 Task: Create a white magazine template with green parts.
Action: Mouse moved to (385, 246)
Screenshot: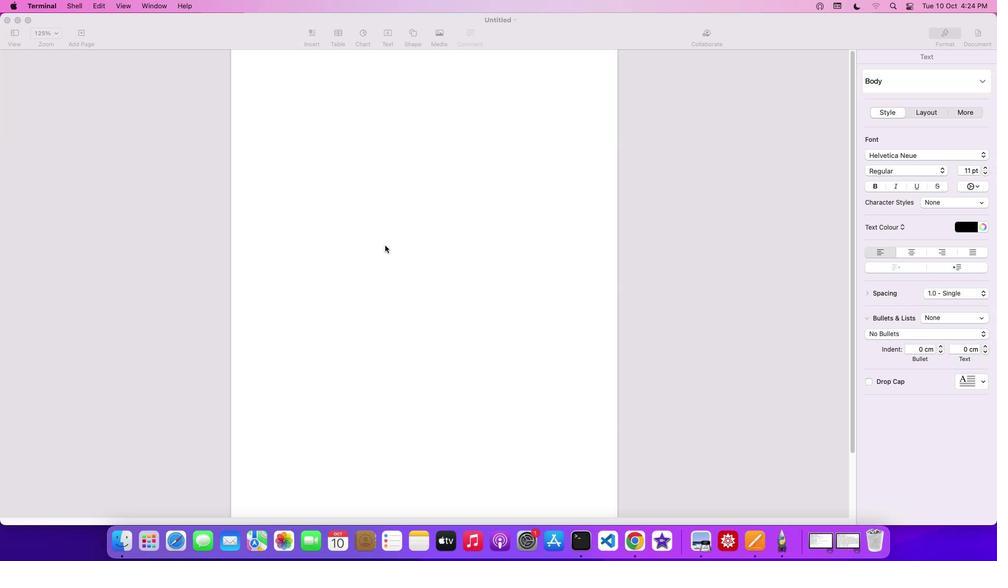 
Action: Mouse pressed left at (385, 246)
Screenshot: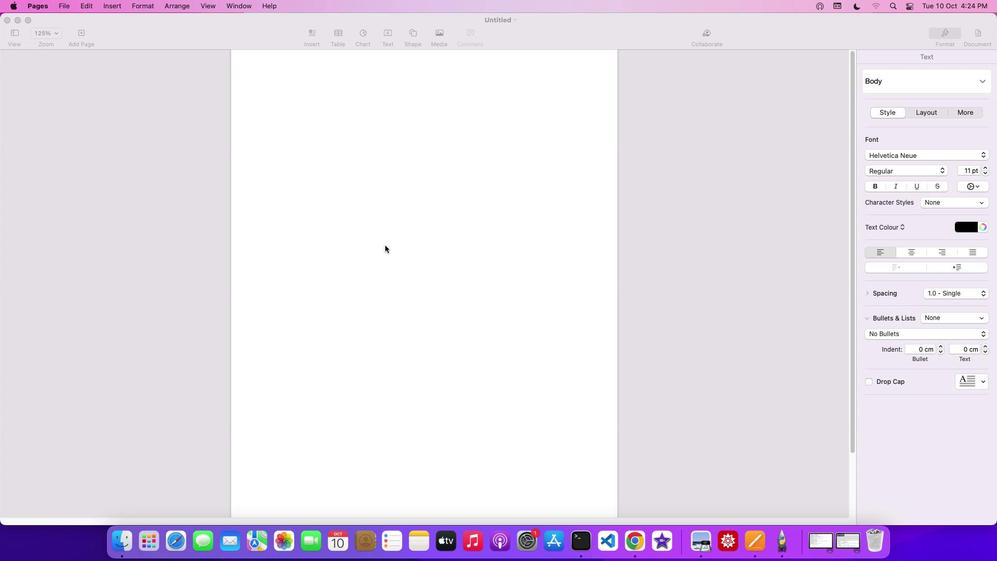 
Action: Mouse moved to (975, 32)
Screenshot: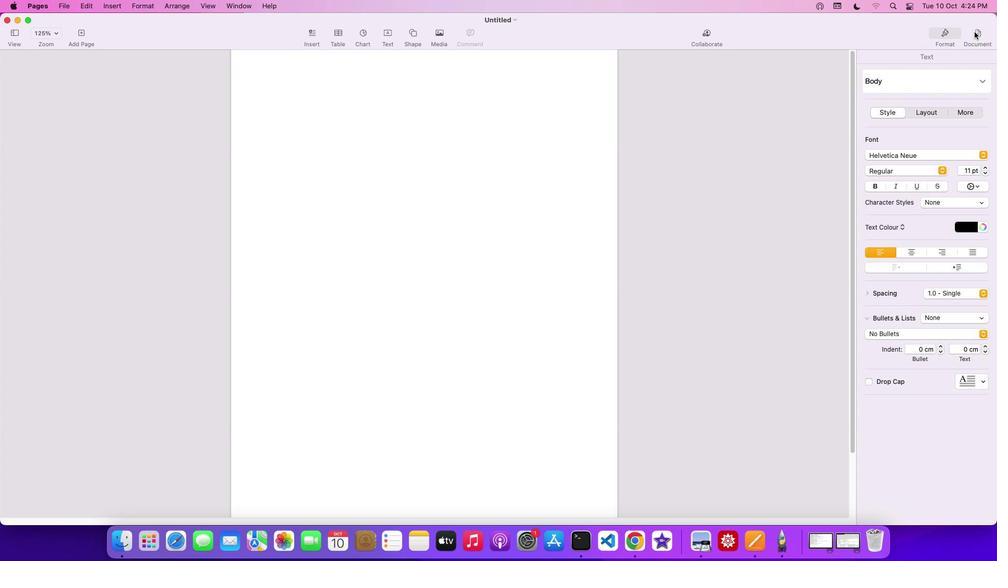 
Action: Mouse pressed left at (975, 32)
Screenshot: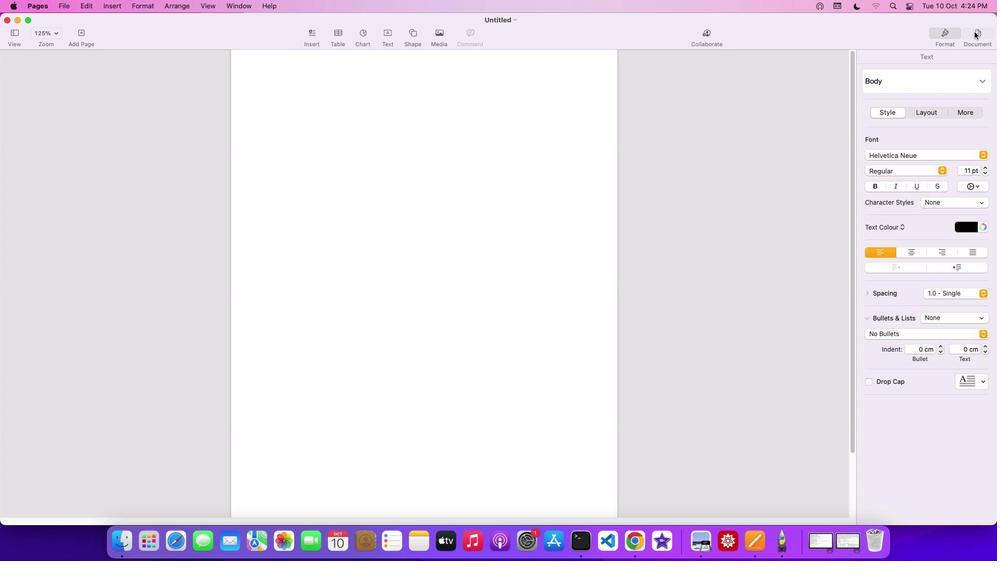 
Action: Mouse moved to (989, 103)
Screenshot: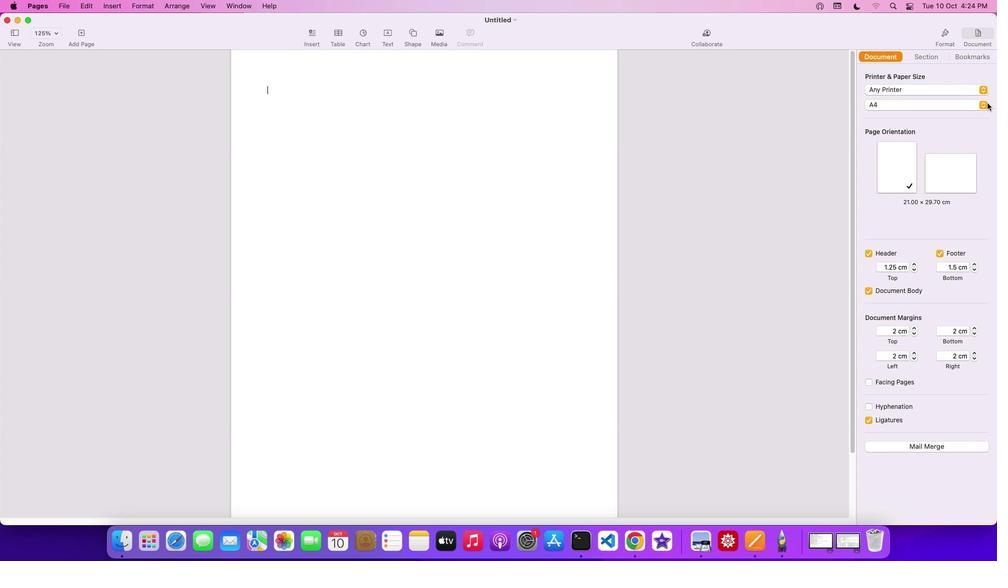 
Action: Mouse pressed left at (989, 103)
Screenshot: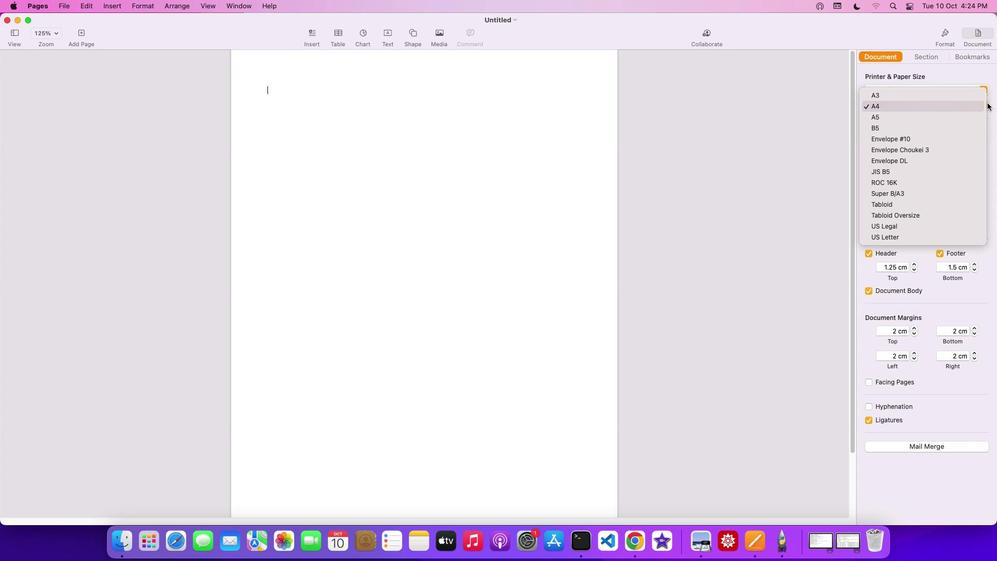 
Action: Mouse moved to (969, 95)
Screenshot: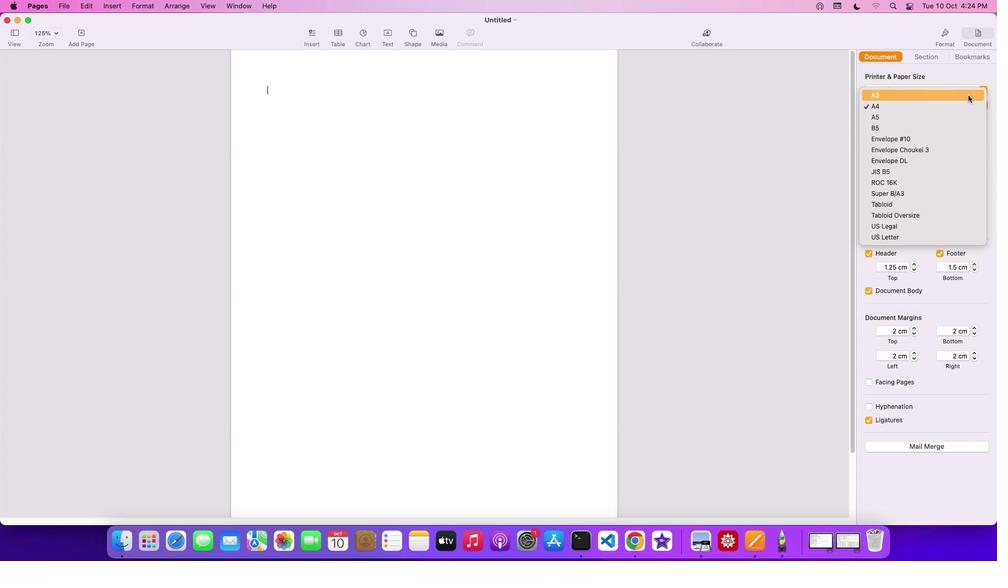 
Action: Mouse pressed left at (969, 95)
Screenshot: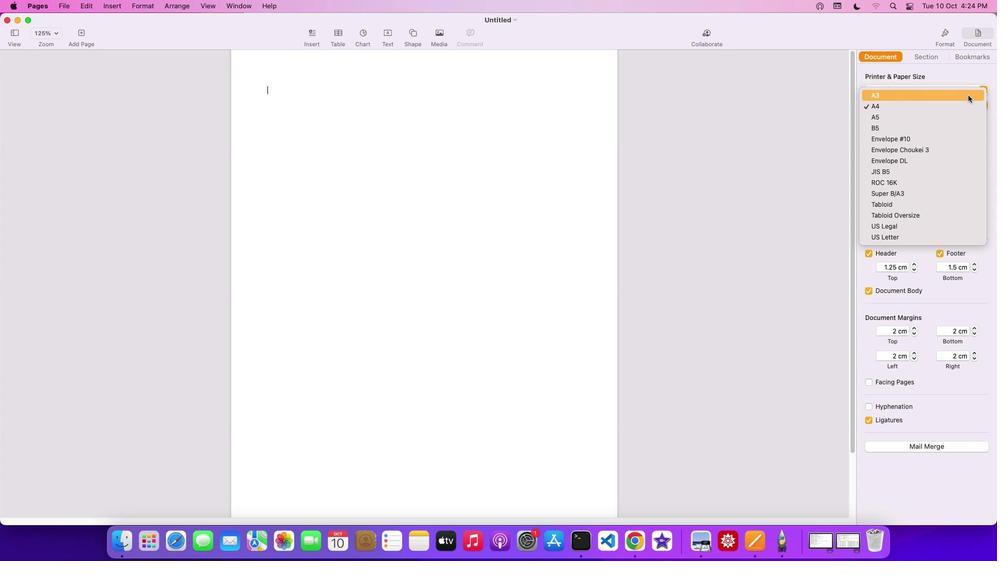 
Action: Mouse moved to (89, 34)
Screenshot: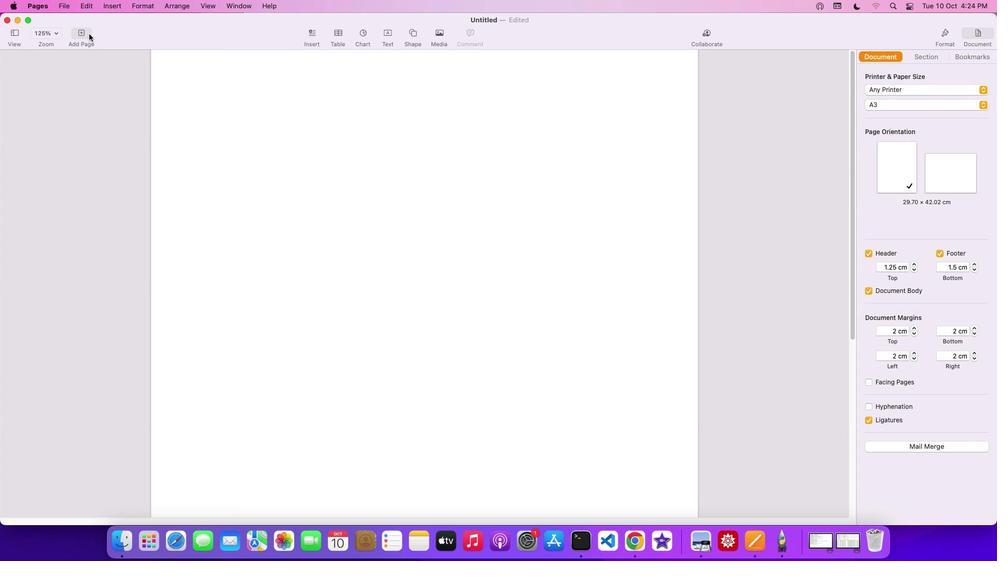 
Action: Mouse pressed left at (89, 34)
Screenshot: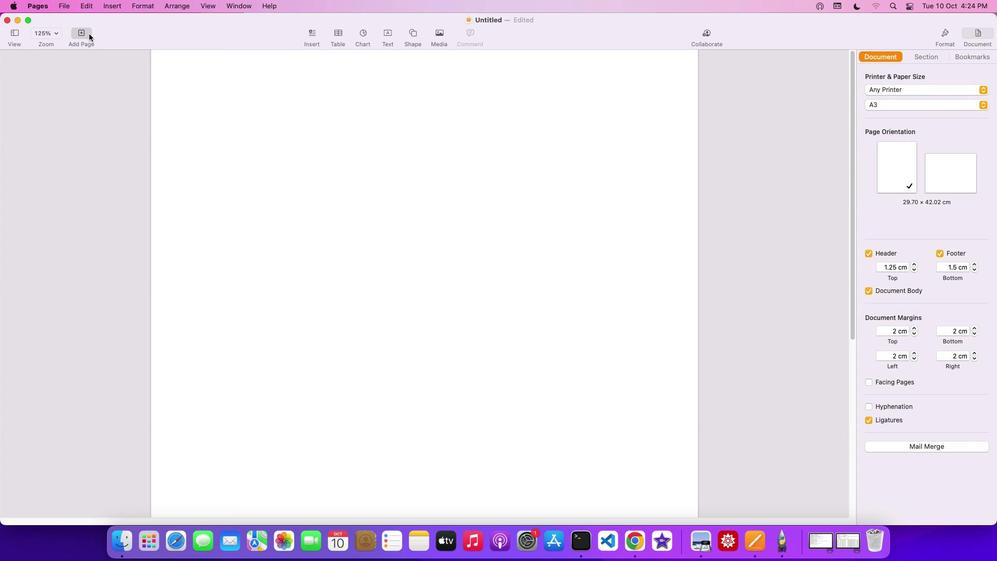 
Action: Mouse pressed left at (89, 34)
Screenshot: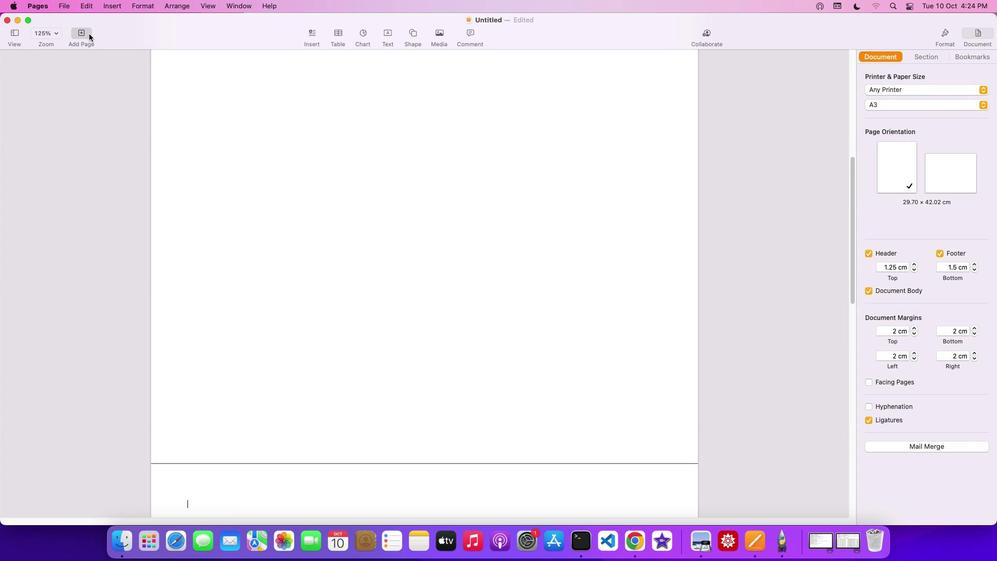 
Action: Mouse pressed left at (89, 34)
Screenshot: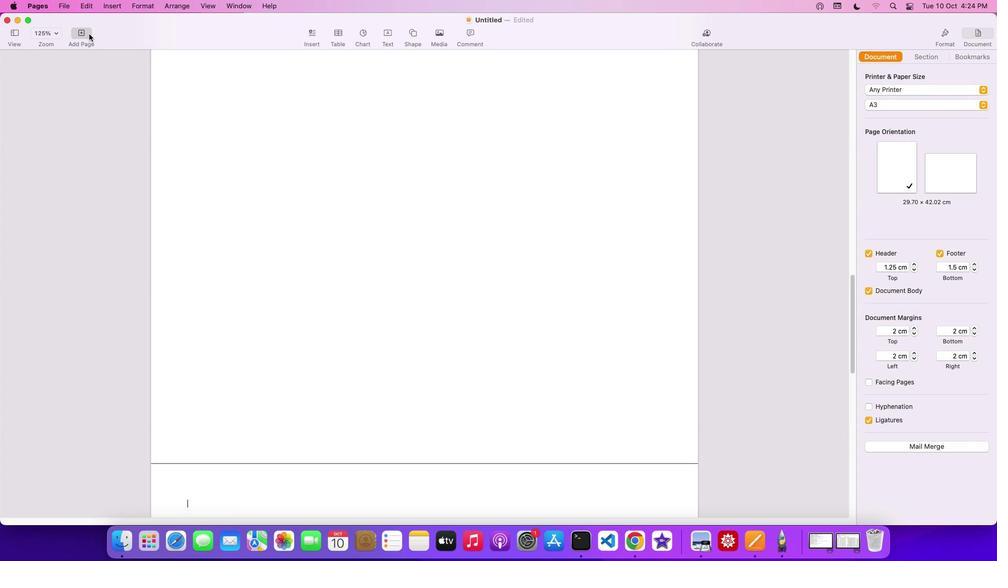 
Action: Mouse pressed left at (89, 34)
Screenshot: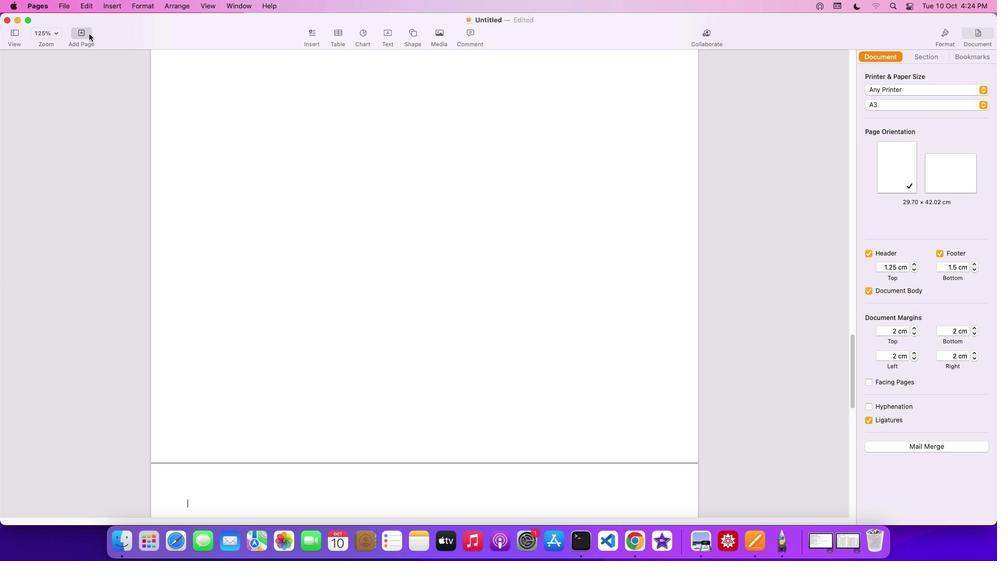 
Action: Mouse pressed left at (89, 34)
Screenshot: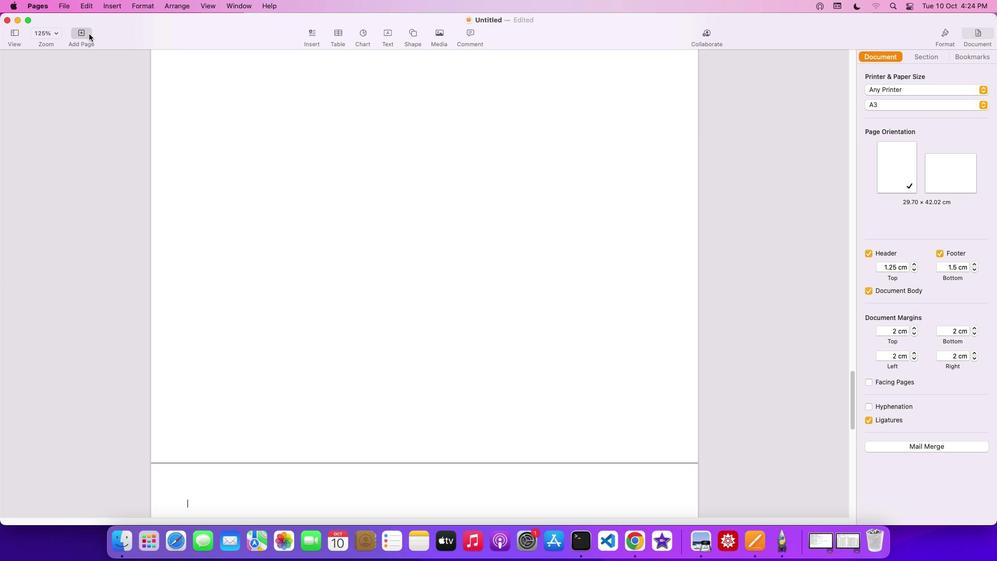 
Action: Mouse pressed left at (89, 34)
Screenshot: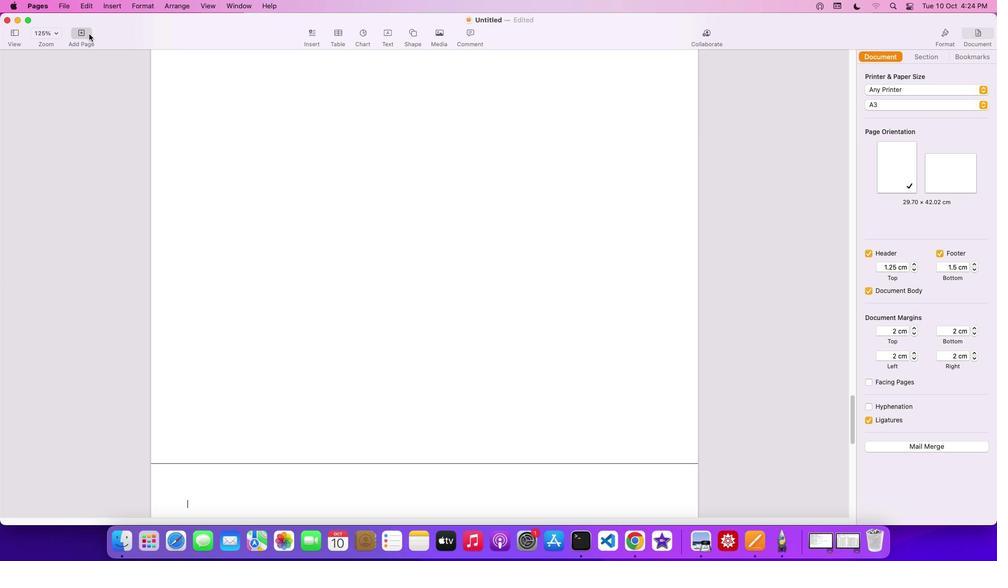 
Action: Mouse pressed left at (89, 34)
Screenshot: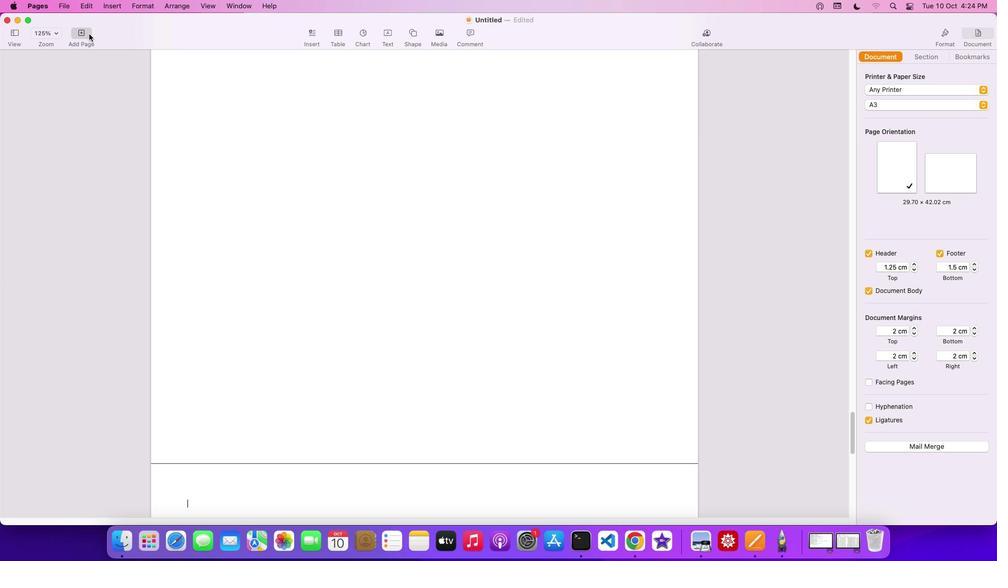 
Action: Mouse pressed left at (89, 34)
Screenshot: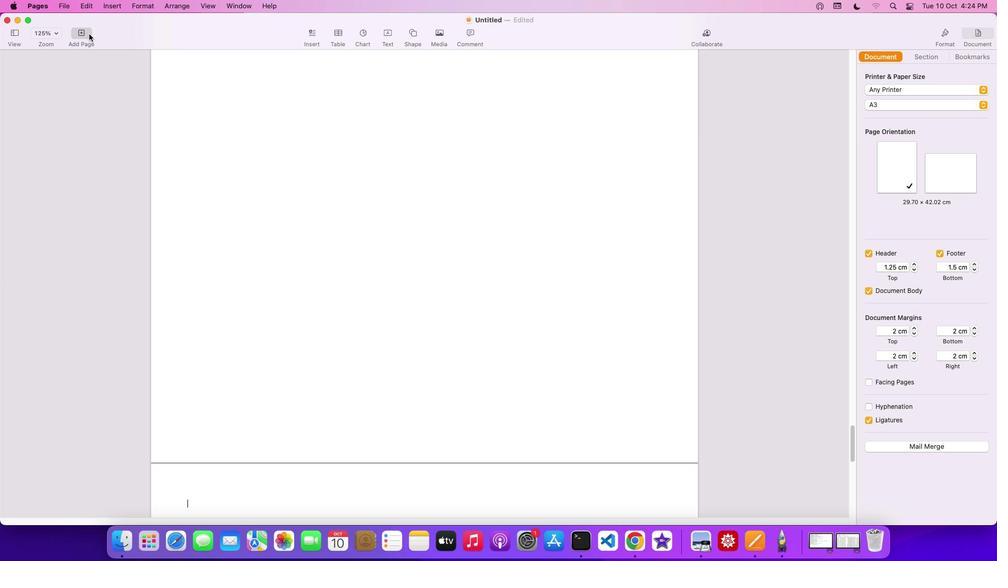 
Action: Mouse pressed left at (89, 34)
Screenshot: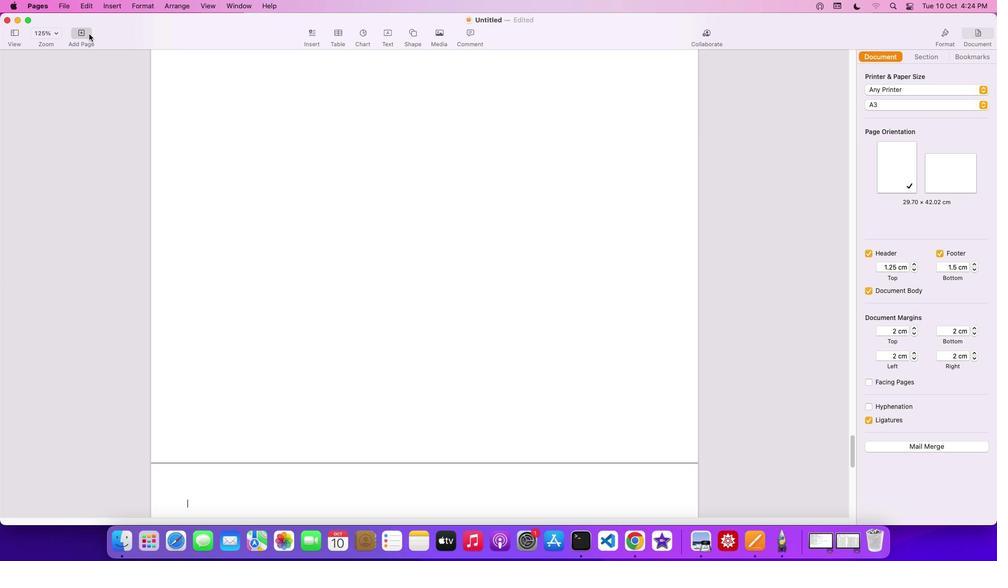 
Action: Mouse pressed left at (89, 34)
Screenshot: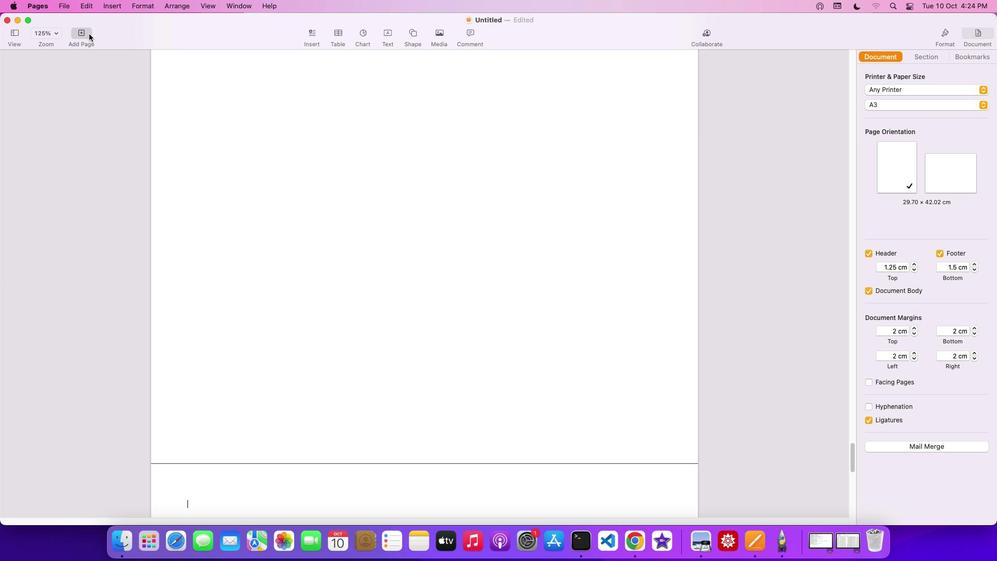 
Action: Mouse pressed left at (89, 34)
Screenshot: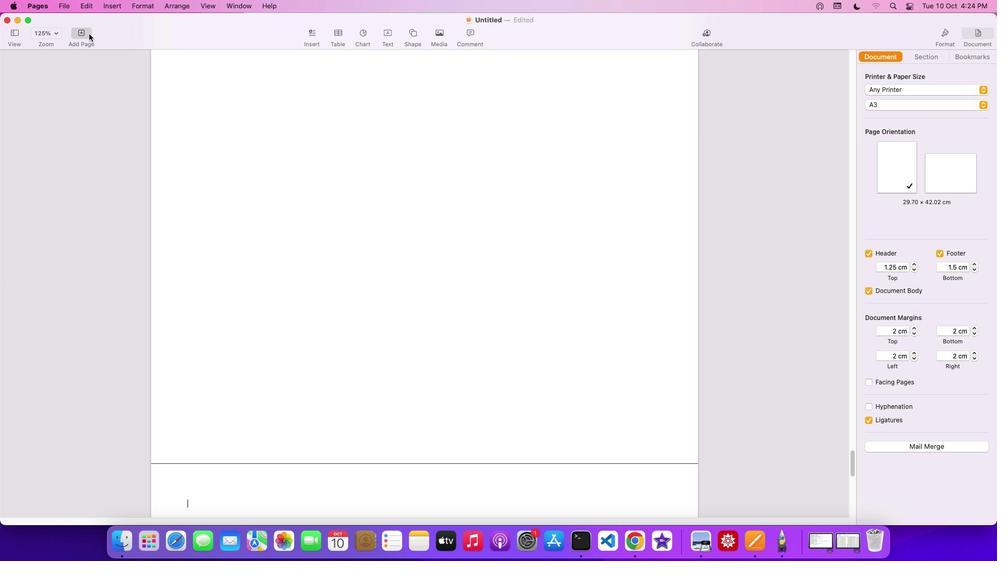 
Action: Mouse pressed left at (89, 34)
Screenshot: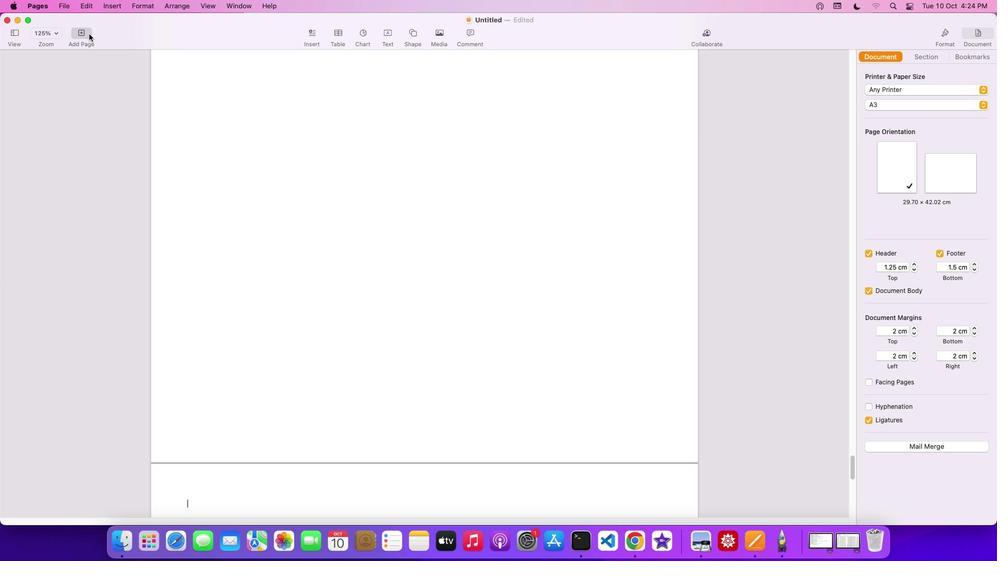 
Action: Mouse pressed left at (89, 34)
Screenshot: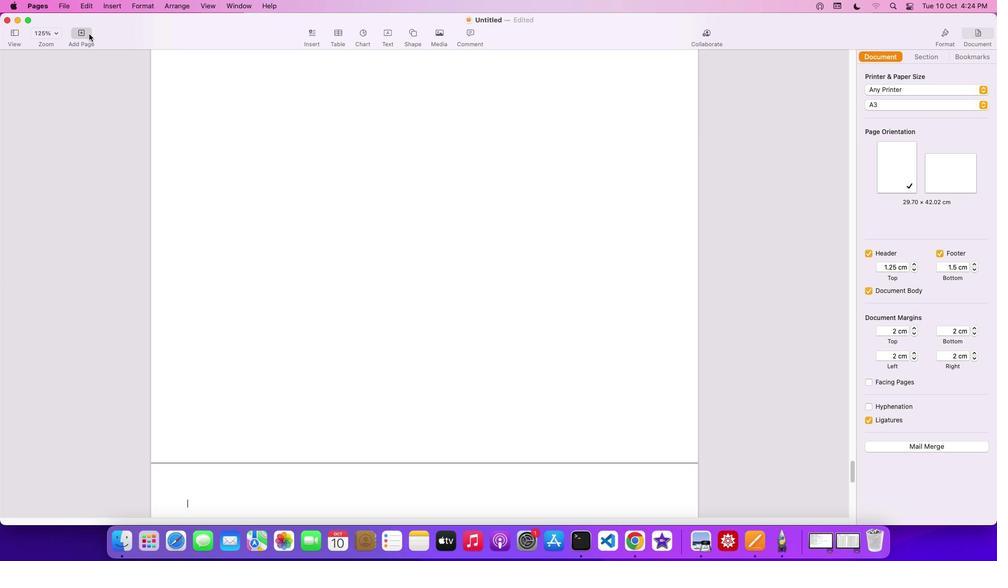 
Action: Mouse pressed left at (89, 34)
Screenshot: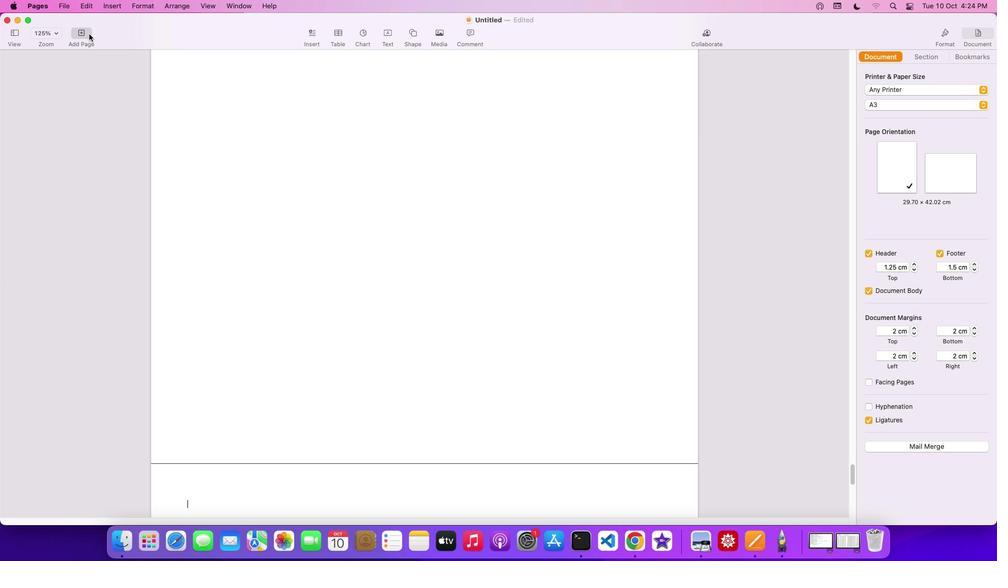 
Action: Mouse moved to (853, 477)
Screenshot: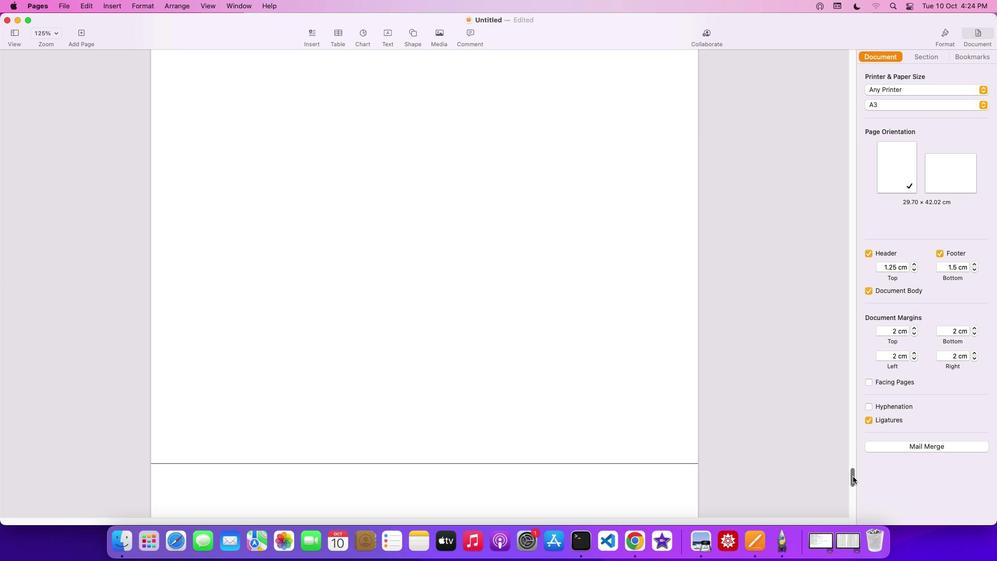 
Action: Mouse pressed left at (853, 477)
Screenshot: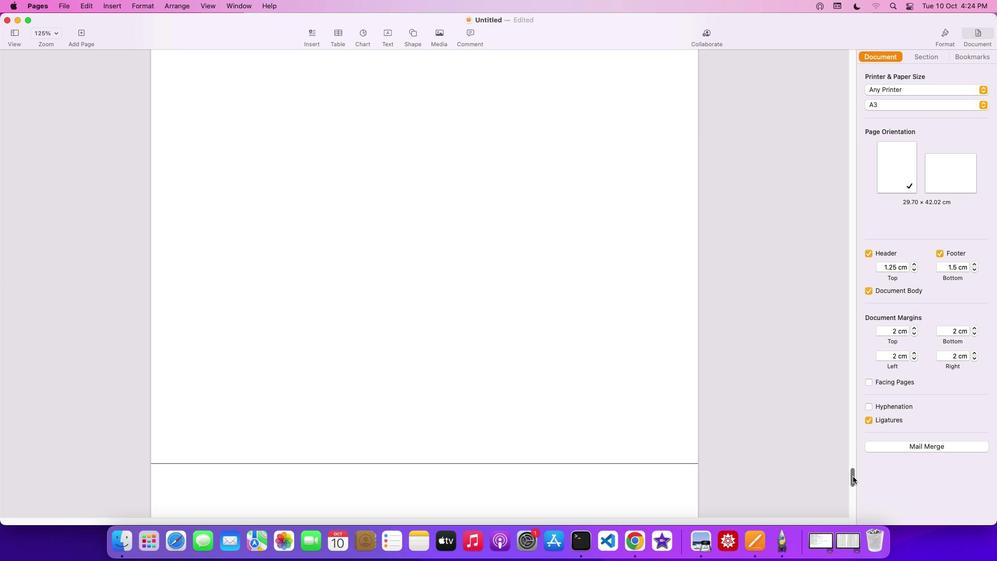 
Action: Mouse moved to (415, 179)
Screenshot: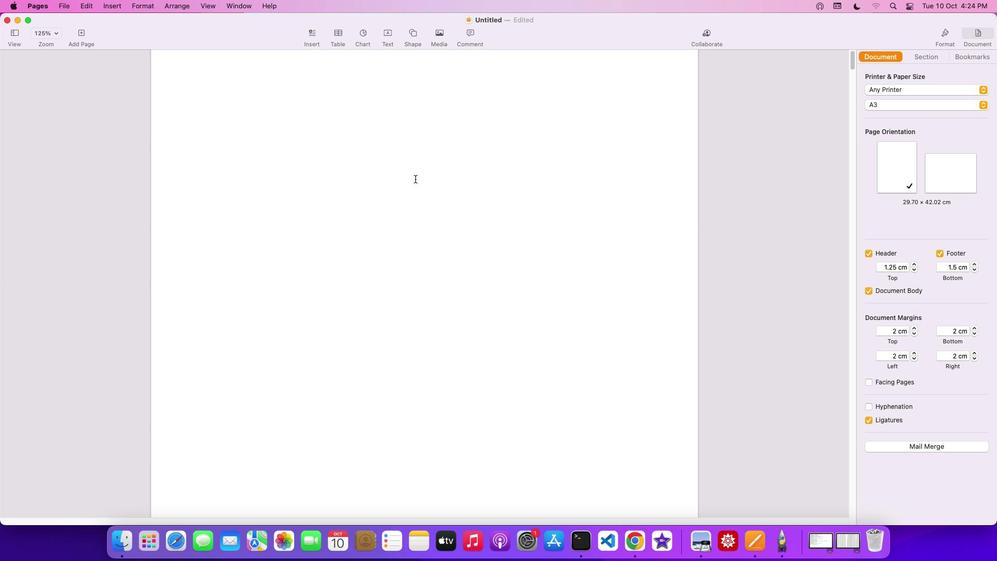 
Action: Mouse pressed left at (415, 179)
Screenshot: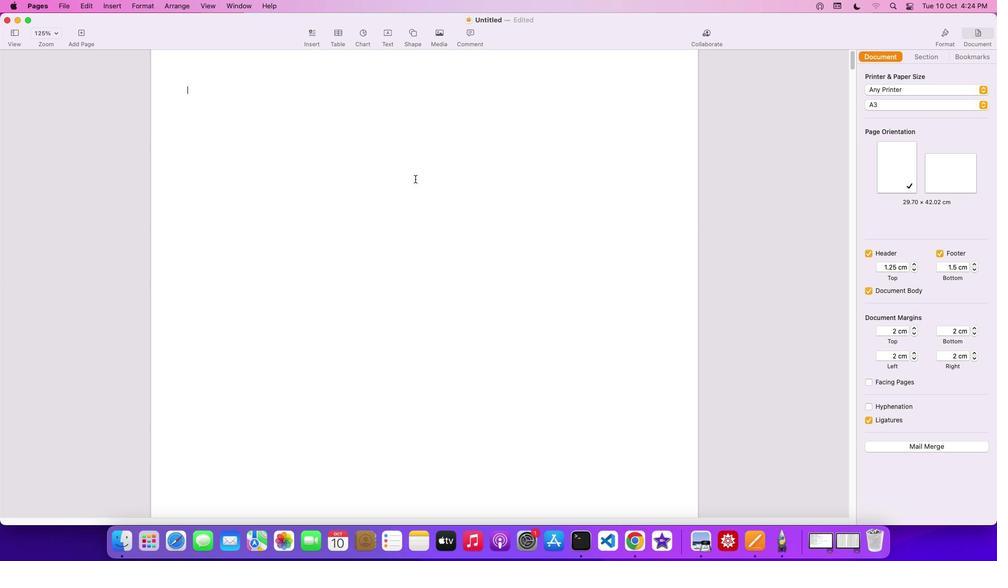 
Action: Mouse moved to (413, 34)
Screenshot: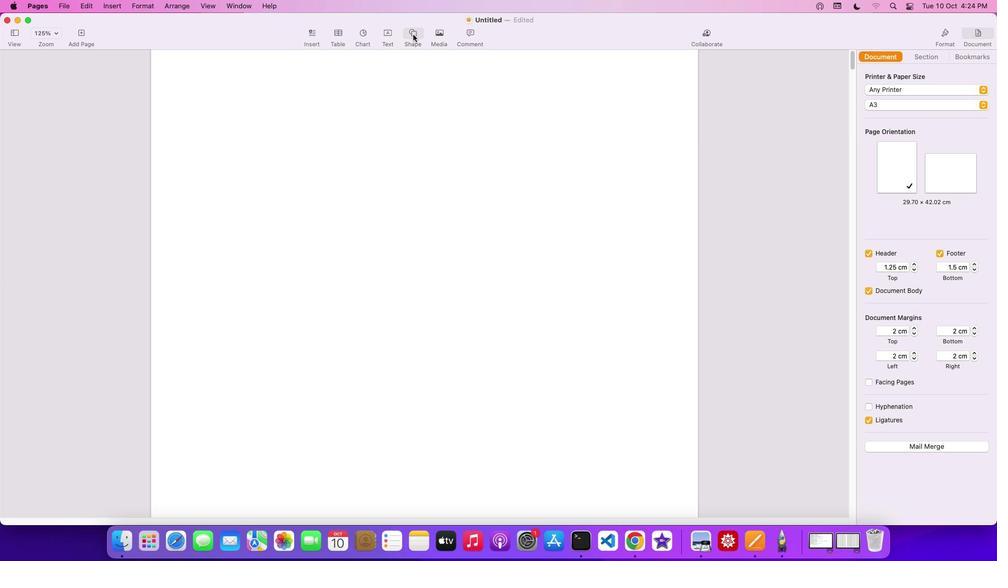 
Action: Mouse pressed left at (413, 34)
Screenshot: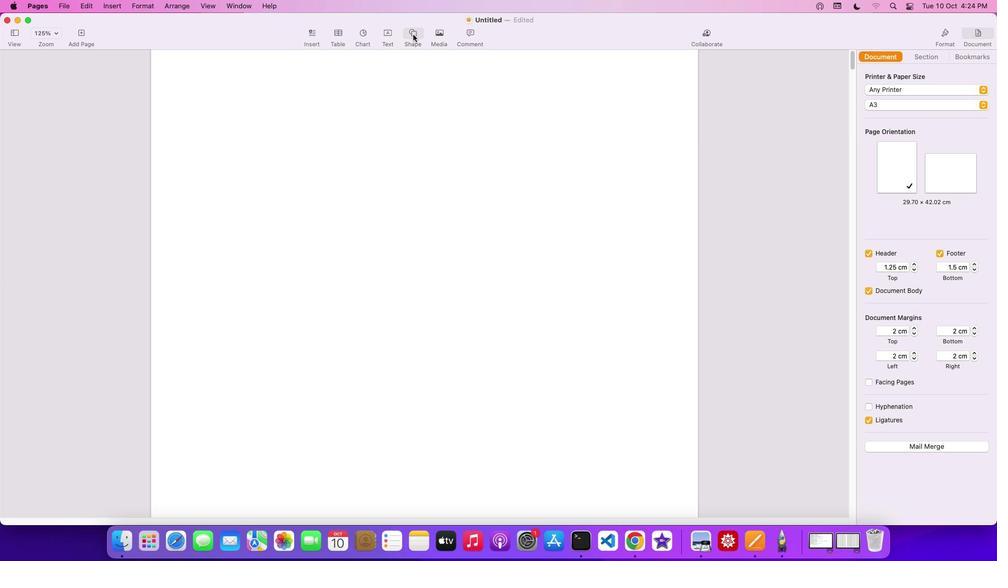 
Action: Mouse moved to (456, 116)
Screenshot: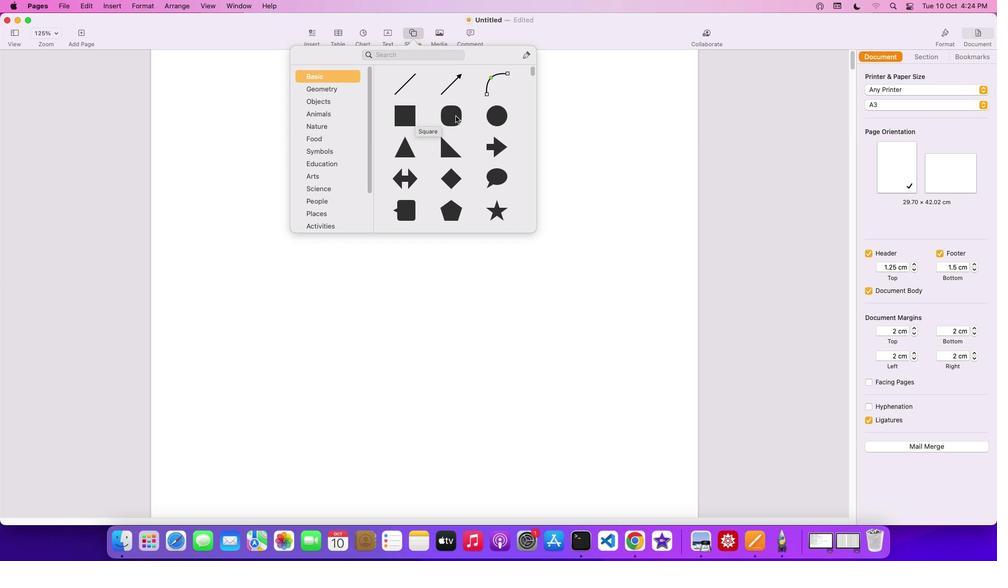 
Action: Mouse pressed left at (456, 116)
Screenshot: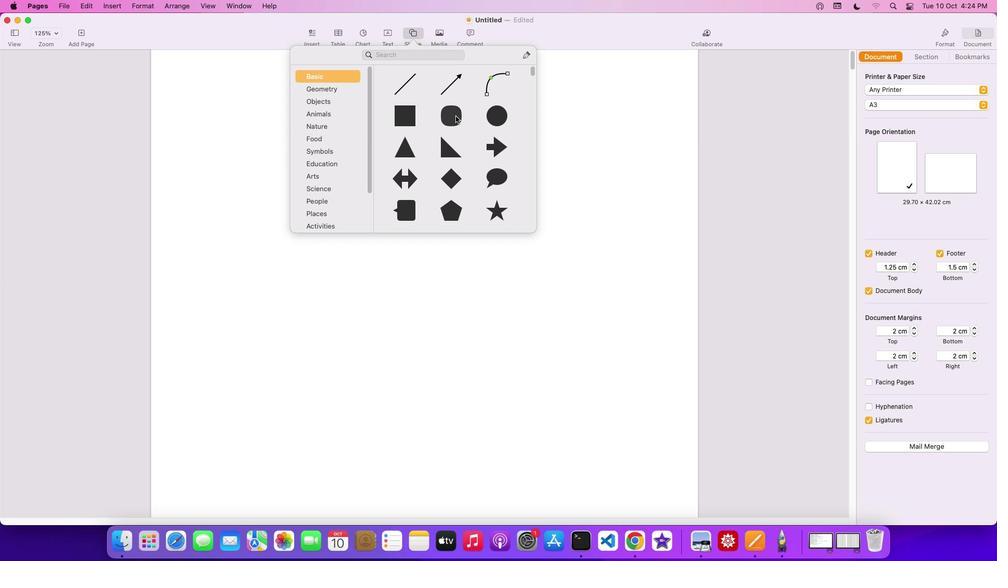 
Action: Mouse moved to (432, 113)
Screenshot: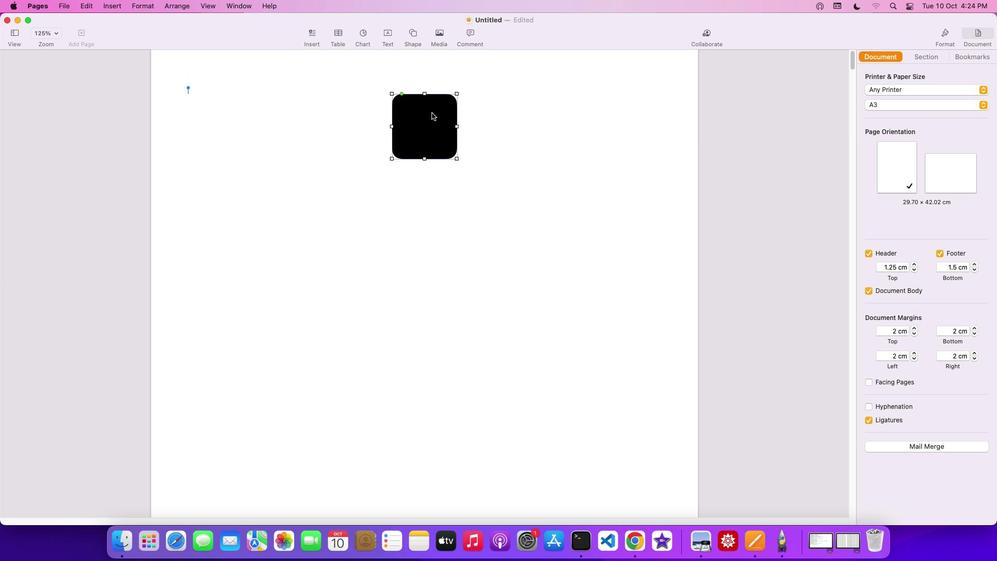 
Action: Key pressed Key.backspace
Screenshot: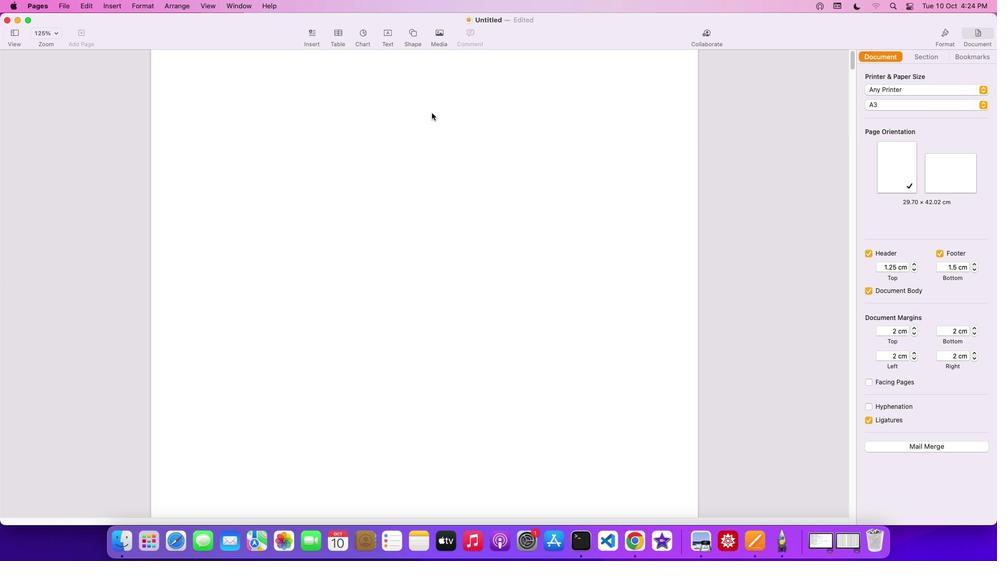 
Action: Mouse moved to (412, 32)
Screenshot: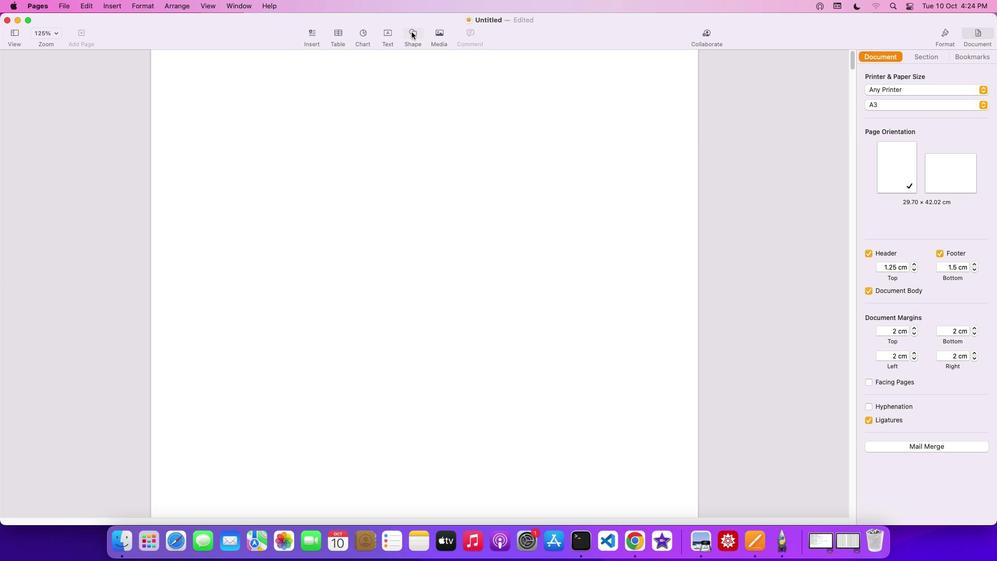 
Action: Mouse pressed left at (412, 32)
Screenshot: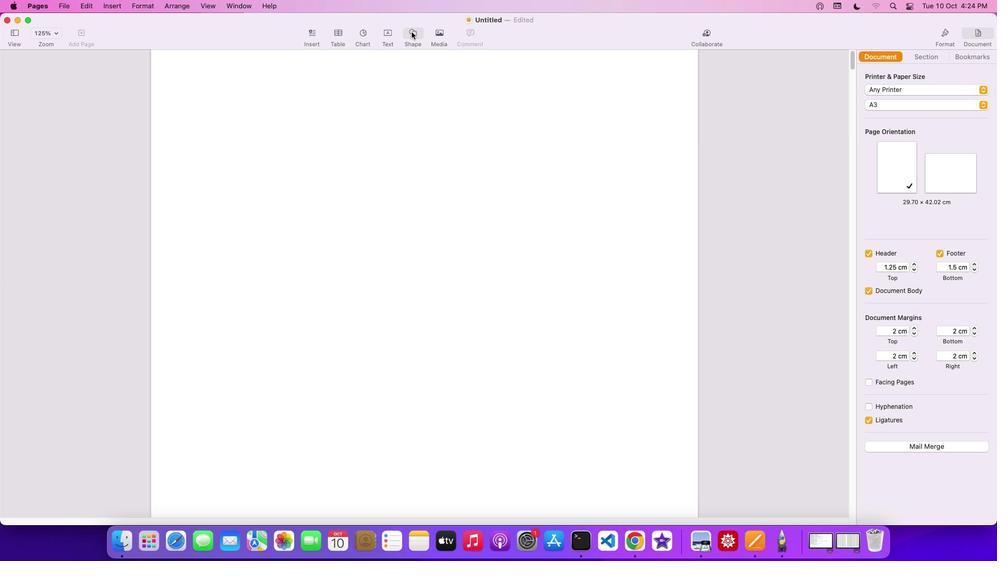 
Action: Mouse moved to (409, 121)
Screenshot: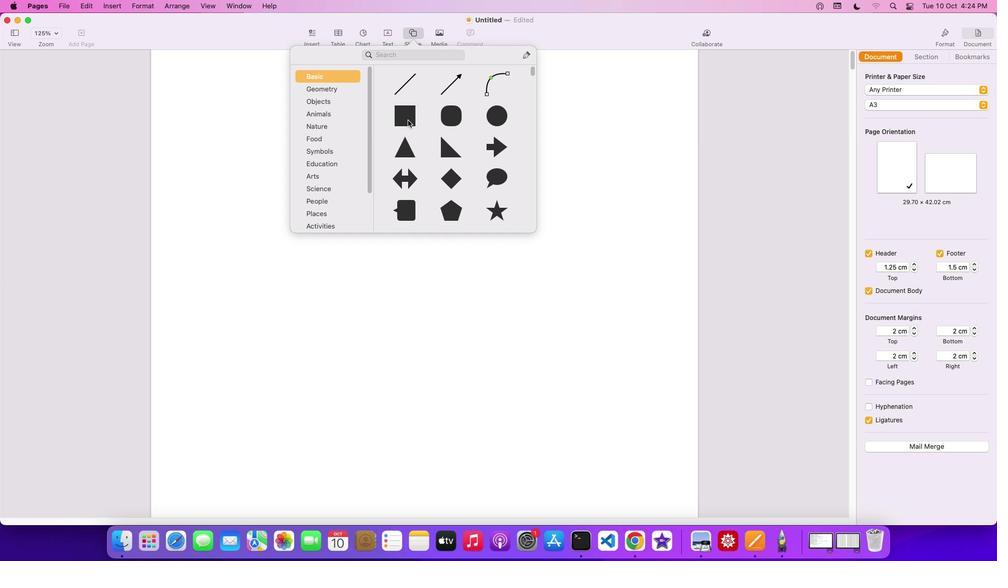 
Action: Mouse pressed left at (409, 121)
Screenshot: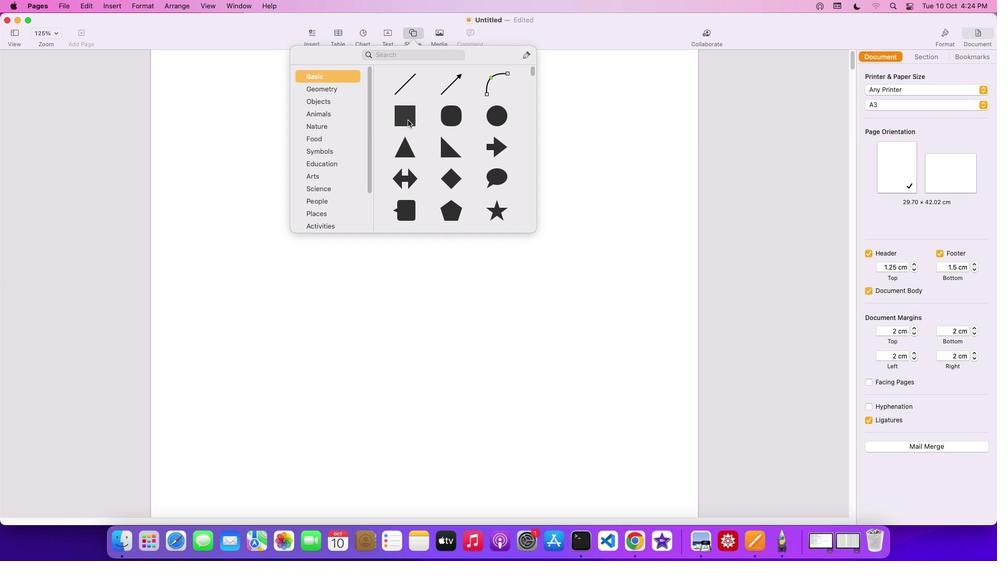 
Action: Mouse moved to (413, 290)
Screenshot: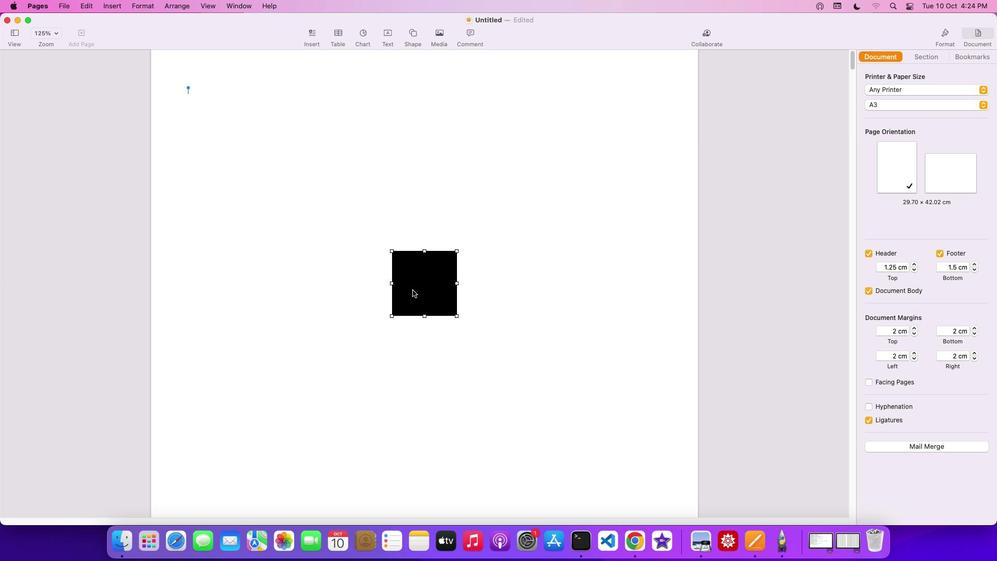 
Action: Mouse pressed left at (413, 290)
Screenshot: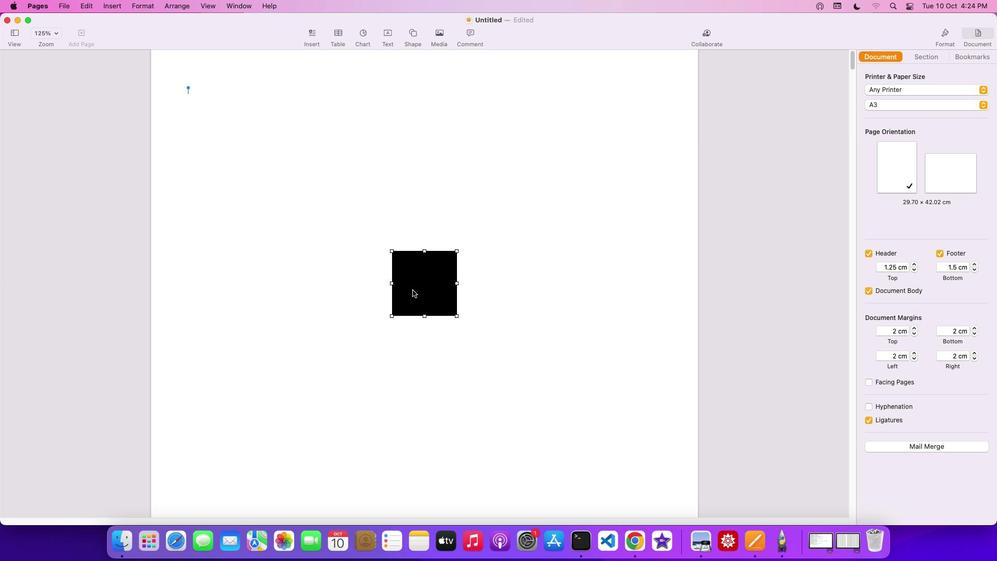 
Action: Mouse moved to (221, 123)
Screenshot: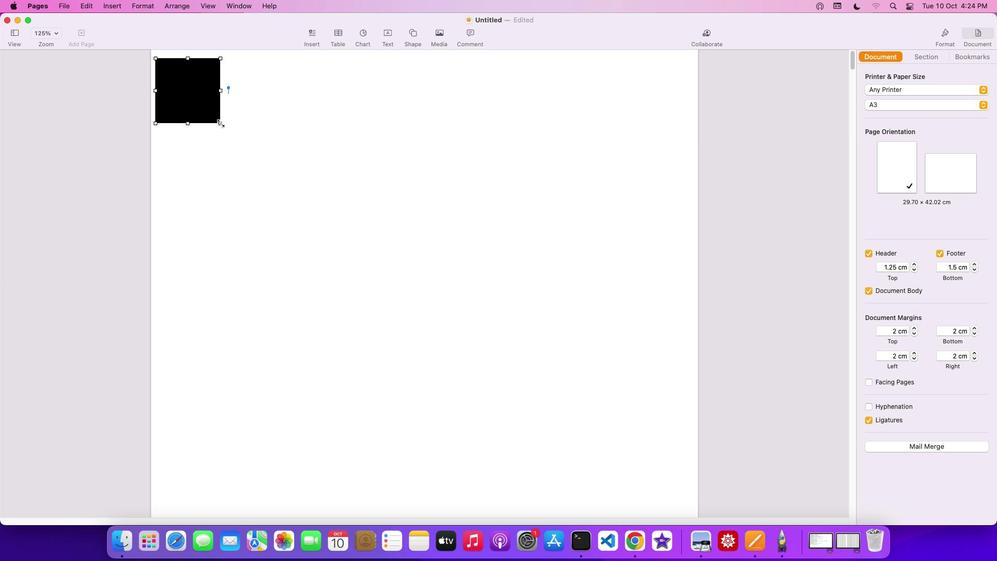 
Action: Mouse pressed left at (221, 123)
Screenshot: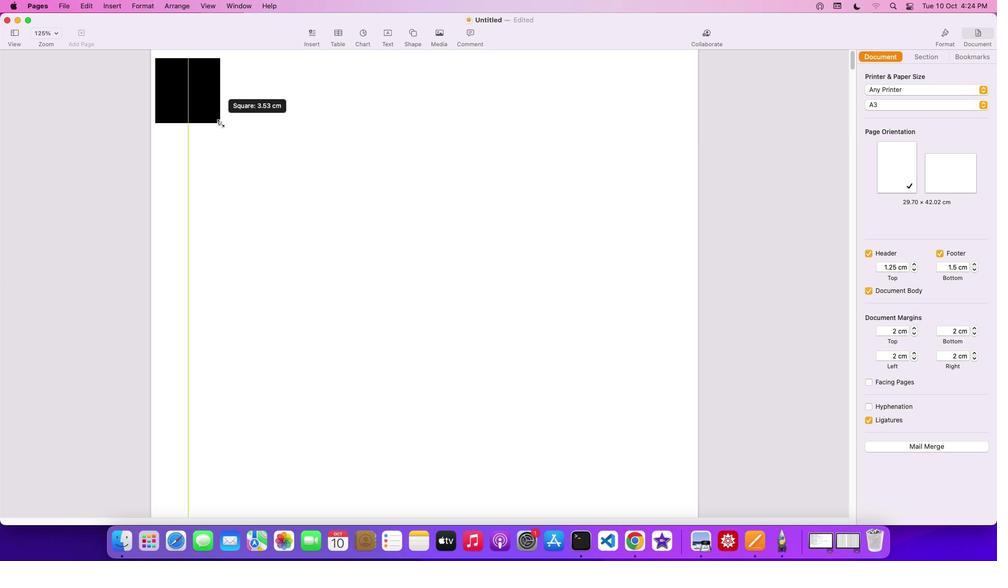 
Action: Mouse moved to (950, 33)
Screenshot: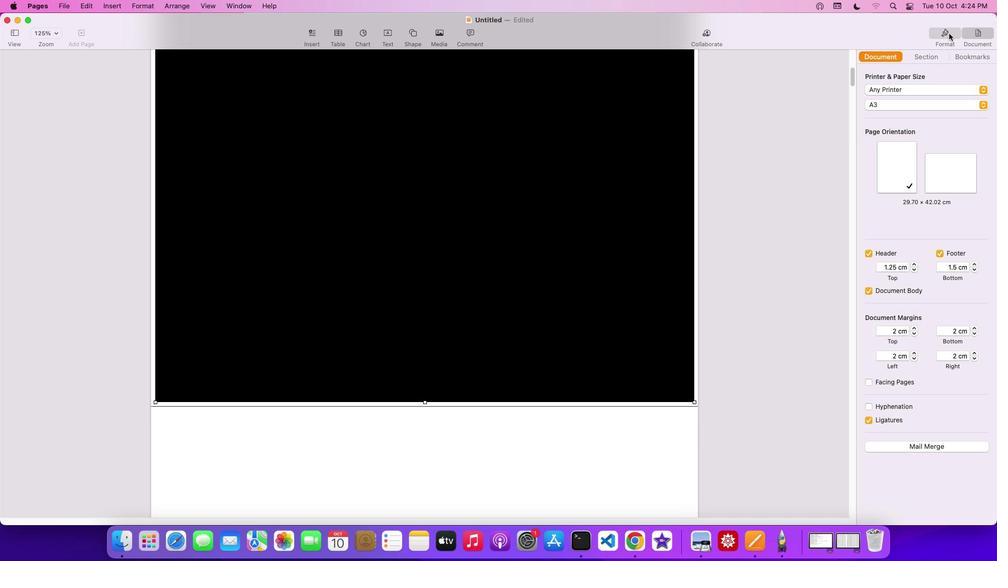 
Action: Mouse pressed left at (950, 33)
Screenshot: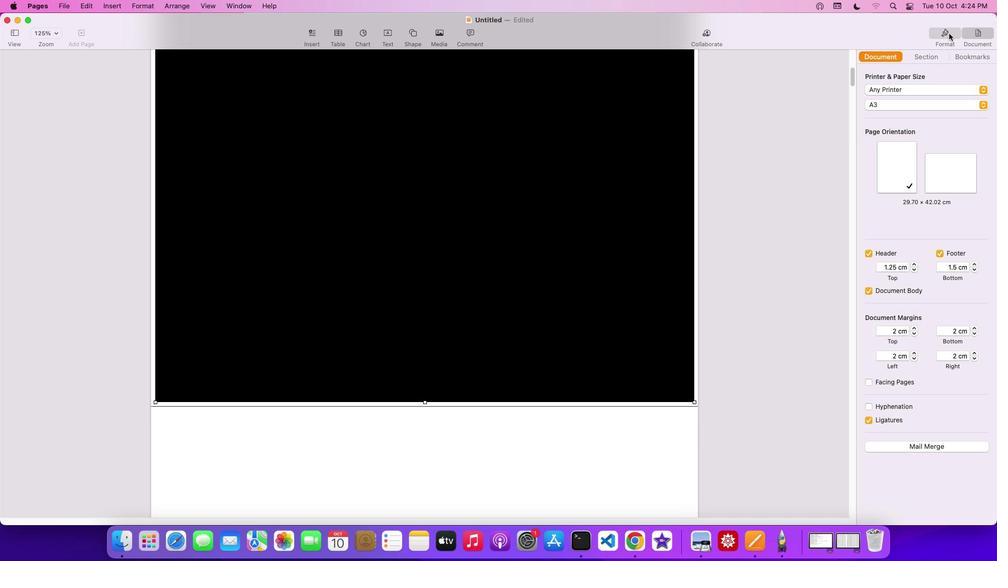 
Action: Mouse moved to (878, 202)
Screenshot: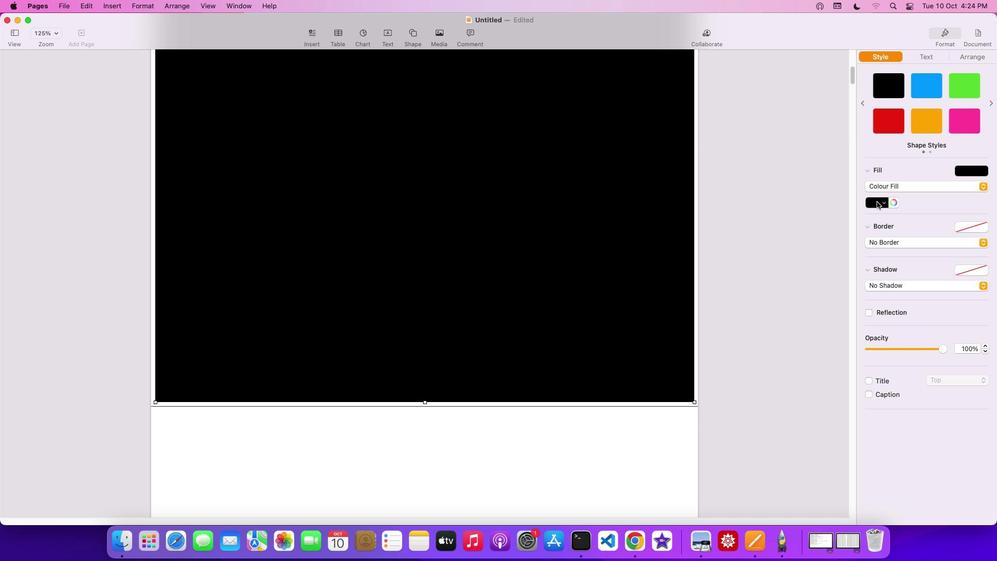 
Action: Mouse pressed left at (878, 202)
Screenshot: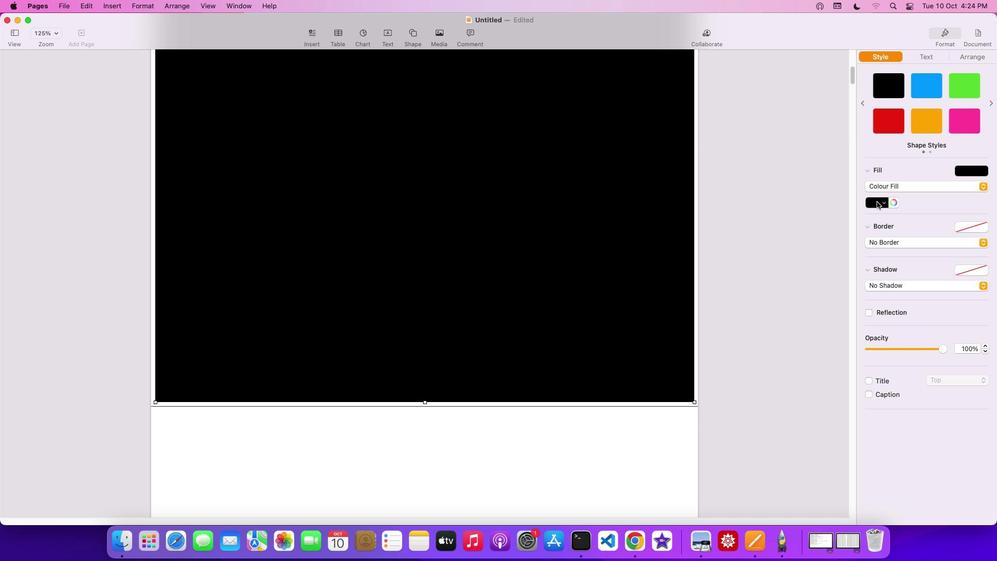 
Action: Mouse moved to (851, 269)
Screenshot: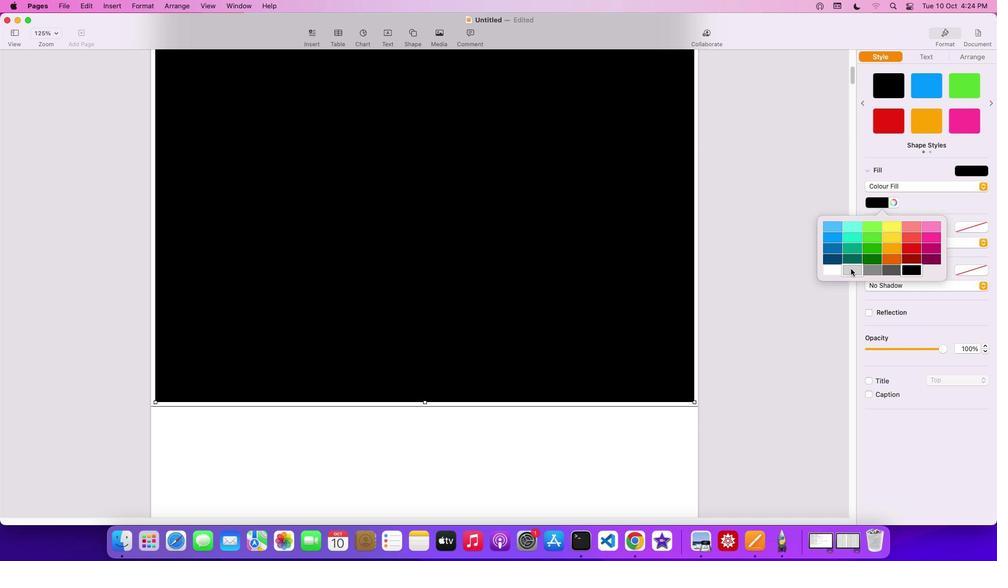 
Action: Mouse pressed left at (851, 269)
Screenshot: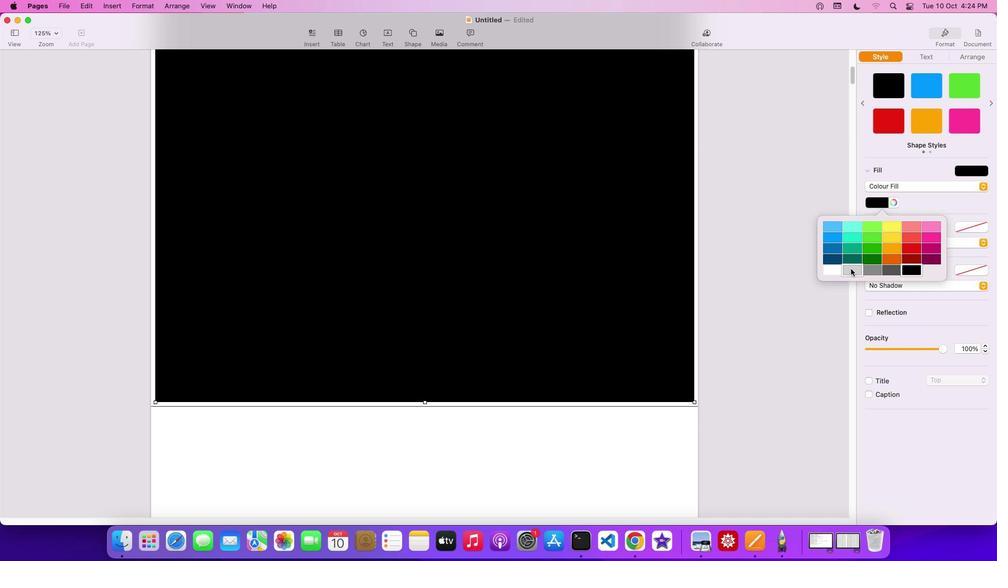 
Action: Mouse moved to (449, 147)
Screenshot: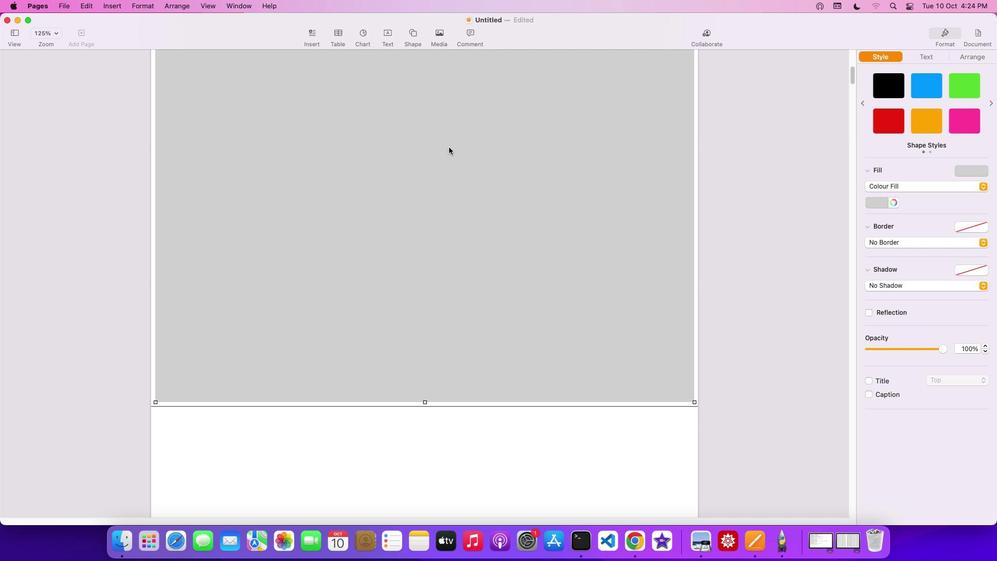 
Action: Mouse scrolled (449, 147) with delta (0, 1)
Screenshot: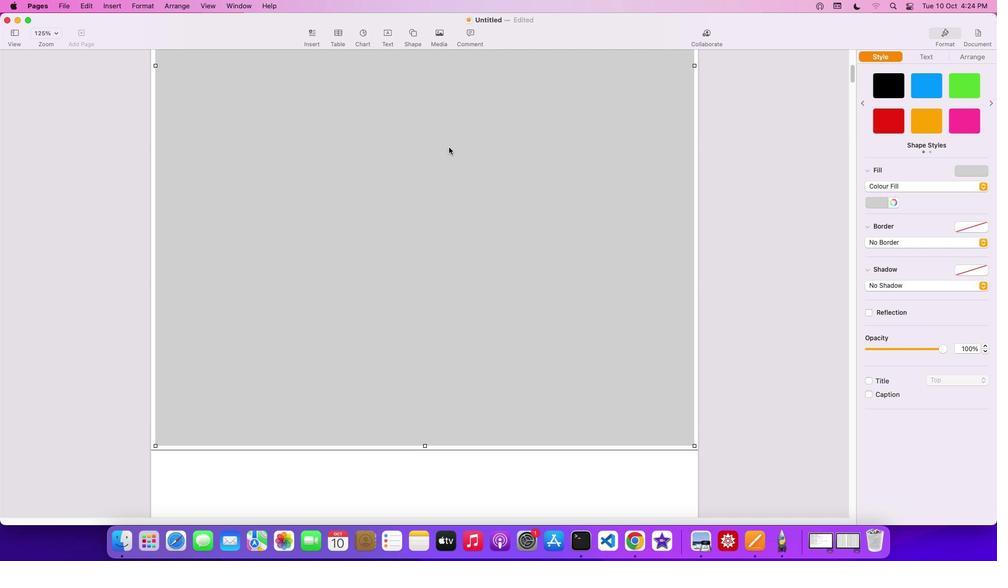 
Action: Mouse scrolled (449, 147) with delta (0, 1)
Screenshot: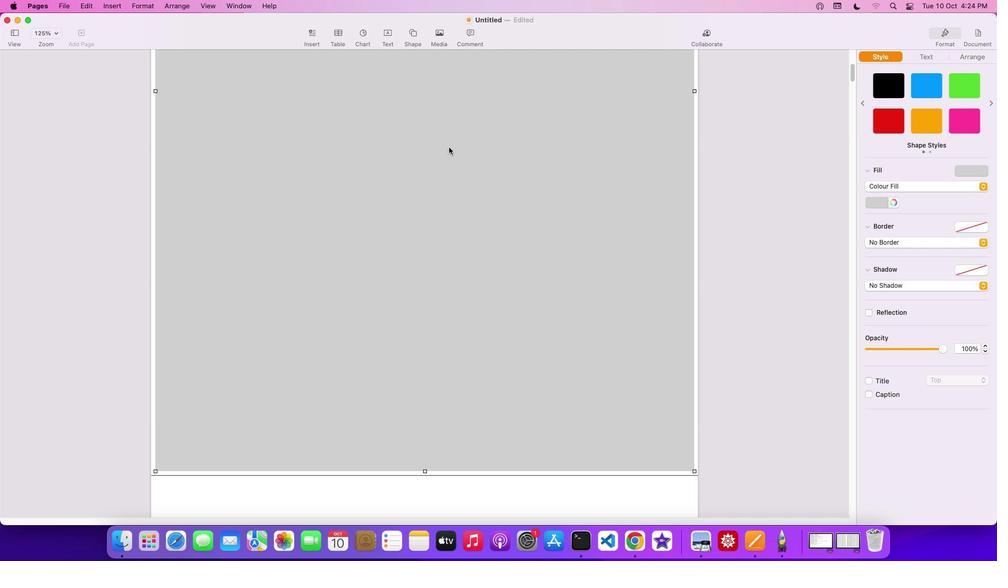 
Action: Mouse scrolled (449, 147) with delta (0, 2)
Screenshot: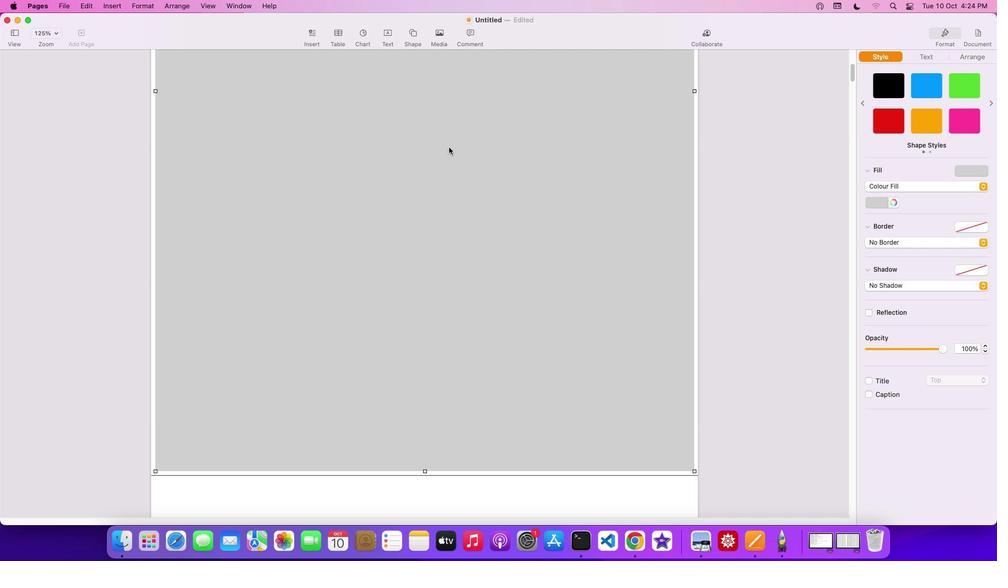 
Action: Mouse scrolled (449, 147) with delta (0, 3)
Screenshot: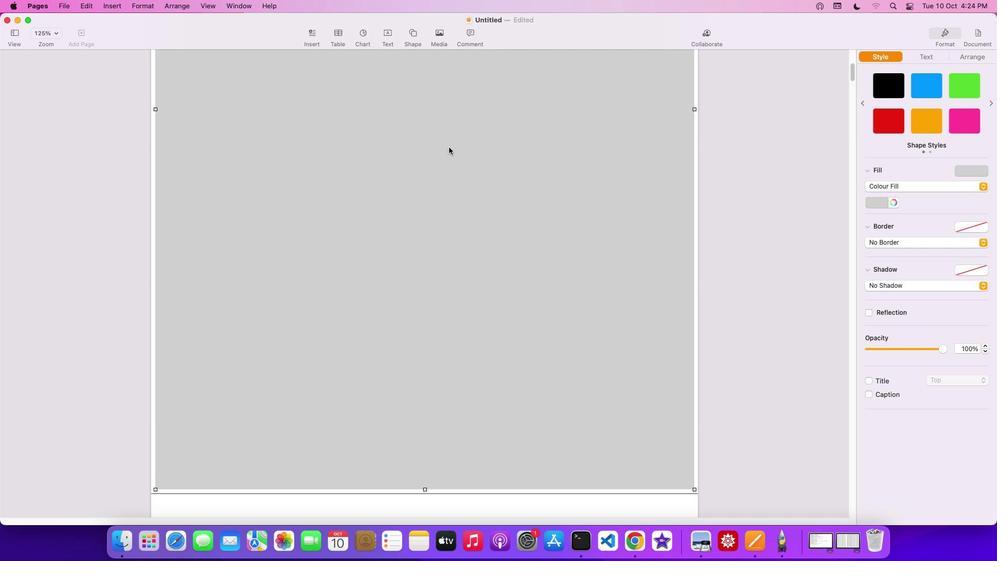 
Action: Mouse scrolled (449, 147) with delta (0, 3)
Screenshot: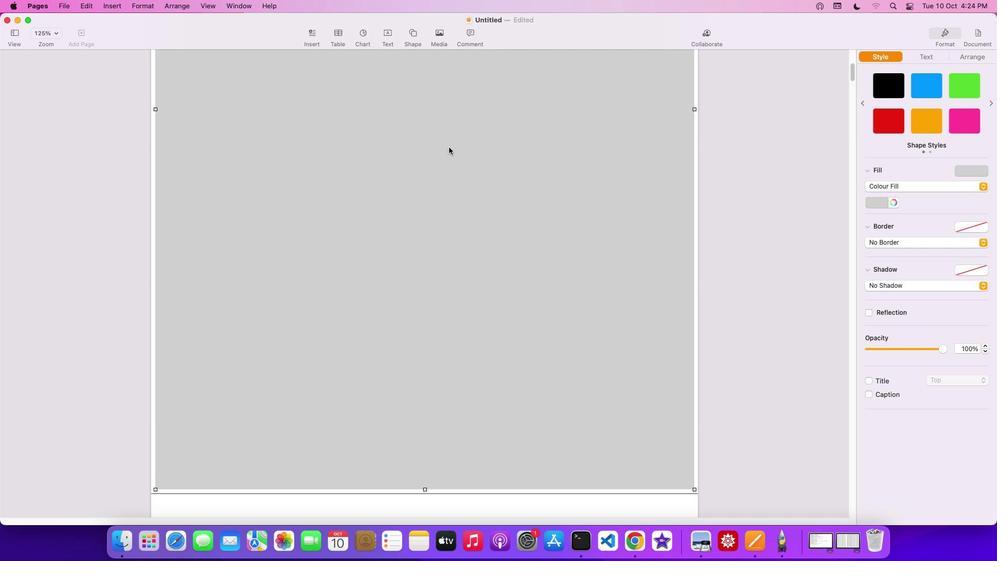 
Action: Mouse scrolled (449, 147) with delta (0, 1)
Screenshot: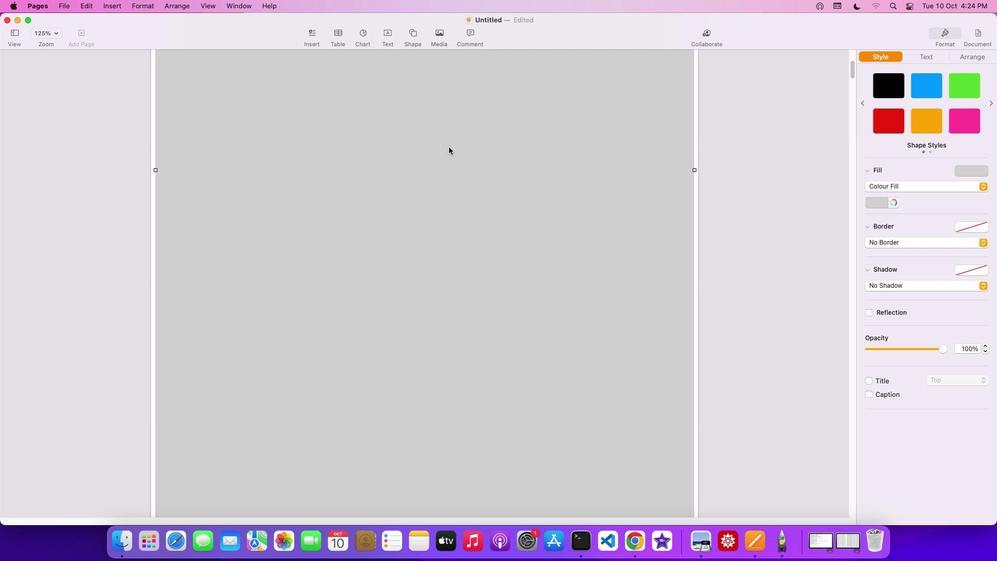 
Action: Mouse scrolled (449, 147) with delta (0, 1)
Screenshot: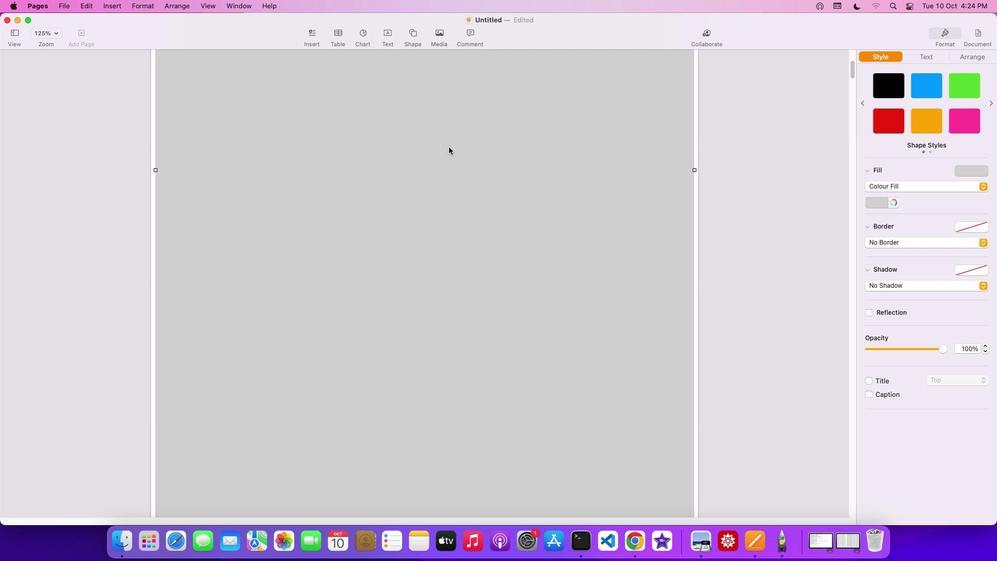 
Action: Mouse scrolled (449, 147) with delta (0, 2)
Screenshot: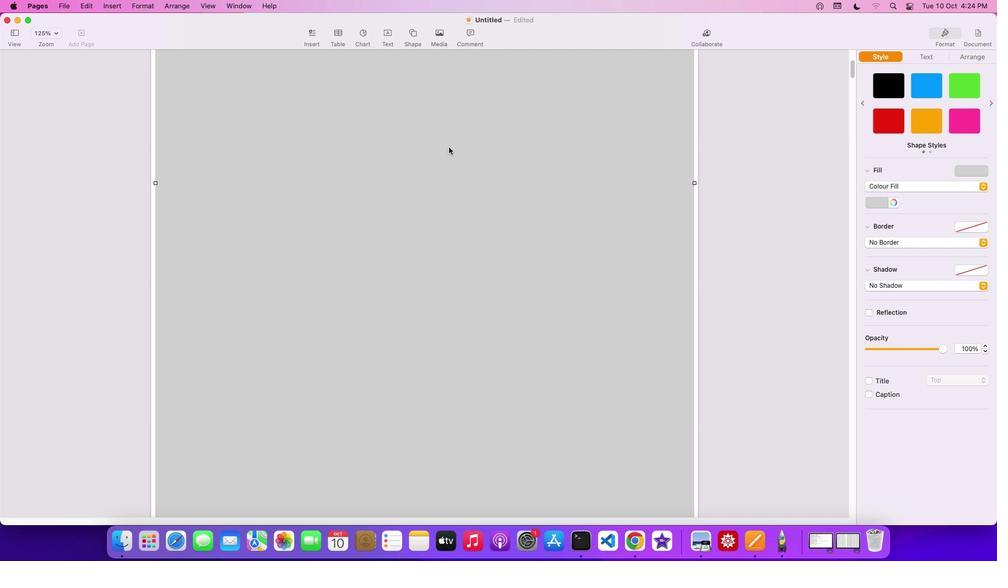 
Action: Mouse scrolled (449, 147) with delta (0, 3)
Screenshot: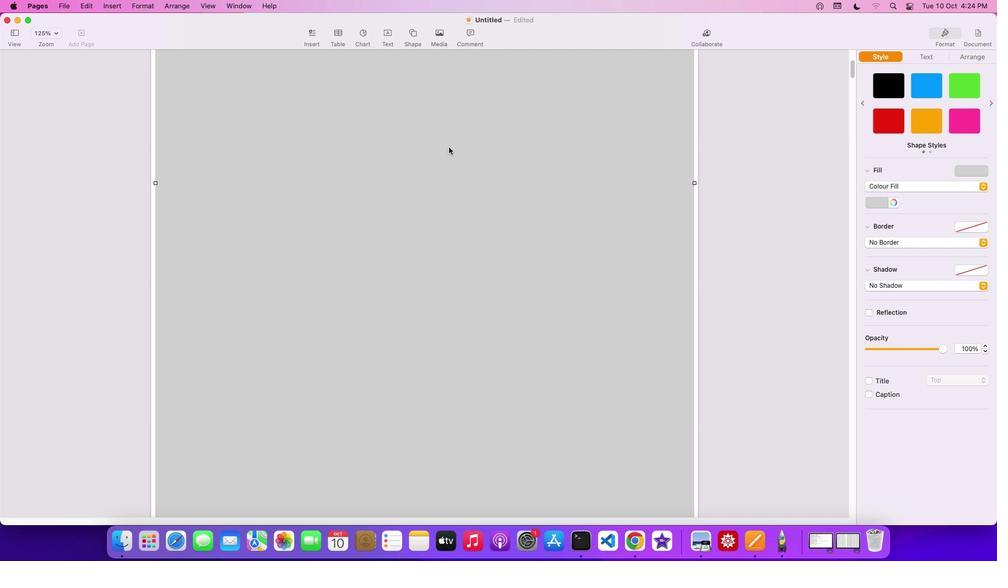
Action: Mouse scrolled (449, 147) with delta (0, 3)
Screenshot: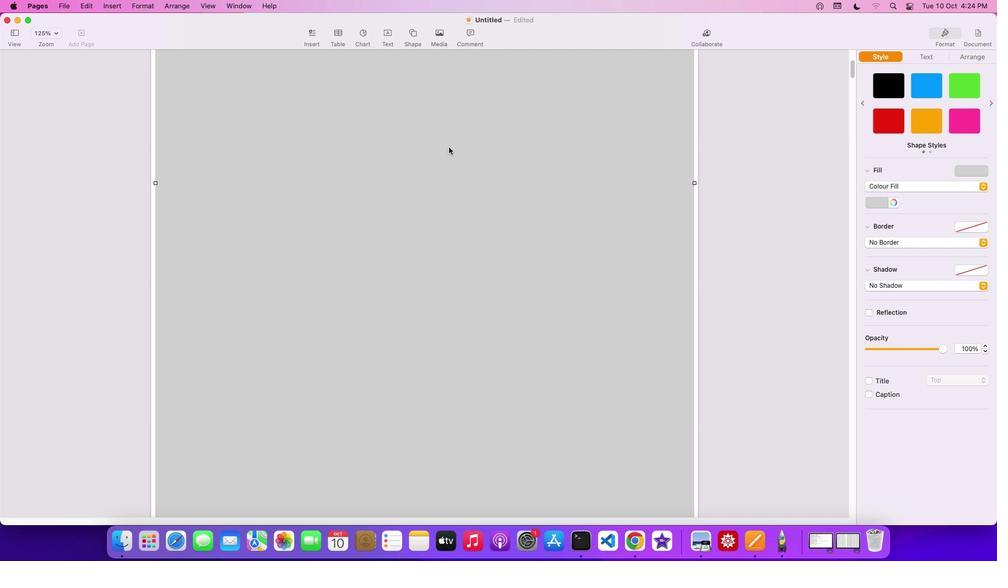 
Action: Mouse scrolled (449, 147) with delta (0, 4)
Screenshot: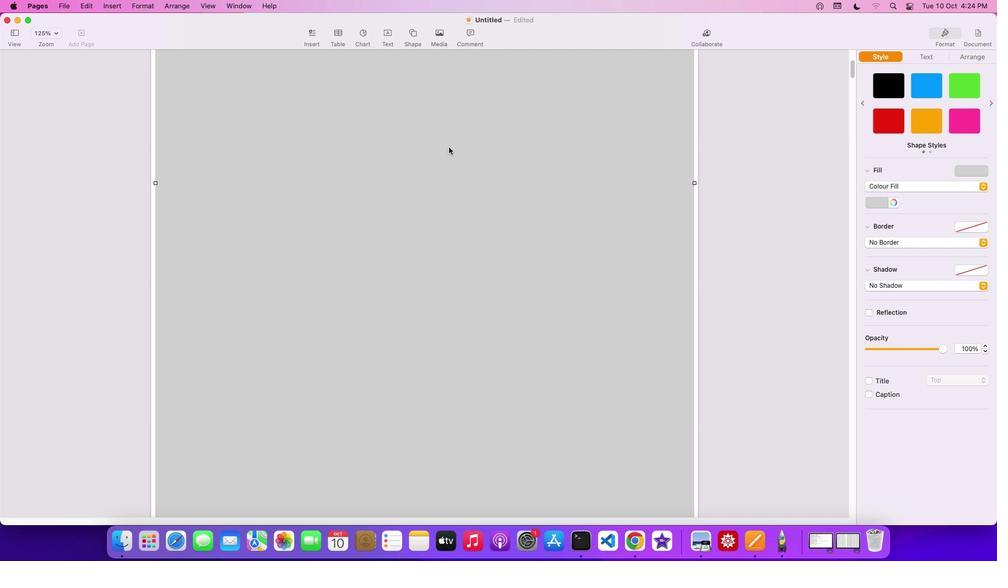 
Action: Mouse scrolled (449, 147) with delta (0, 1)
Screenshot: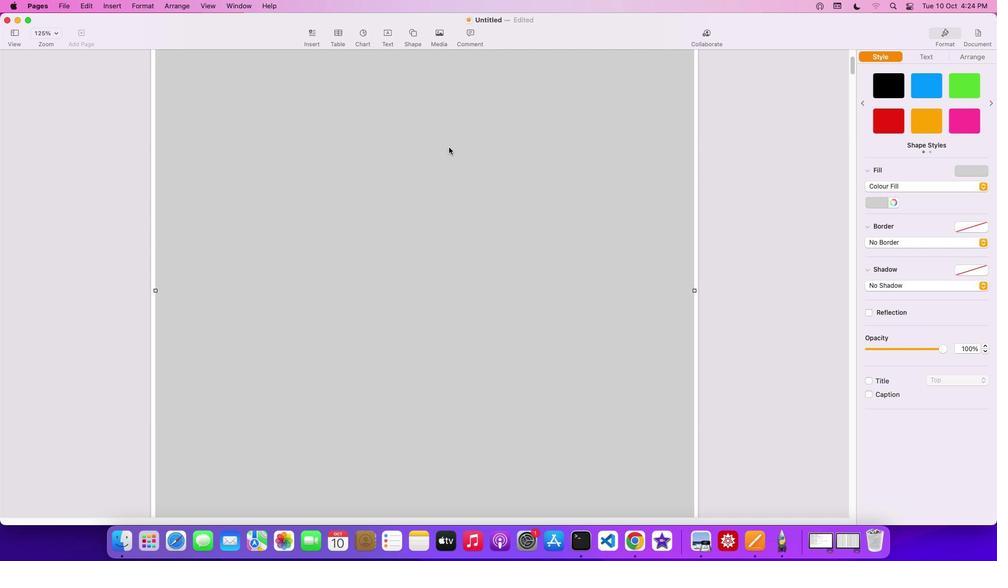 
Action: Mouse scrolled (449, 147) with delta (0, 1)
Screenshot: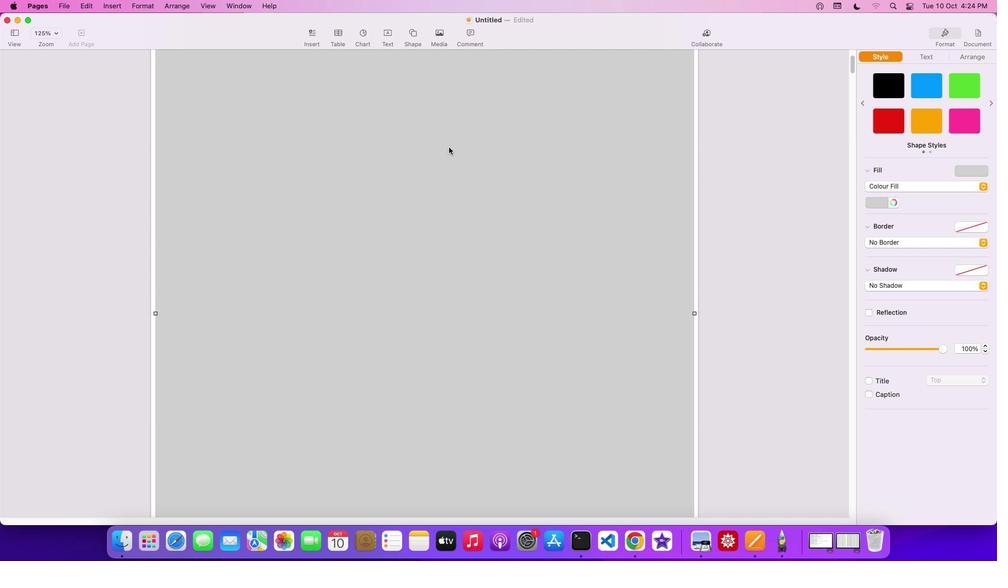 
Action: Mouse scrolled (449, 147) with delta (0, 2)
Screenshot: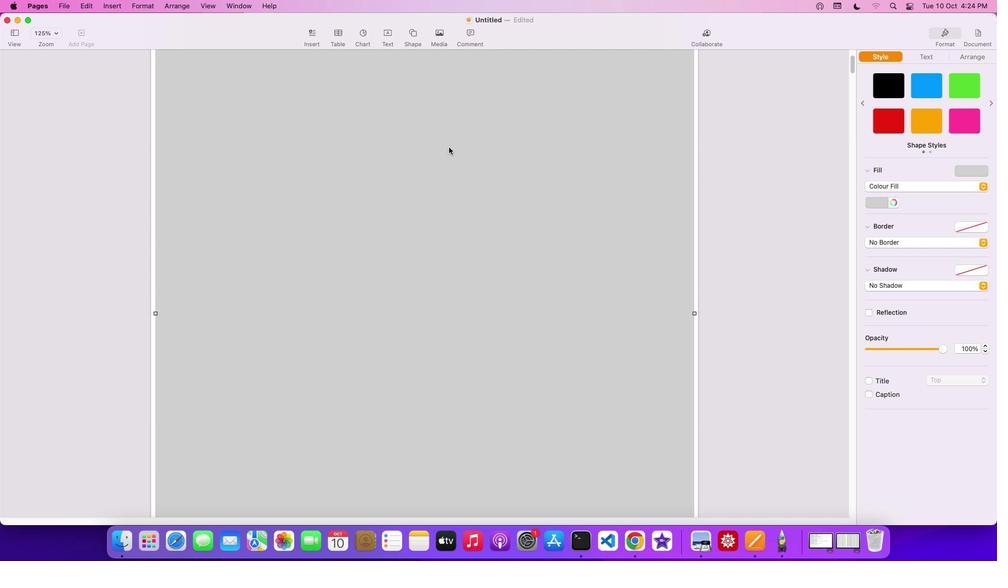
Action: Mouse scrolled (449, 147) with delta (0, 3)
Screenshot: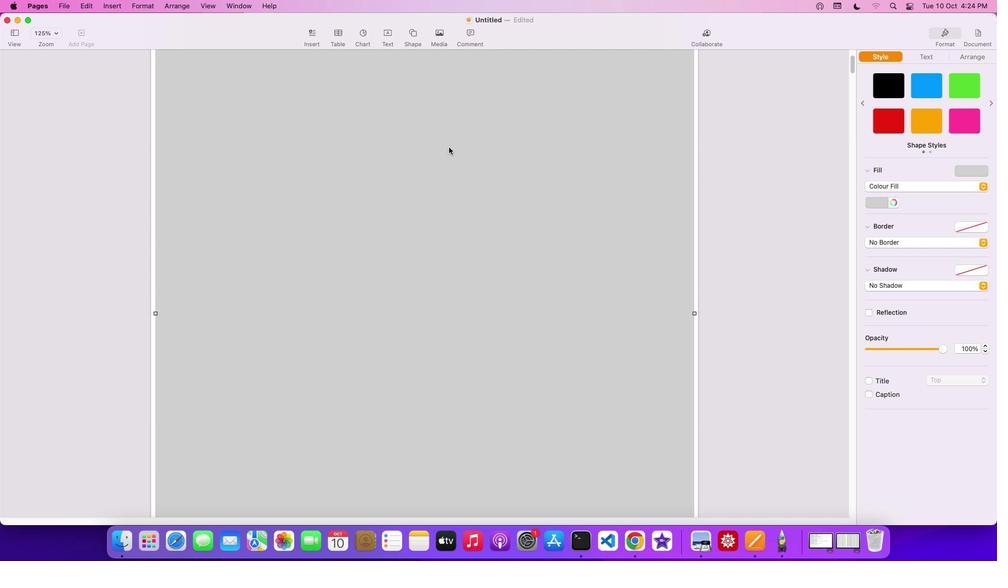 
Action: Mouse scrolled (449, 147) with delta (0, 3)
Screenshot: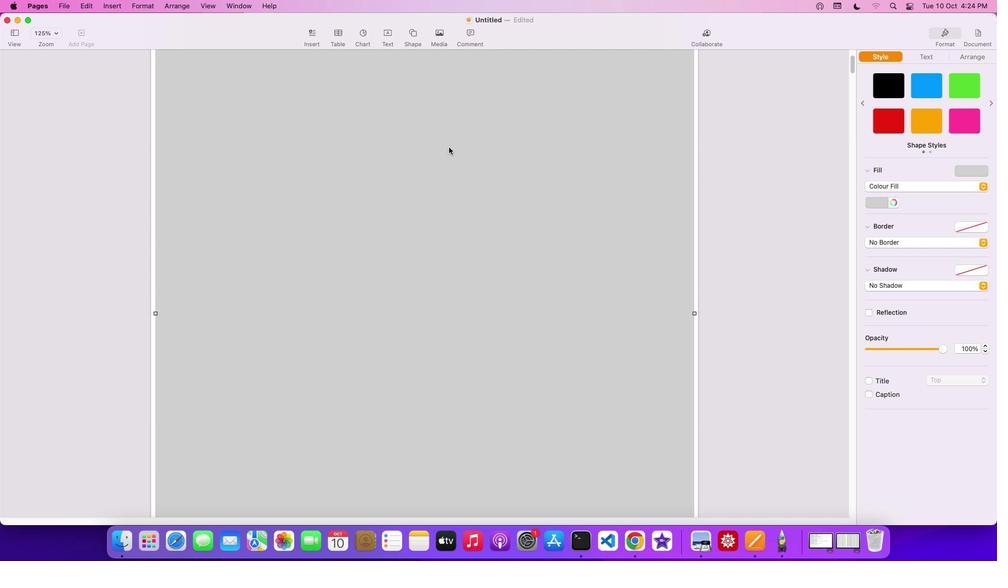 
Action: Mouse scrolled (449, 147) with delta (0, 1)
Screenshot: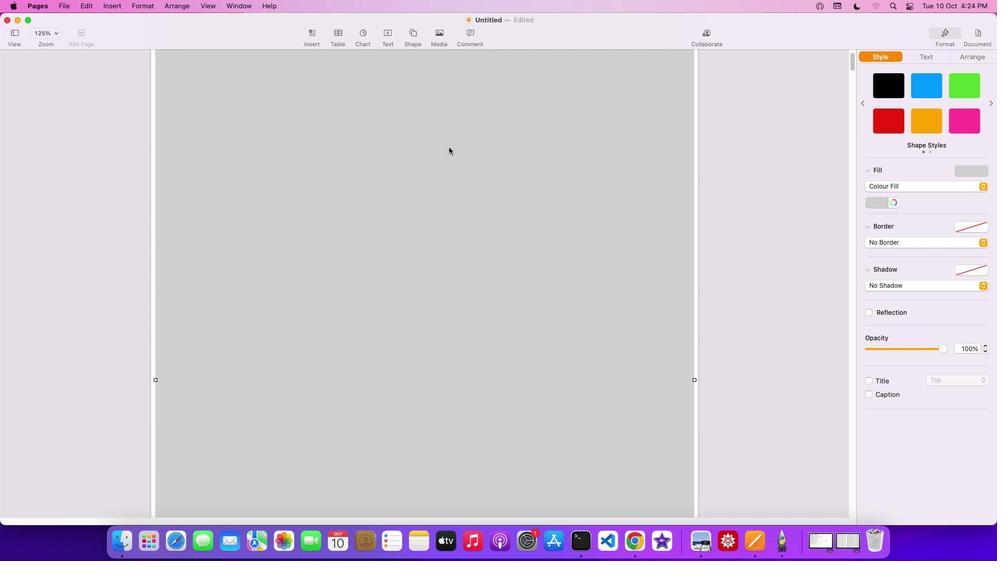 
Action: Mouse scrolled (449, 147) with delta (0, 1)
Screenshot: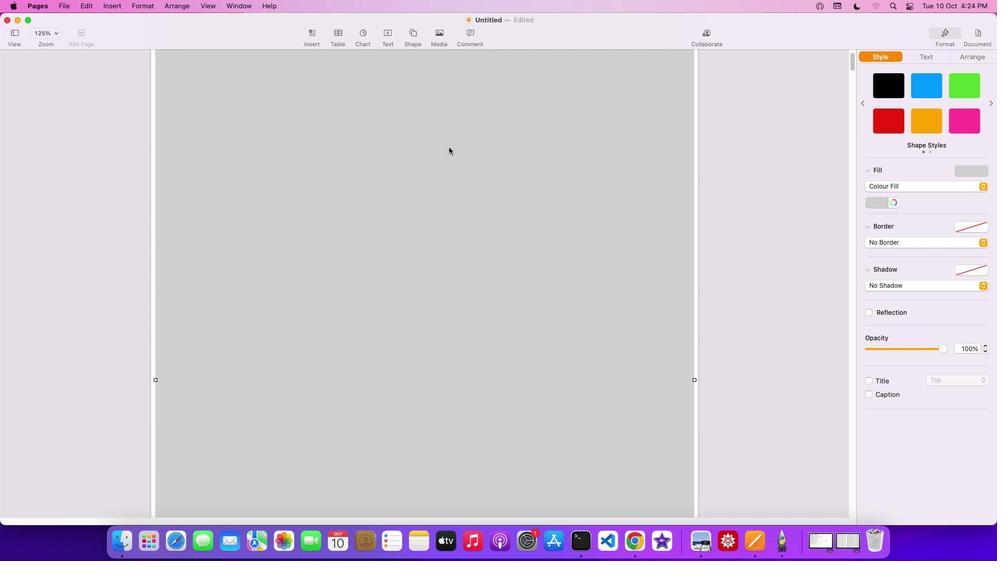 
Action: Mouse scrolled (449, 147) with delta (0, 2)
Screenshot: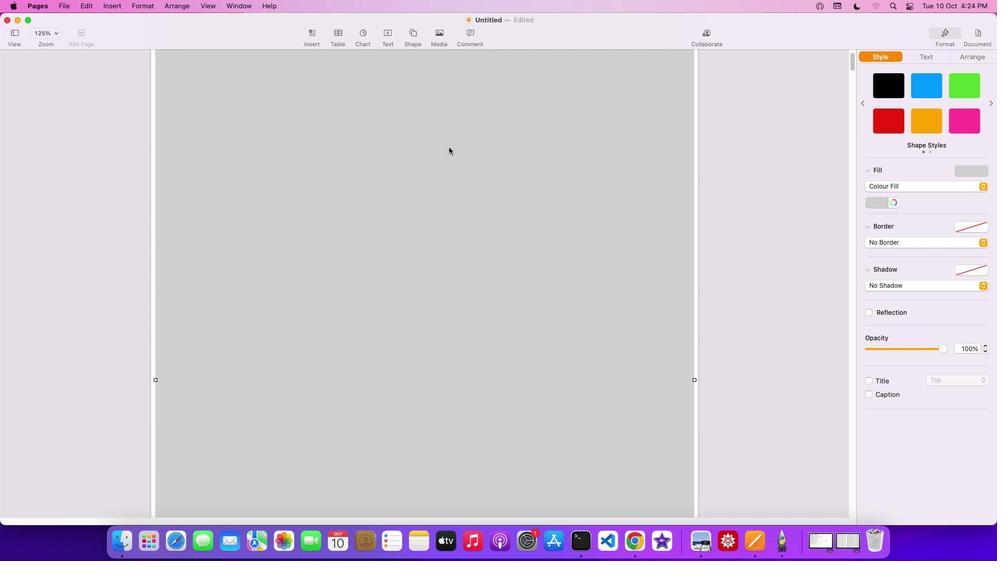 
Action: Mouse scrolled (449, 147) with delta (0, 3)
Screenshot: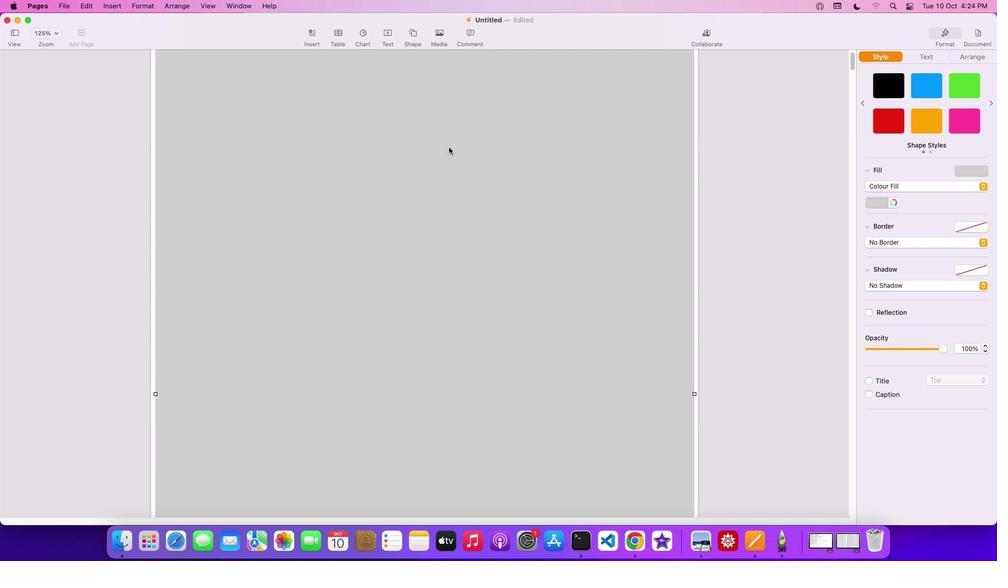 
Action: Mouse scrolled (449, 147) with delta (0, 1)
Screenshot: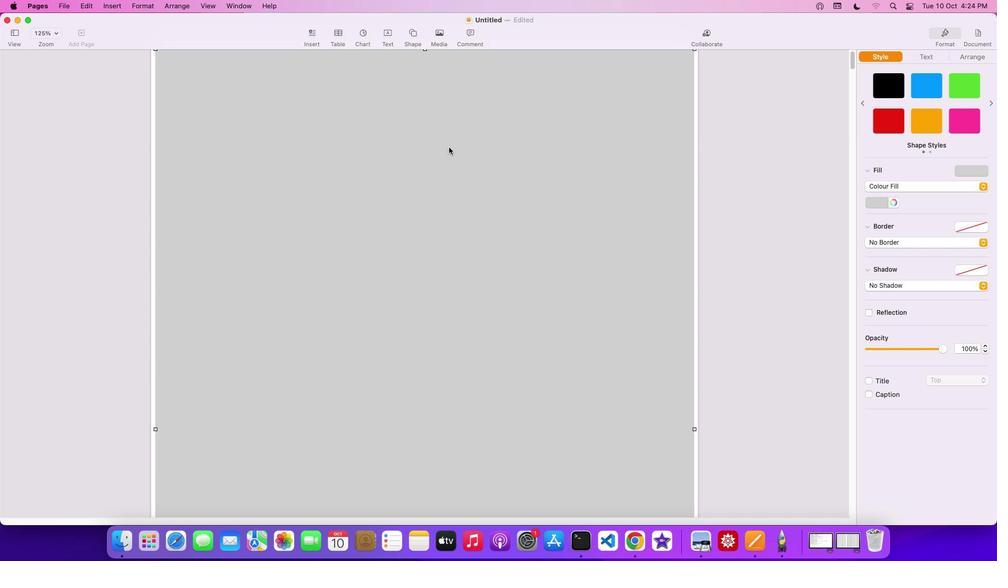 
Action: Mouse scrolled (449, 147) with delta (0, 1)
Screenshot: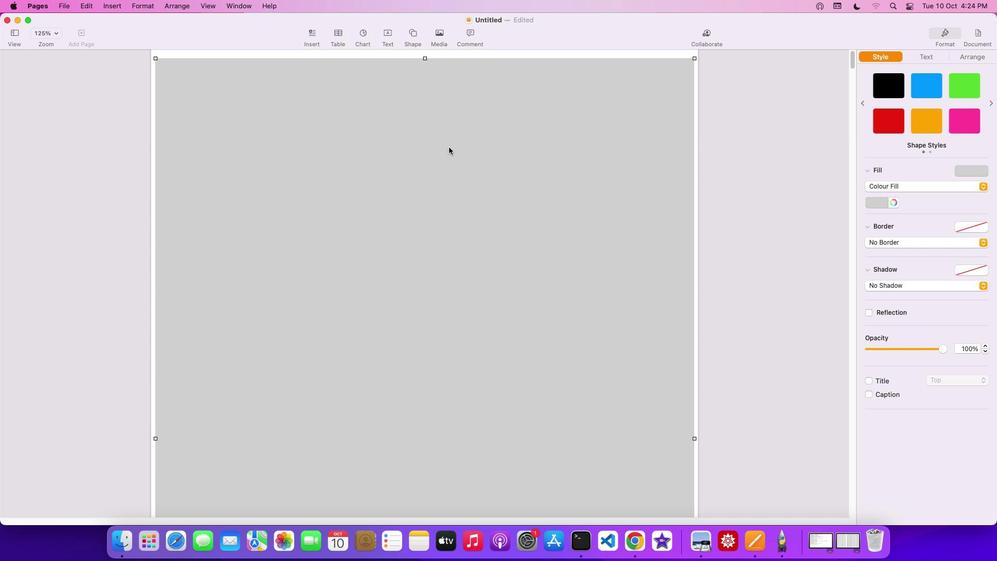 
Action: Mouse scrolled (449, 147) with delta (0, 2)
Screenshot: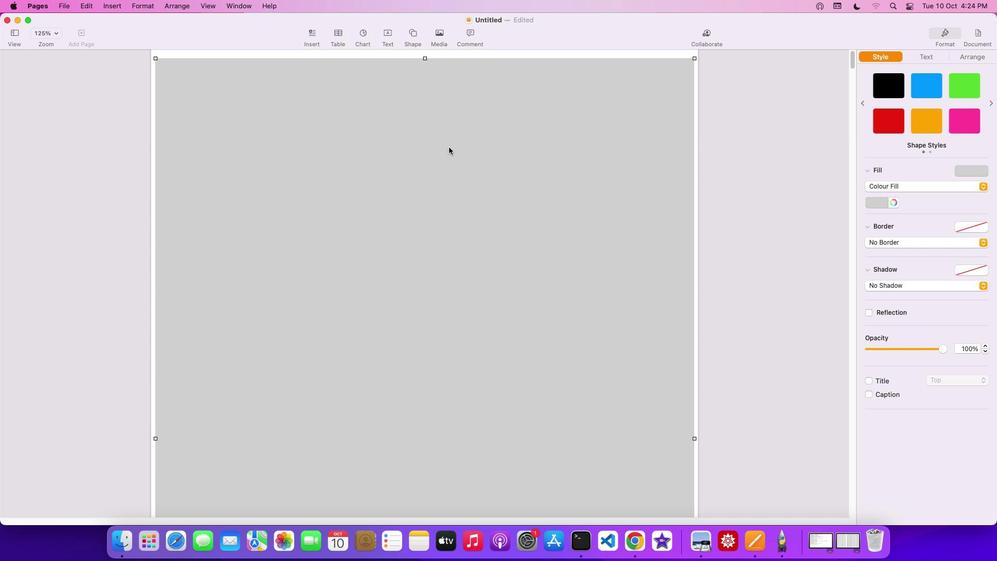 
Action: Mouse scrolled (449, 147) with delta (0, 3)
Screenshot: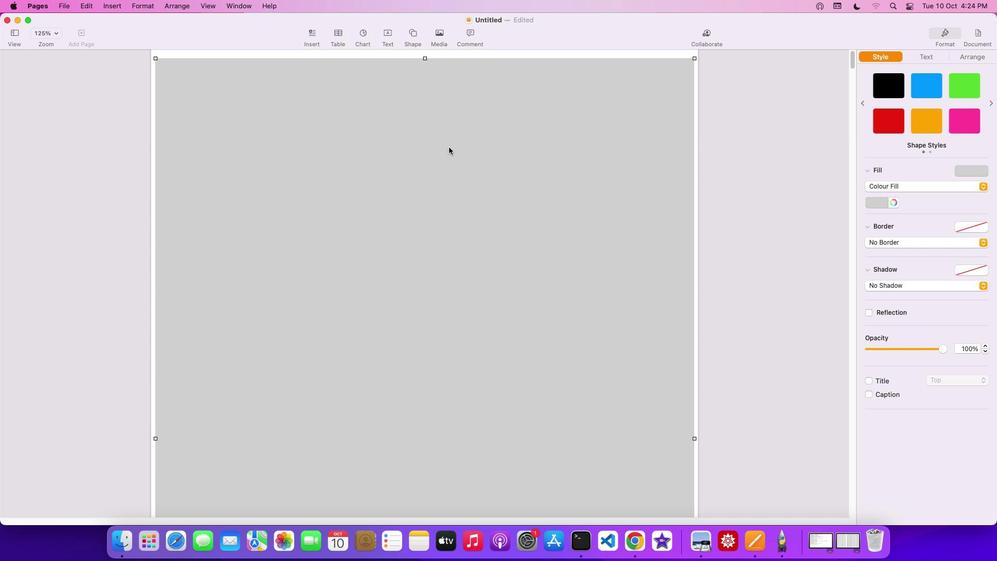 
Action: Mouse scrolled (449, 147) with delta (0, 3)
Screenshot: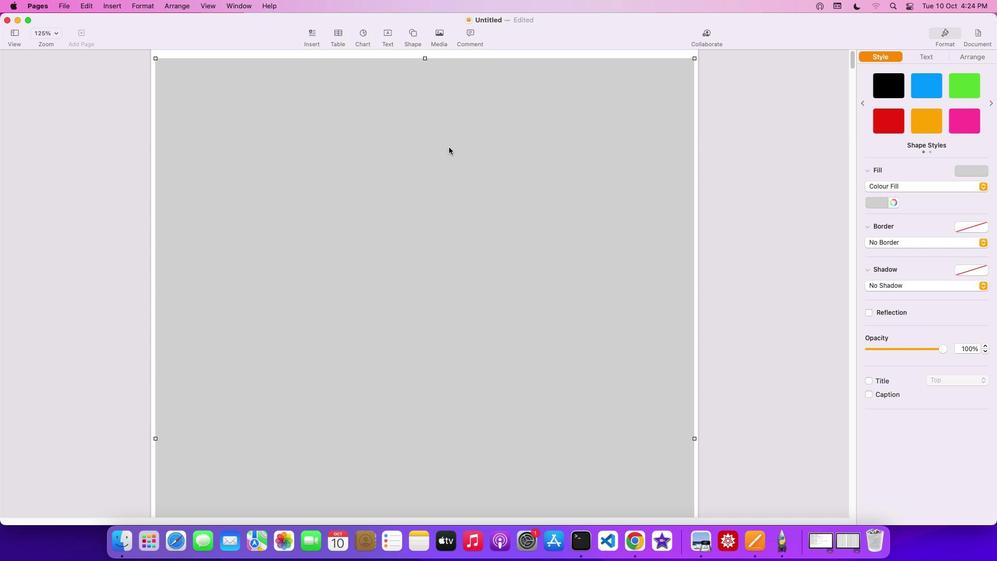
Action: Mouse scrolled (449, 147) with delta (0, 0)
Screenshot: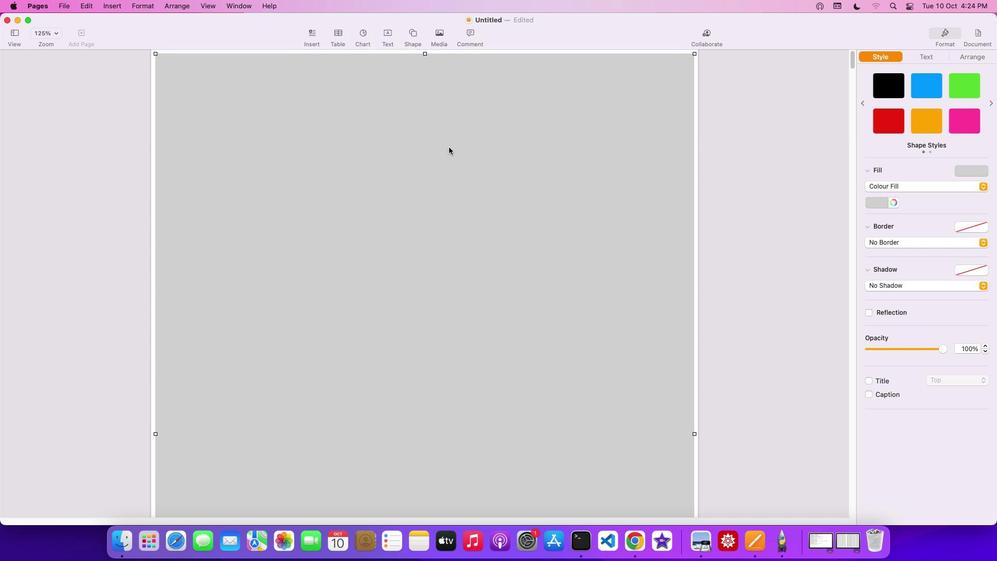 
Action: Mouse scrolled (449, 147) with delta (0, 1)
Screenshot: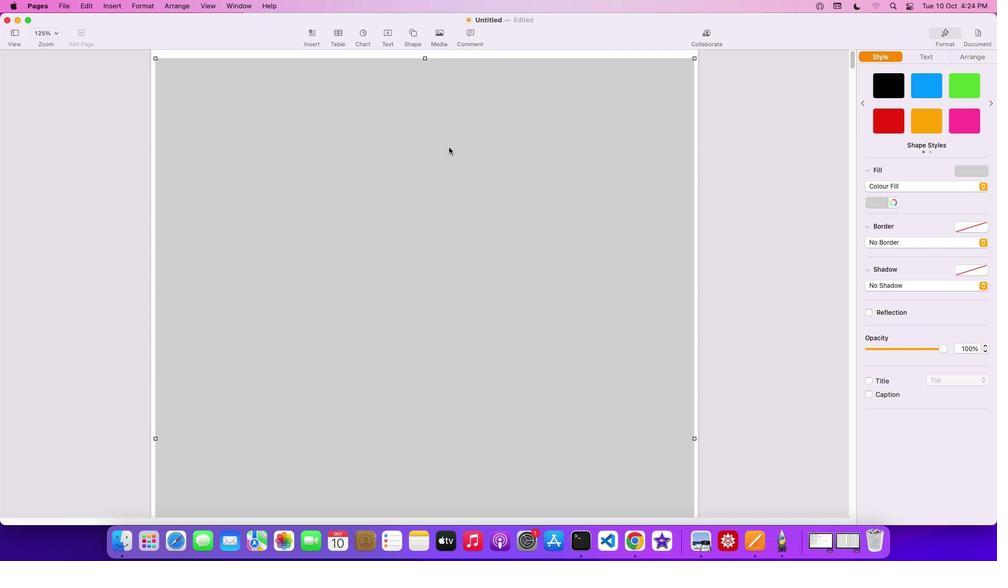
Action: Mouse scrolled (449, 147) with delta (0, 1)
Screenshot: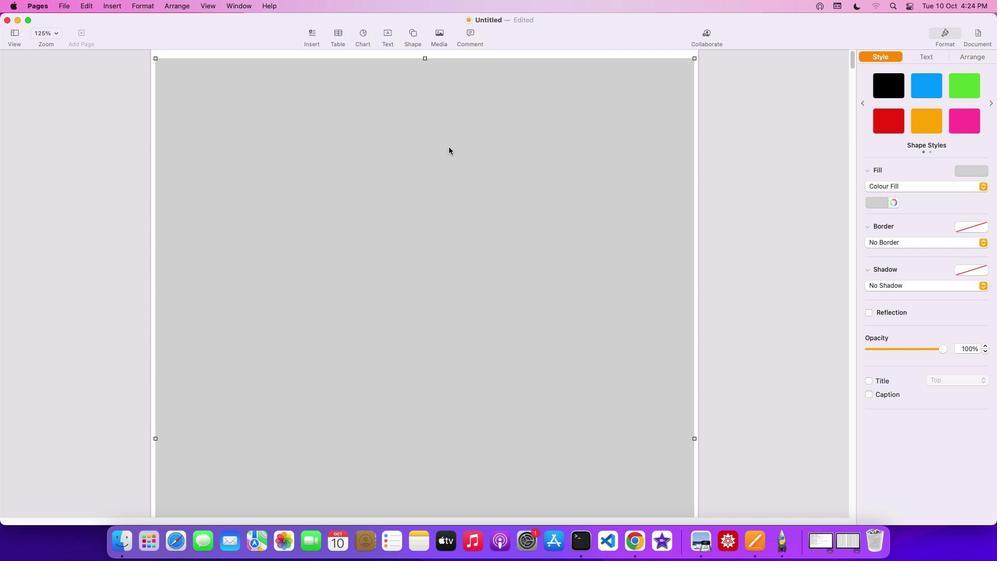 
Action: Mouse moved to (413, 38)
Screenshot: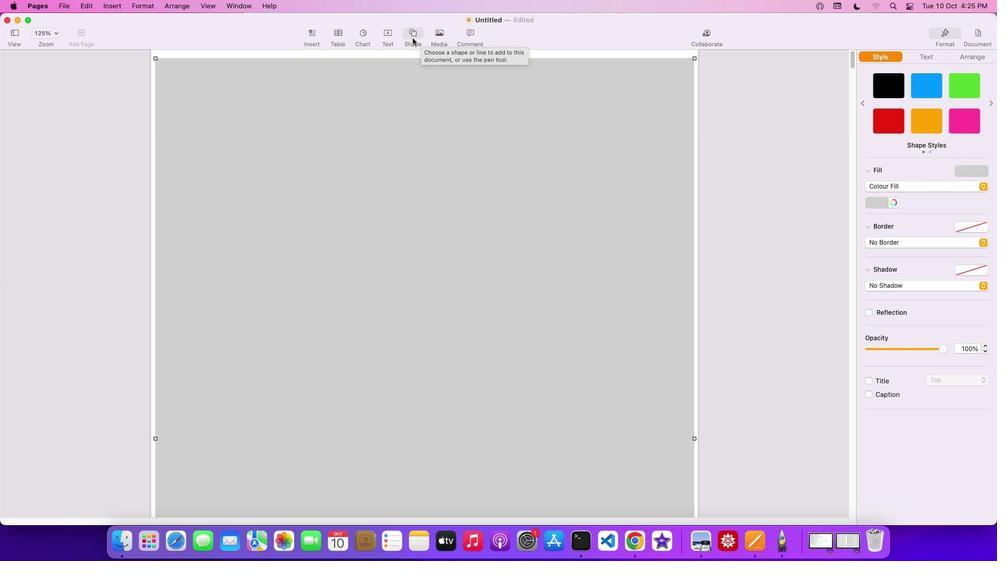 
Action: Mouse pressed left at (413, 38)
Screenshot: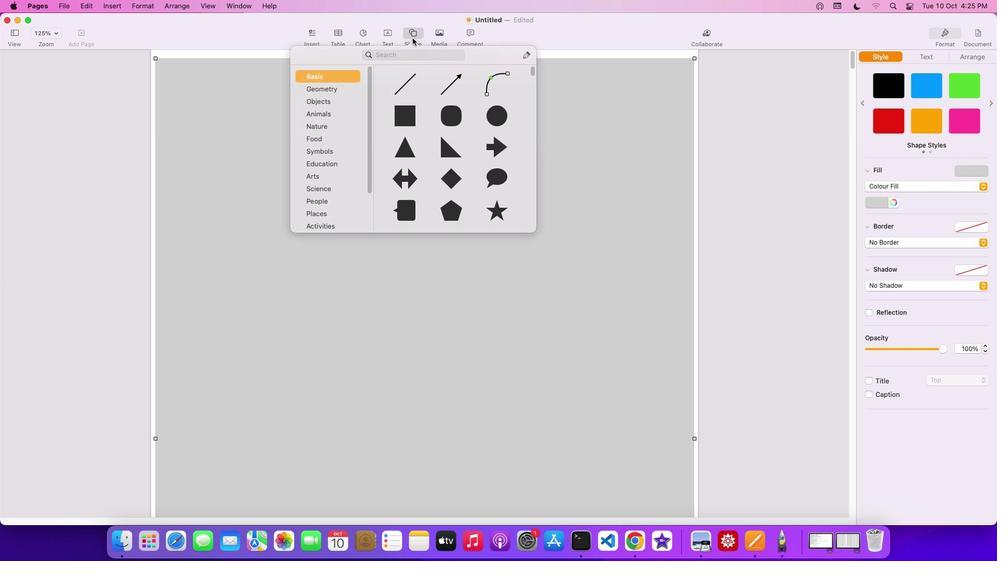 
Action: Mouse moved to (449, 118)
Screenshot: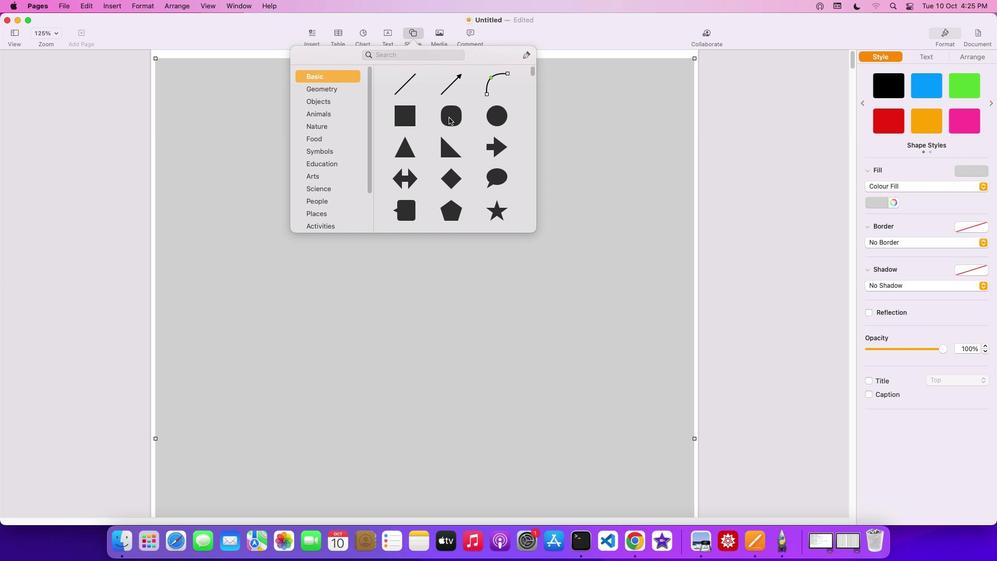 
Action: Mouse pressed left at (449, 118)
Screenshot: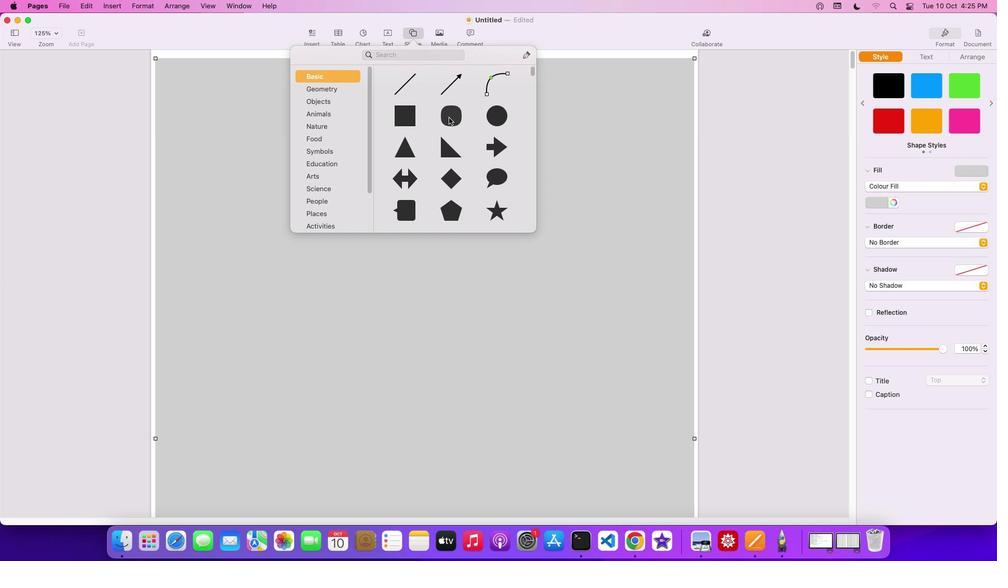 
Action: Mouse moved to (458, 251)
Screenshot: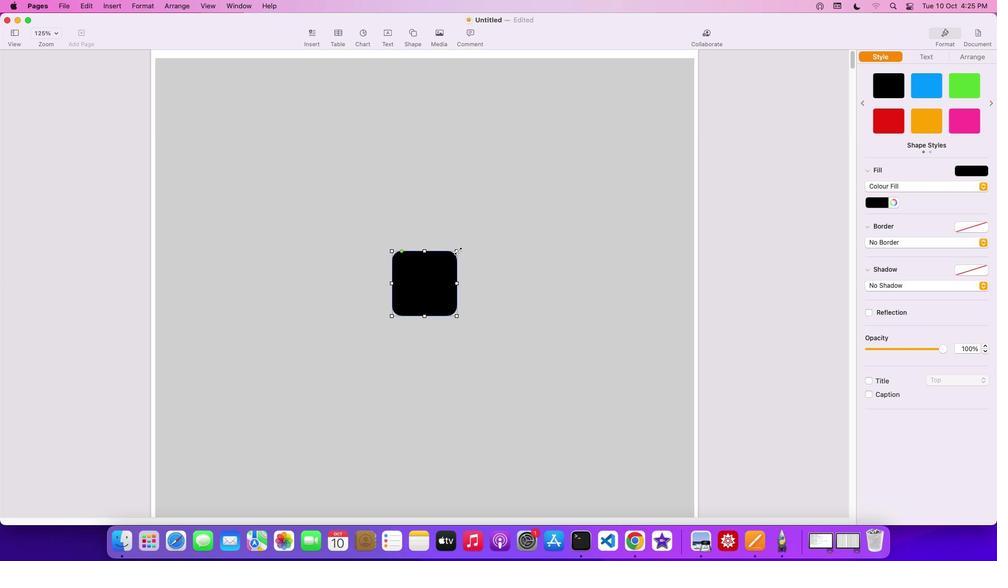 
Action: Mouse pressed left at (458, 251)
Screenshot: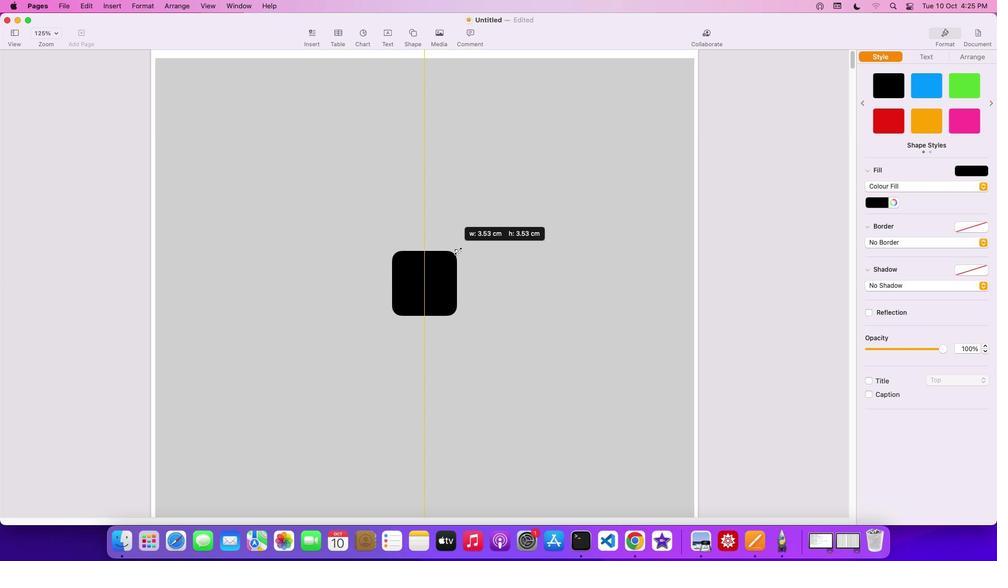 
Action: Mouse moved to (621, 252)
Screenshot: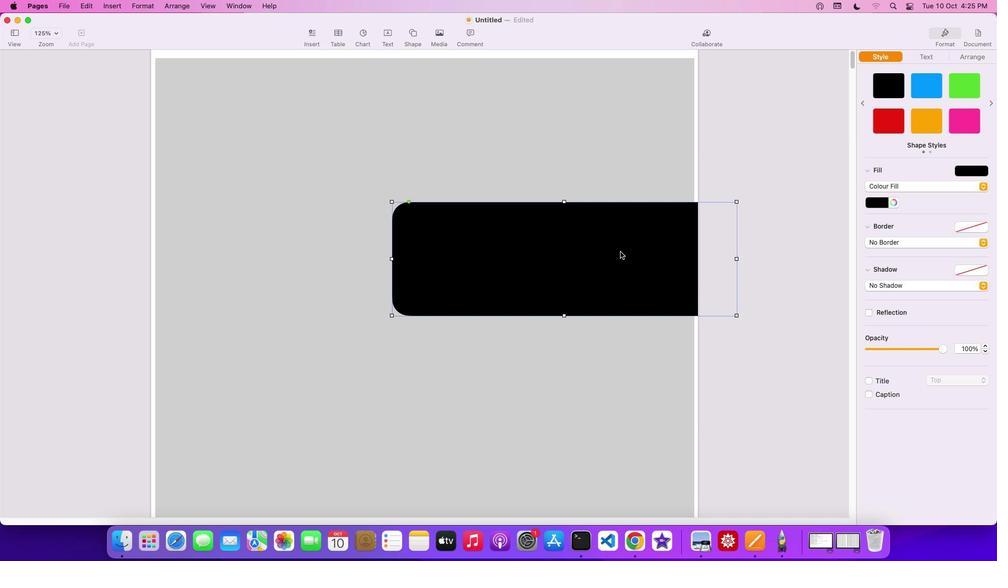 
Action: Mouse pressed left at (621, 252)
Screenshot: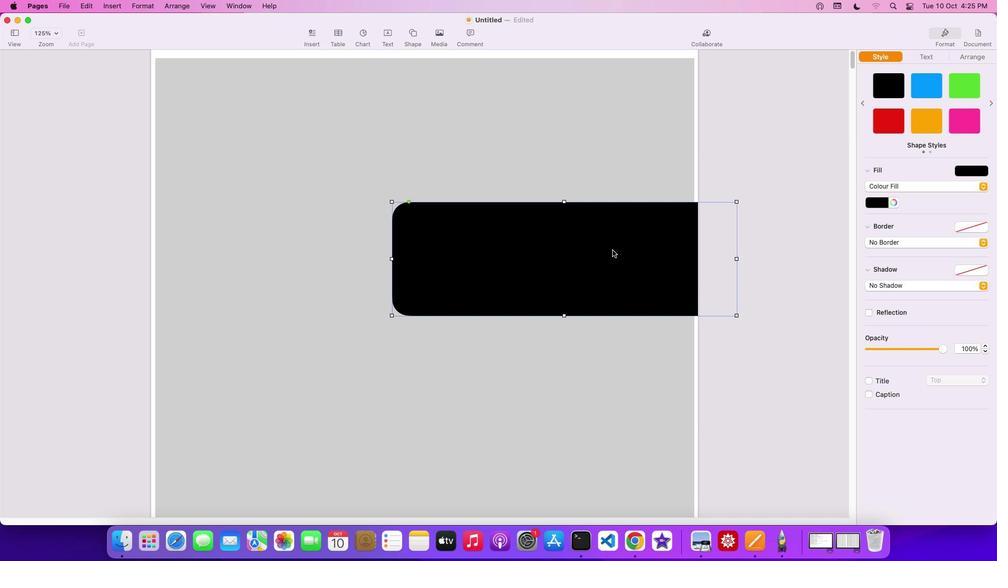 
Action: Mouse moved to (240, 217)
Screenshot: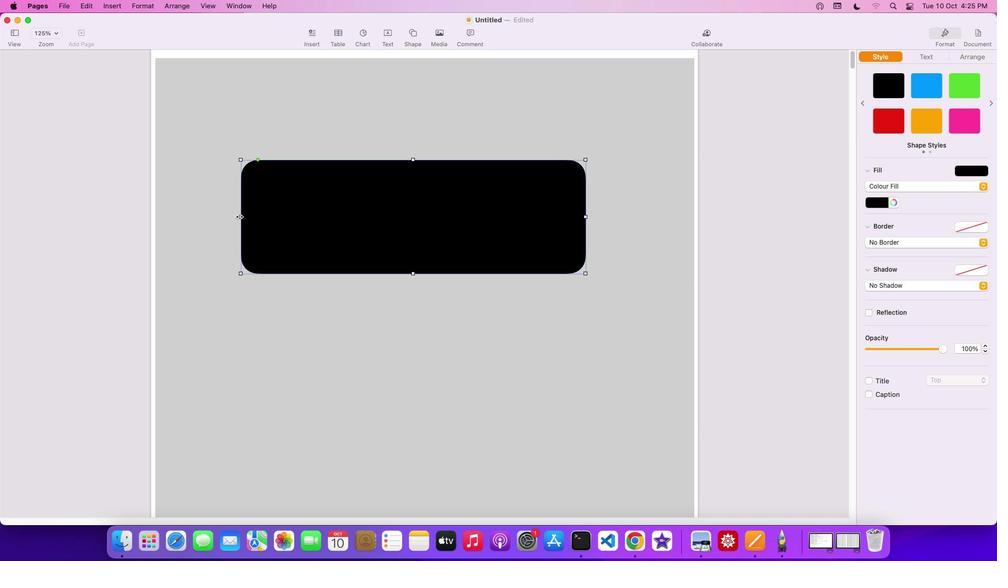 
Action: Mouse pressed left at (240, 217)
Screenshot: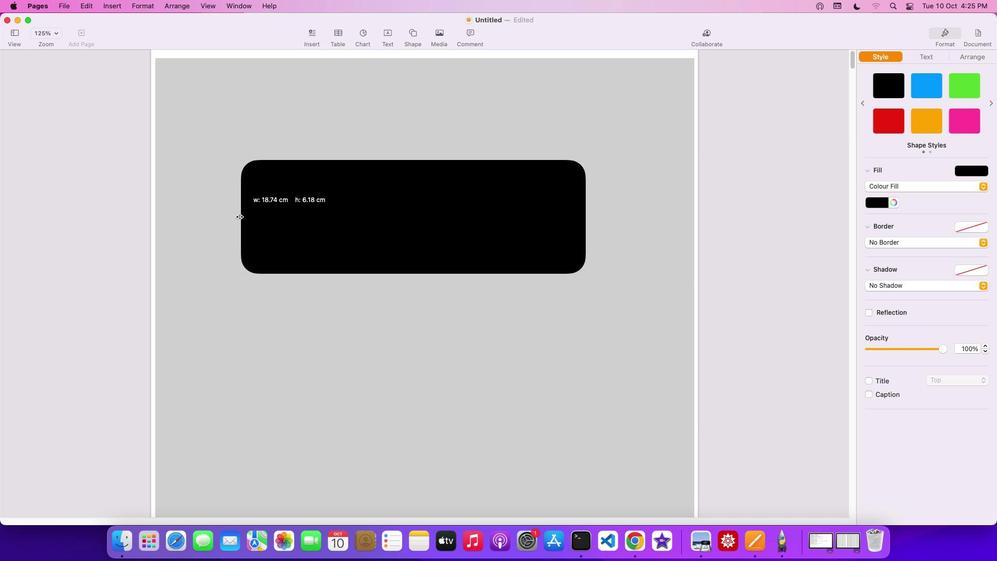 
Action: Mouse moved to (527, 238)
Screenshot: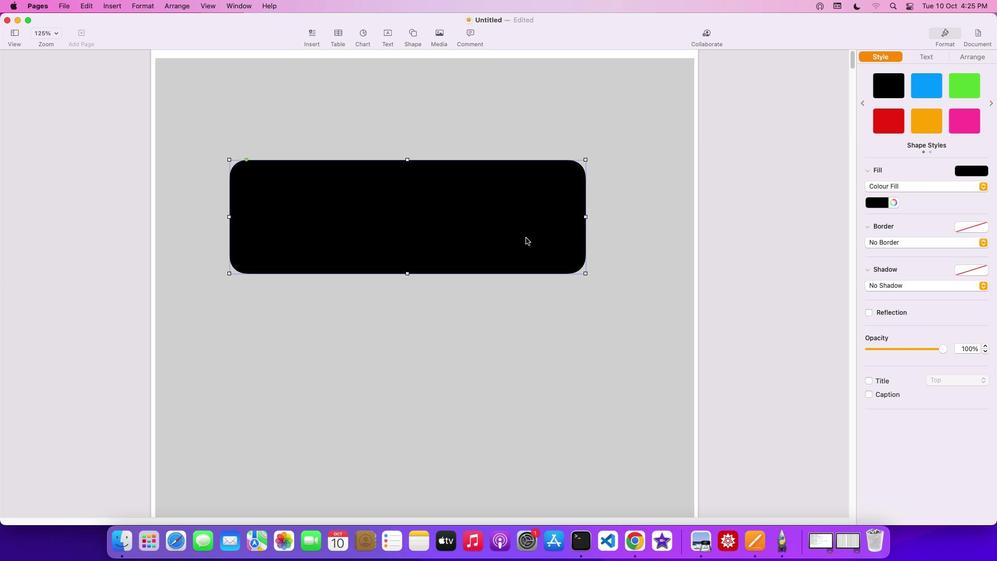 
Action: Mouse pressed left at (527, 238)
Screenshot: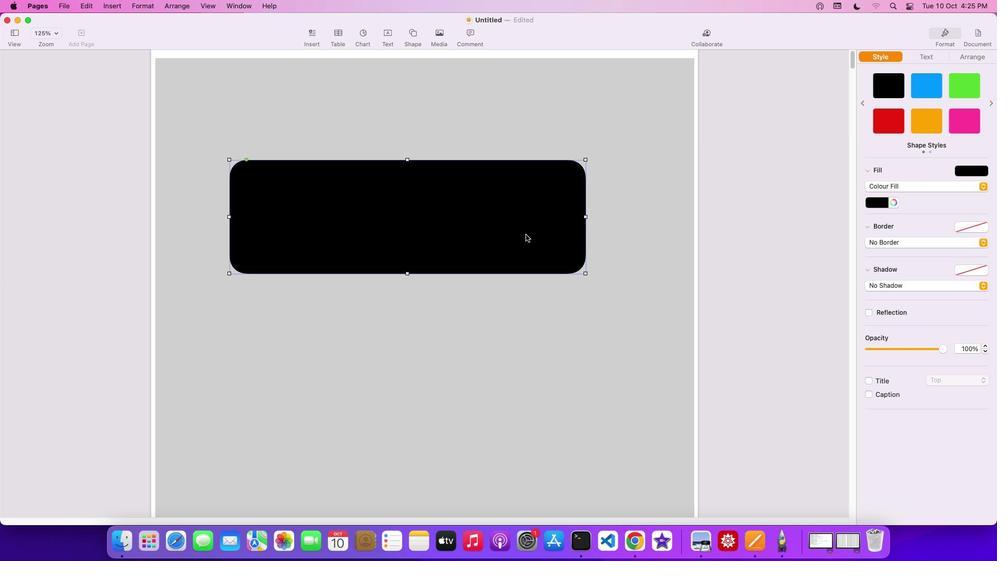 
Action: Mouse moved to (583, 207)
Screenshot: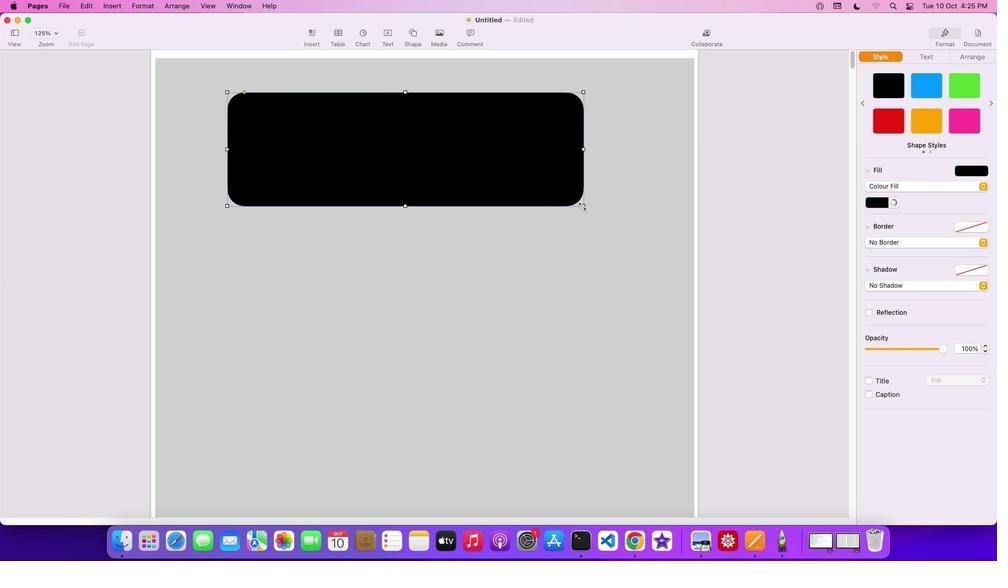 
Action: Mouse pressed left at (583, 207)
Screenshot: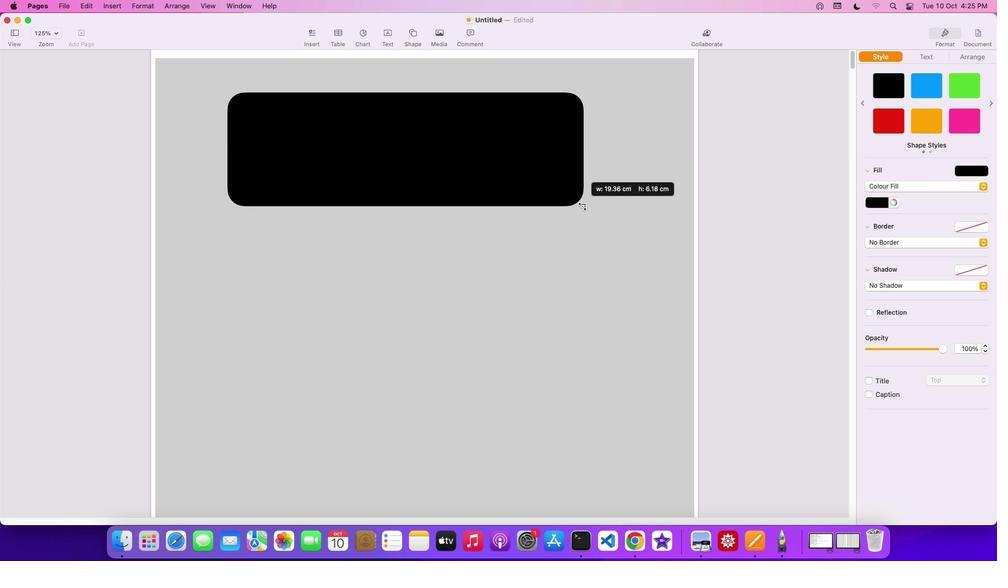 
Action: Mouse moved to (612, 309)
Screenshot: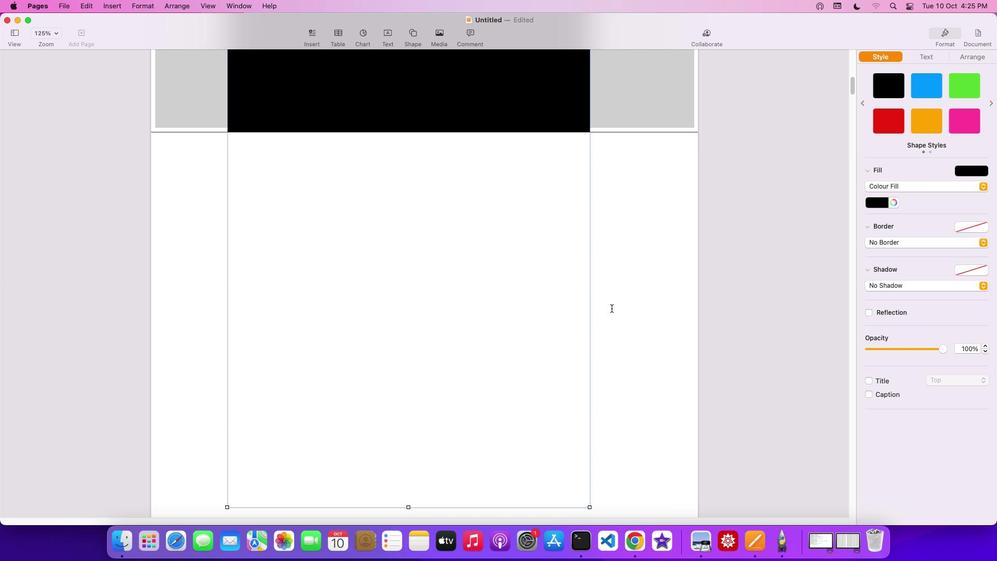 
Action: Mouse scrolled (612, 309) with delta (0, 0)
Screenshot: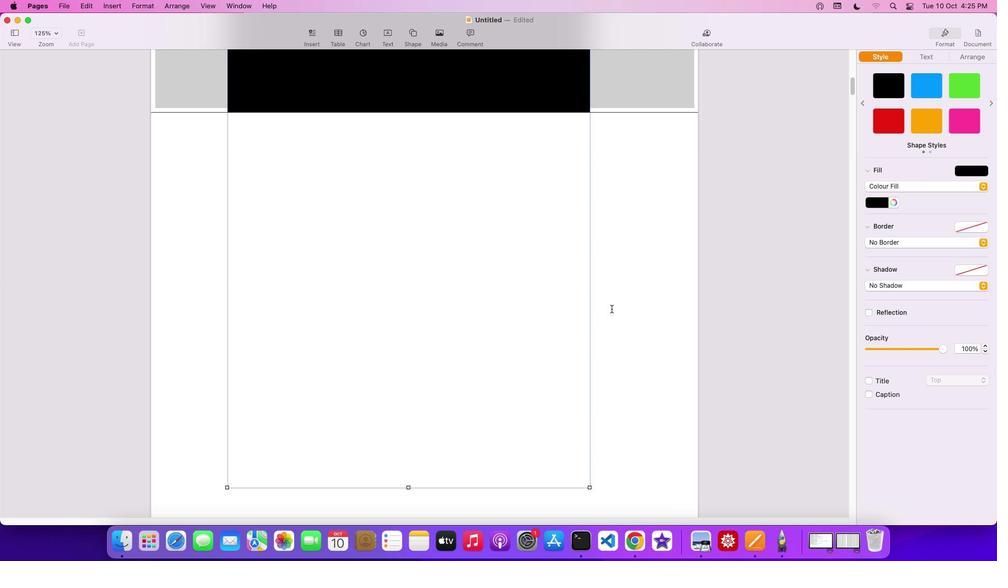 
Action: Mouse scrolled (612, 309) with delta (0, 0)
Screenshot: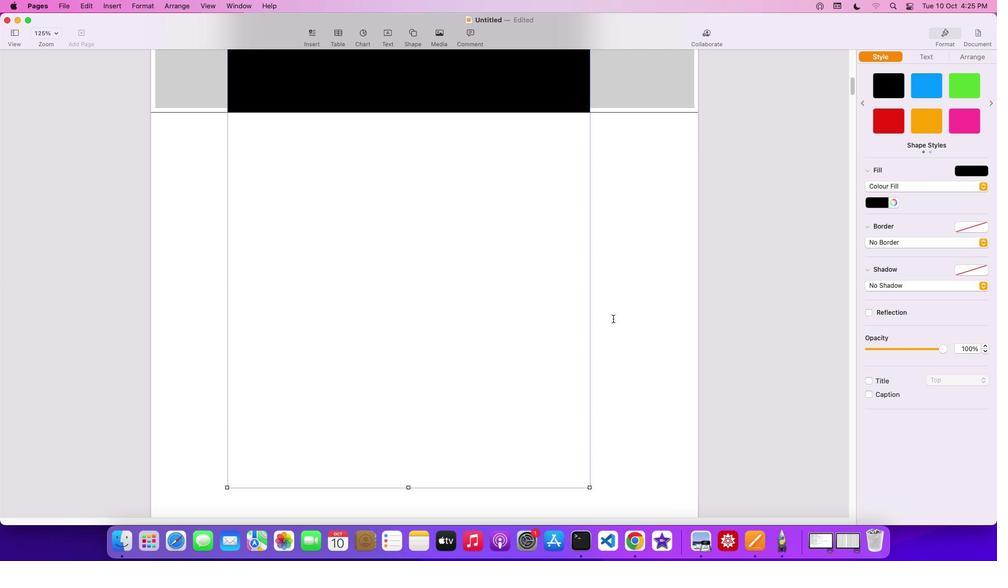
Action: Mouse scrolled (612, 309) with delta (0, 0)
Screenshot: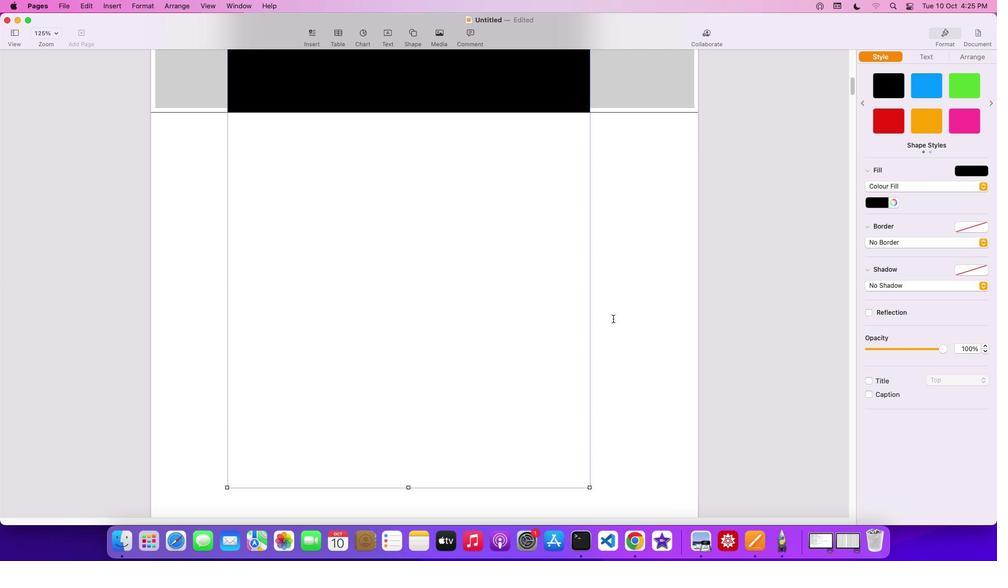 
Action: Mouse moved to (590, 487)
Screenshot: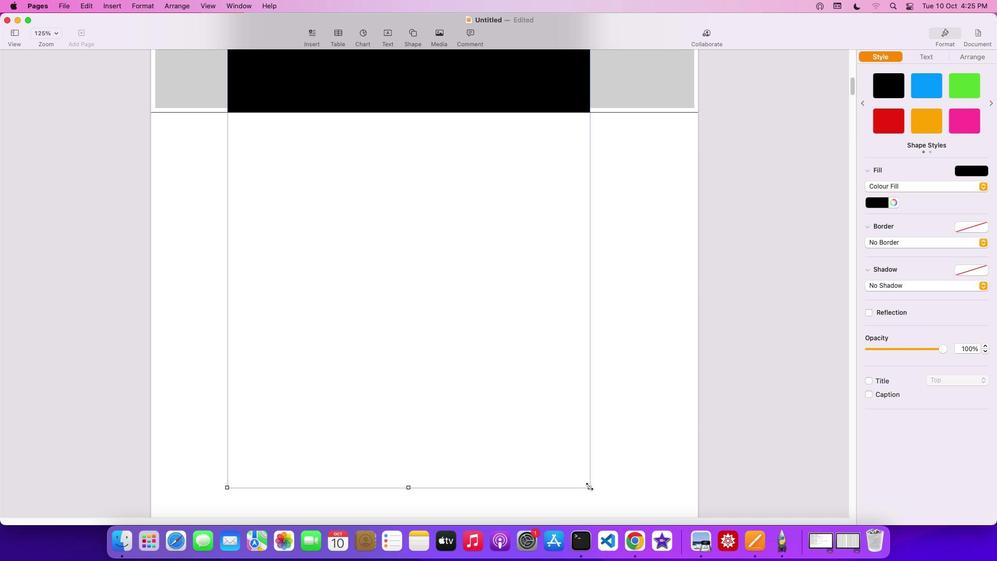 
Action: Mouse pressed left at (590, 487)
Screenshot: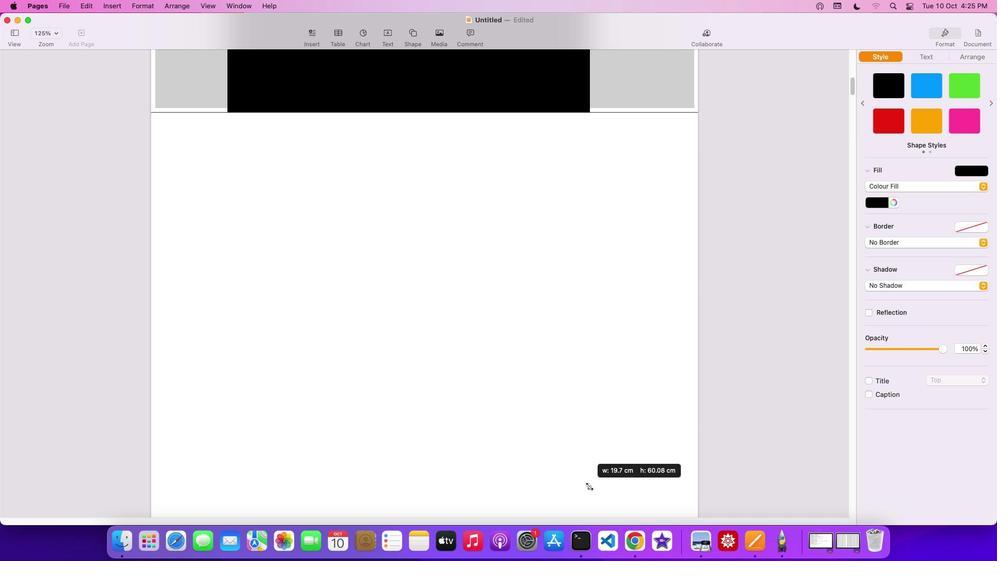 
Action: Mouse moved to (658, 108)
Screenshot: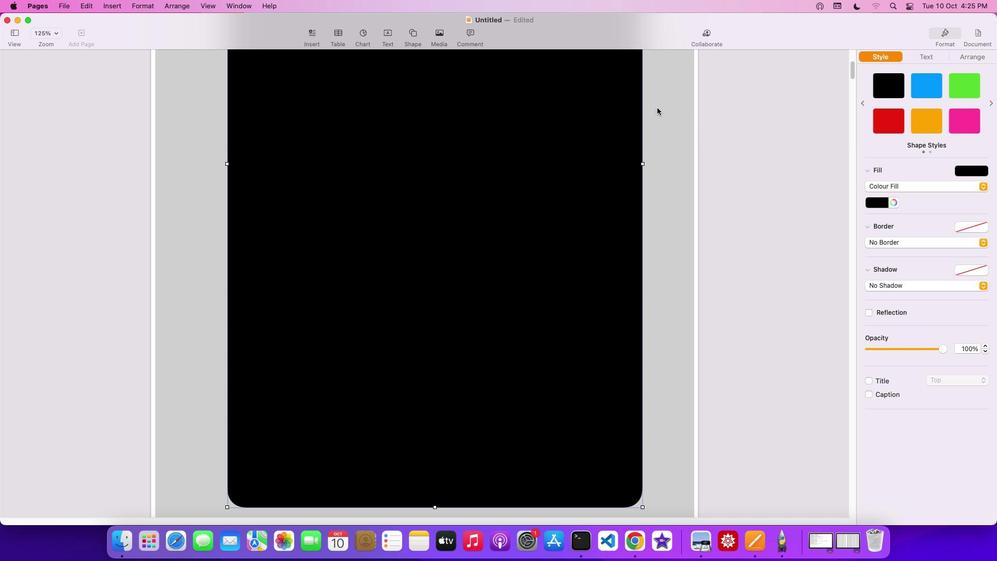 
Action: Mouse scrolled (658, 108) with delta (0, 1)
Screenshot: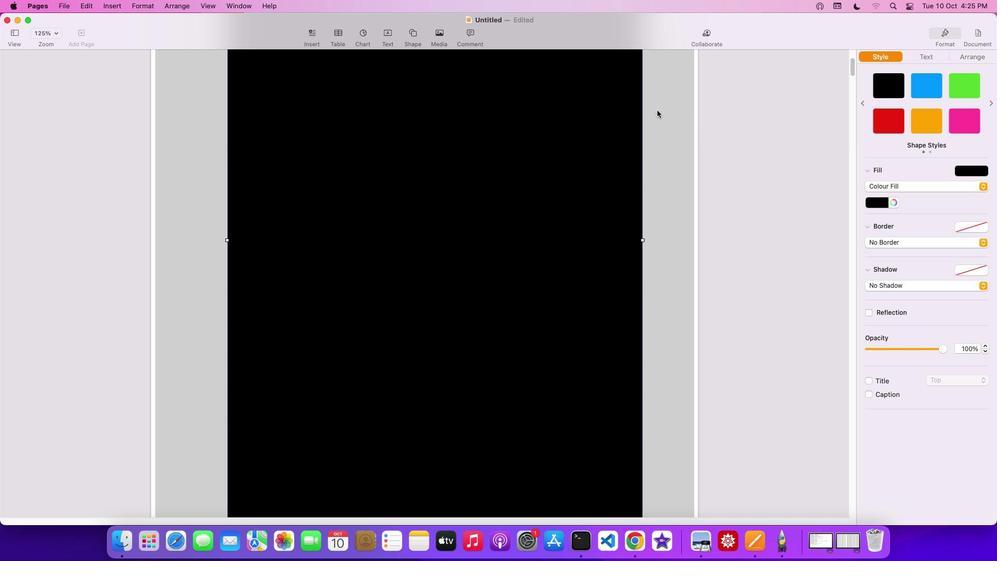 
Action: Mouse scrolled (658, 108) with delta (0, 1)
Screenshot: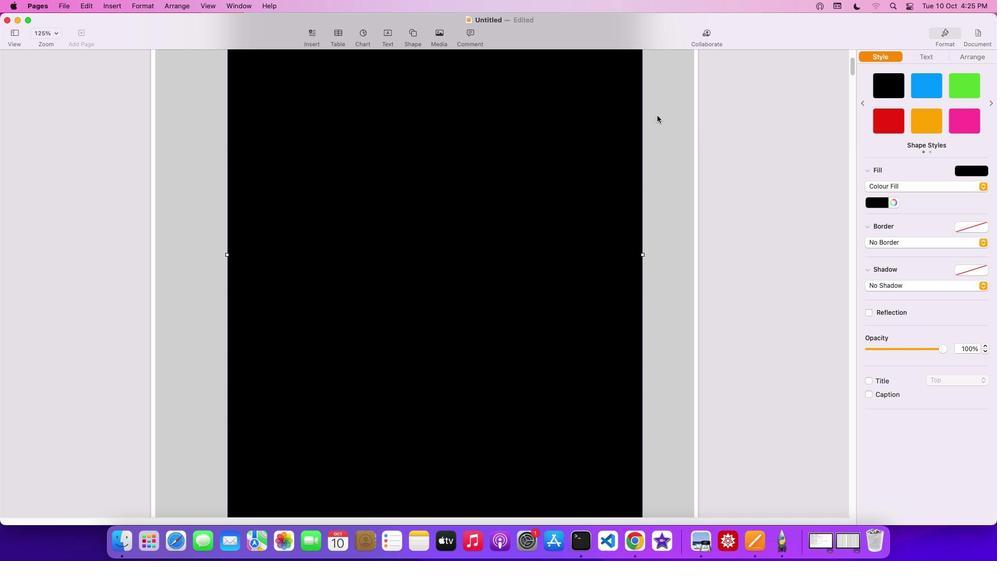 
Action: Mouse scrolled (658, 108) with delta (0, 2)
Screenshot: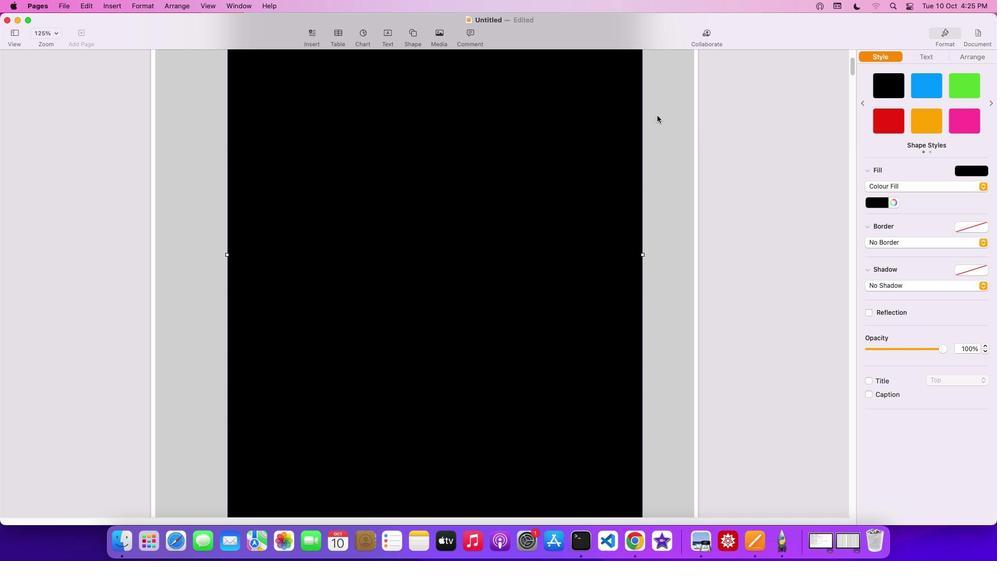 
Action: Mouse scrolled (658, 108) with delta (0, 3)
Screenshot: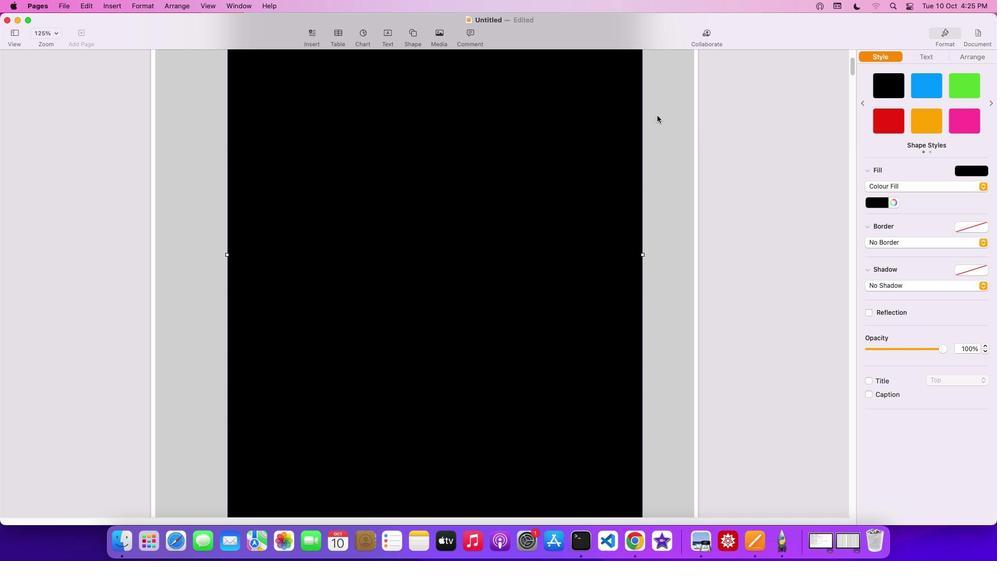 
Action: Mouse moved to (658, 109)
Screenshot: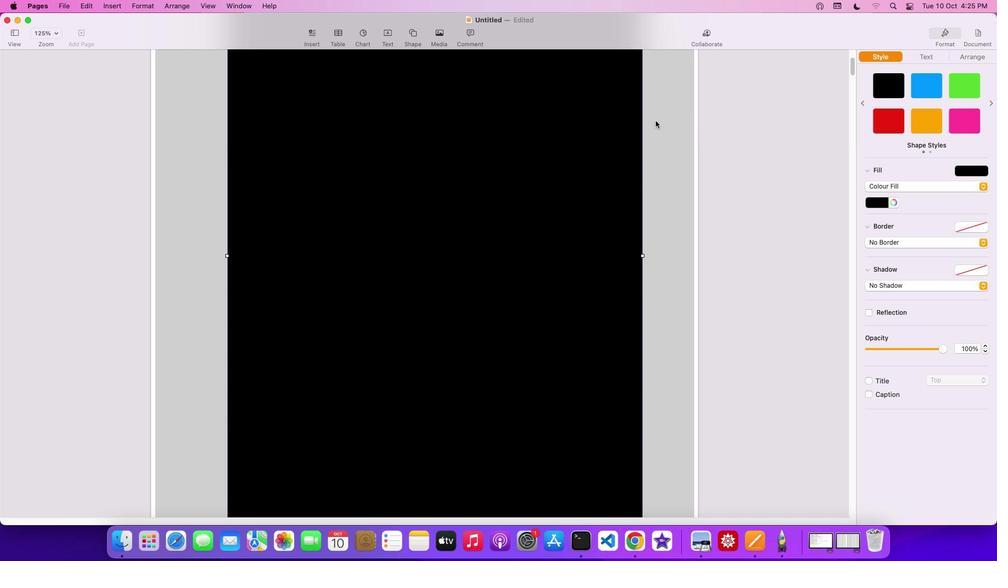 
Action: Mouse scrolled (658, 109) with delta (0, 3)
Screenshot: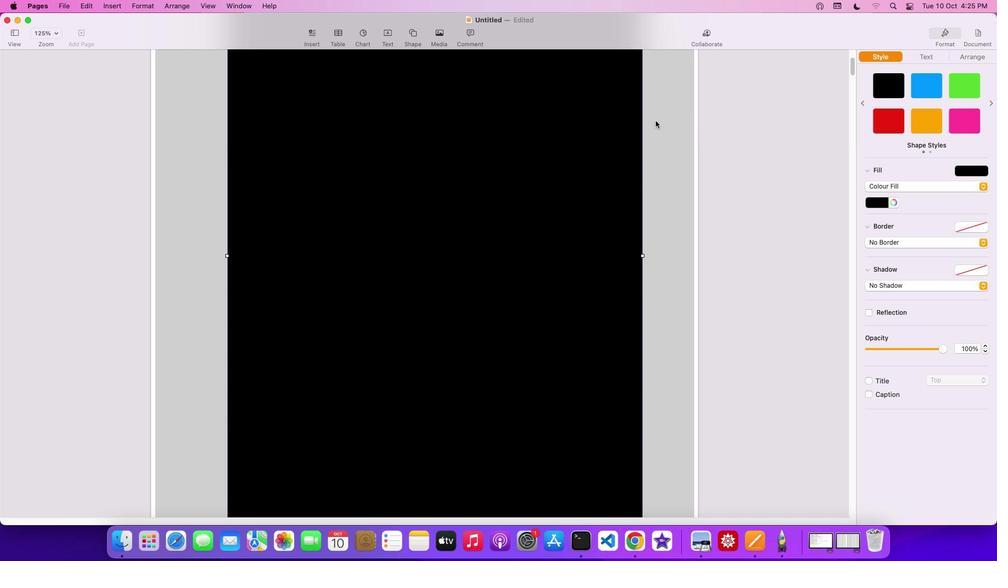 
Action: Mouse moved to (656, 123)
Screenshot: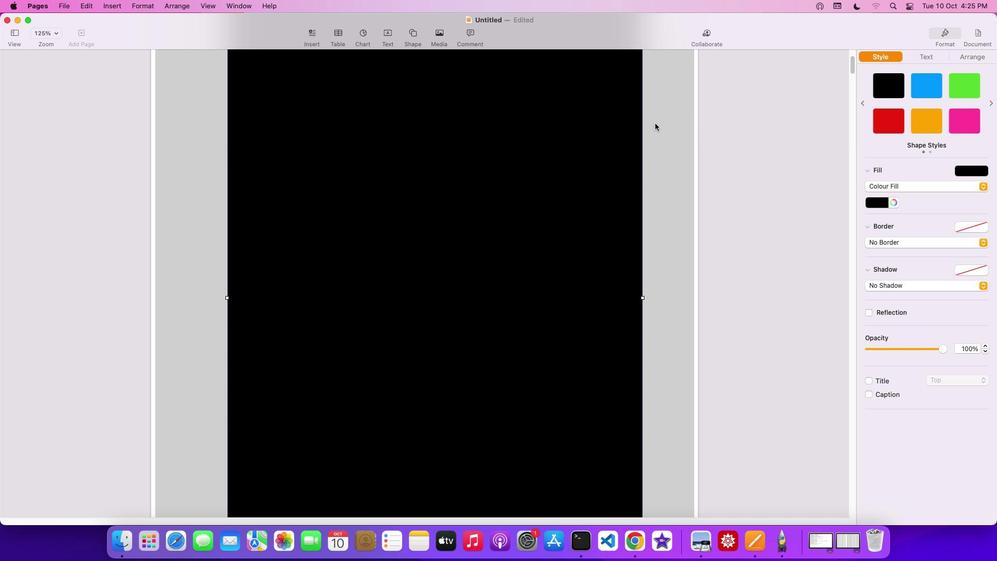 
Action: Mouse scrolled (656, 123) with delta (0, 1)
Screenshot: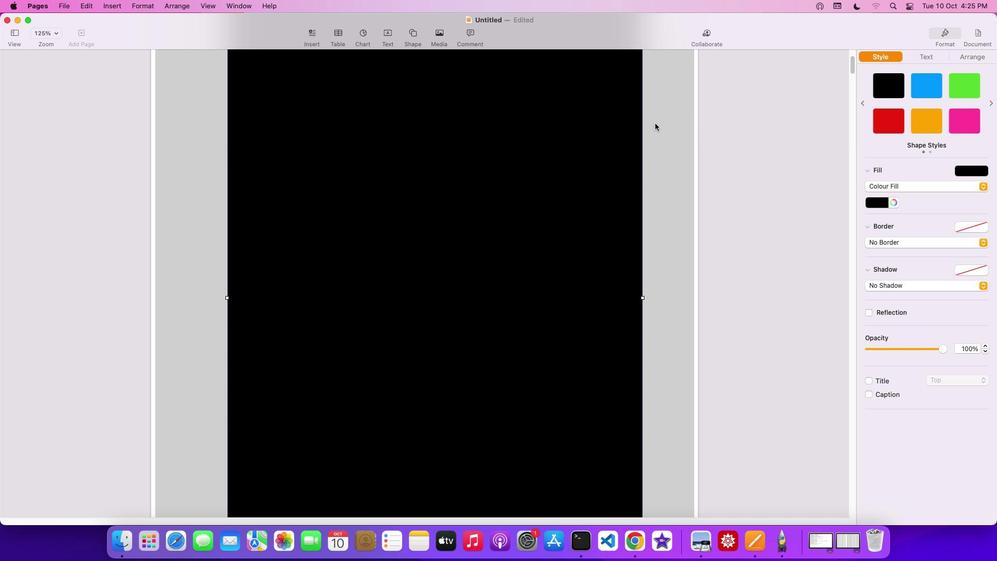 
Action: Mouse moved to (656, 123)
Screenshot: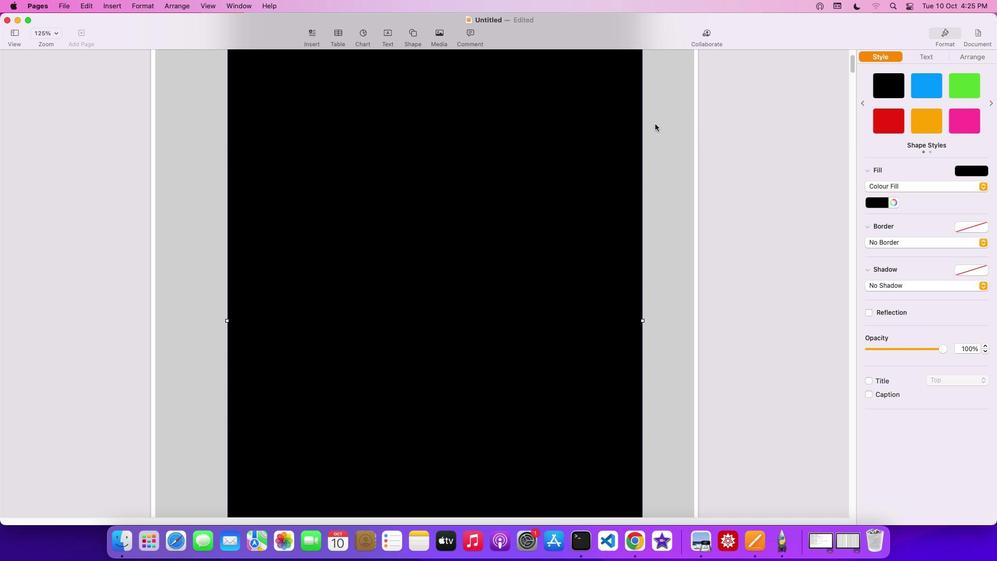 
Action: Mouse scrolled (656, 123) with delta (0, 1)
Screenshot: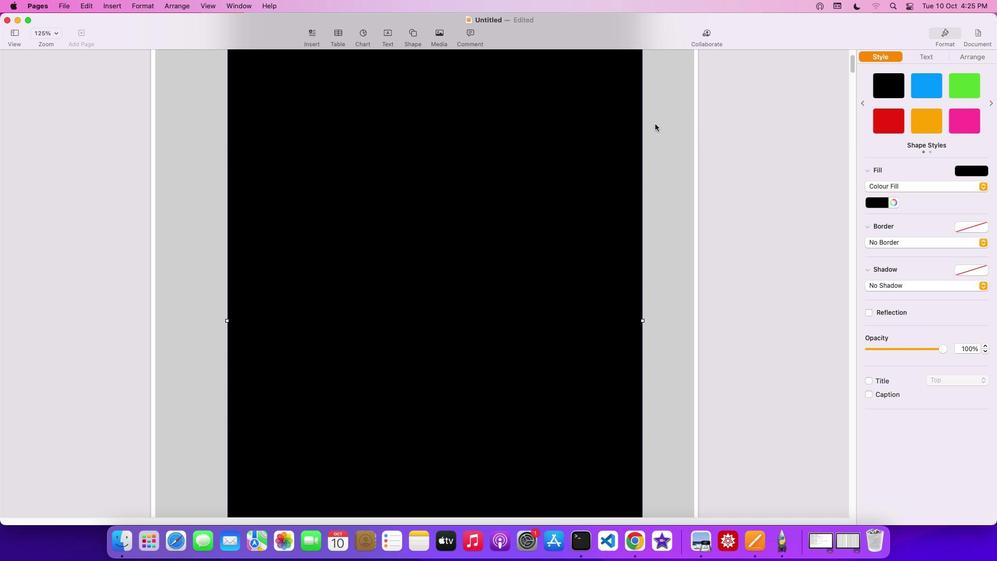 
Action: Mouse moved to (656, 123)
Screenshot: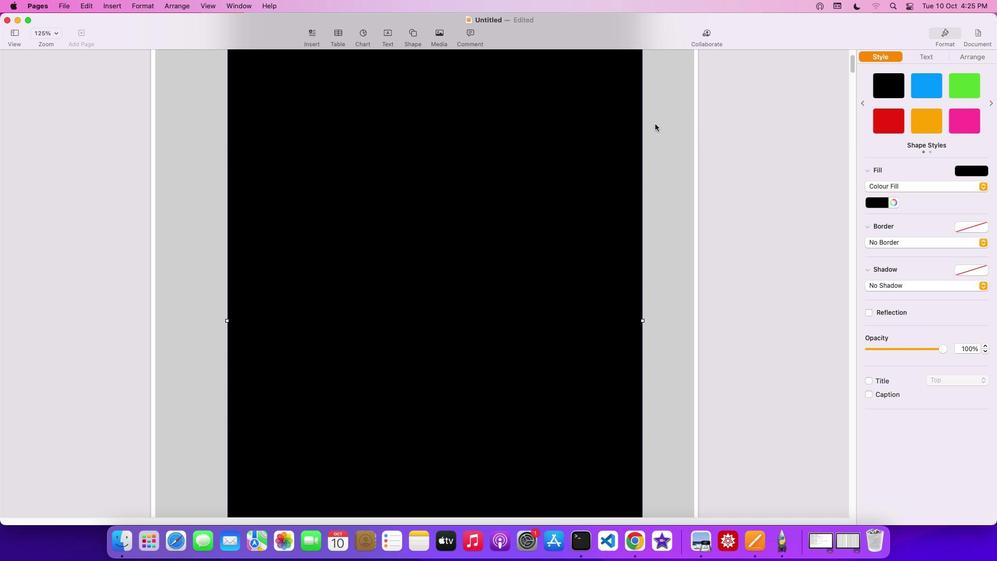 
Action: Mouse scrolled (656, 123) with delta (0, 2)
Screenshot: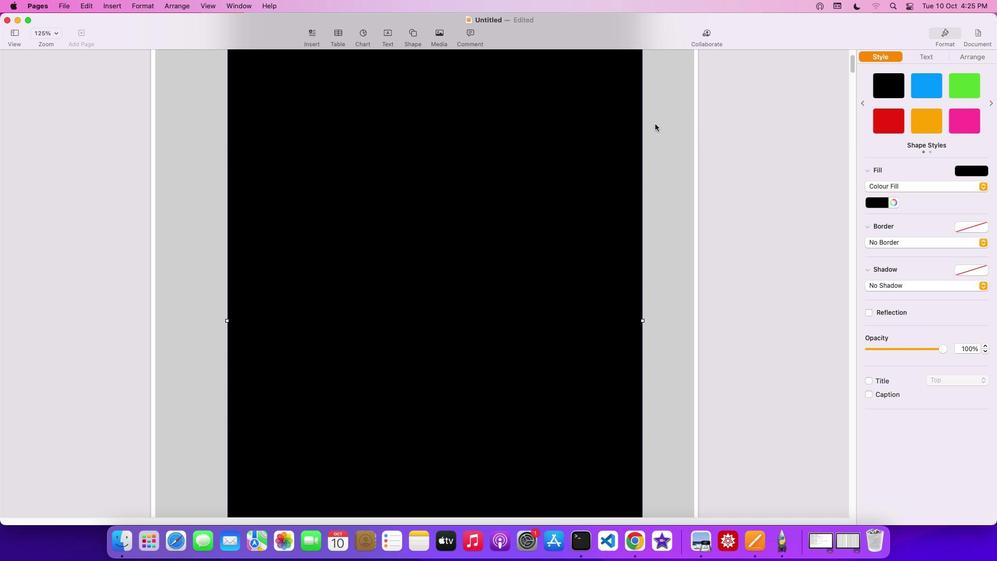 
Action: Mouse scrolled (656, 123) with delta (0, 3)
Screenshot: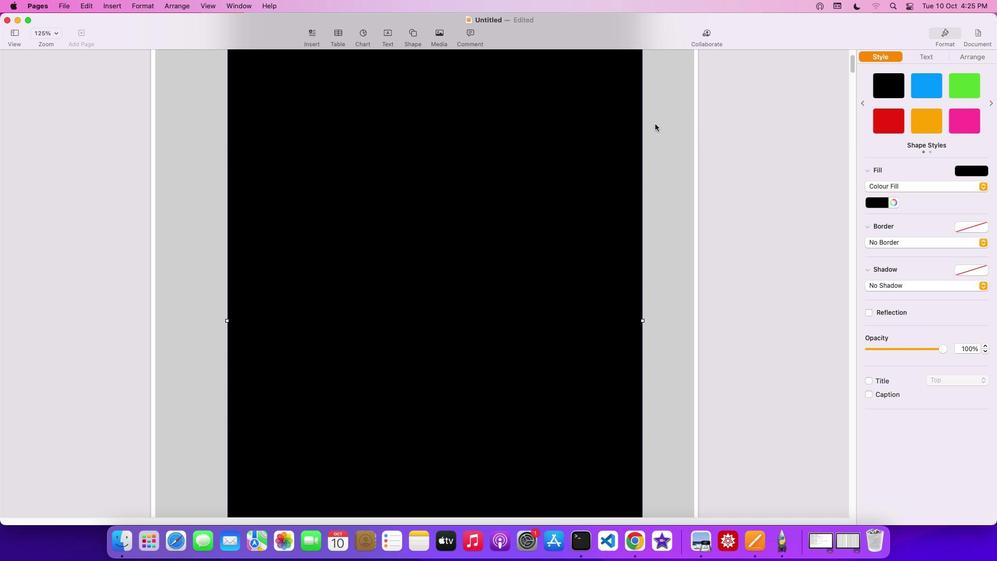 
Action: Mouse moved to (655, 124)
Screenshot: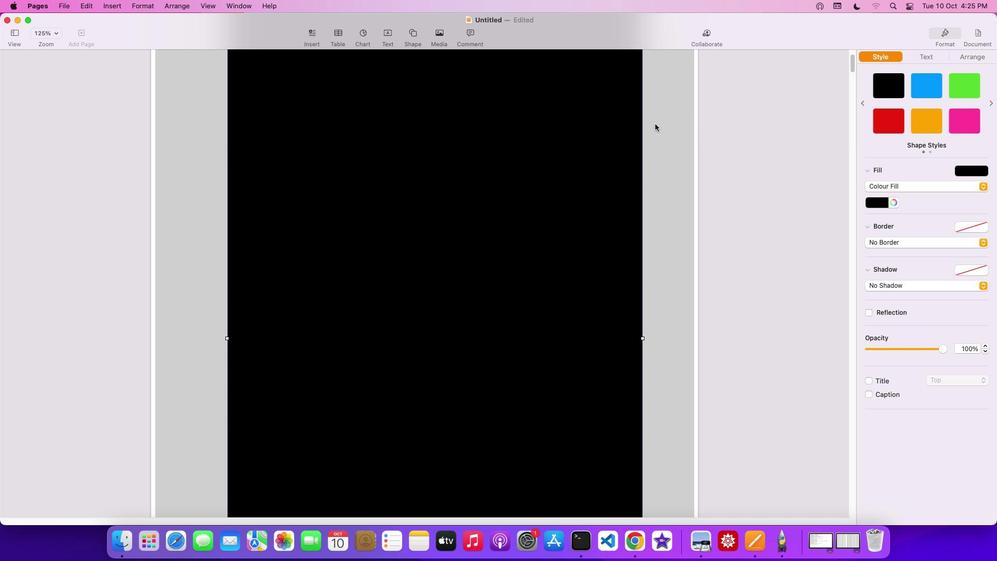 
Action: Mouse scrolled (655, 124) with delta (0, 3)
Screenshot: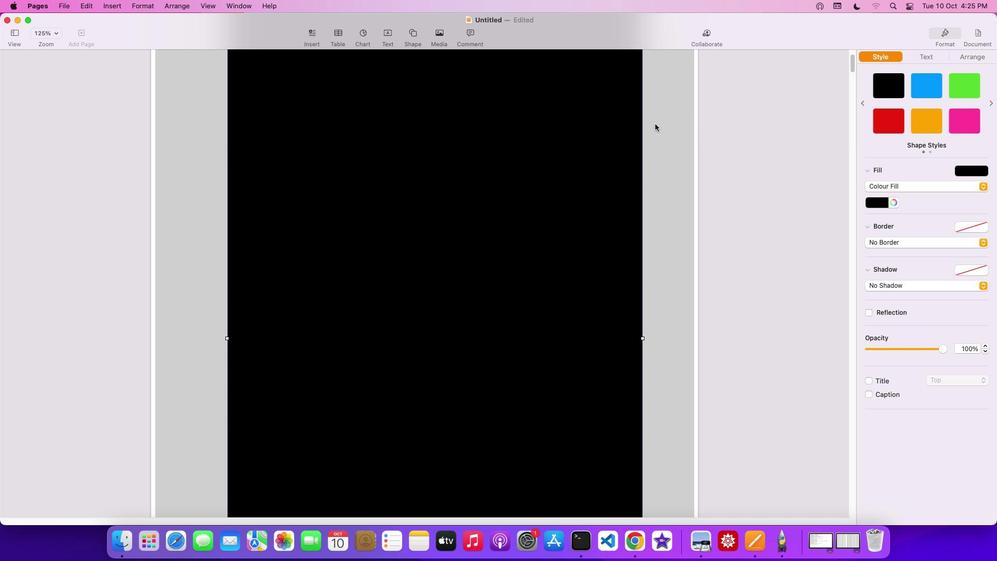 
Action: Mouse moved to (655, 124)
Screenshot: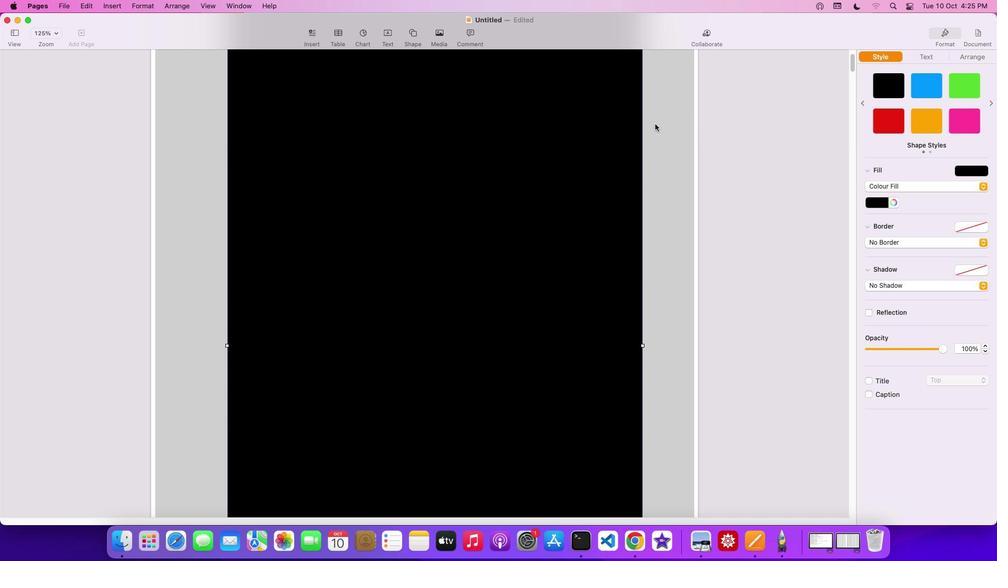 
Action: Mouse scrolled (655, 124) with delta (0, 1)
Screenshot: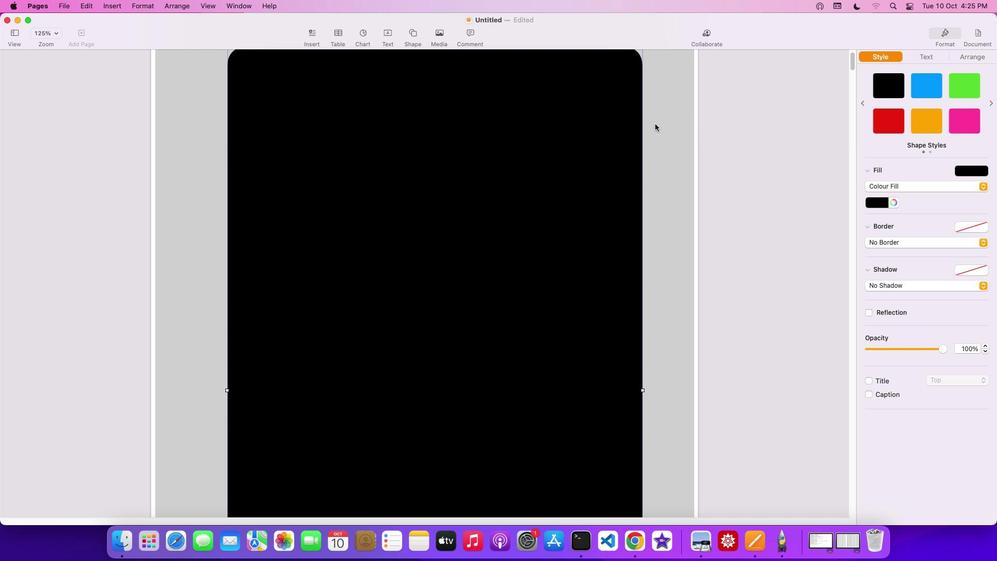 
Action: Mouse scrolled (655, 124) with delta (0, 1)
Screenshot: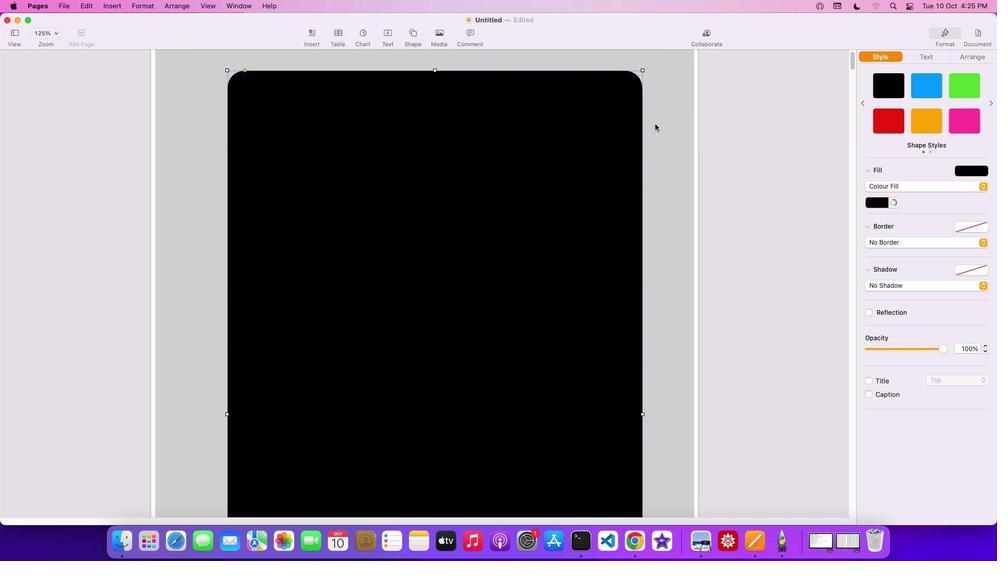 
Action: Mouse scrolled (655, 124) with delta (0, 2)
Screenshot: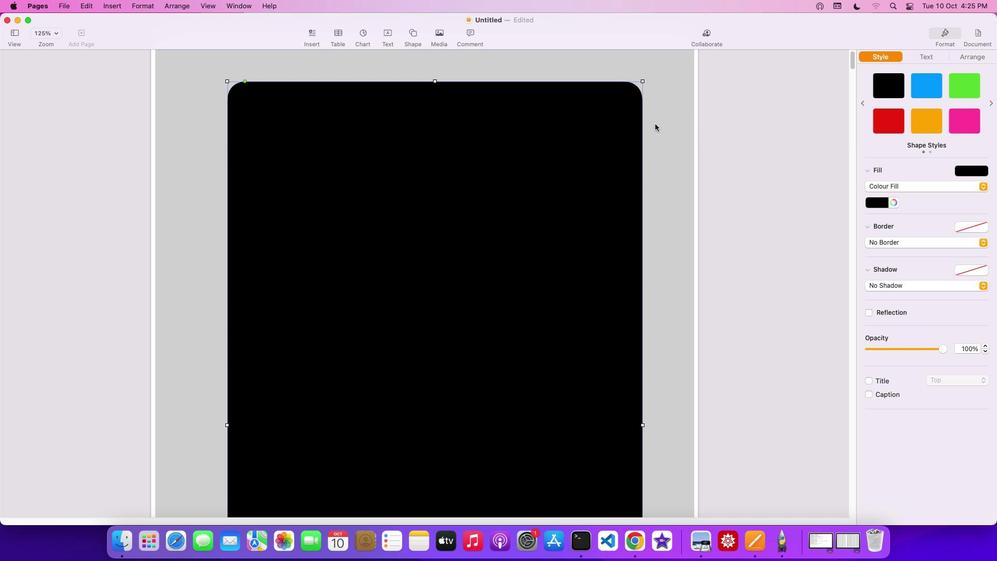 
Action: Mouse scrolled (655, 124) with delta (0, 3)
Screenshot: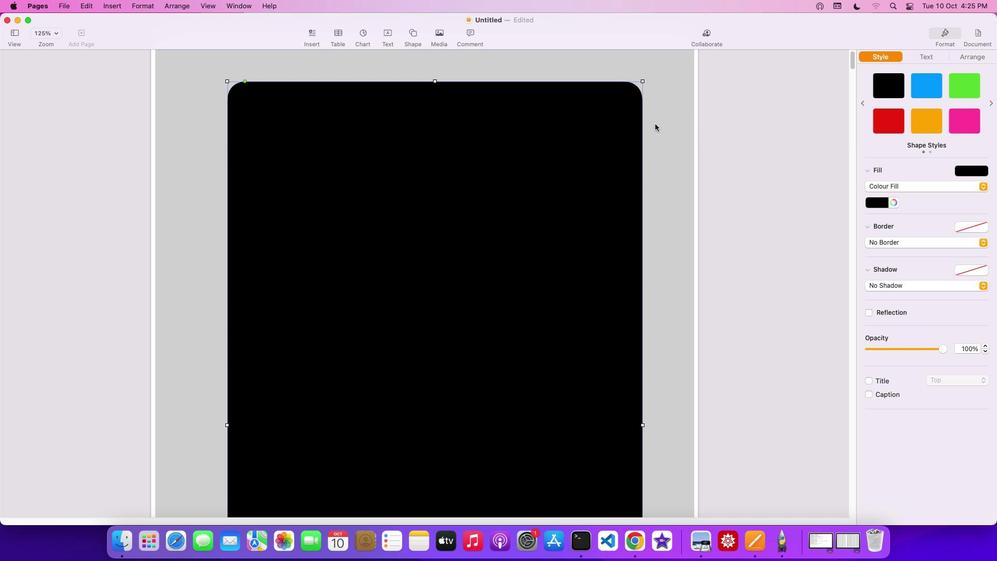
Action: Mouse scrolled (655, 124) with delta (0, 3)
Screenshot: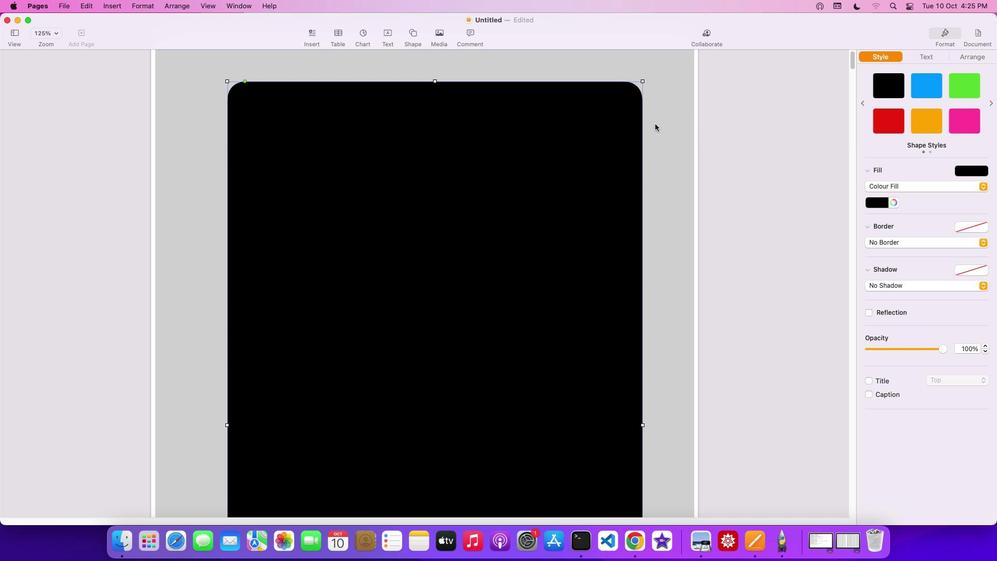 
Action: Mouse scrolled (655, 124) with delta (0, 4)
Screenshot: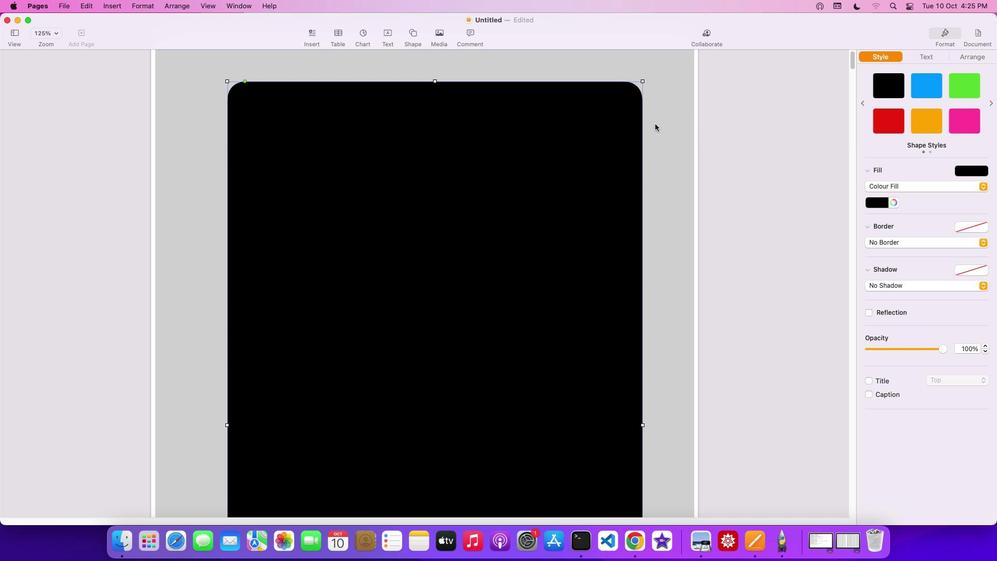 
Action: Mouse scrolled (655, 124) with delta (0, 1)
Screenshot: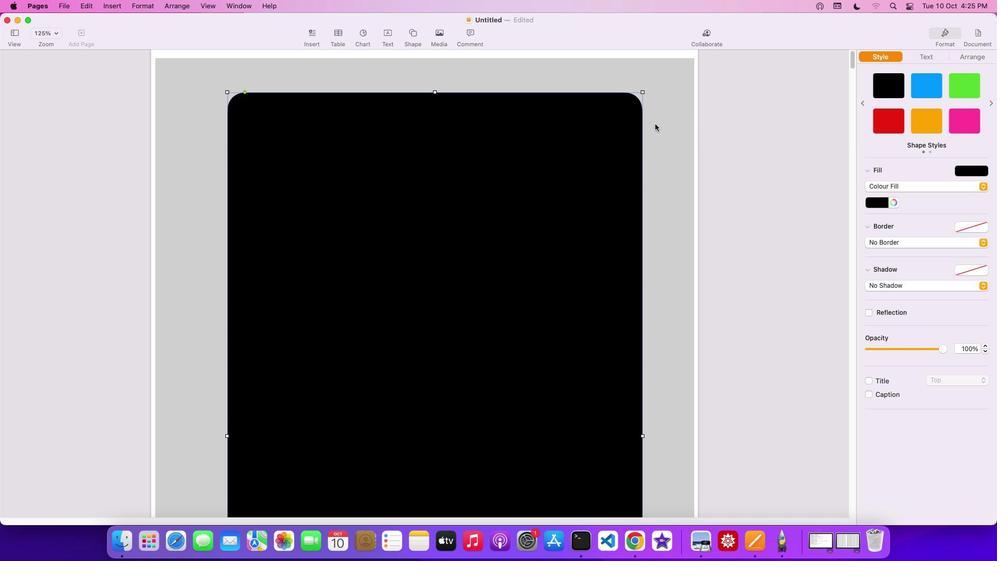 
Action: Mouse scrolled (655, 124) with delta (0, 1)
Screenshot: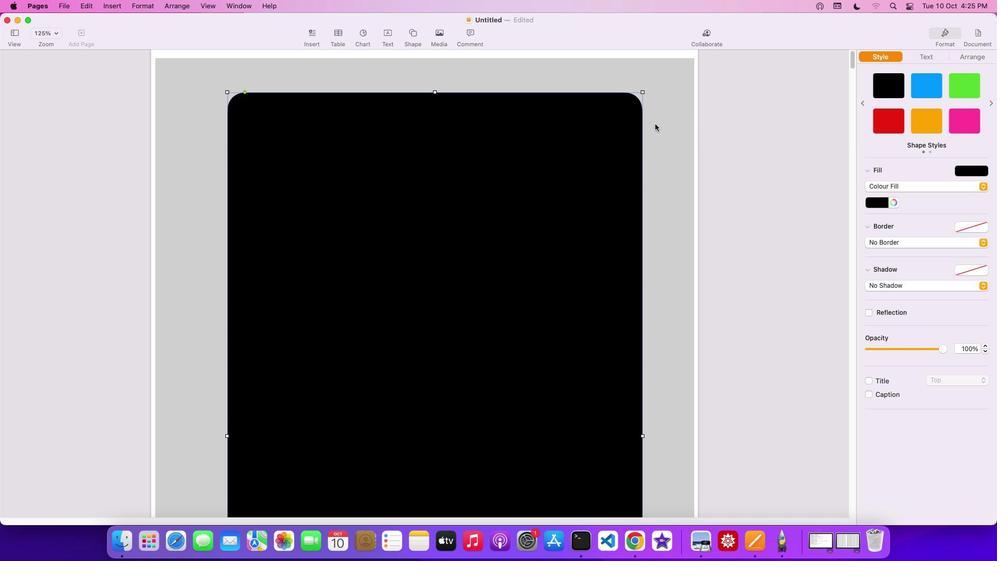 
Action: Mouse scrolled (655, 124) with delta (0, 2)
Screenshot: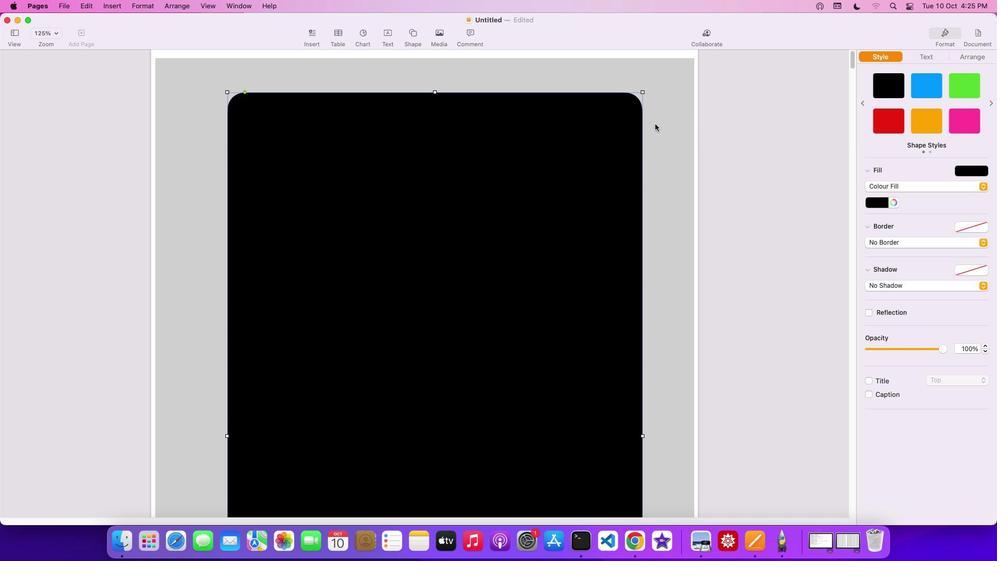 
Action: Mouse scrolled (655, 124) with delta (0, 3)
Screenshot: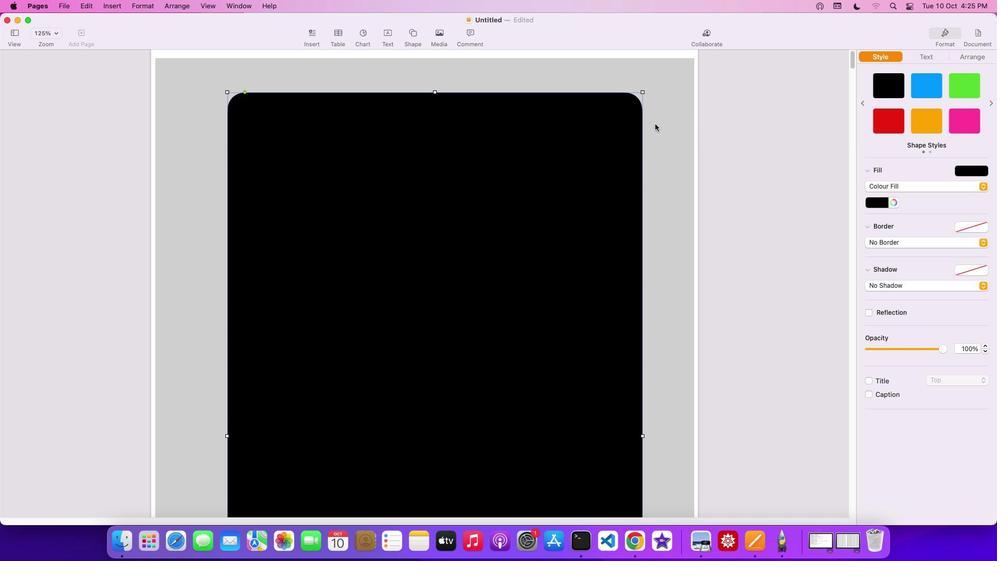 
Action: Mouse moved to (479, 220)
Screenshot: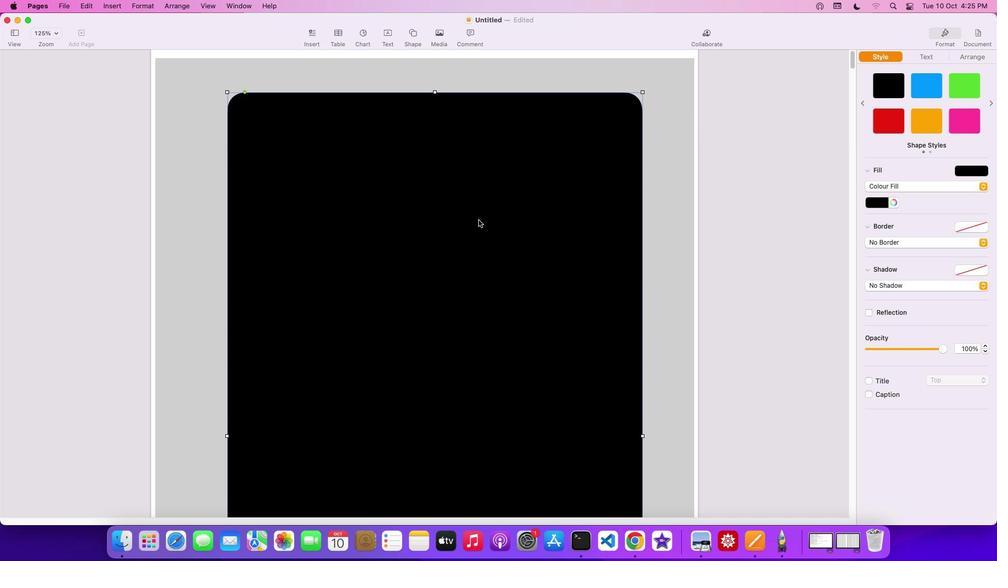 
Action: Mouse pressed left at (479, 220)
Screenshot: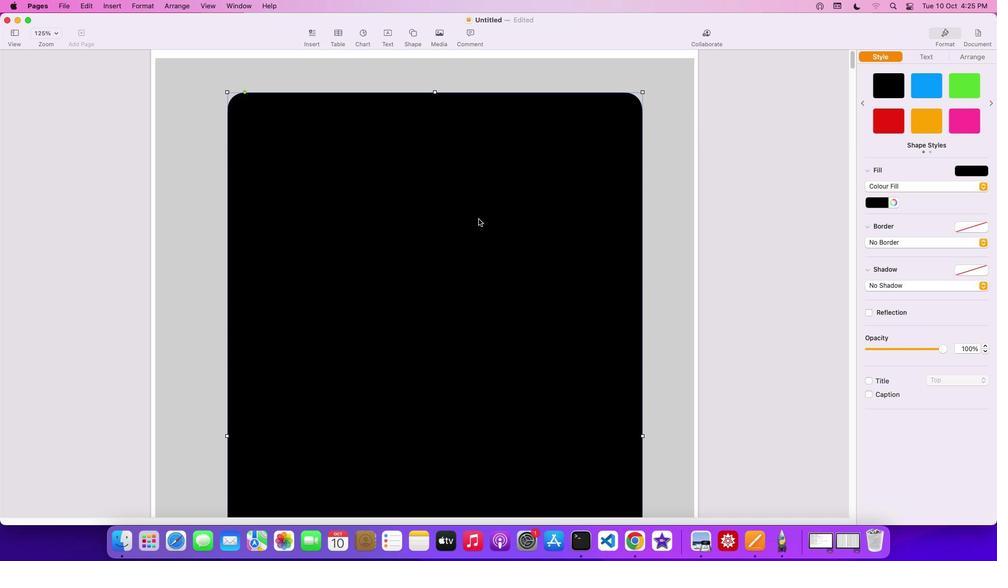 
Action: Mouse moved to (519, 272)
Screenshot: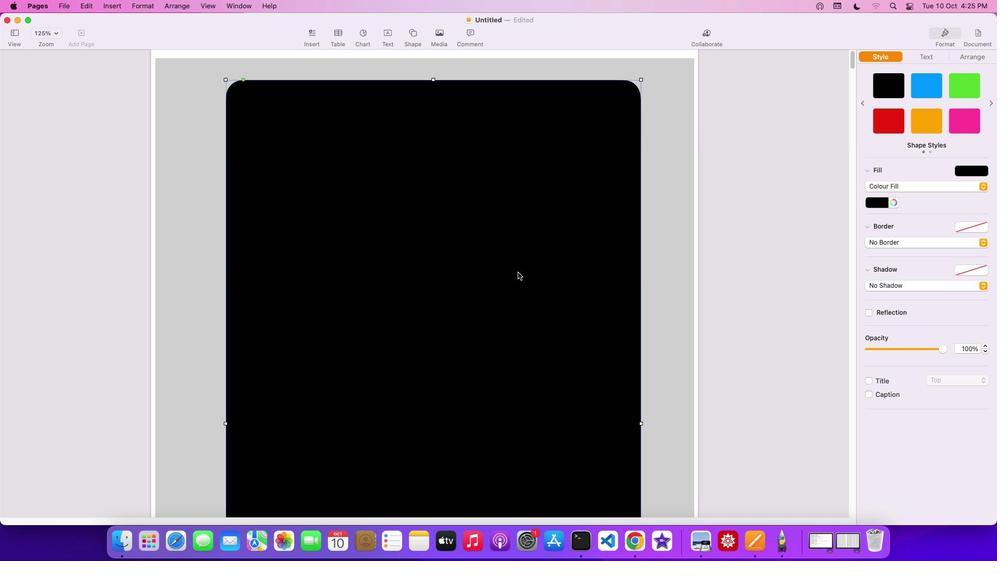 
Action: Mouse scrolled (519, 272) with delta (0, 0)
Screenshot: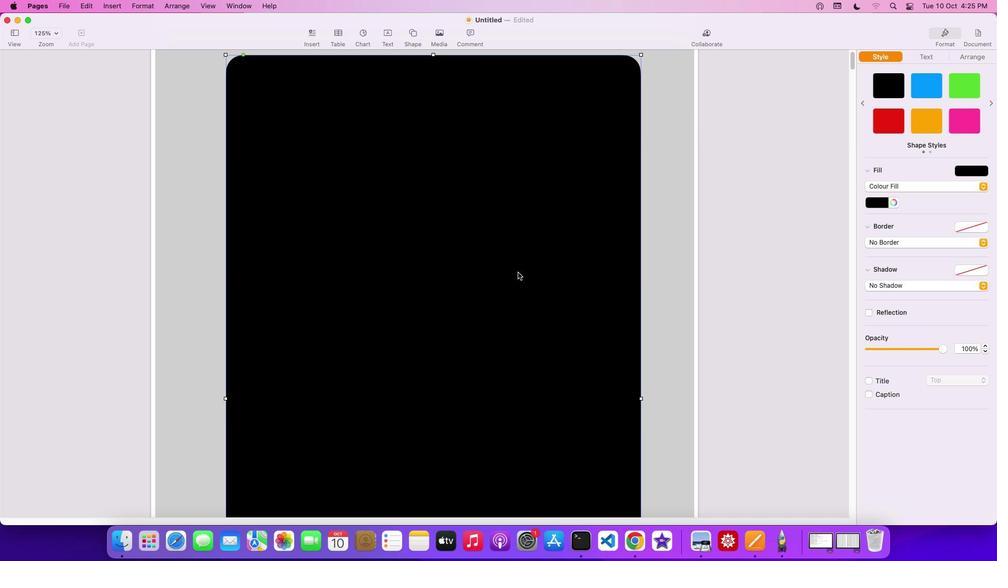 
Action: Mouse scrolled (519, 272) with delta (0, 0)
Screenshot: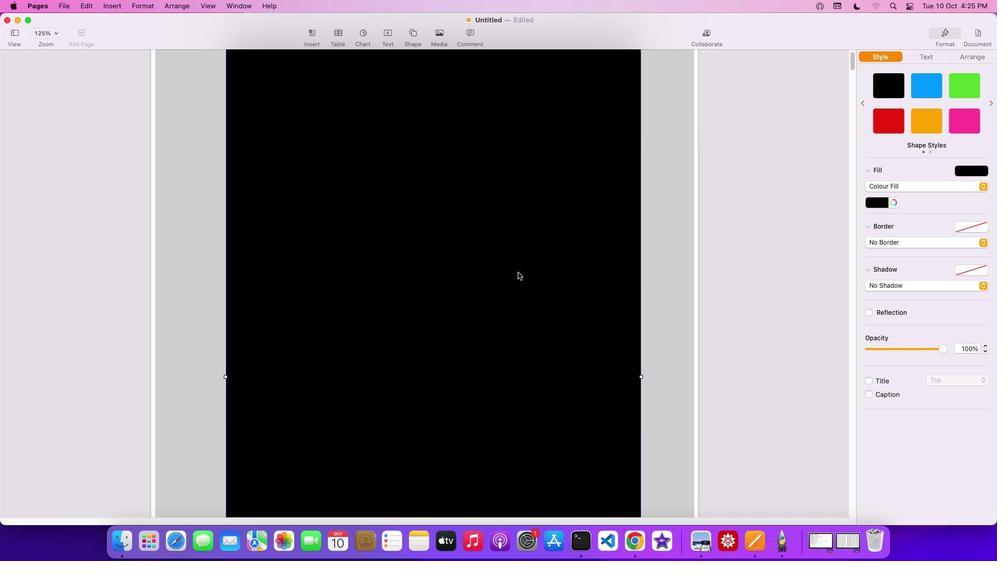 
Action: Mouse scrolled (519, 272) with delta (0, 0)
Screenshot: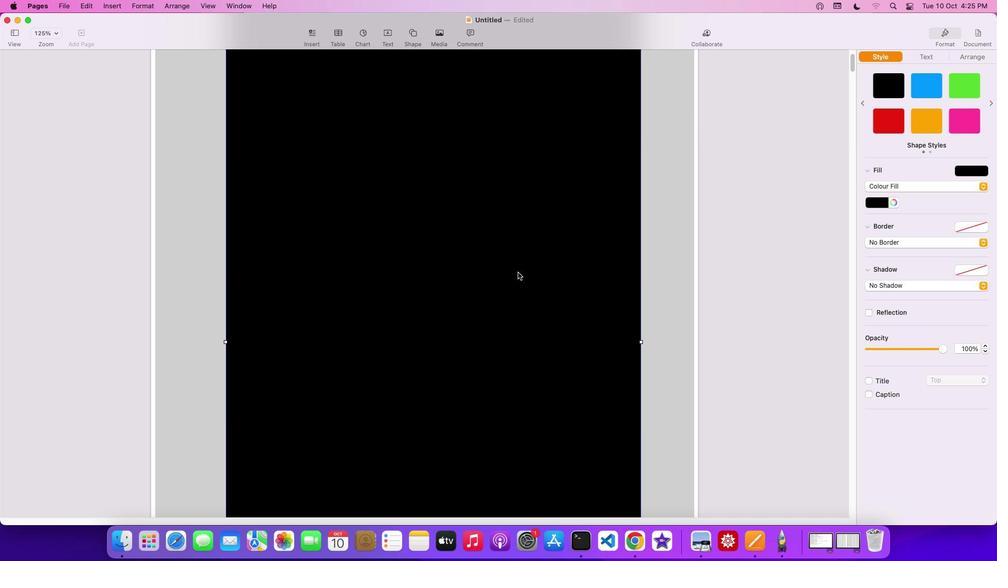 
Action: Mouse scrolled (519, 272) with delta (0, -1)
Screenshot: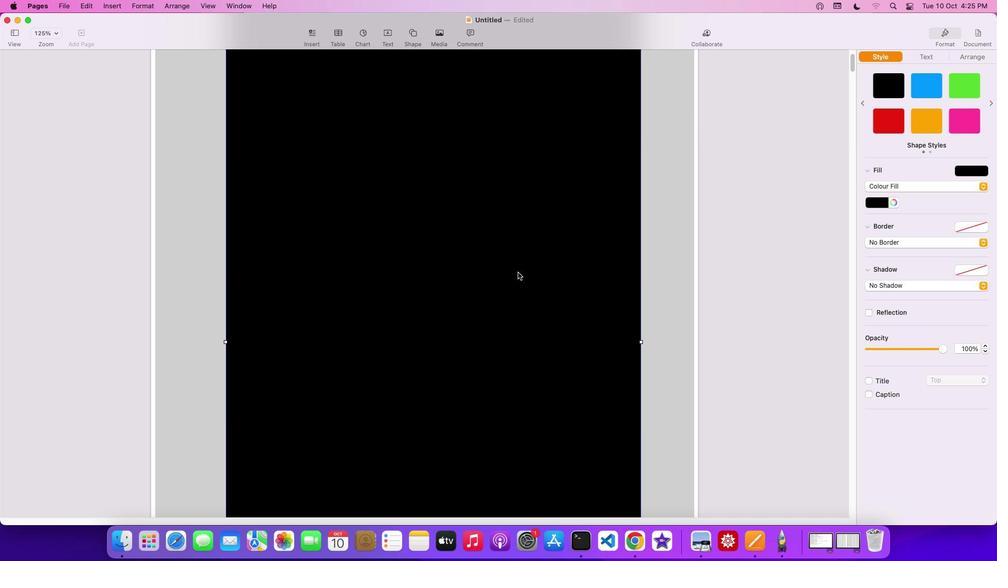 
Action: Mouse scrolled (519, 272) with delta (0, -1)
Screenshot: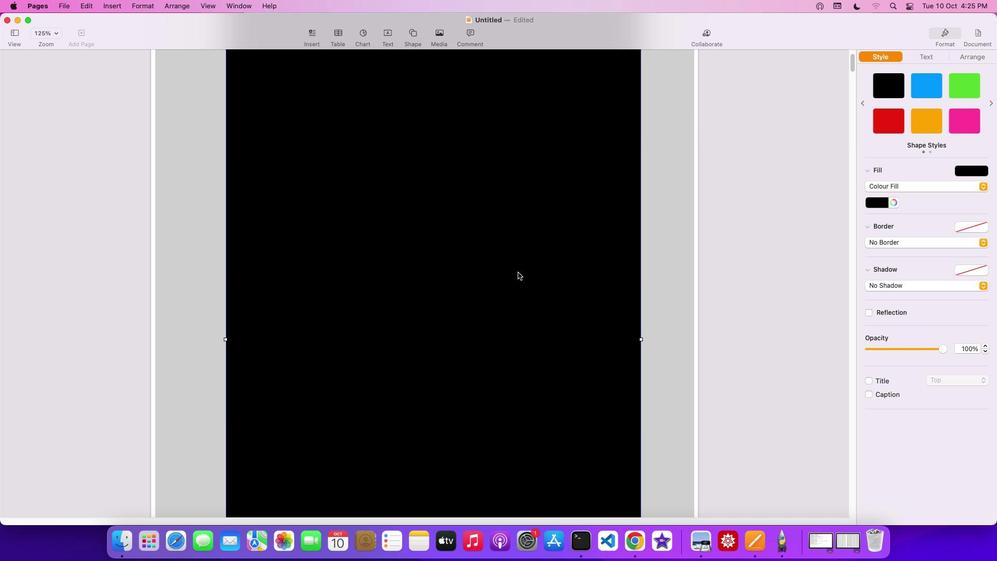 
Action: Mouse scrolled (519, 272) with delta (0, 0)
Screenshot: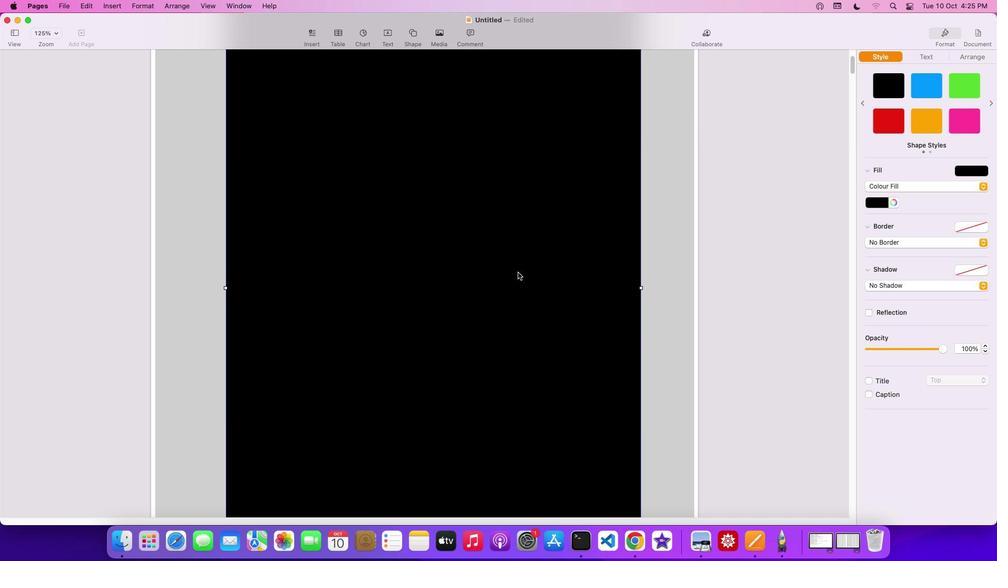 
Action: Mouse scrolled (519, 272) with delta (0, 0)
Screenshot: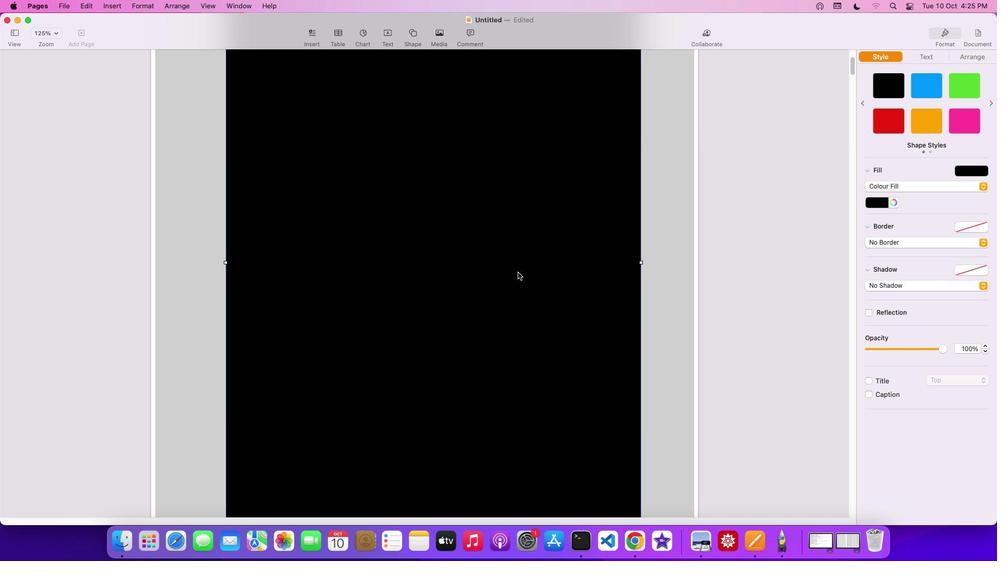 
Action: Mouse scrolled (519, 272) with delta (0, 0)
Screenshot: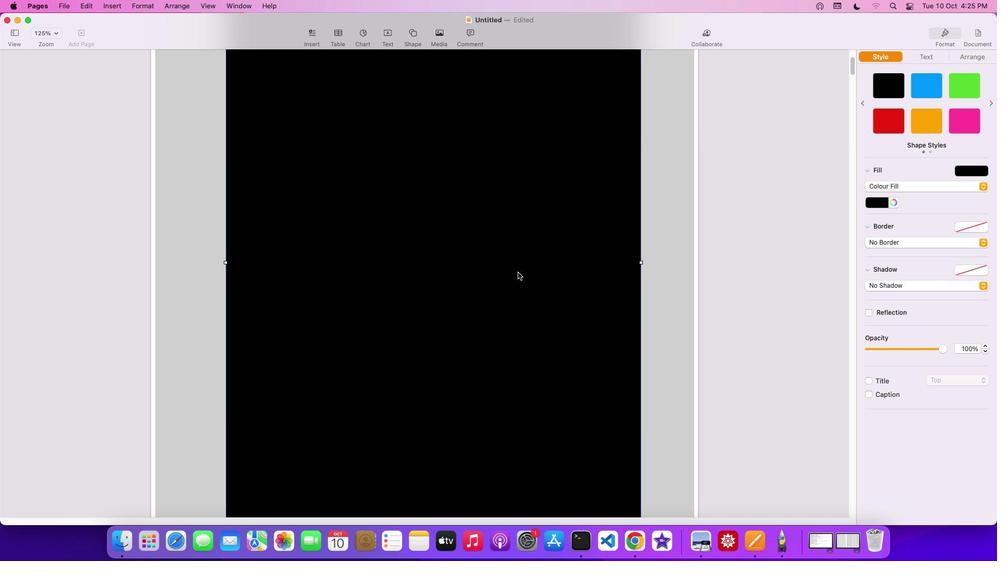 
Action: Mouse scrolled (519, 272) with delta (0, -1)
Screenshot: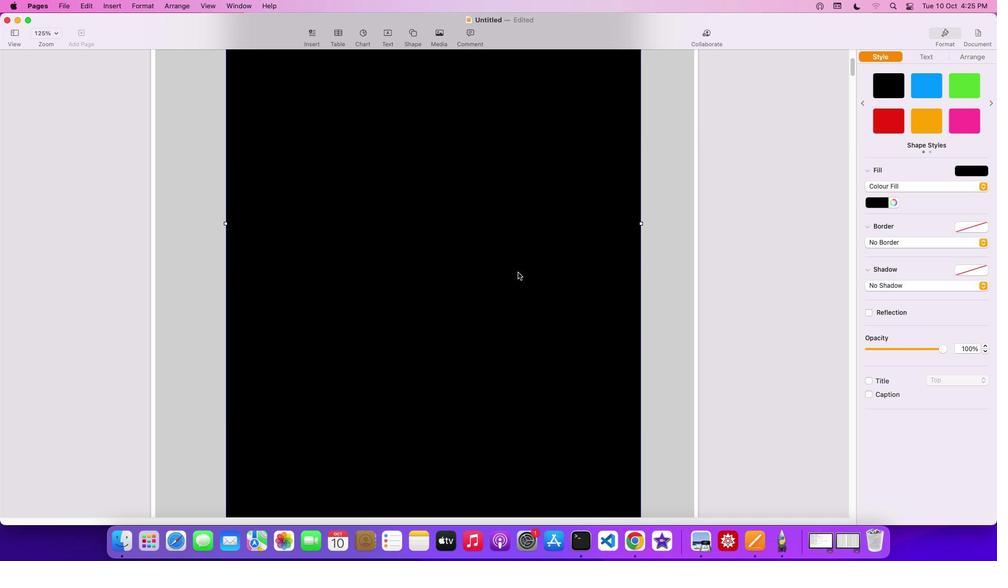 
Action: Mouse scrolled (519, 272) with delta (0, -2)
Screenshot: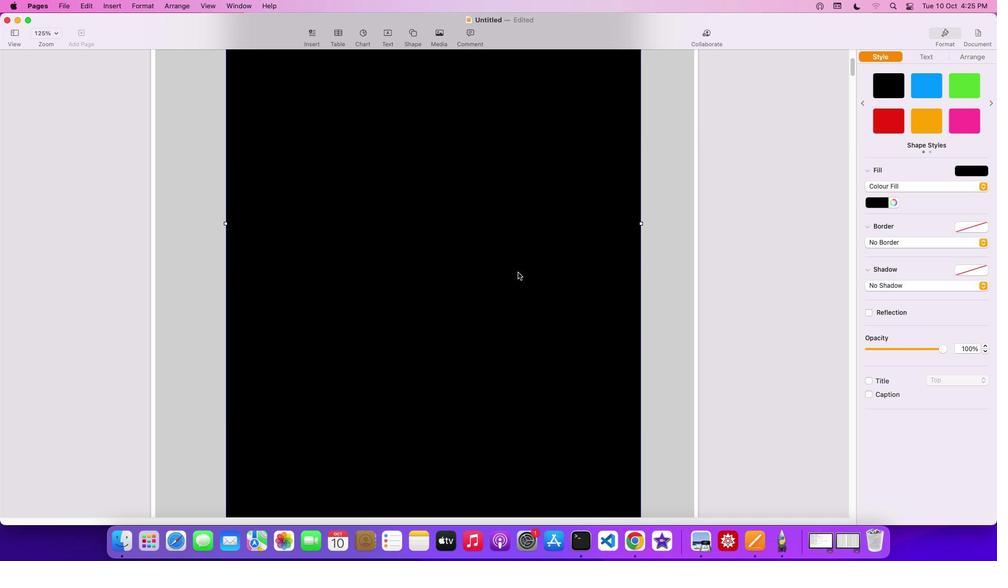 
Action: Mouse scrolled (519, 272) with delta (0, -2)
Screenshot: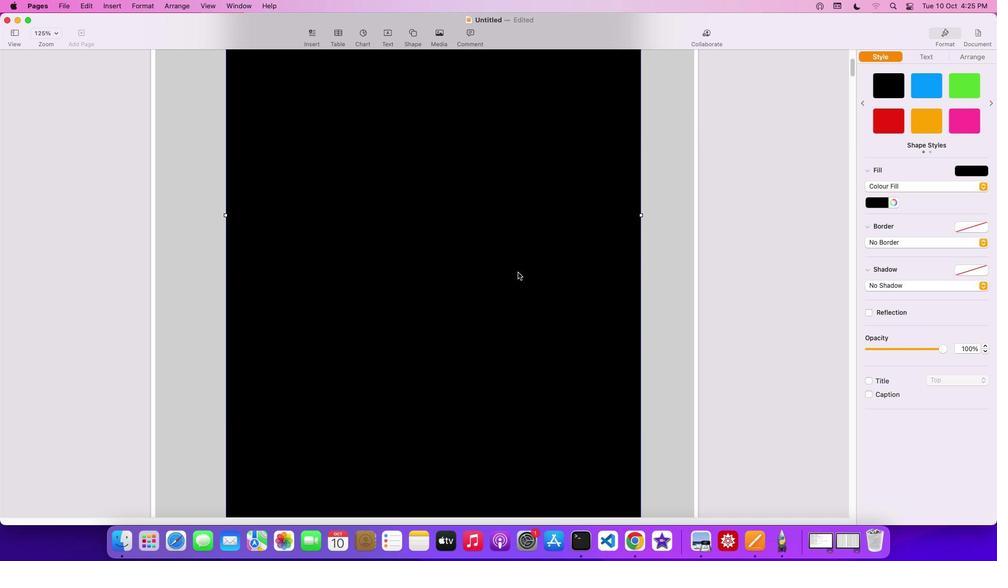 
Action: Mouse scrolled (519, 272) with delta (0, 0)
Screenshot: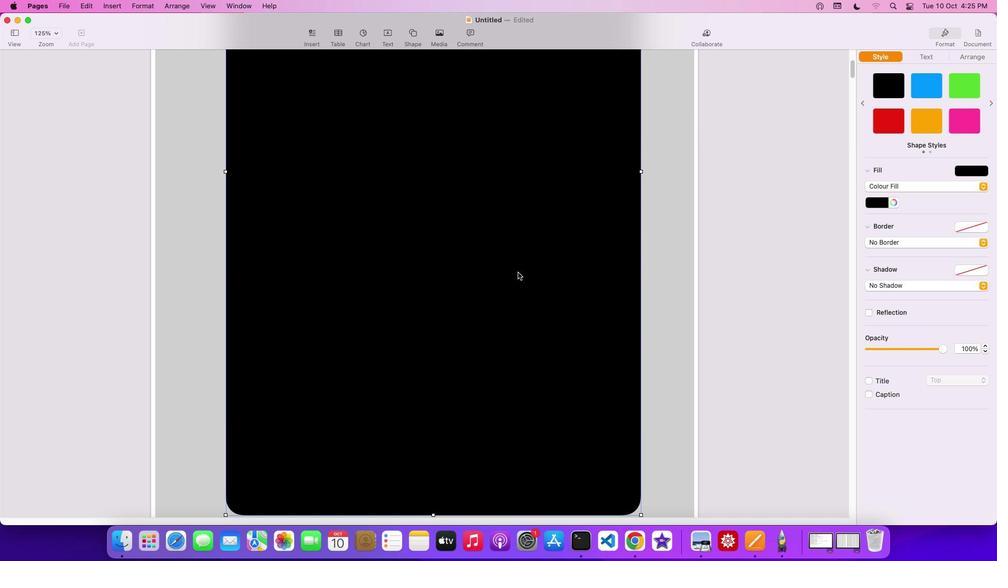 
Action: Mouse scrolled (519, 272) with delta (0, 0)
Screenshot: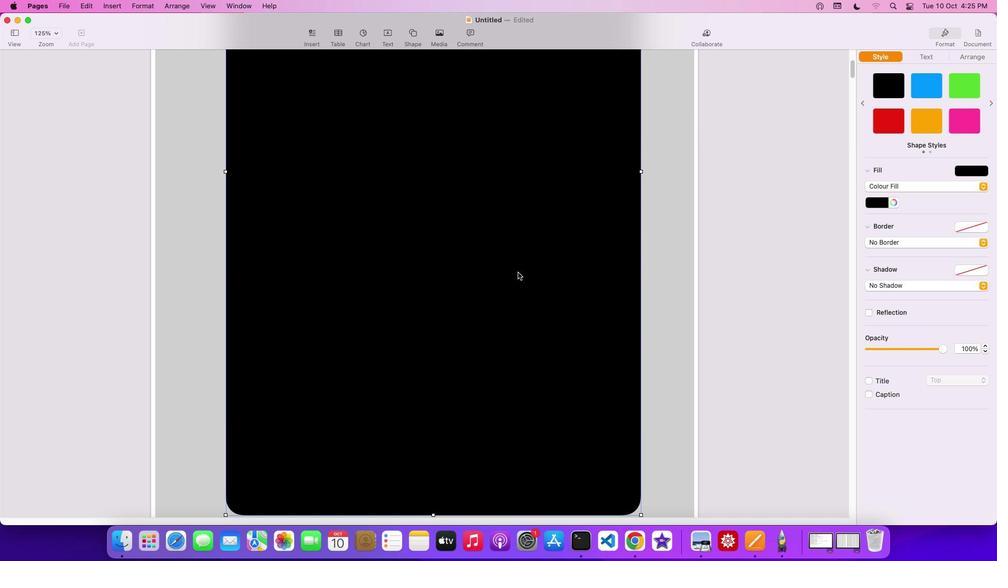 
Action: Mouse scrolled (519, 272) with delta (0, 0)
Screenshot: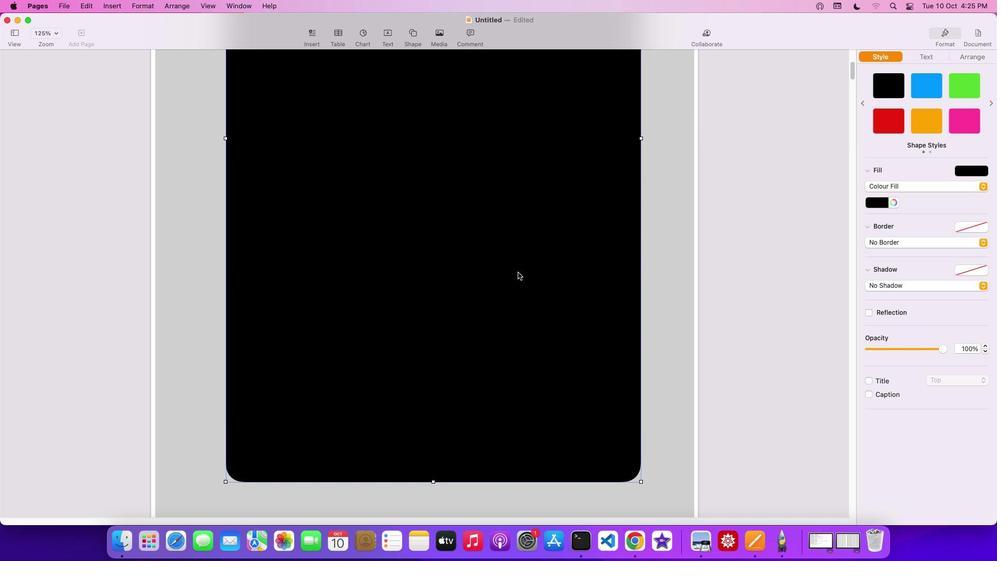 
Action: Mouse scrolled (519, 272) with delta (0, -1)
Screenshot: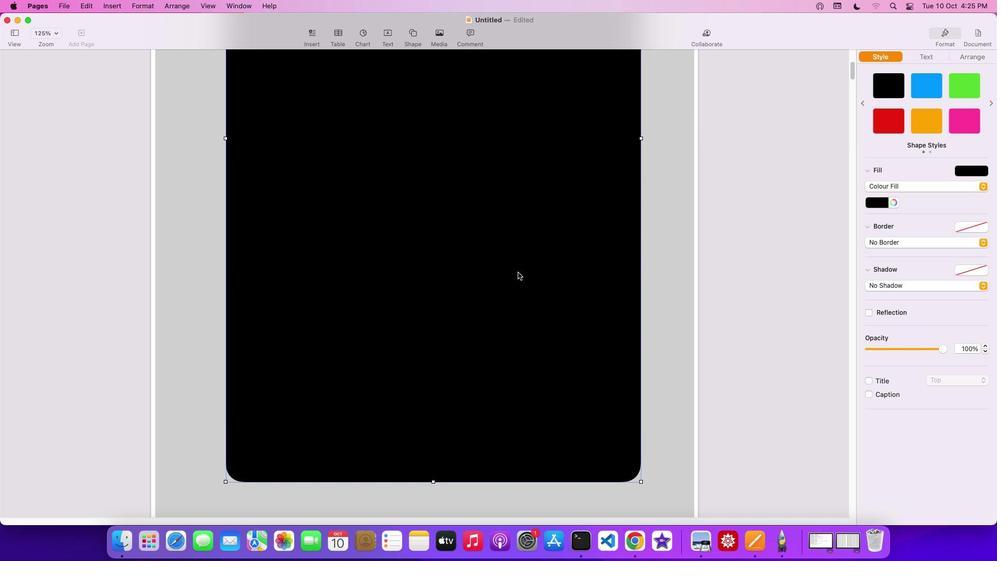 
Action: Mouse scrolled (519, 272) with delta (0, -1)
Screenshot: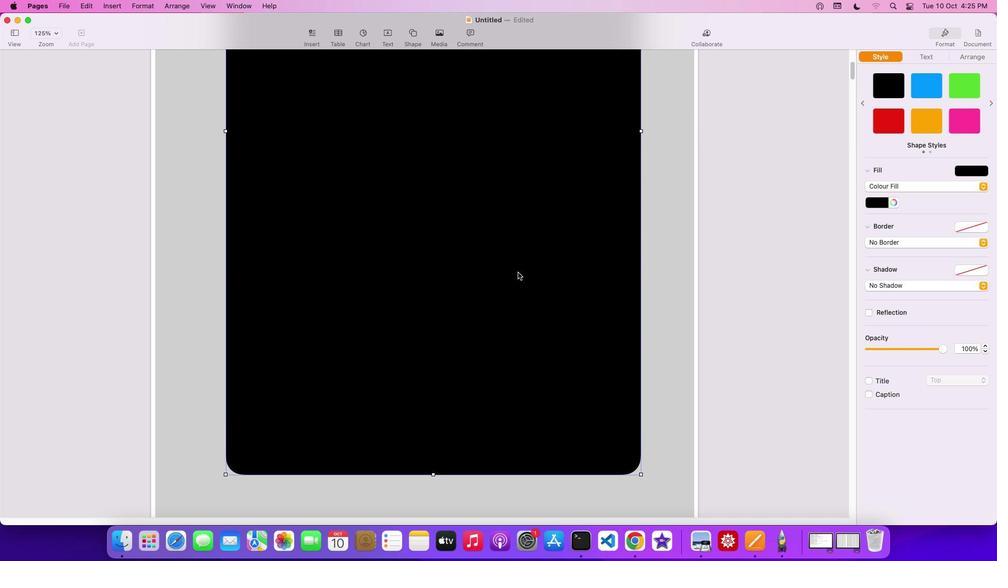
Action: Mouse moved to (640, 474)
Screenshot: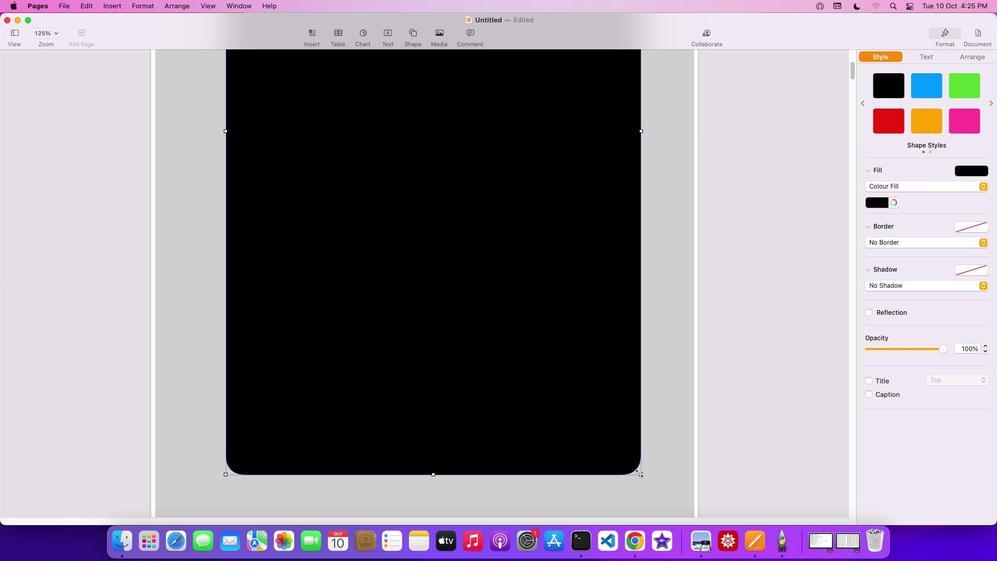 
Action: Mouse pressed left at (640, 474)
Screenshot: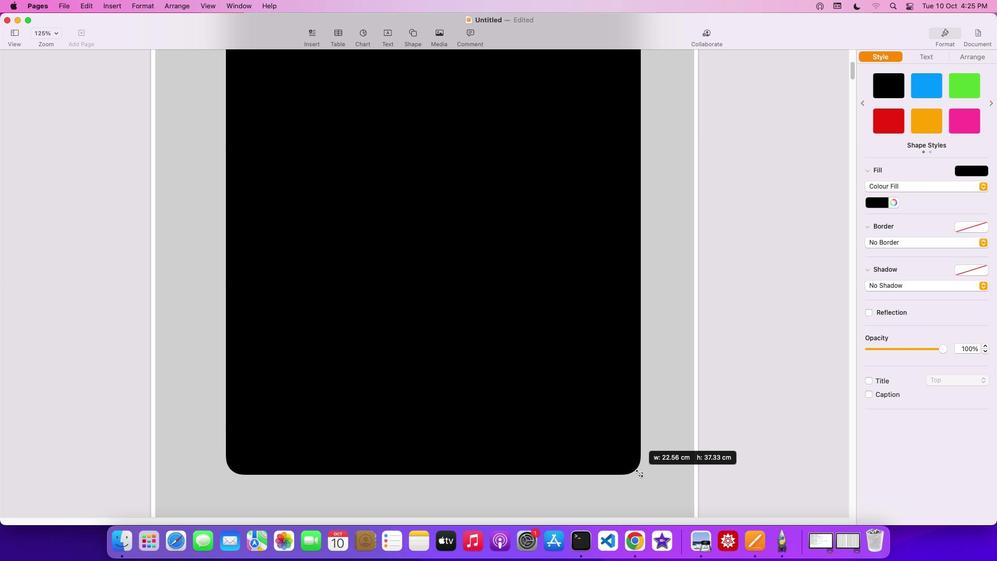 
Action: Mouse moved to (642, 390)
Screenshot: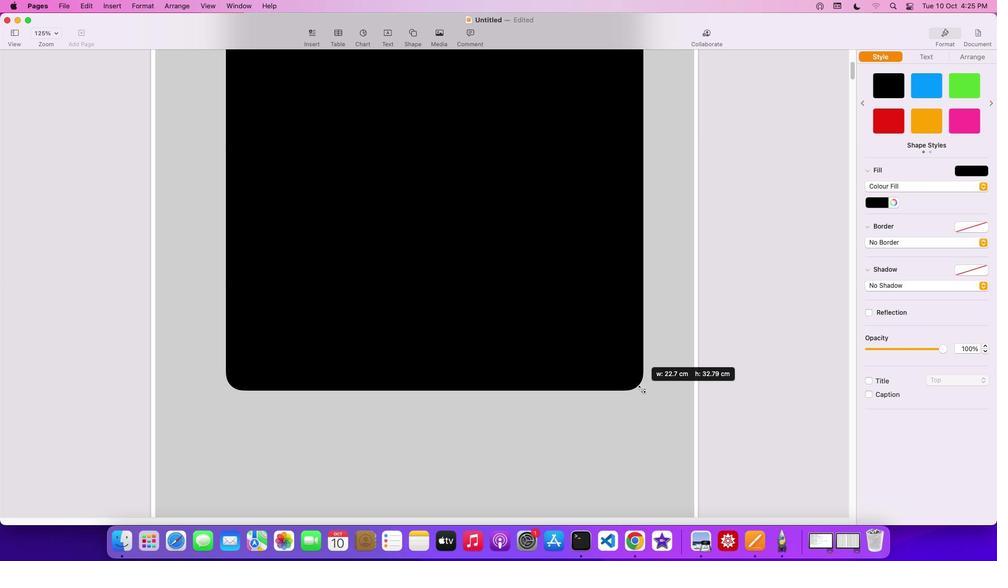
Action: Mouse scrolled (642, 390) with delta (0, 1)
Screenshot: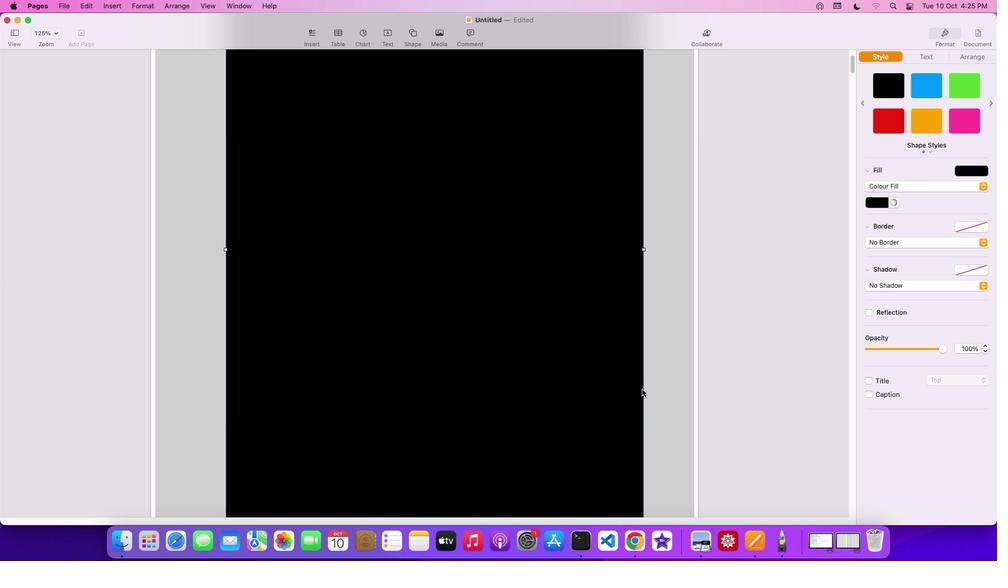 
Action: Mouse scrolled (642, 390) with delta (0, 1)
Screenshot: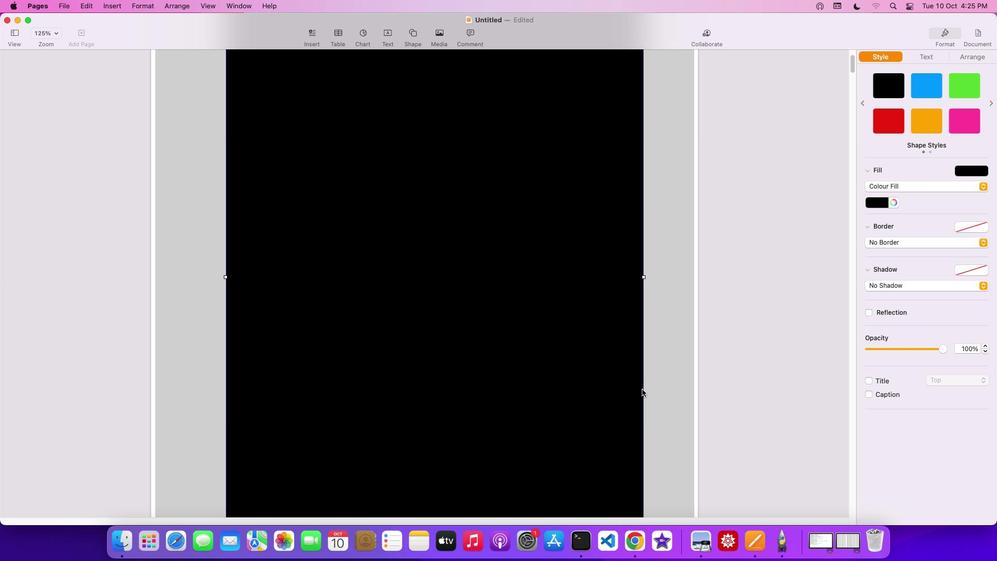 
Action: Mouse scrolled (642, 390) with delta (0, 2)
Screenshot: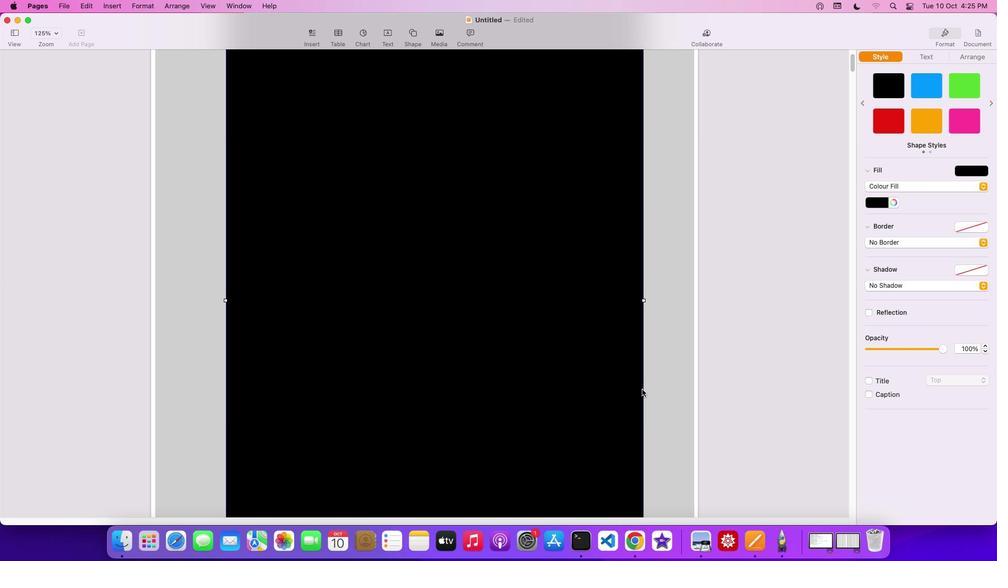 
Action: Mouse scrolled (642, 390) with delta (0, 3)
Screenshot: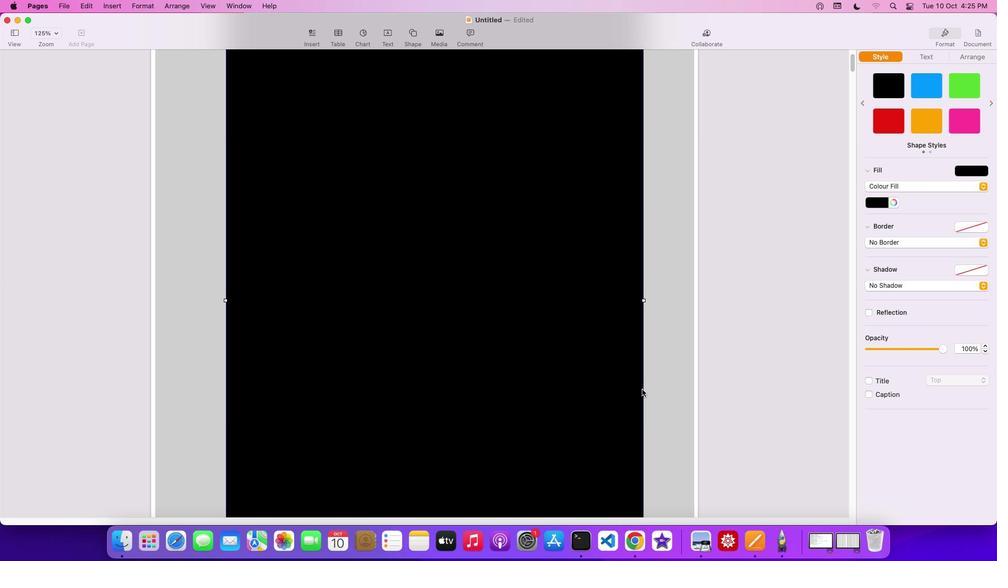 
Action: Mouse scrolled (642, 390) with delta (0, 3)
Screenshot: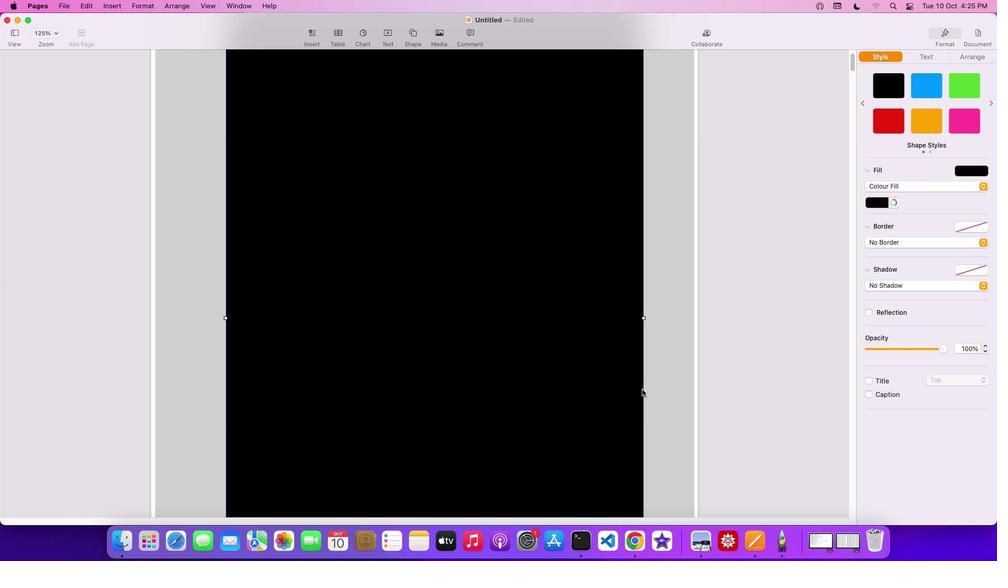 
Action: Mouse scrolled (642, 390) with delta (0, 4)
Screenshot: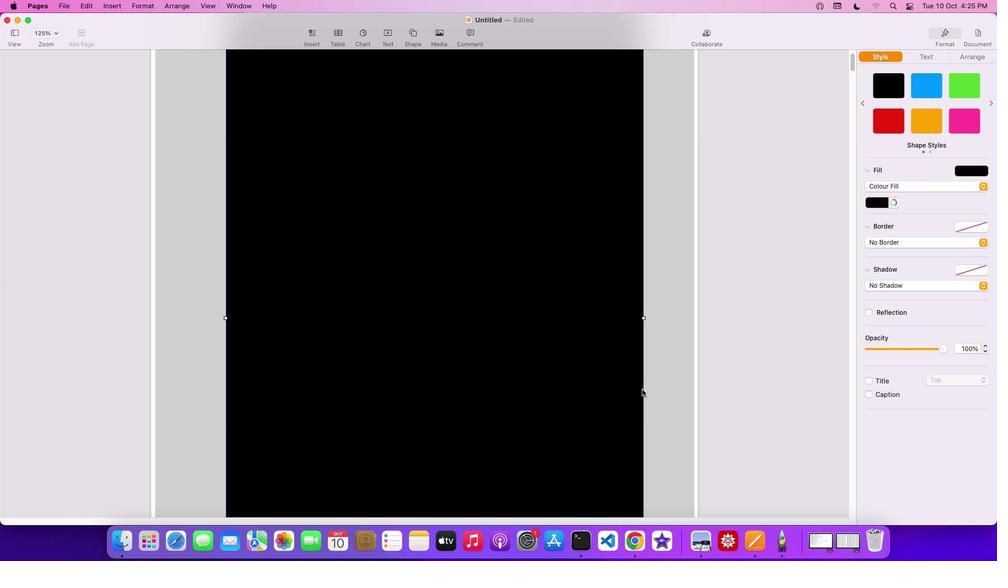
Action: Mouse scrolled (642, 390) with delta (0, 1)
Screenshot: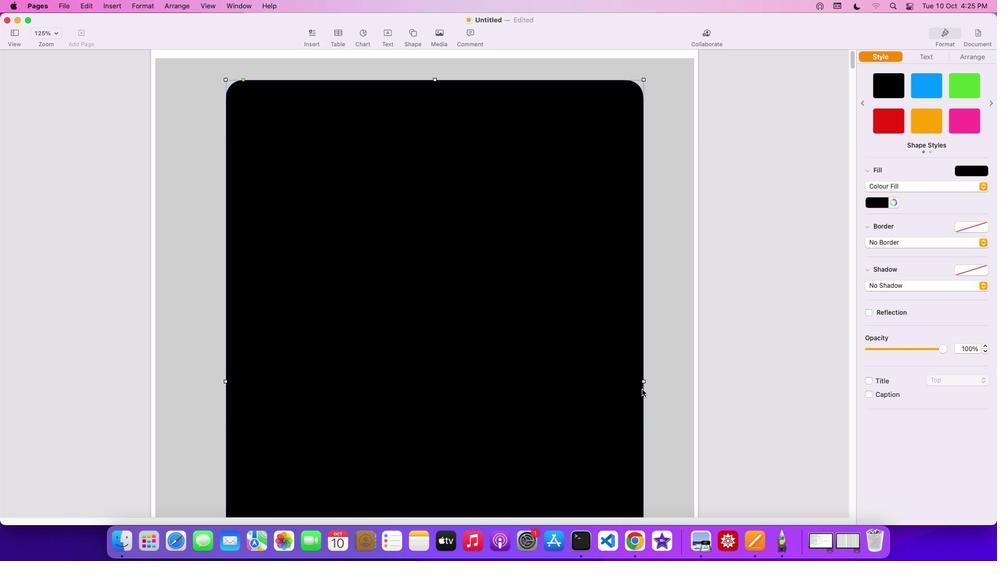 
Action: Mouse scrolled (642, 390) with delta (0, 1)
Screenshot: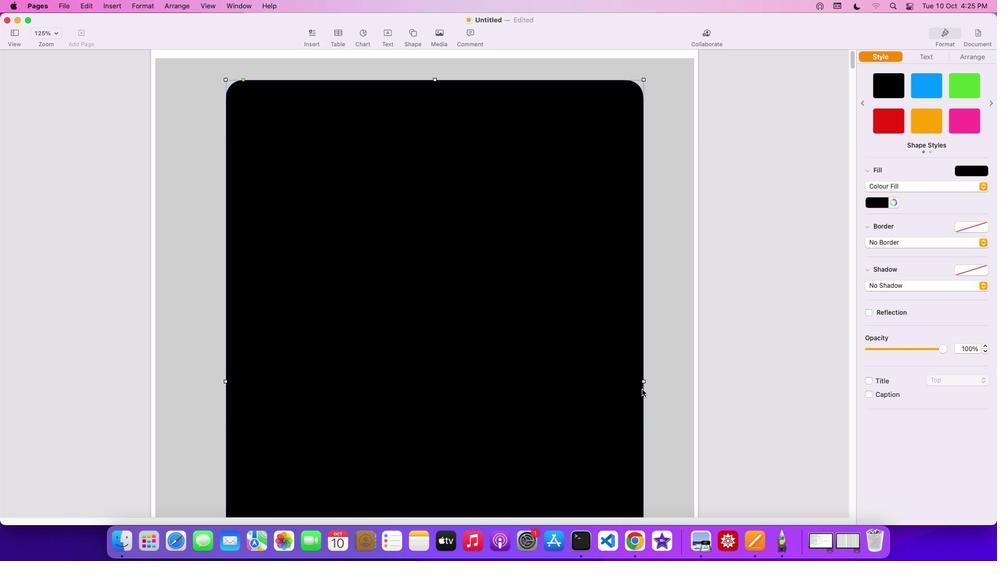 
Action: Mouse scrolled (642, 390) with delta (0, 2)
Screenshot: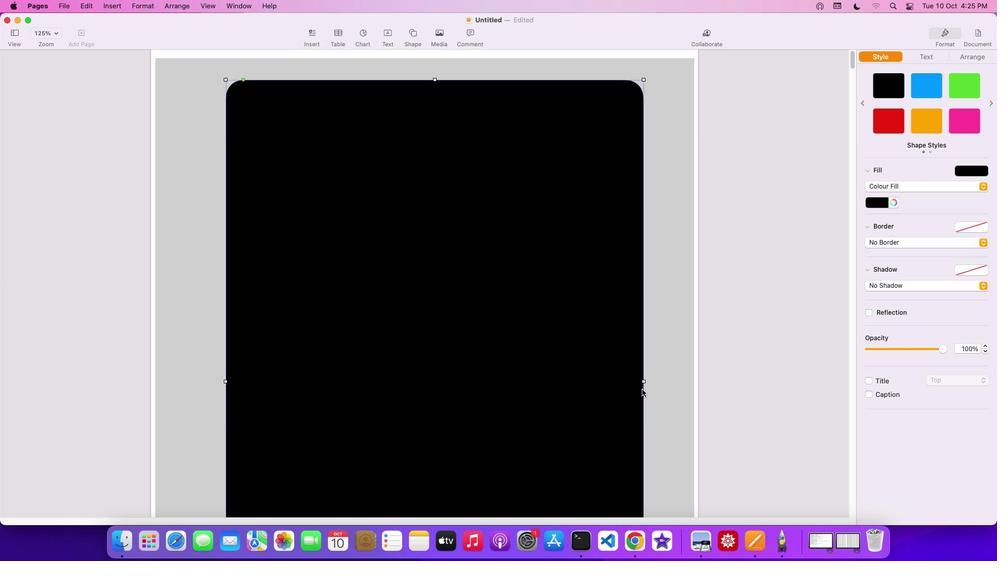 
Action: Mouse scrolled (642, 390) with delta (0, 3)
Screenshot: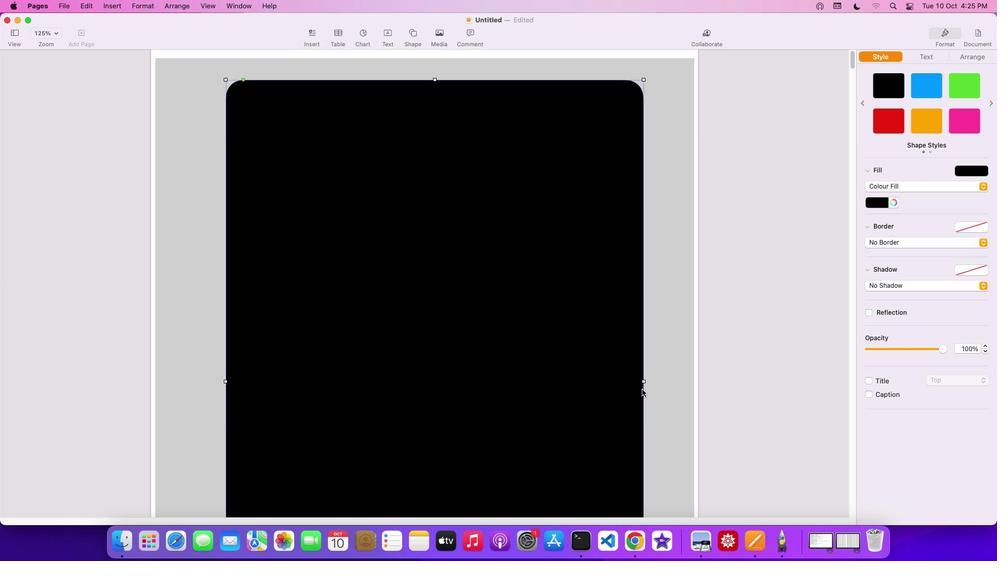 
Action: Mouse scrolled (642, 390) with delta (0, 1)
Screenshot: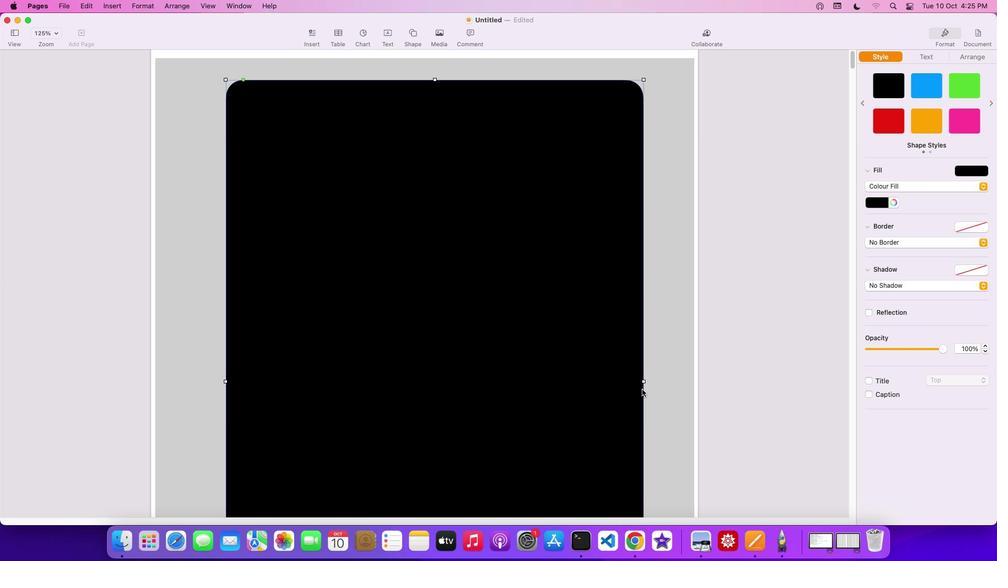 
Action: Mouse moved to (456, 434)
Screenshot: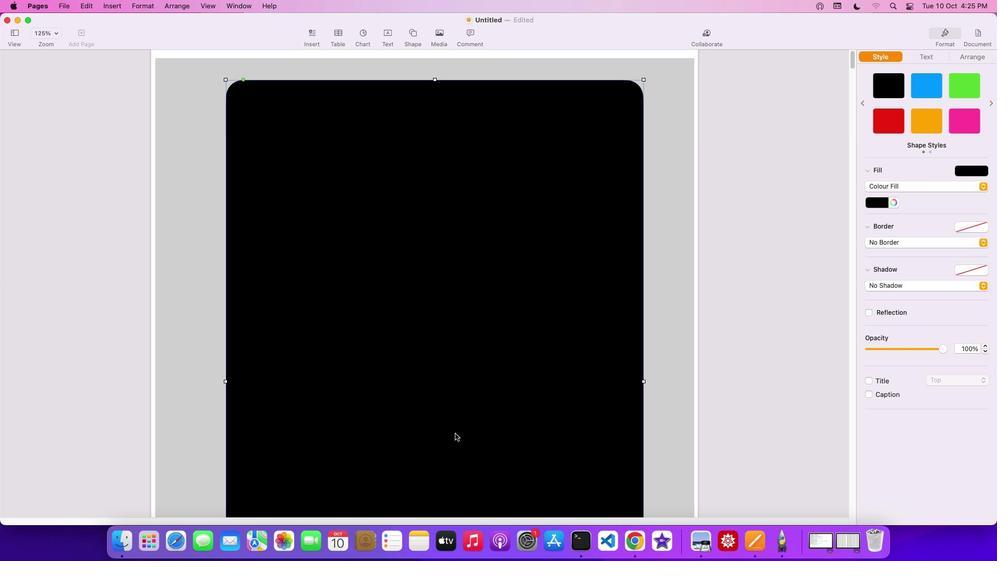 
Action: Mouse pressed left at (456, 434)
Screenshot: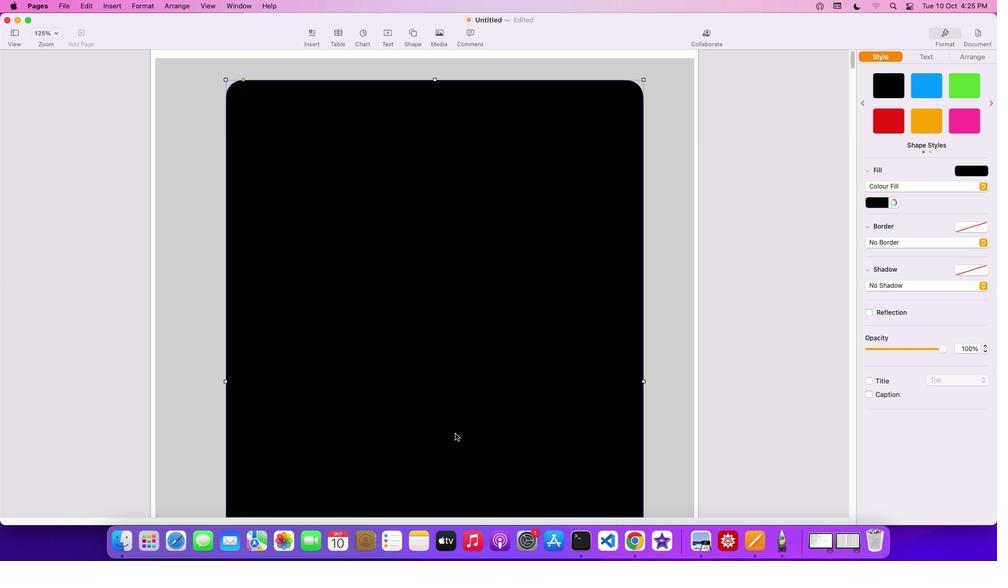 
Action: Mouse moved to (571, 470)
Screenshot: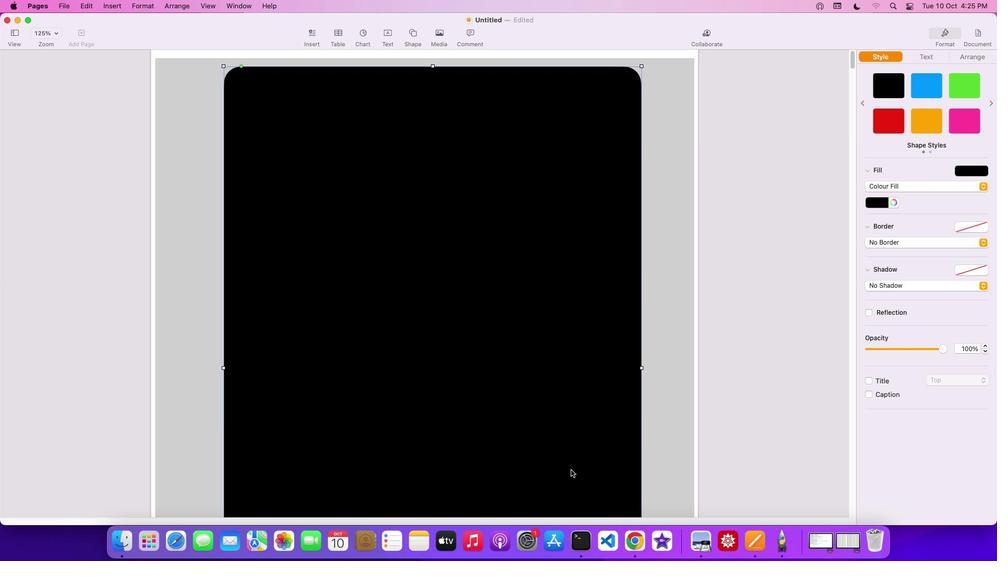 
Action: Mouse scrolled (571, 470) with delta (0, 0)
Screenshot: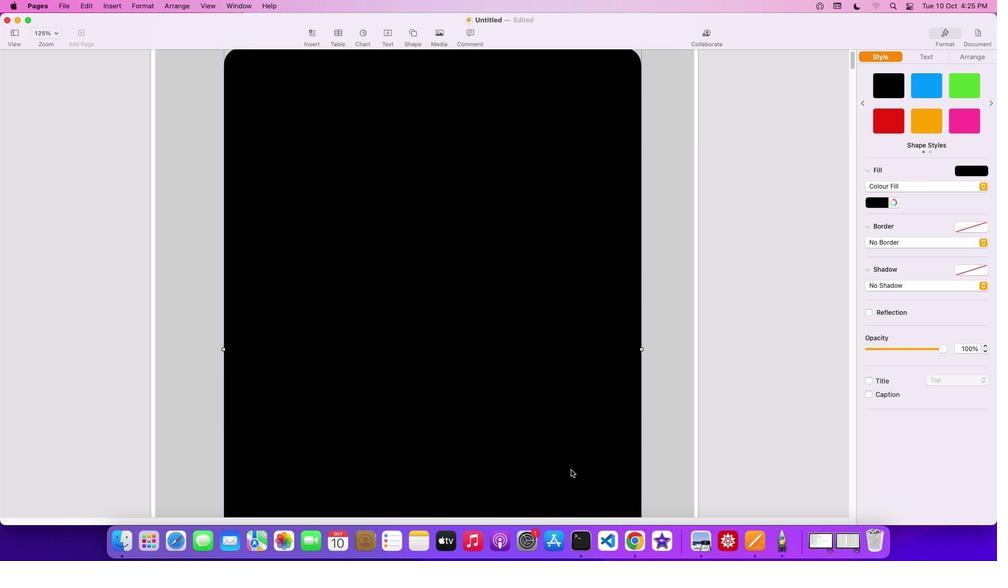 
Action: Mouse scrolled (571, 470) with delta (0, 0)
Screenshot: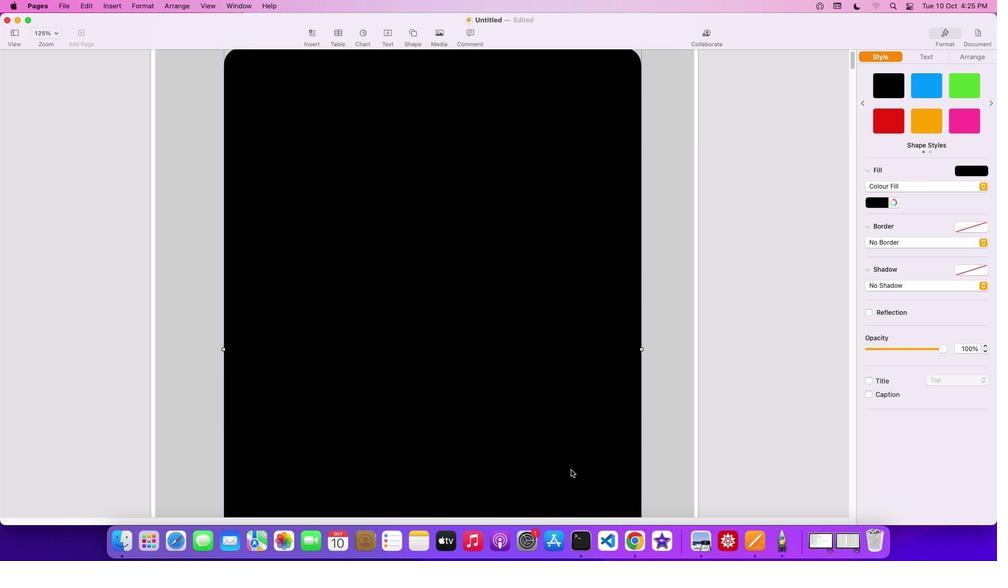 
Action: Mouse scrolled (571, 470) with delta (0, 0)
Screenshot: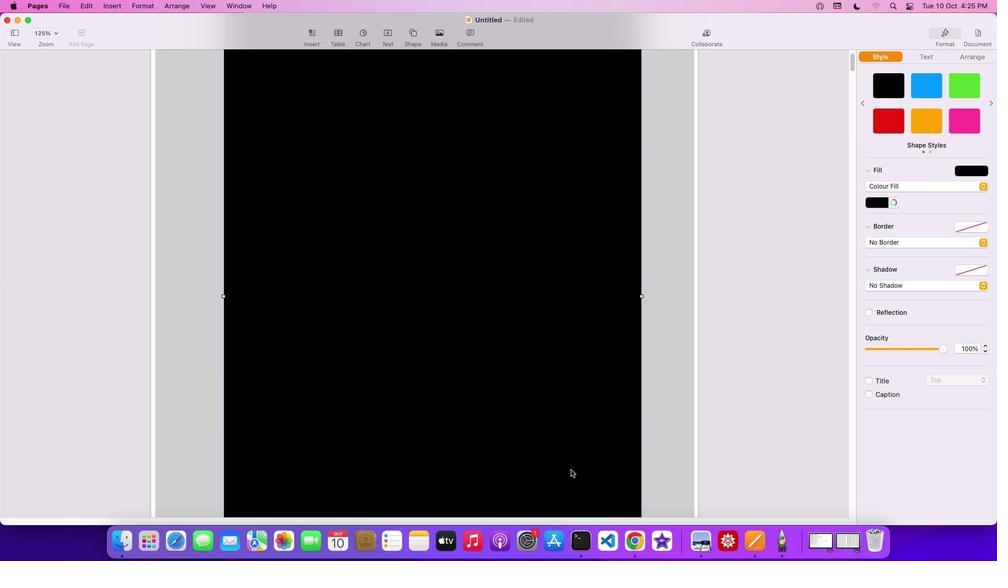 
Action: Mouse scrolled (571, 470) with delta (0, -1)
Screenshot: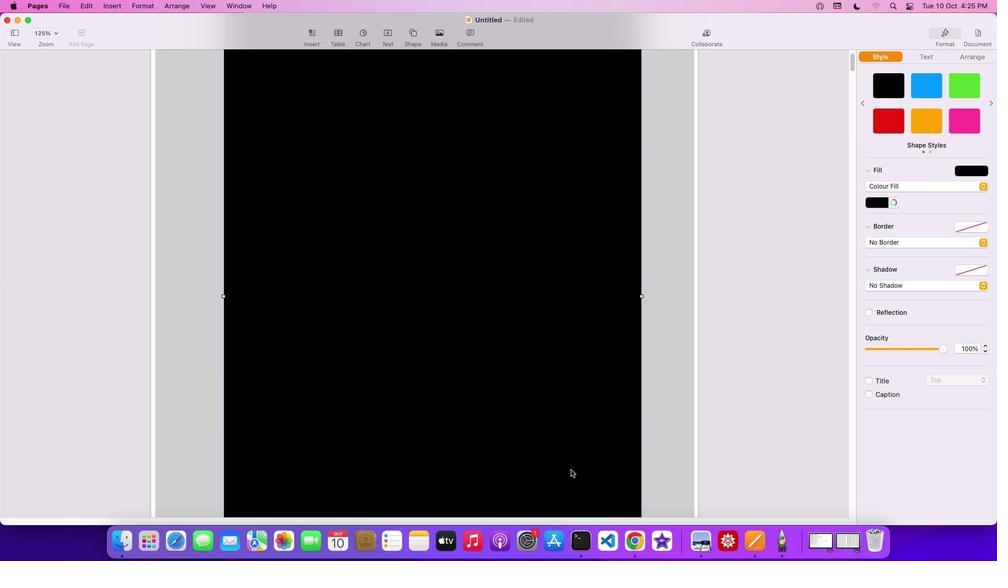 
Action: Mouse scrolled (571, 470) with delta (0, -2)
Screenshot: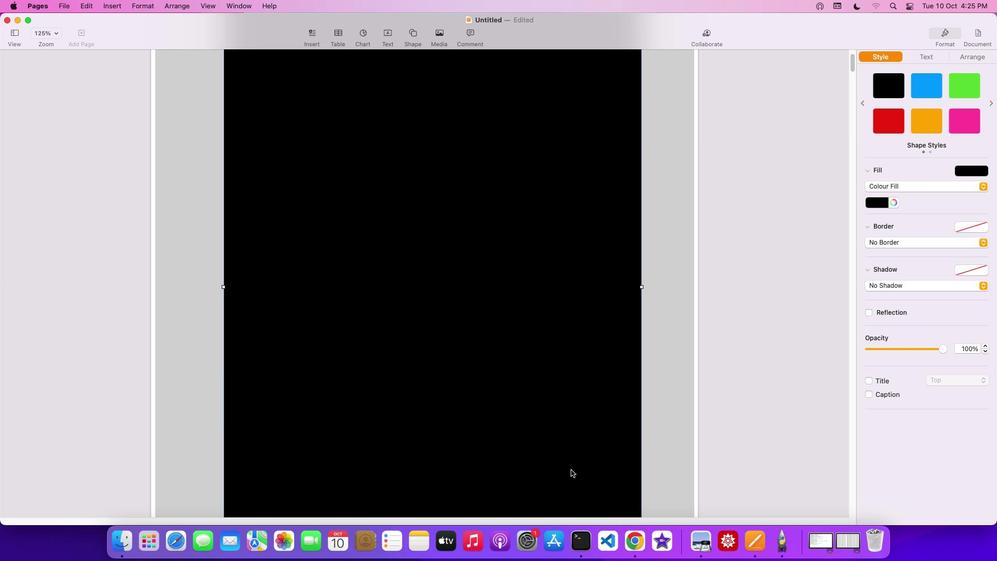 
Action: Mouse scrolled (571, 470) with delta (0, 0)
Screenshot: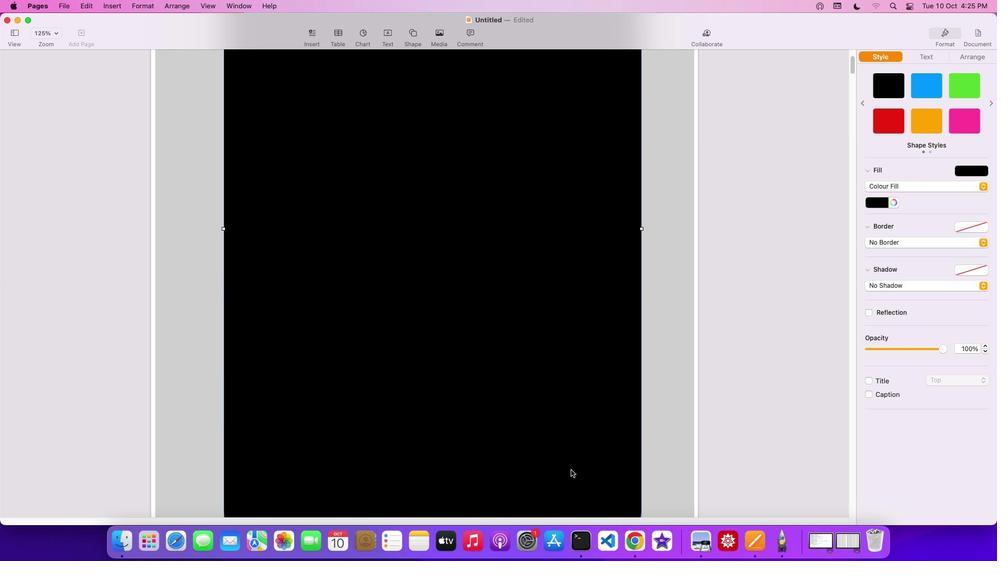 
Action: Mouse scrolled (571, 470) with delta (0, 0)
Screenshot: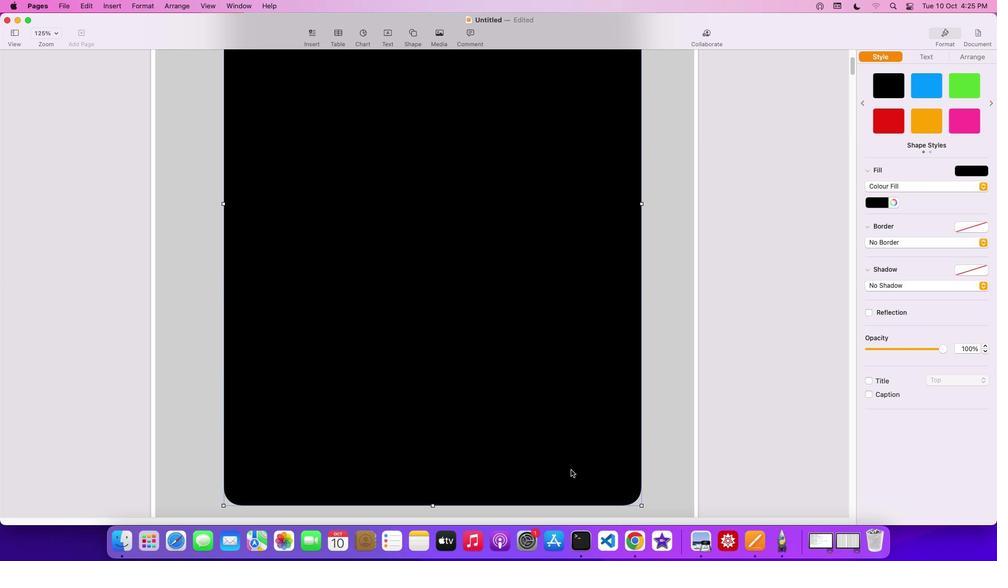 
Action: Mouse scrolled (571, 470) with delta (0, 0)
Screenshot: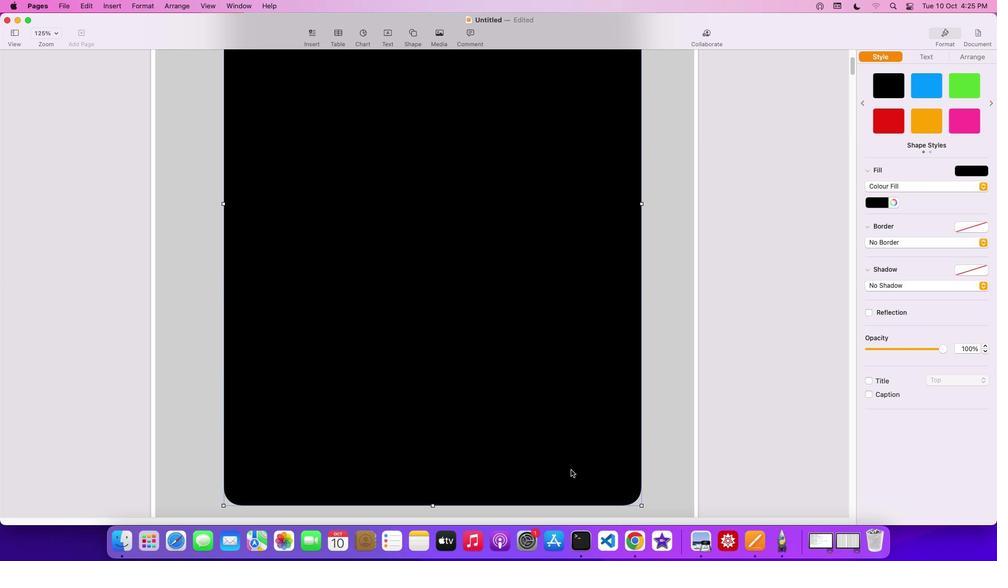 
Action: Mouse scrolled (571, 470) with delta (0, -1)
Screenshot: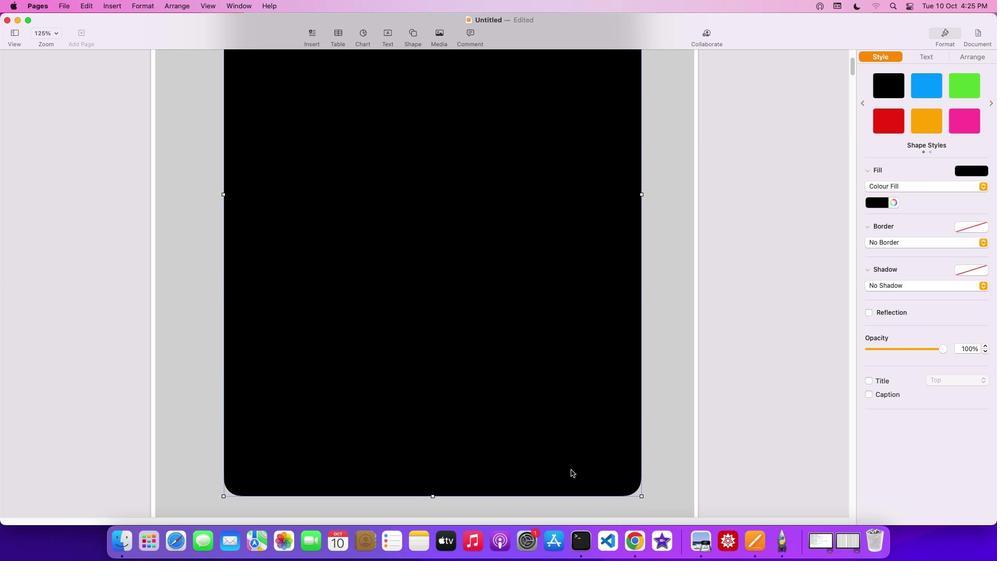 
Action: Mouse scrolled (571, 470) with delta (0, -2)
Screenshot: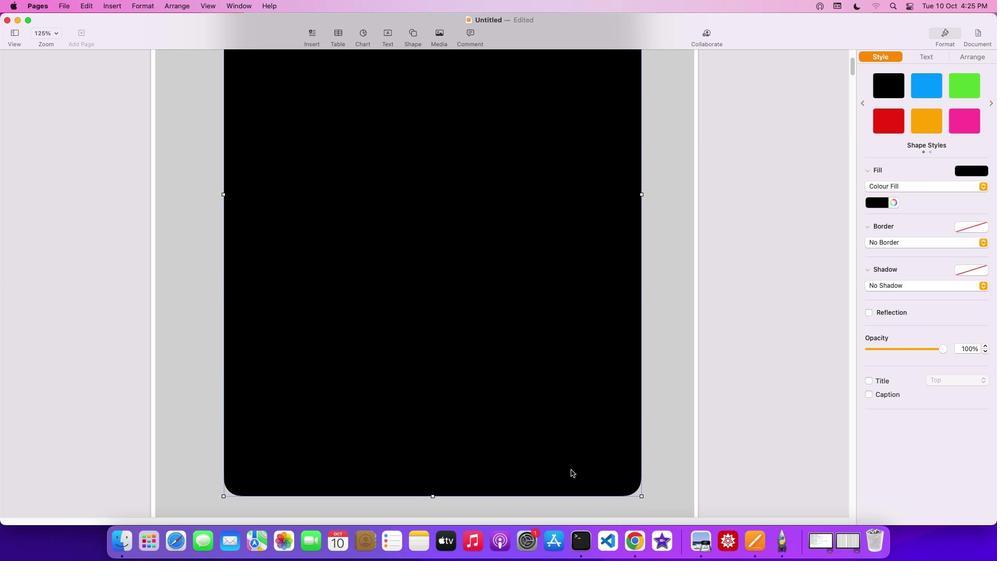 
Action: Mouse scrolled (571, 470) with delta (0, 0)
Screenshot: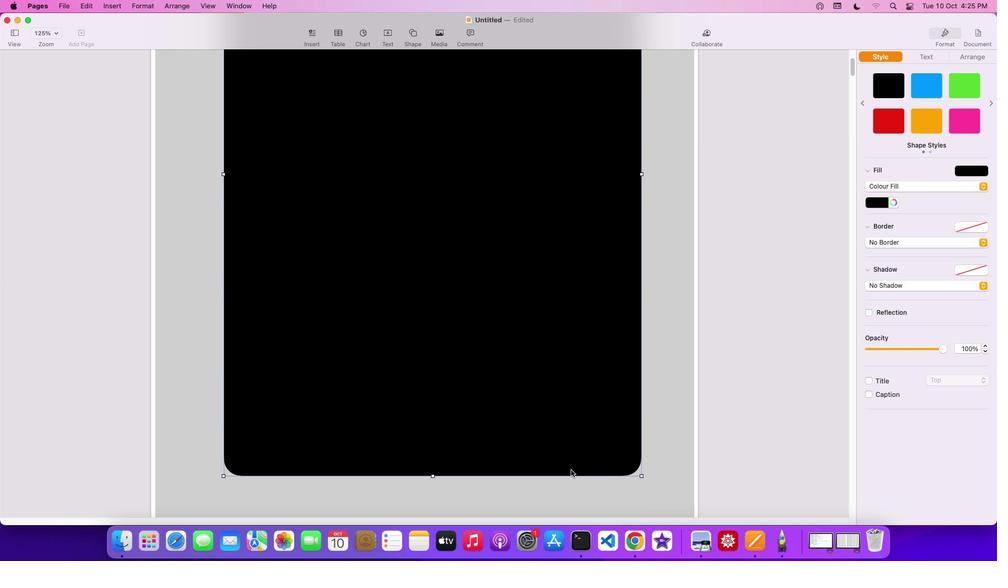 
Action: Mouse scrolled (571, 470) with delta (0, 0)
Screenshot: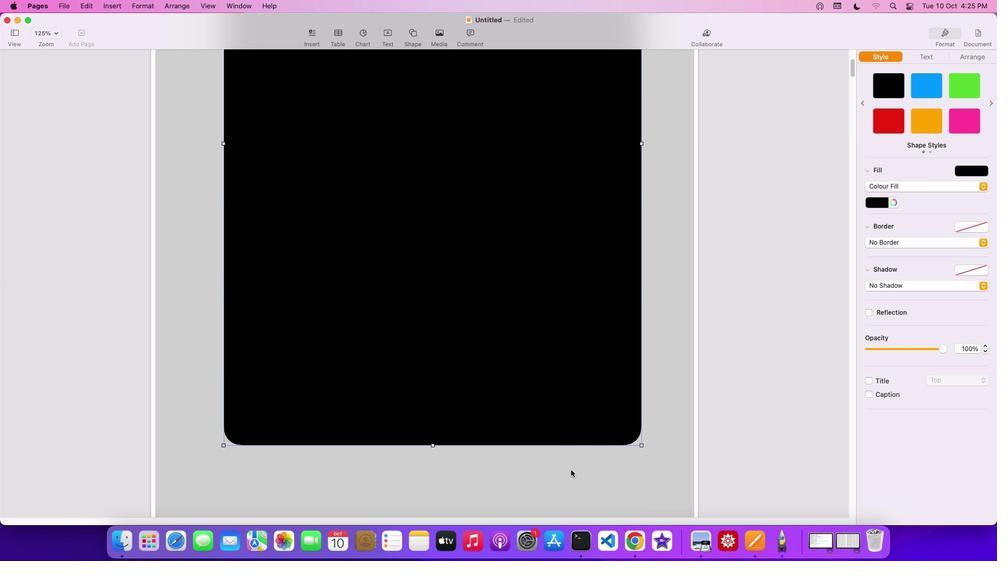 
Action: Mouse scrolled (571, 470) with delta (0, 0)
Screenshot: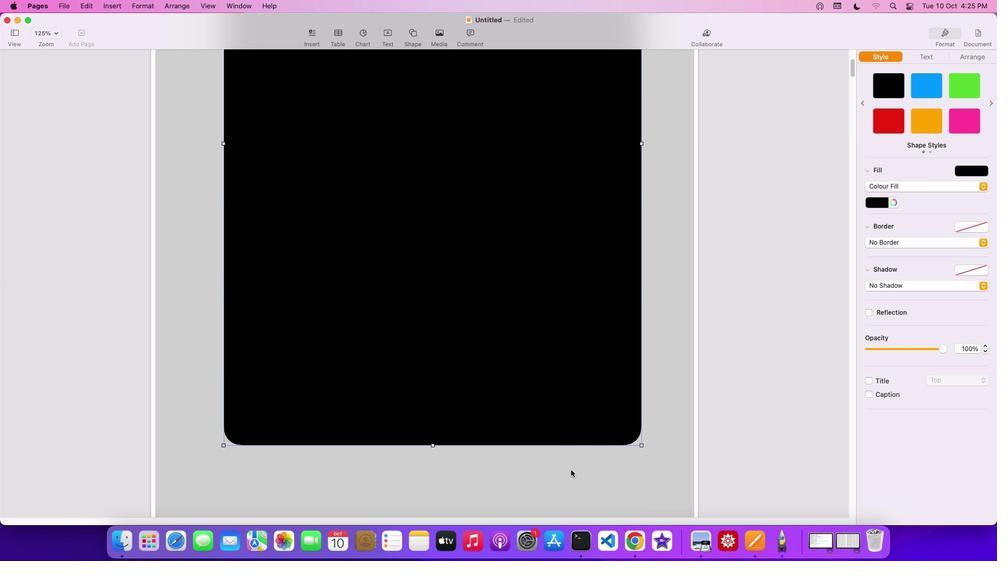 
Action: Mouse scrolled (571, 470) with delta (0, -1)
Screenshot: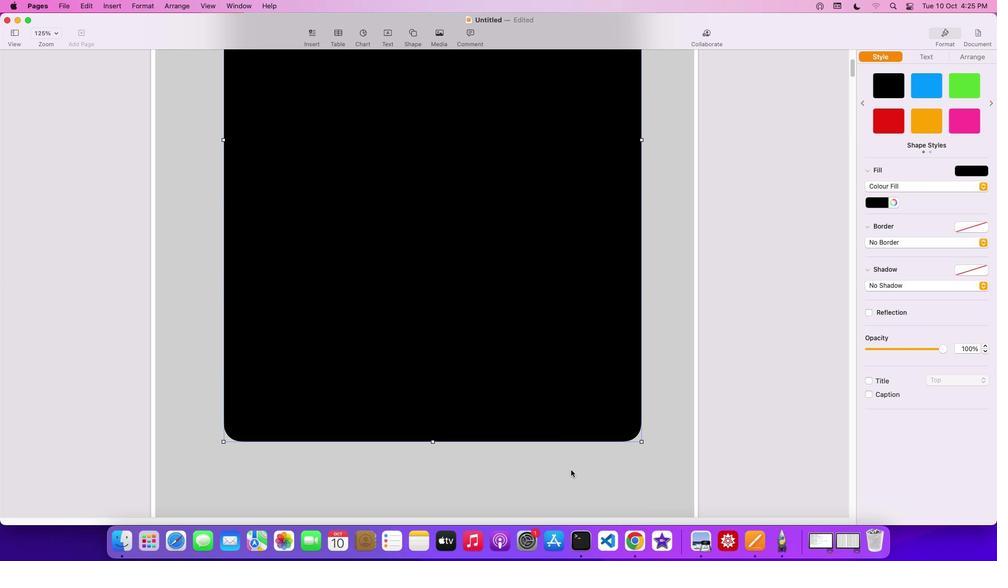 
Action: Mouse scrolled (571, 470) with delta (0, 1)
Screenshot: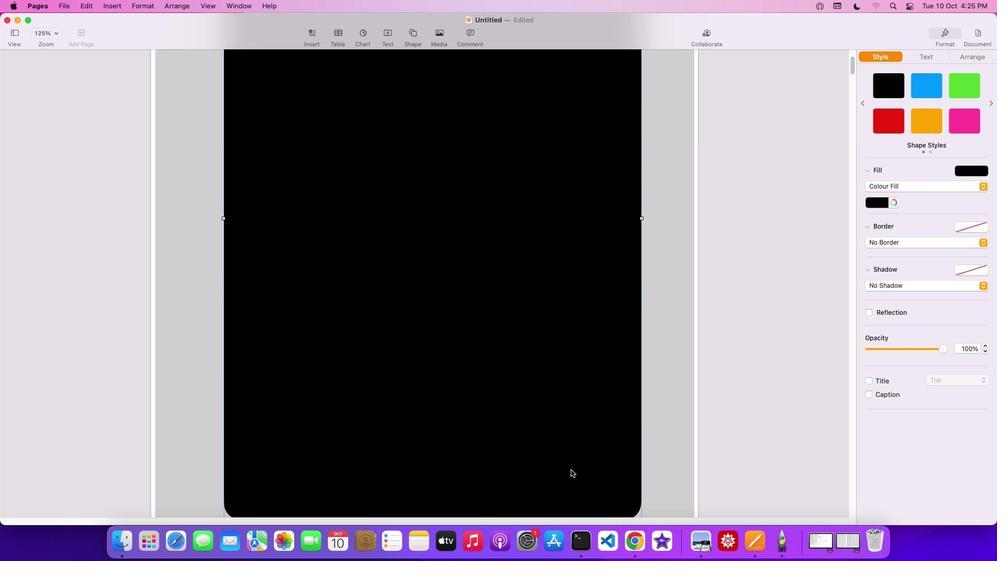 
Action: Mouse scrolled (571, 470) with delta (0, 1)
Screenshot: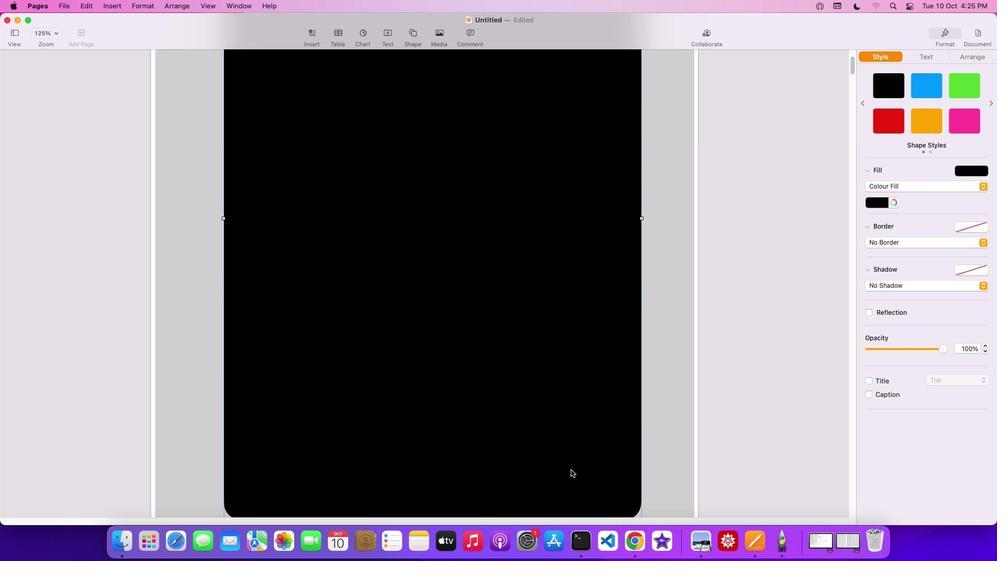 
Action: Mouse scrolled (571, 470) with delta (0, 2)
Screenshot: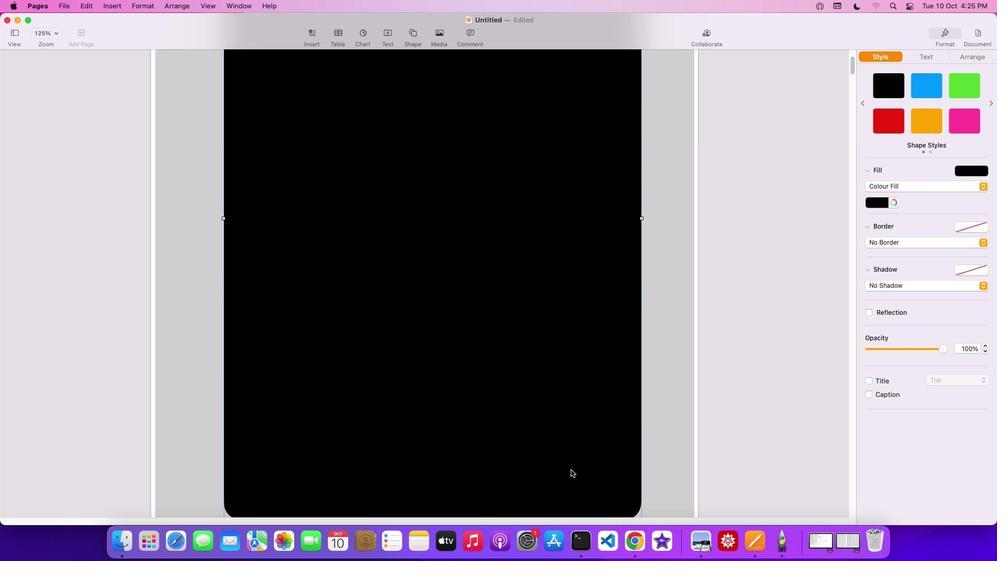 
Action: Mouse scrolled (571, 470) with delta (0, 3)
Screenshot: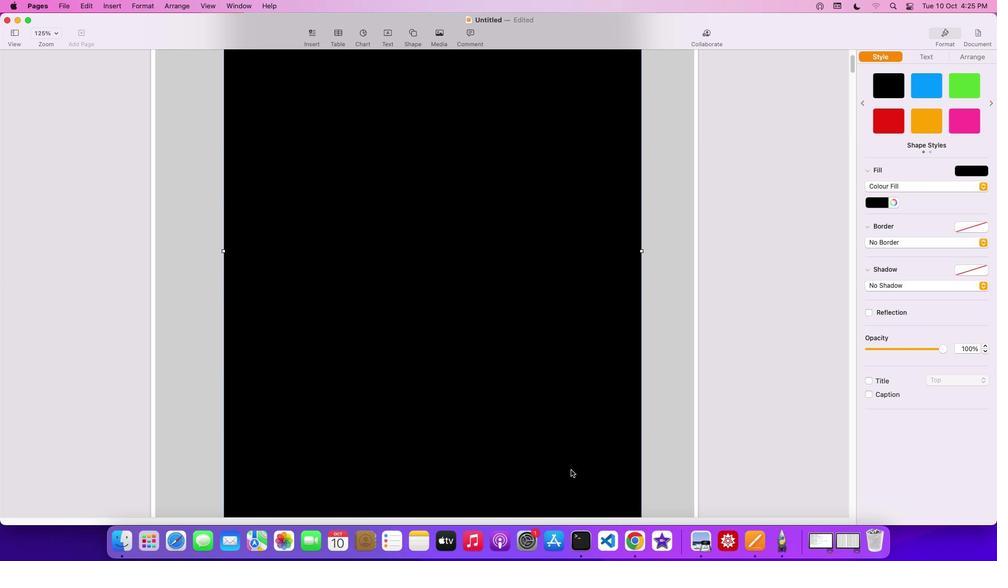 
Action: Mouse scrolled (571, 470) with delta (0, 3)
Screenshot: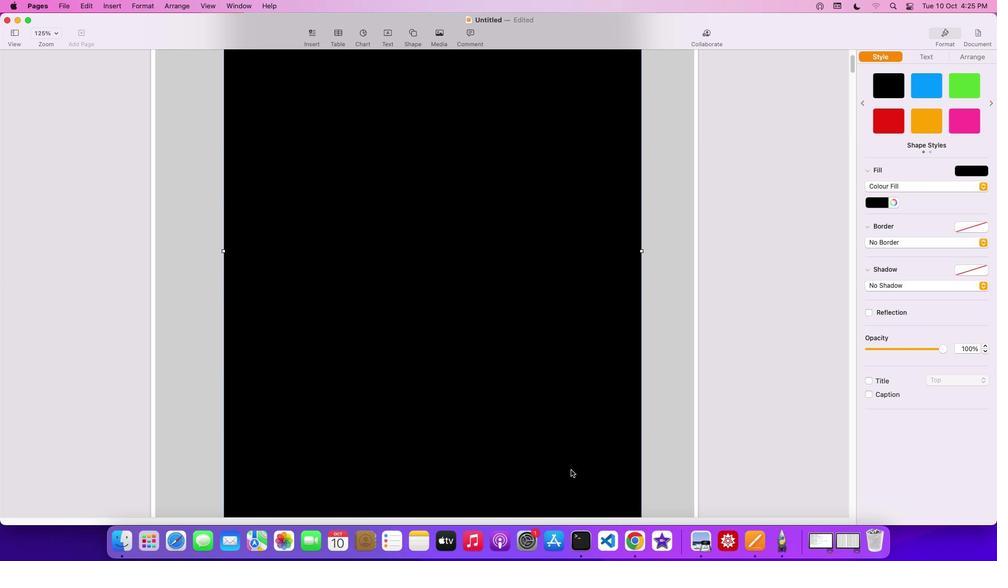 
Action: Mouse scrolled (571, 470) with delta (0, 4)
Screenshot: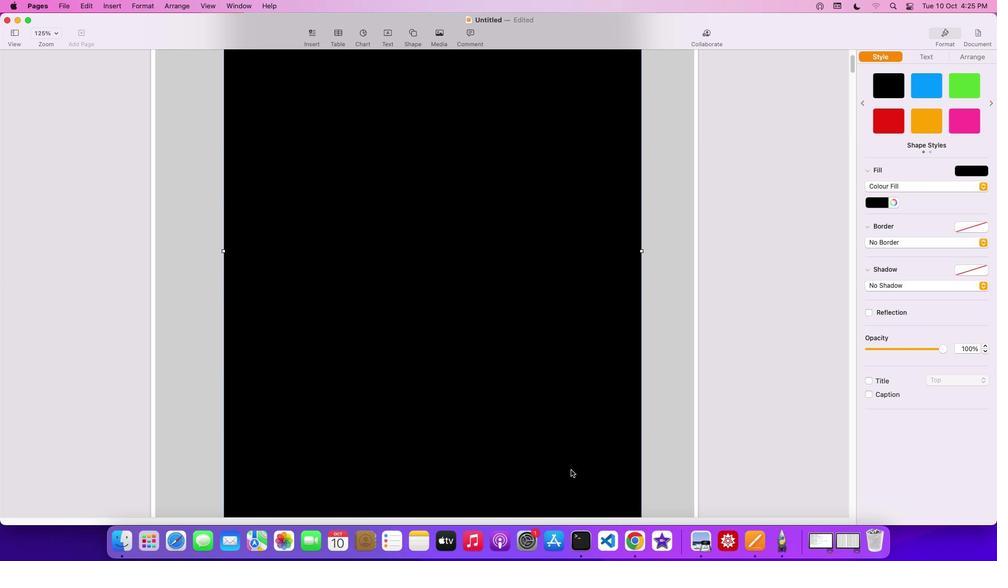 
Action: Mouse scrolled (571, 470) with delta (0, 1)
Screenshot: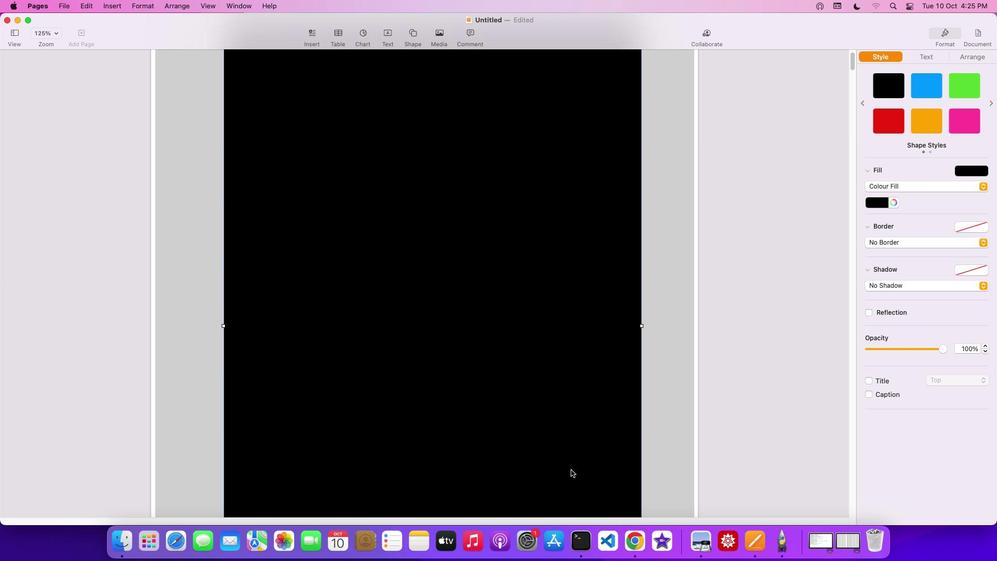 
Action: Mouse scrolled (571, 470) with delta (0, 1)
Screenshot: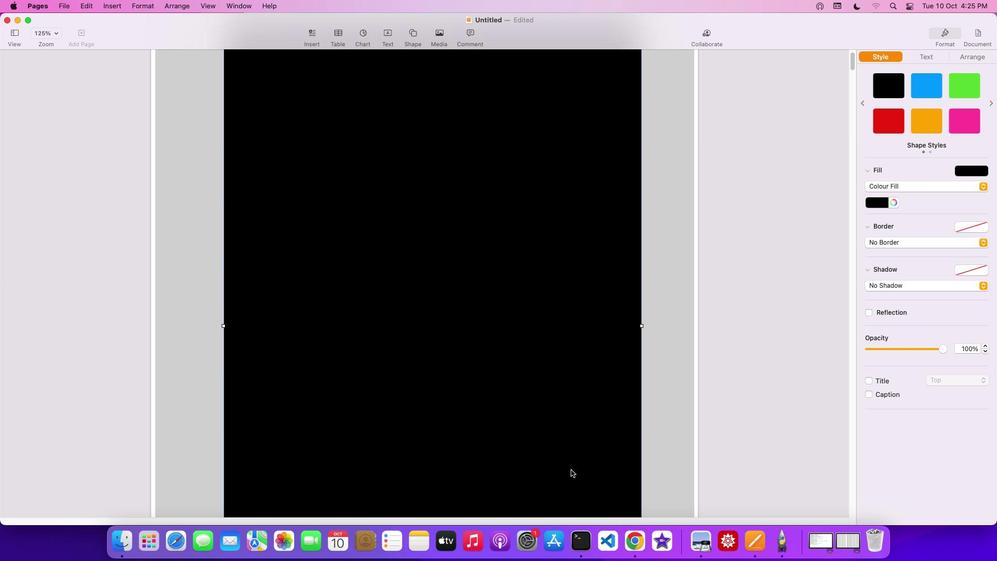 
Action: Mouse scrolled (571, 470) with delta (0, 2)
Screenshot: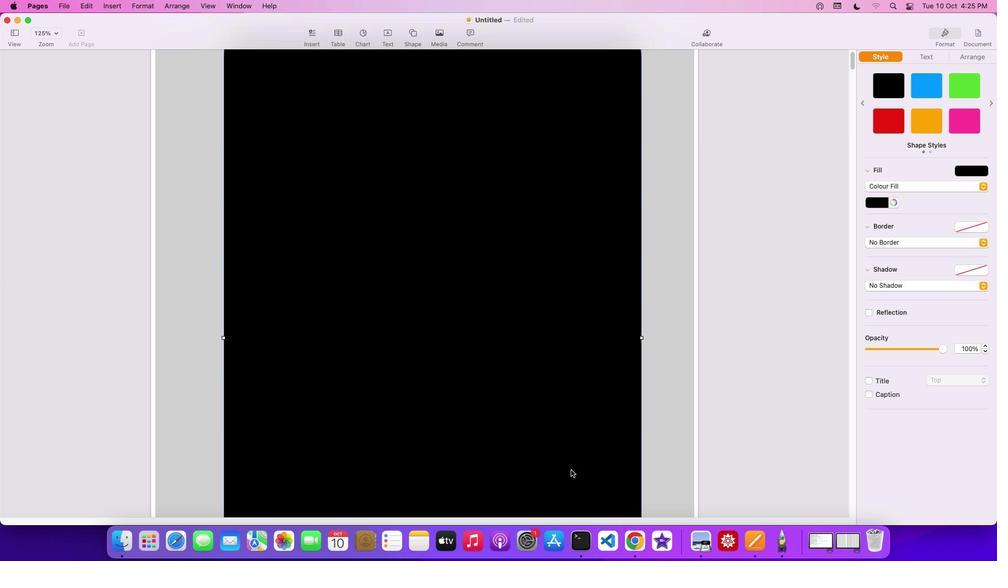 
Action: Mouse scrolled (571, 470) with delta (0, 3)
Screenshot: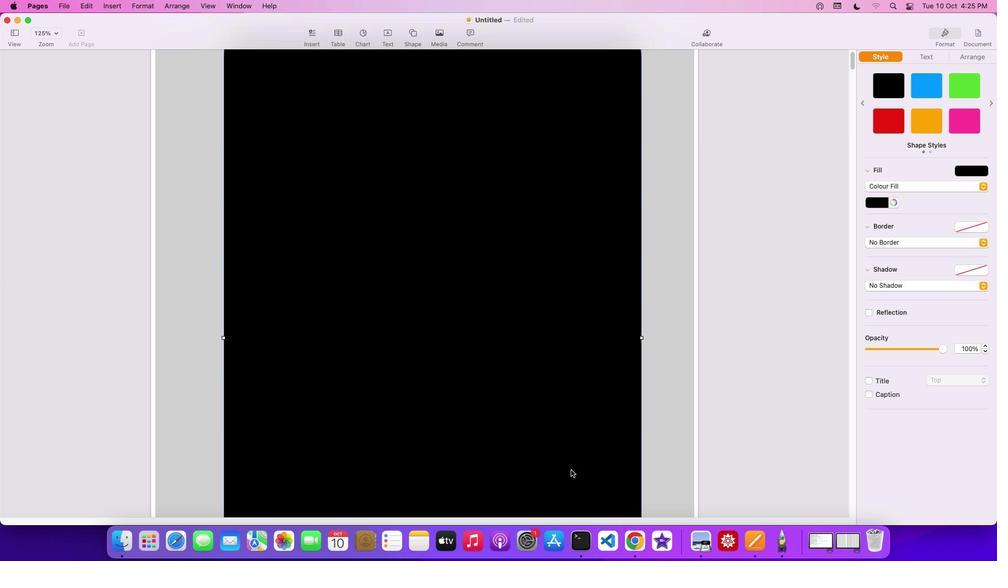 
Action: Mouse scrolled (571, 470) with delta (0, 3)
Screenshot: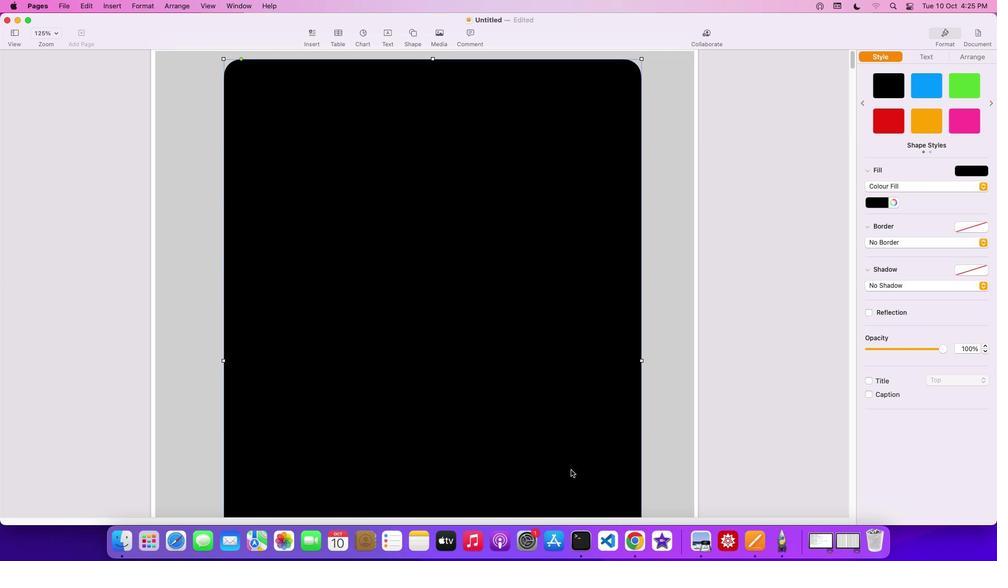 
Action: Mouse scrolled (571, 470) with delta (0, 1)
Screenshot: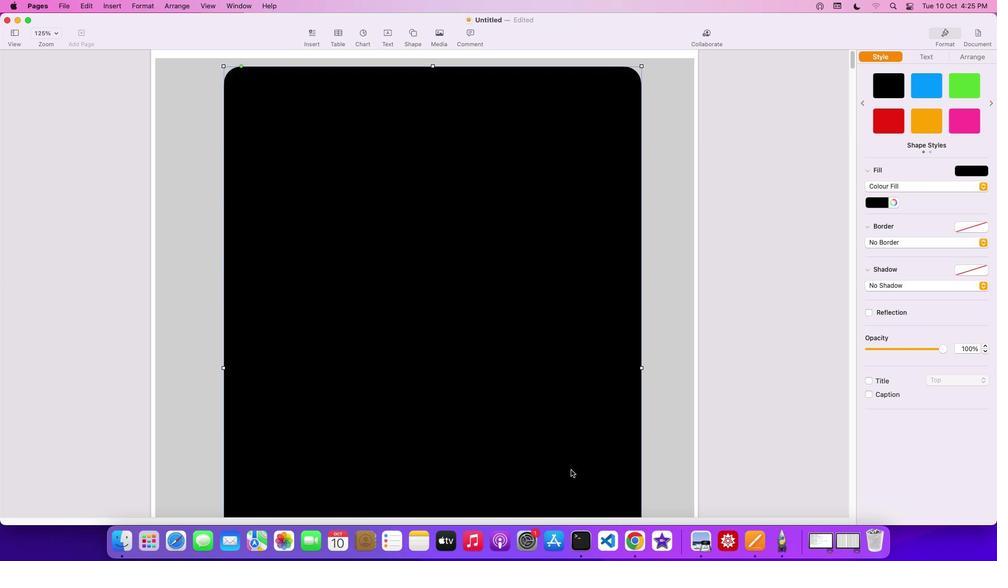 
Action: Mouse scrolled (571, 470) with delta (0, 1)
Screenshot: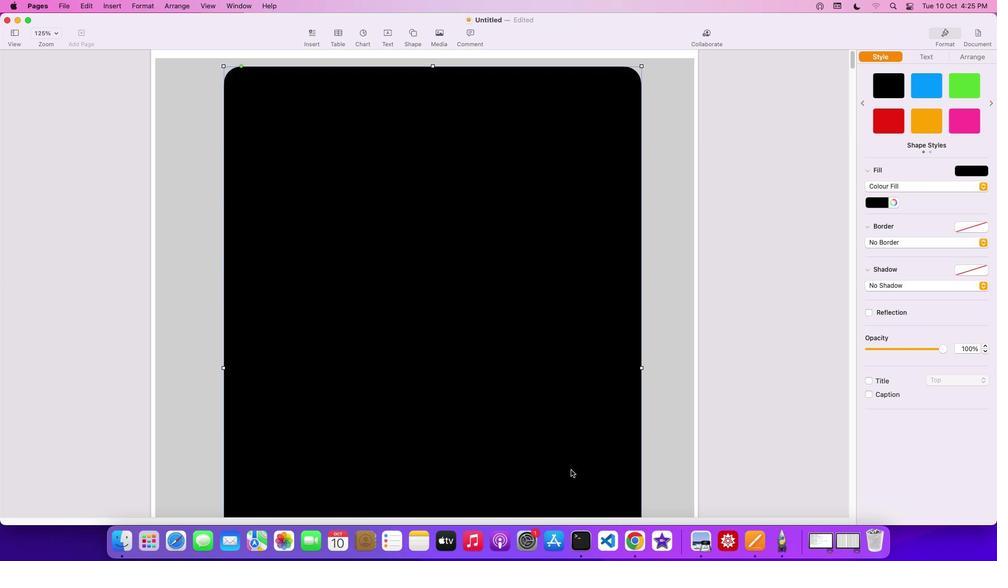 
Action: Mouse scrolled (571, 470) with delta (0, 2)
Screenshot: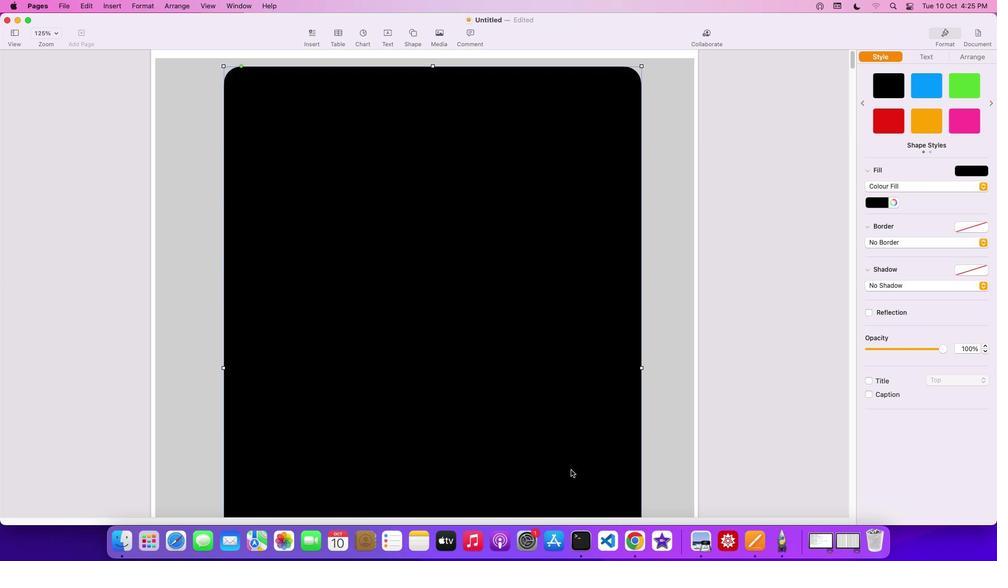 
Action: Mouse scrolled (571, 470) with delta (0, 3)
Screenshot: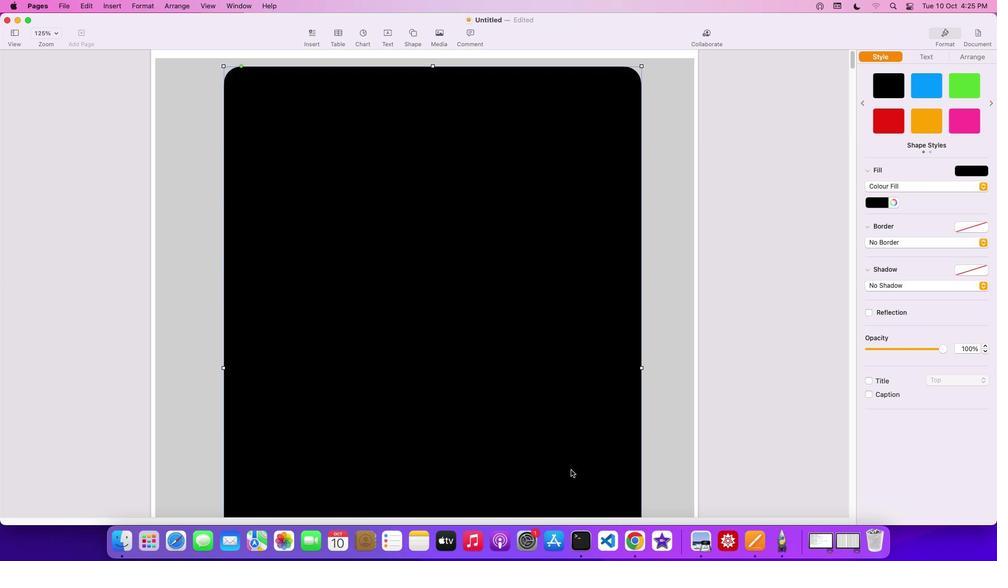 
Action: Mouse scrolled (571, 470) with delta (0, 3)
Screenshot: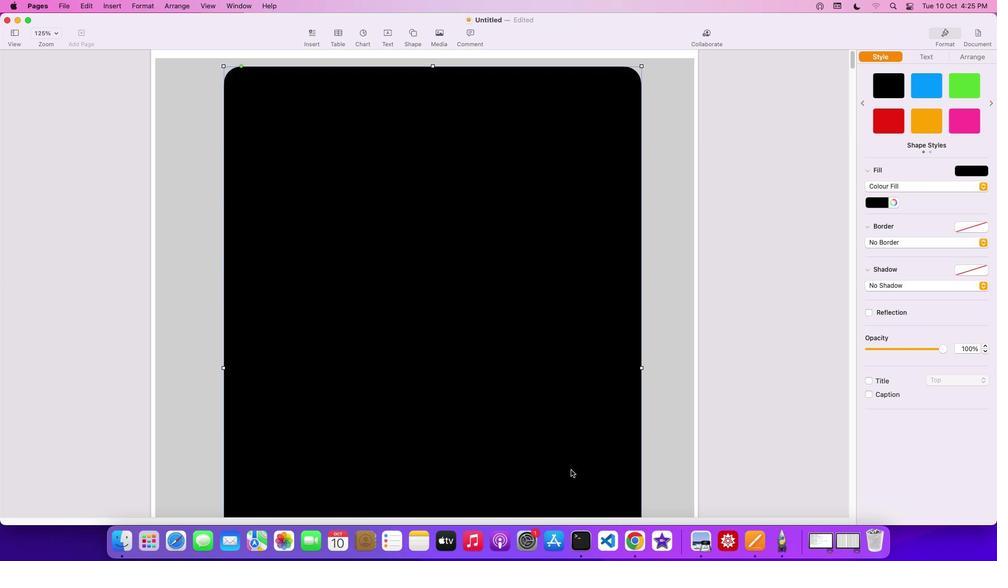
Action: Mouse moved to (888, 203)
Screenshot: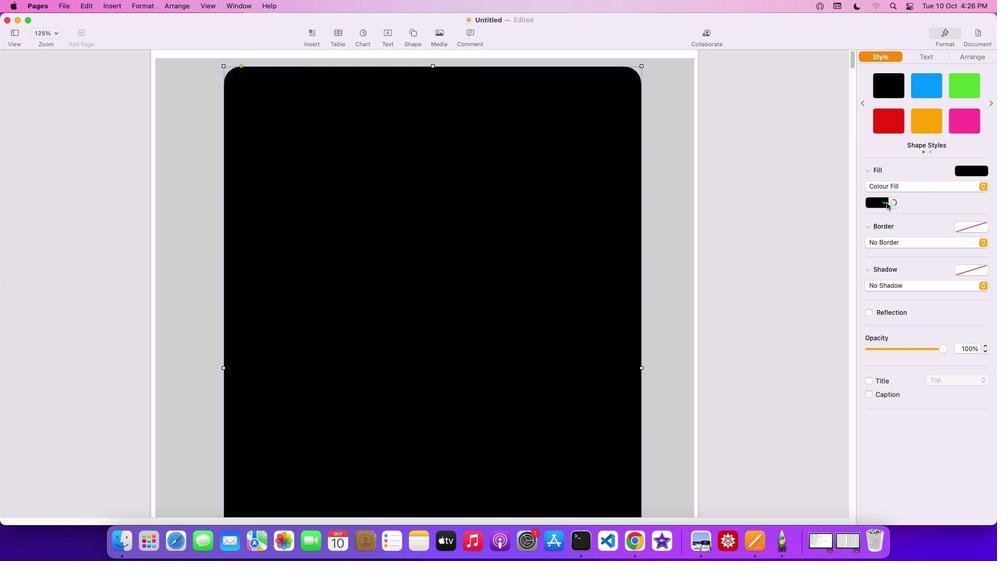 
Action: Mouse pressed left at (888, 203)
Screenshot: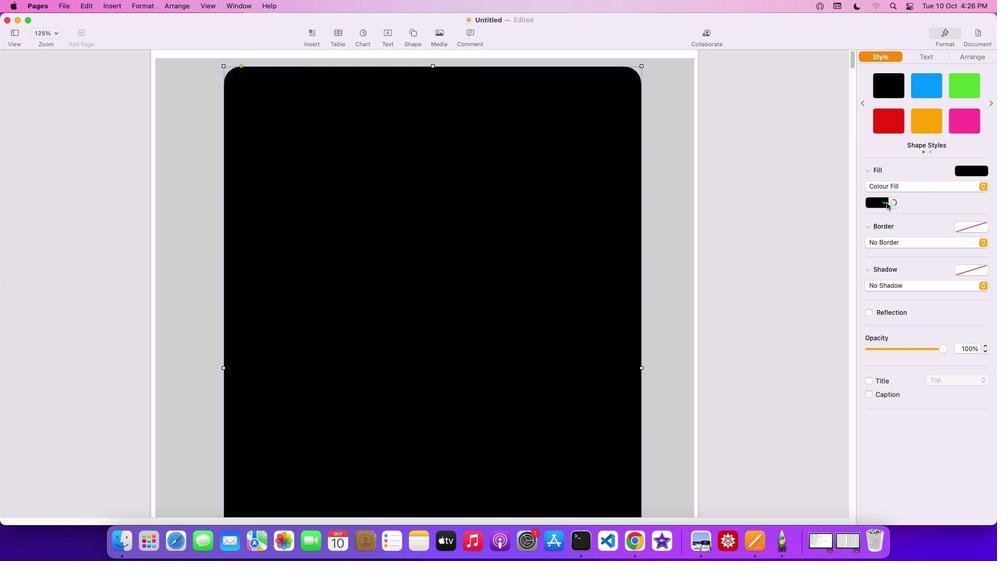 
Action: Mouse moved to (822, 269)
Screenshot: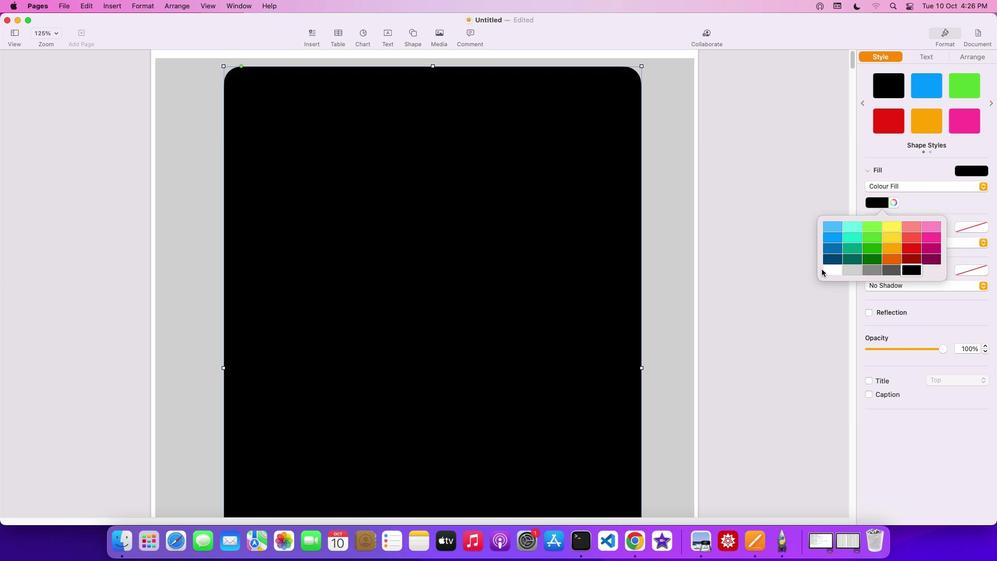 
Action: Mouse pressed left at (822, 269)
Screenshot: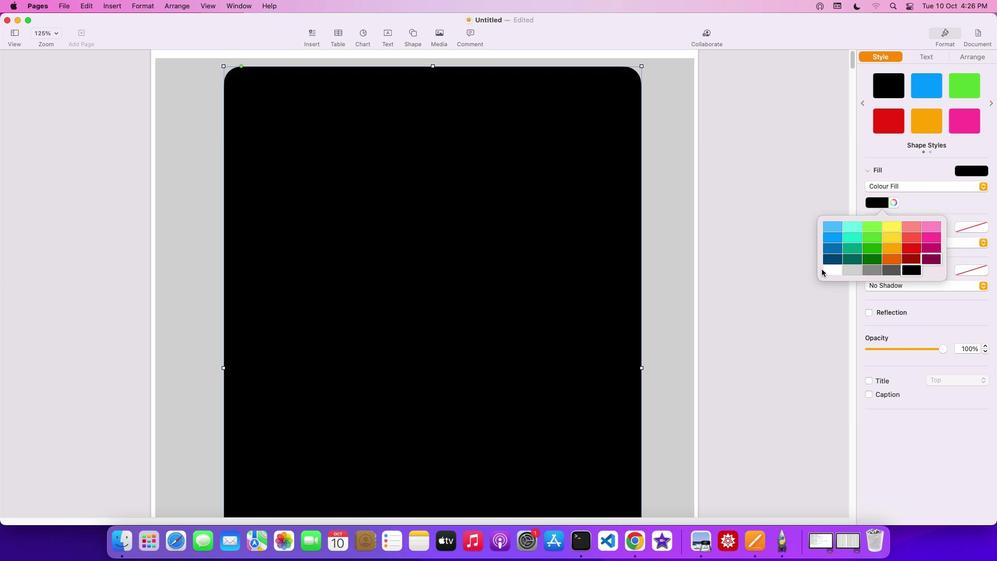 
Action: Mouse moved to (881, 206)
Screenshot: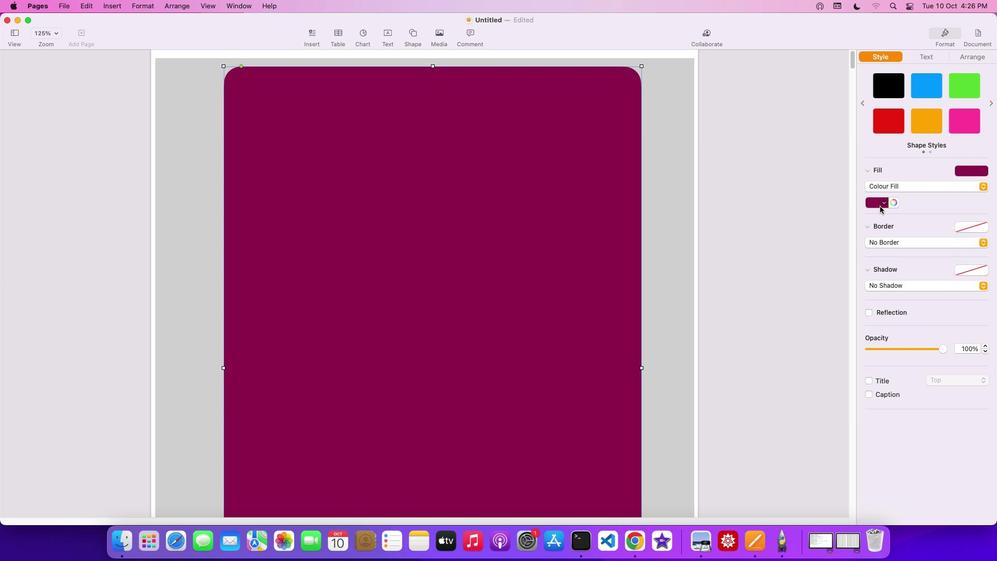 
Action: Mouse pressed left at (881, 206)
Screenshot: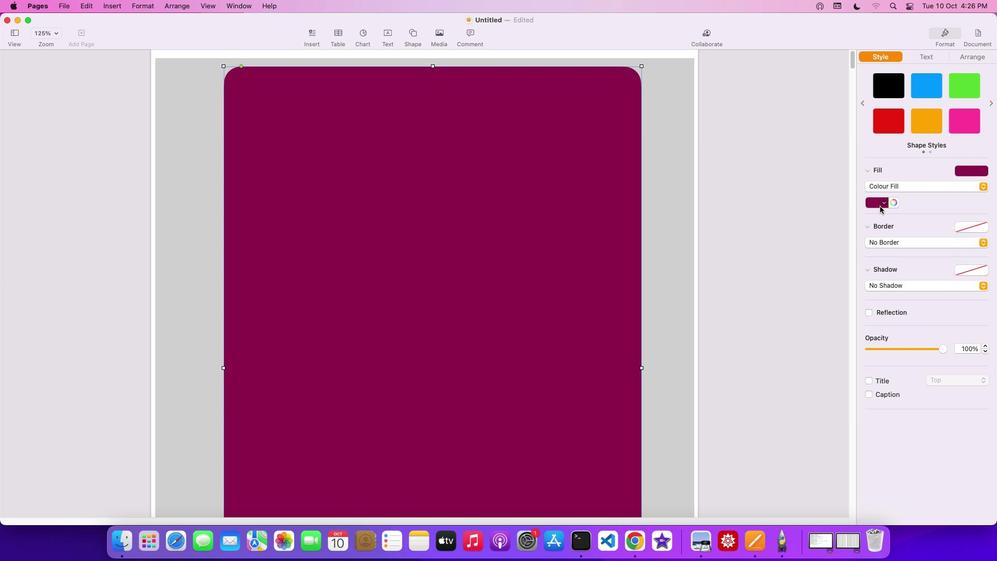 
Action: Mouse moved to (838, 265)
Screenshot: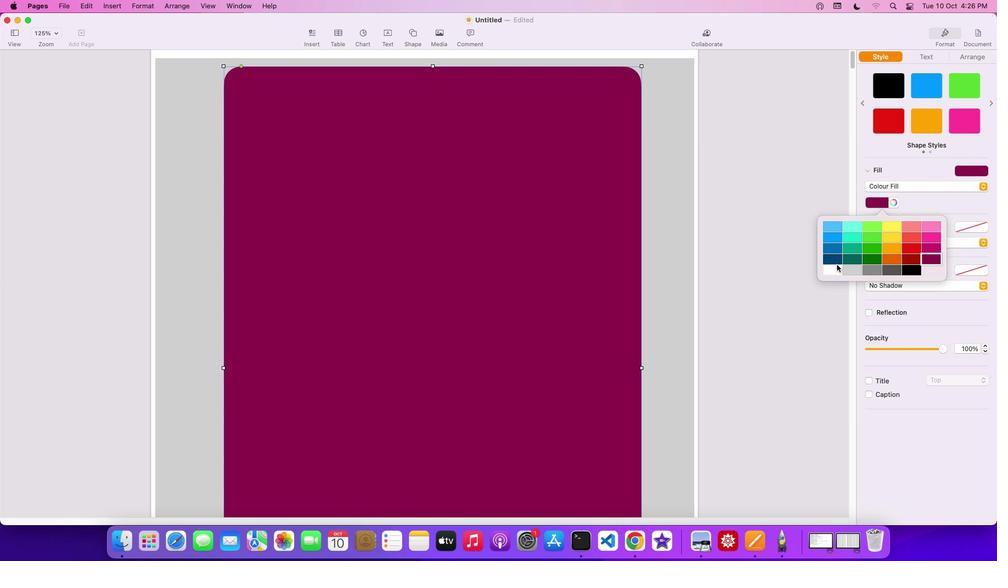
Action: Mouse pressed left at (838, 265)
Screenshot: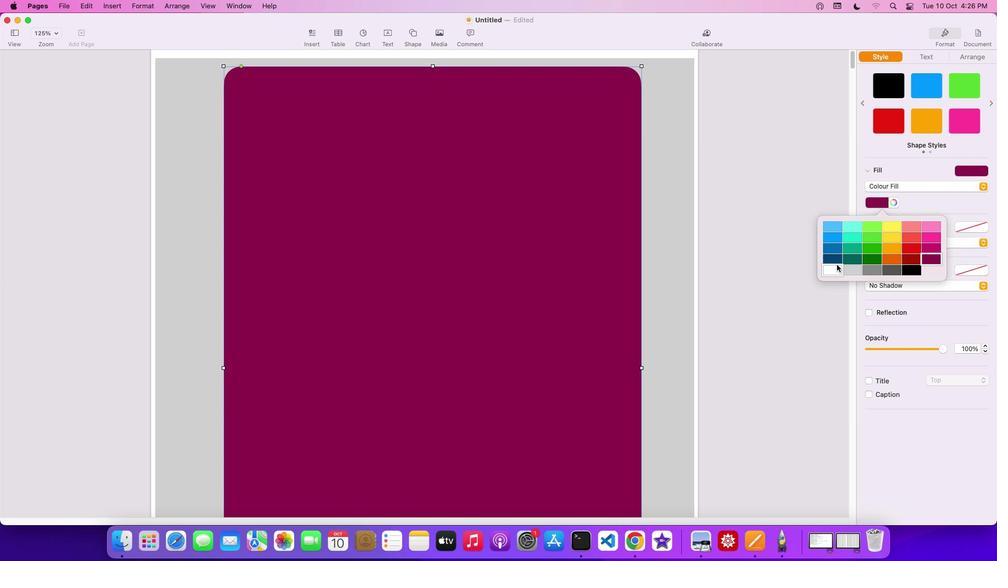
Action: Mouse moved to (417, 33)
Screenshot: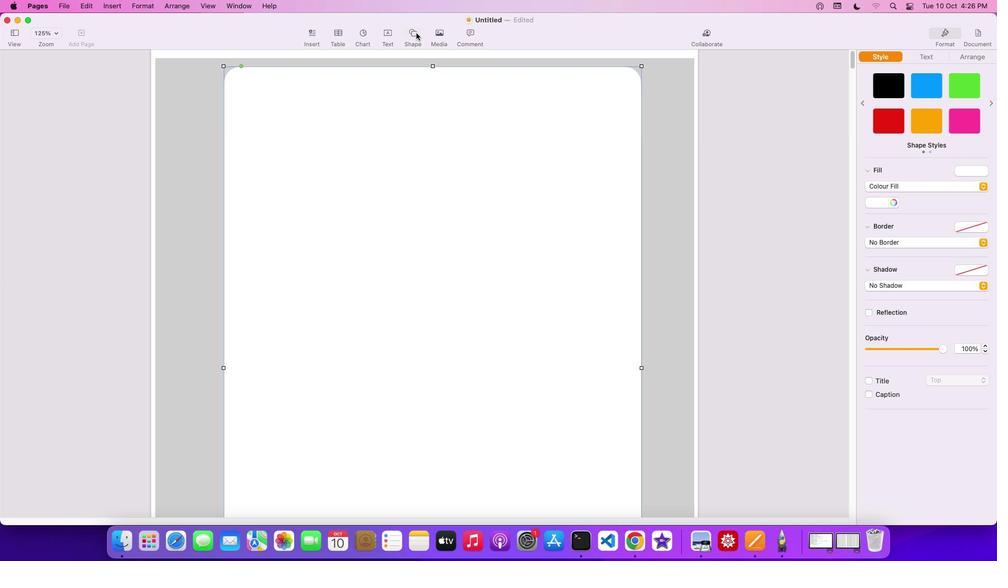 
Action: Mouse pressed left at (417, 33)
Screenshot: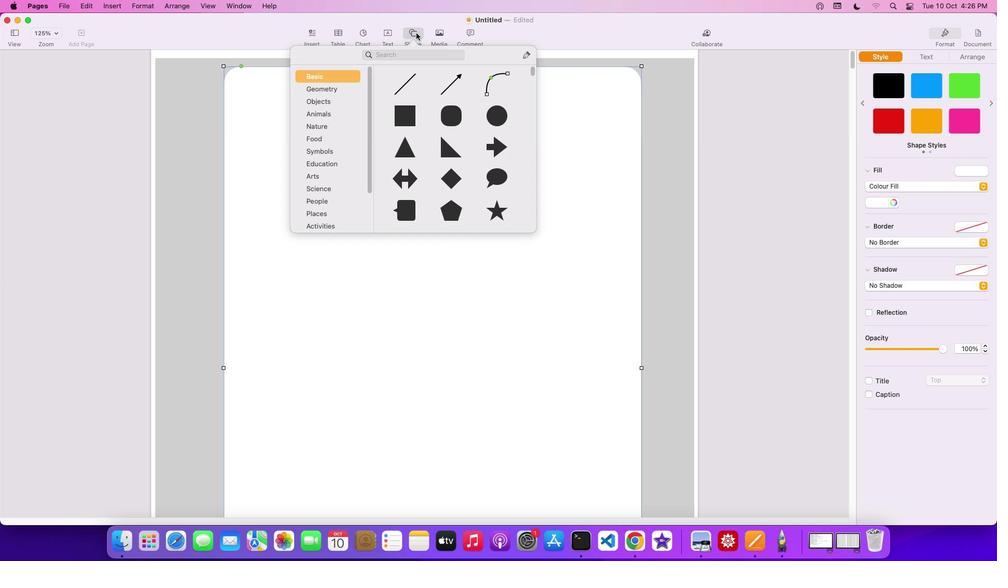 
Action: Mouse moved to (411, 119)
Screenshot: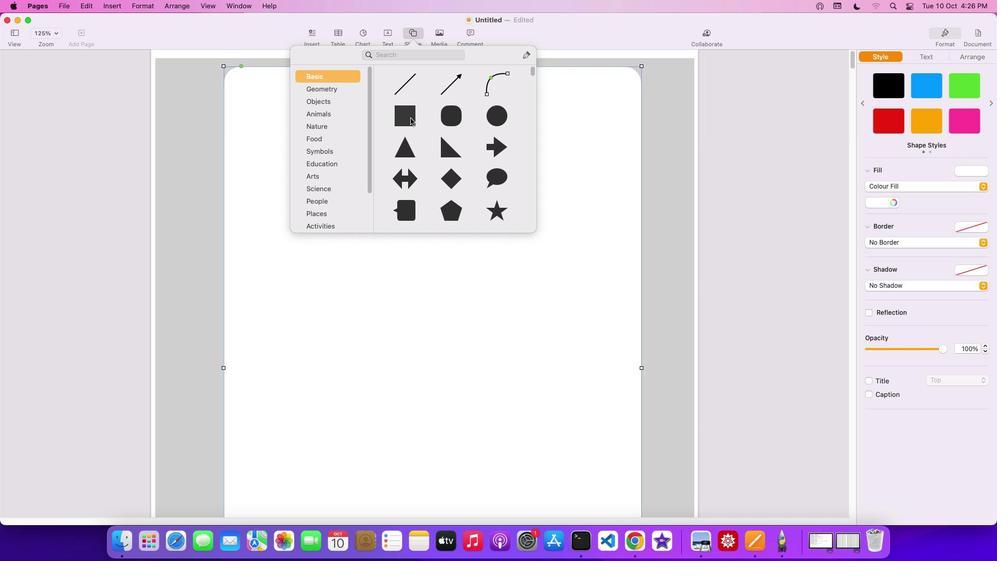 
Action: Mouse pressed left at (411, 119)
Screenshot: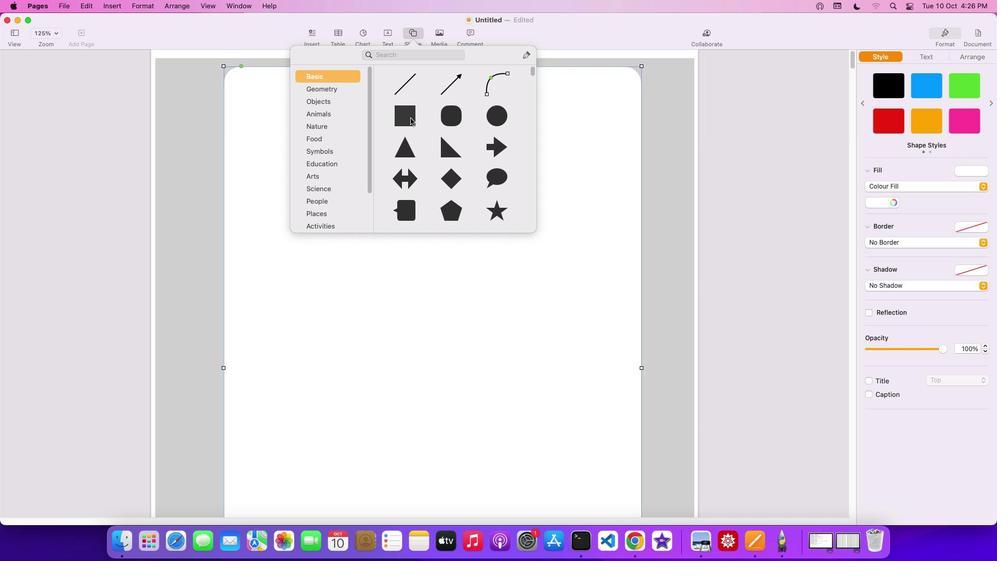 
Action: Mouse moved to (427, 291)
Screenshot: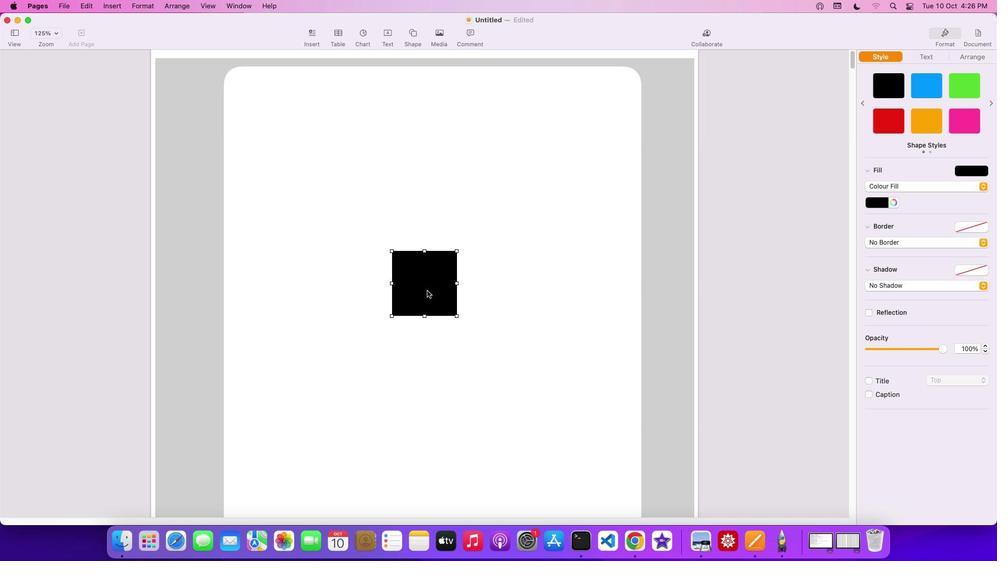 
Action: Mouse pressed left at (427, 291)
Screenshot: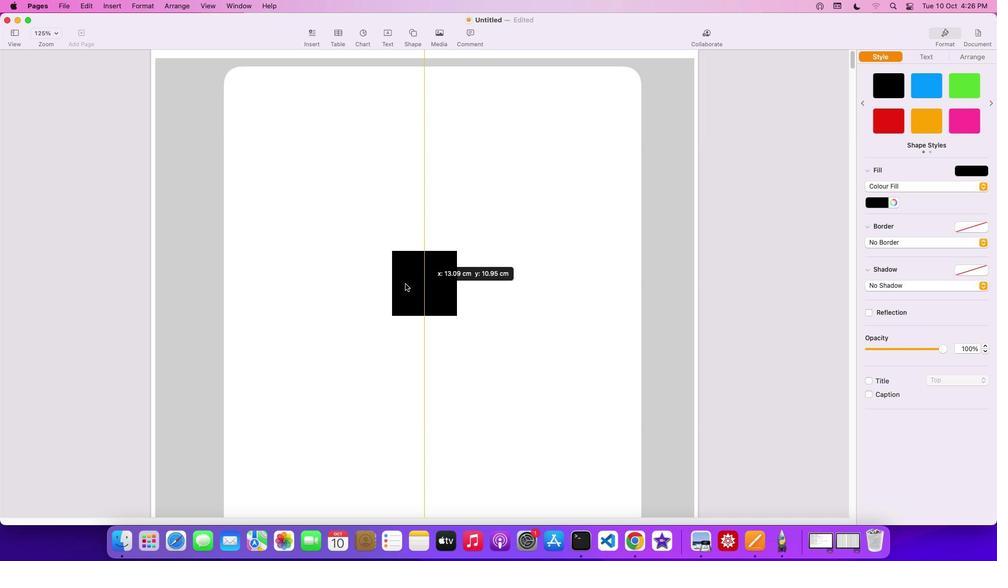 
Action: Mouse moved to (289, 111)
Screenshot: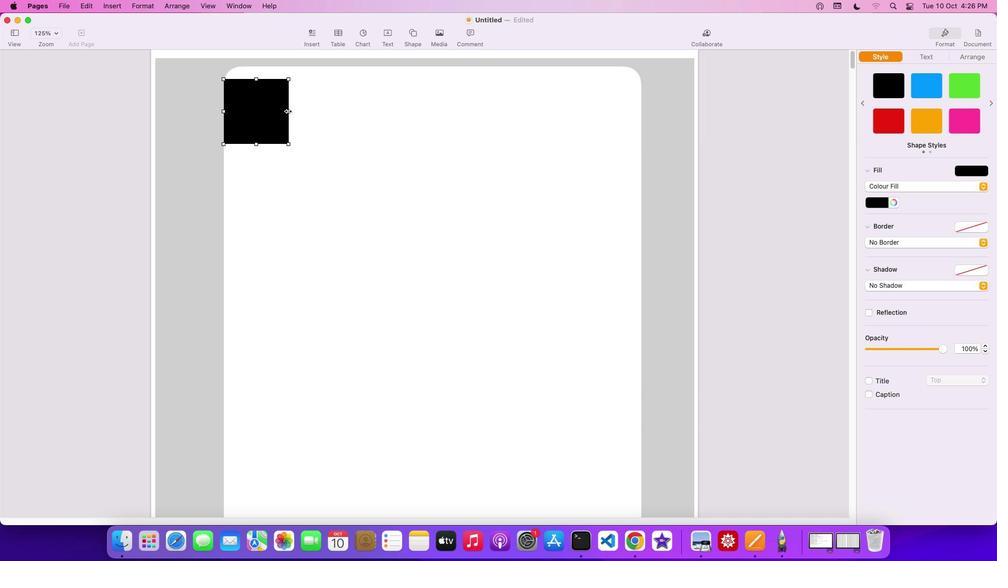 
Action: Mouse pressed left at (289, 111)
Screenshot: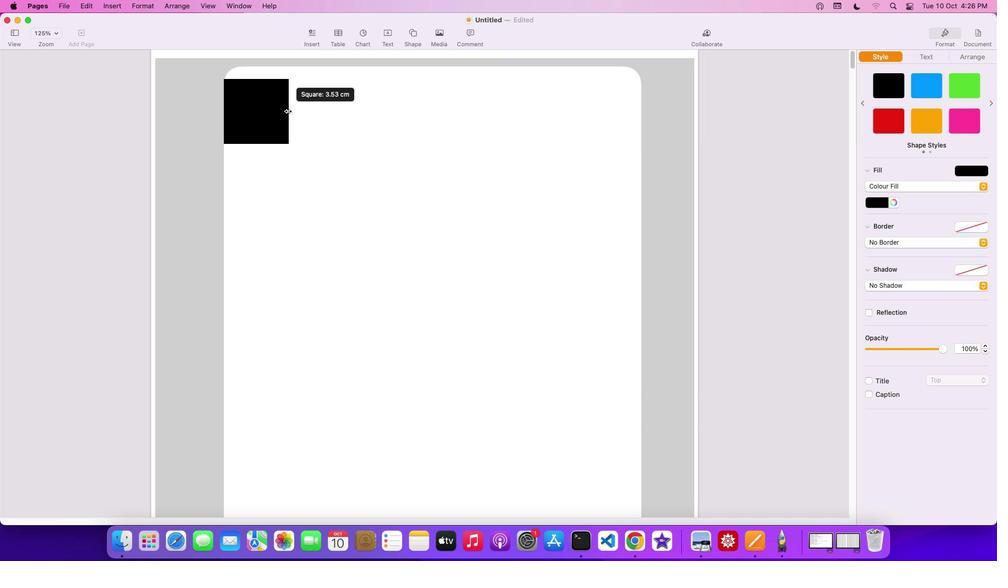 
Action: Mouse moved to (229, 144)
Screenshot: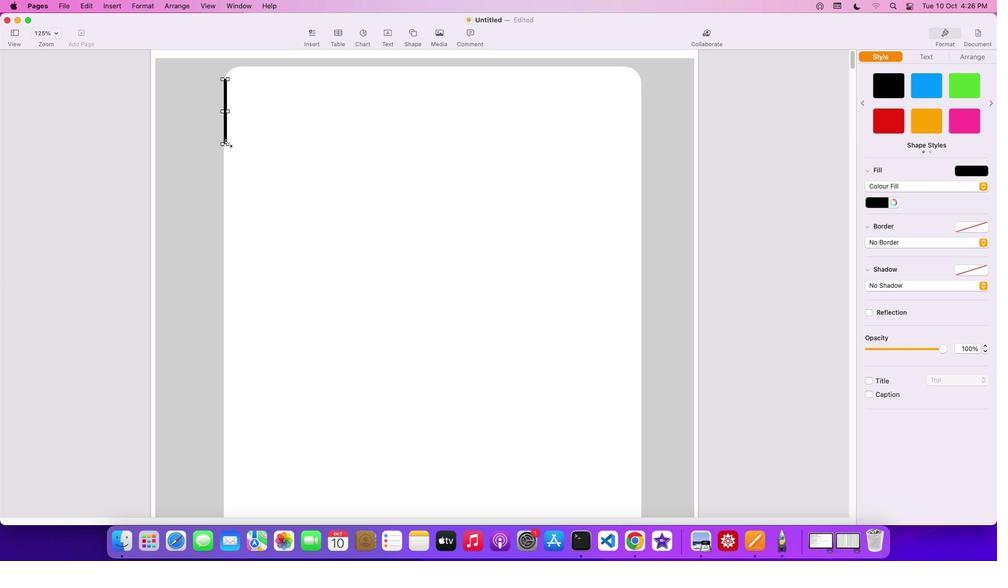 
Action: Mouse pressed left at (229, 144)
Screenshot: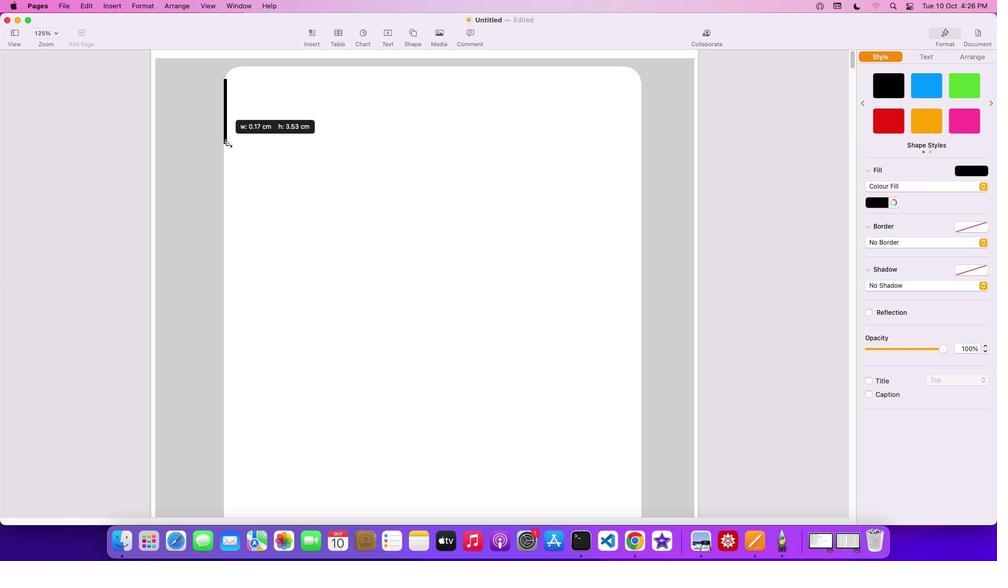 
Action: Mouse moved to (423, 155)
Screenshot: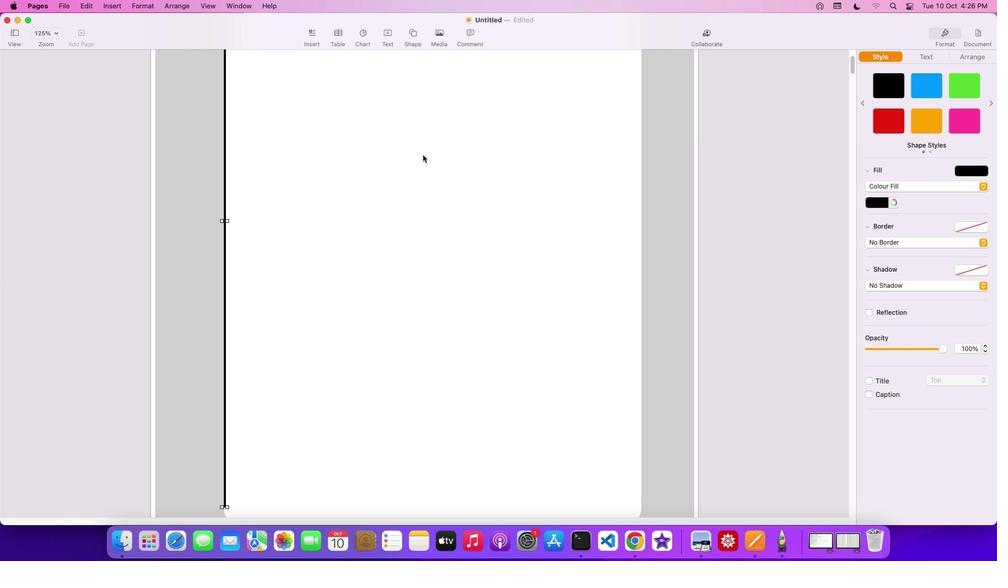 
Action: Mouse scrolled (423, 155) with delta (0, 1)
Screenshot: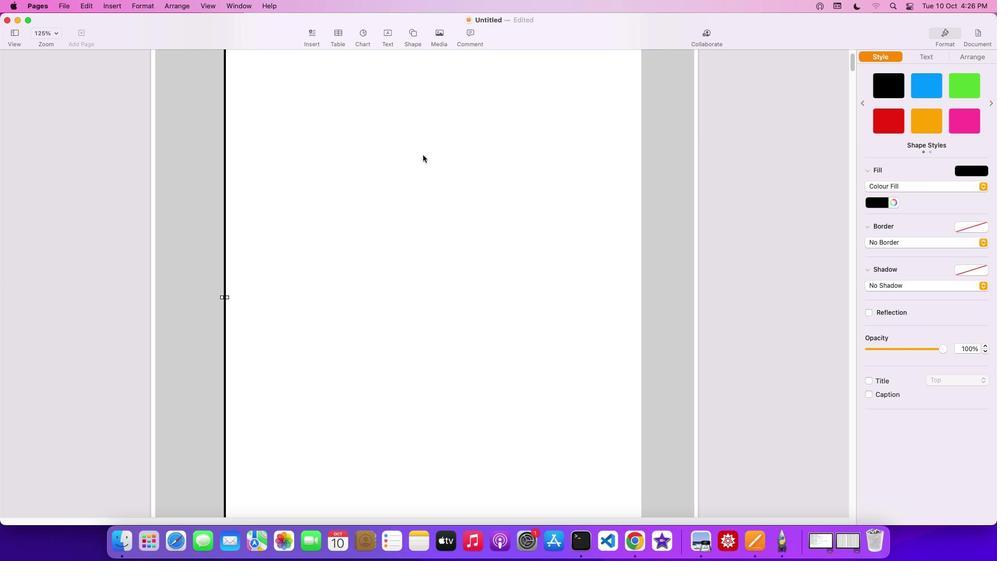 
Action: Mouse scrolled (423, 155) with delta (0, 1)
Screenshot: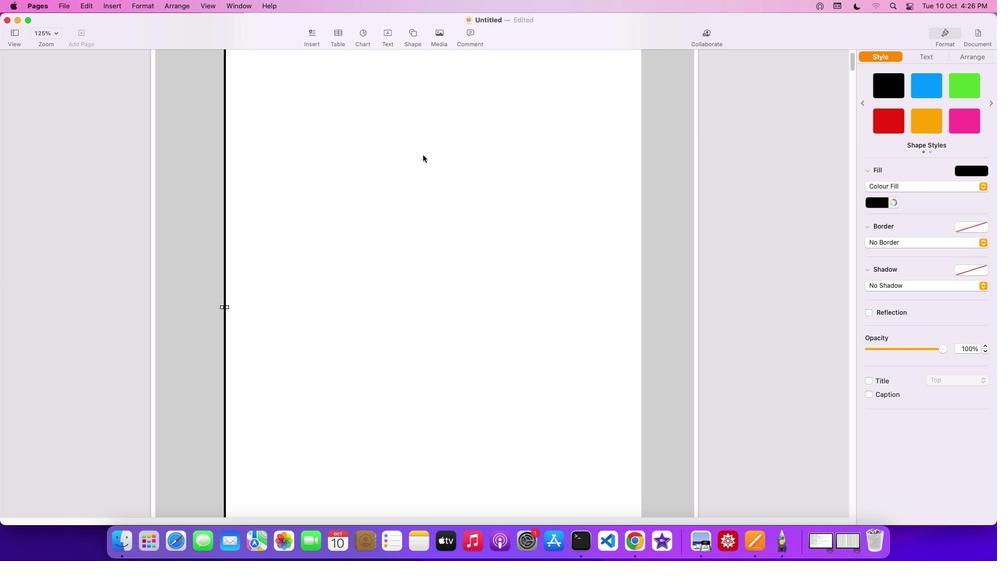 
Action: Mouse scrolled (423, 155) with delta (0, 2)
Screenshot: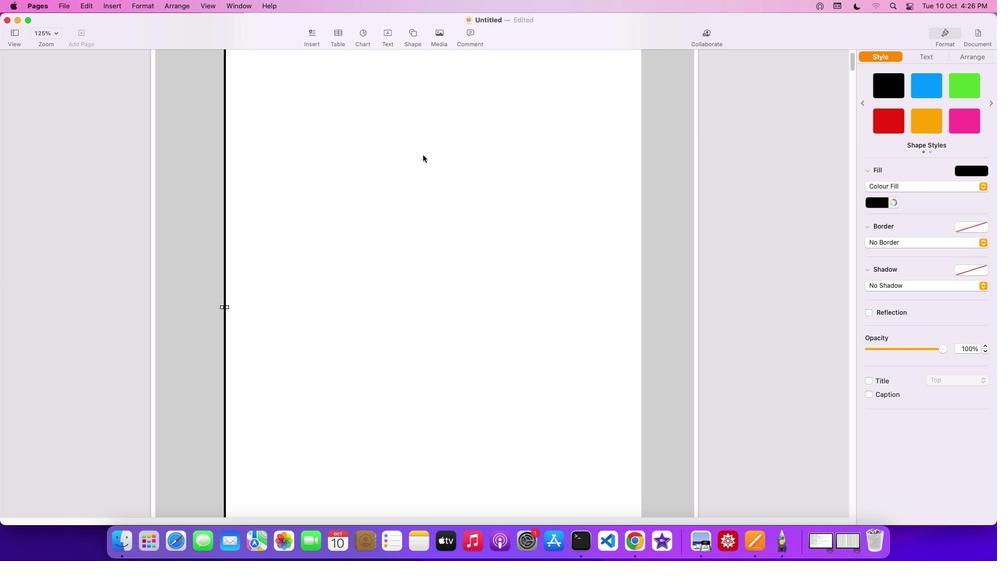 
Action: Mouse scrolled (423, 155) with delta (0, 3)
Screenshot: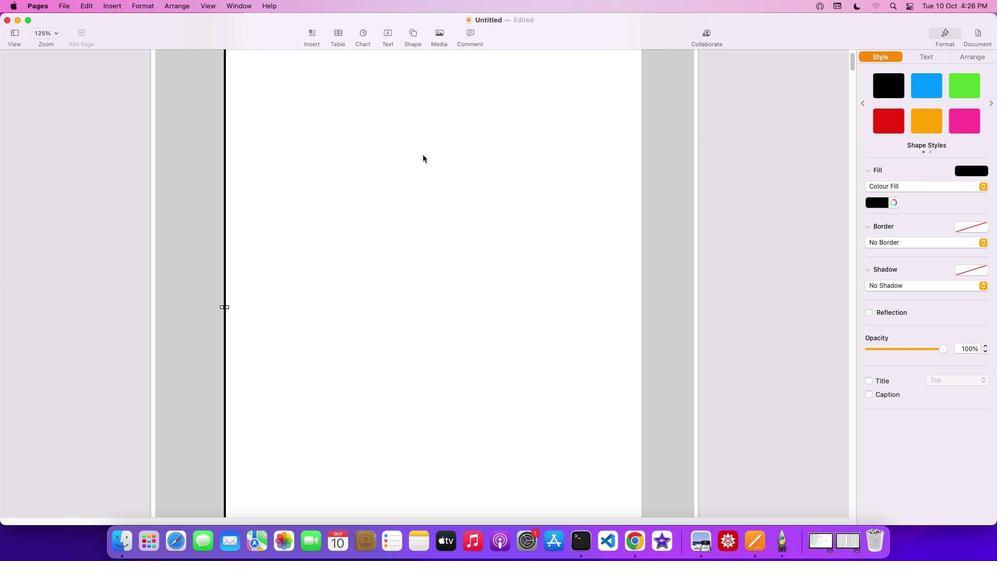 
Action: Mouse scrolled (423, 155) with delta (0, 3)
Screenshot: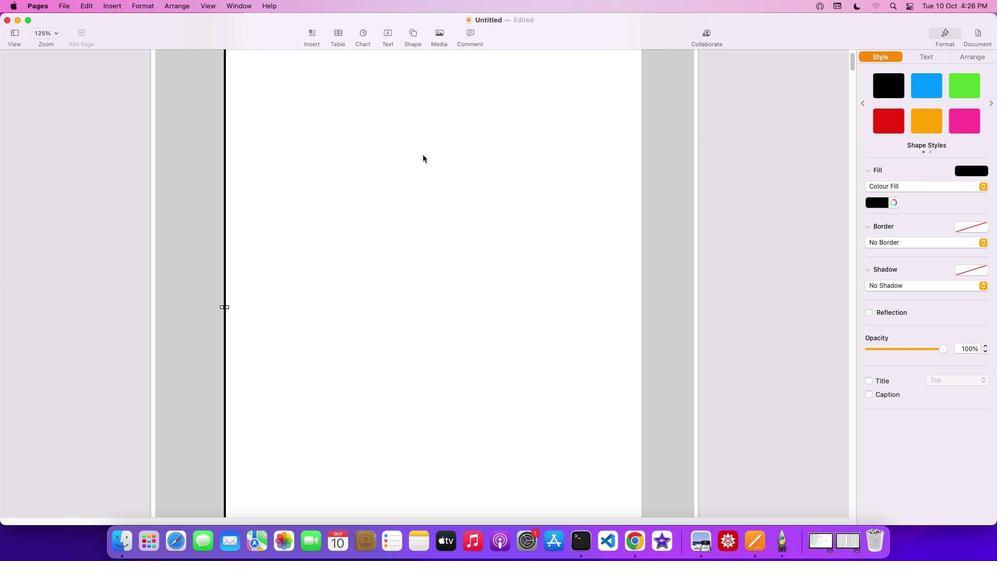 
Action: Mouse scrolled (423, 155) with delta (0, 1)
Screenshot: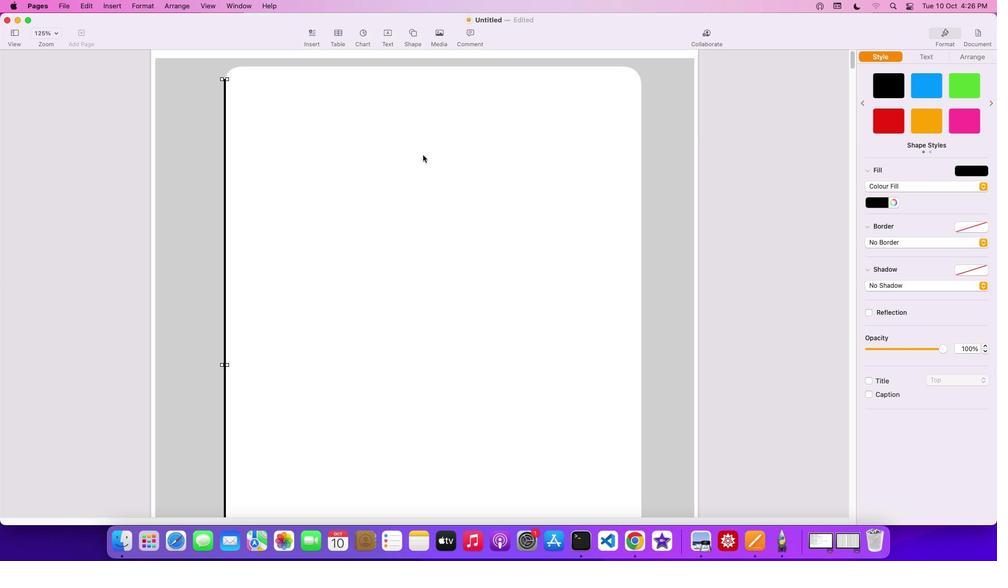 
Action: Mouse scrolled (423, 155) with delta (0, 1)
Screenshot: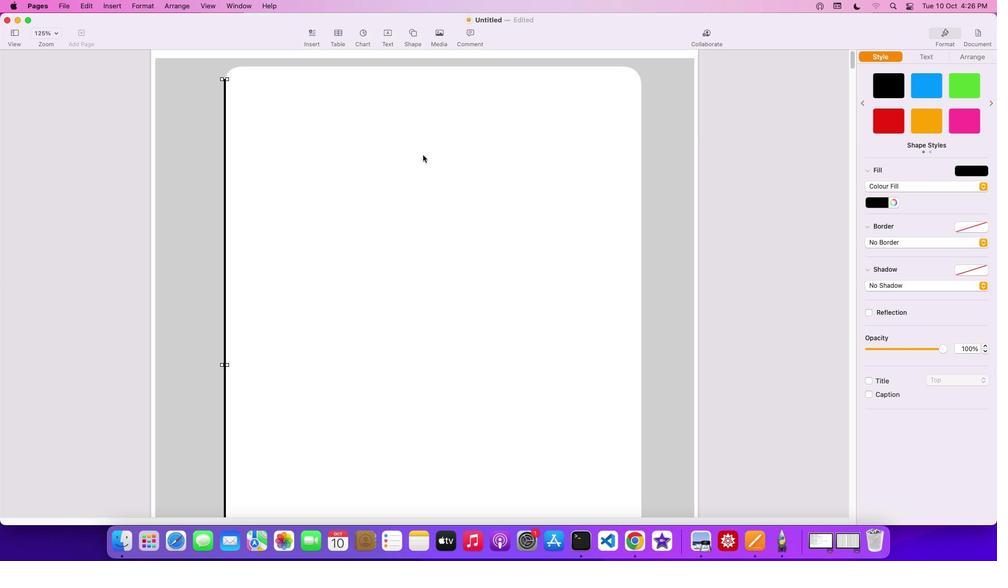 
Action: Mouse scrolled (423, 155) with delta (0, 2)
Screenshot: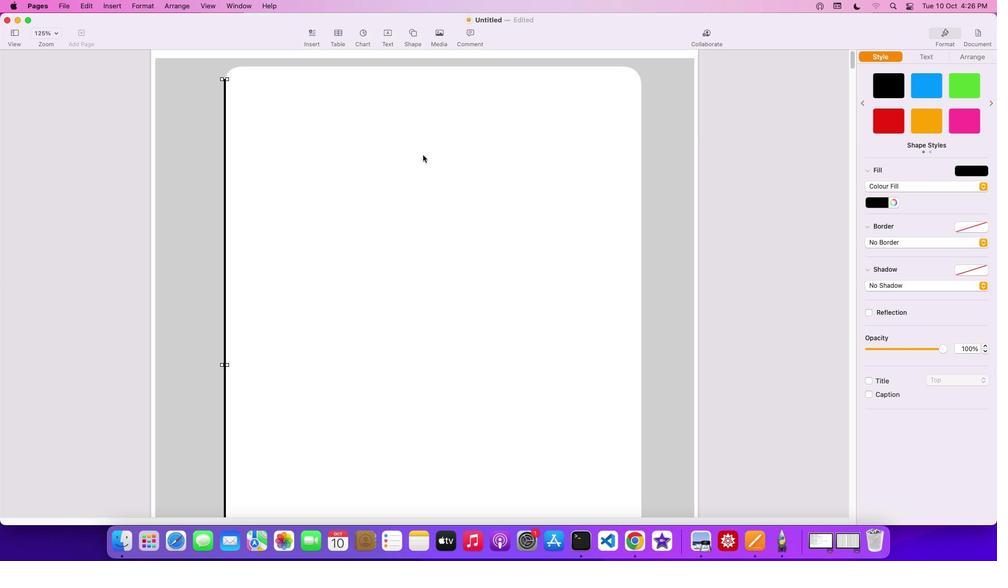 
Action: Mouse scrolled (423, 155) with delta (0, 3)
Screenshot: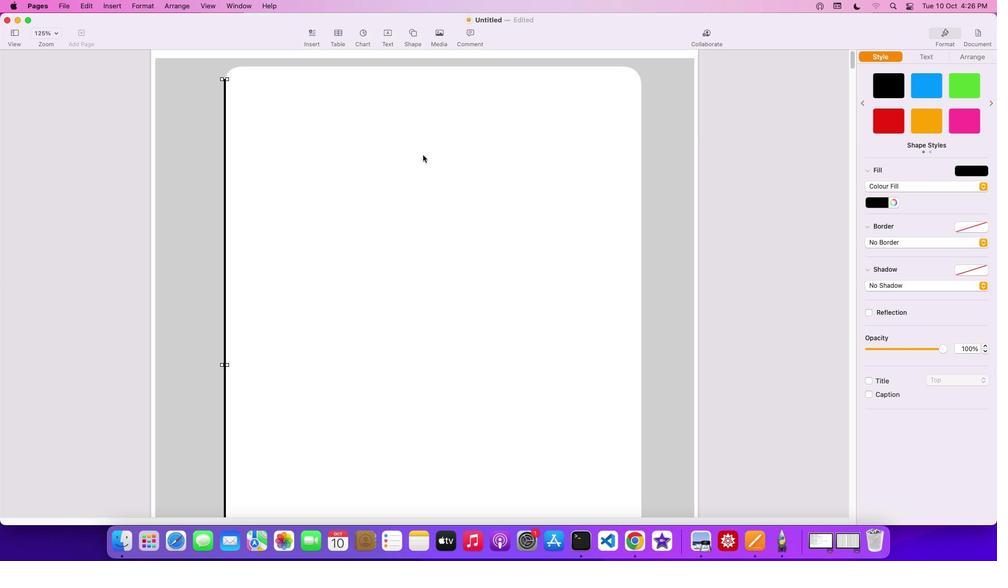 
Action: Mouse scrolled (423, 155) with delta (0, 3)
Screenshot: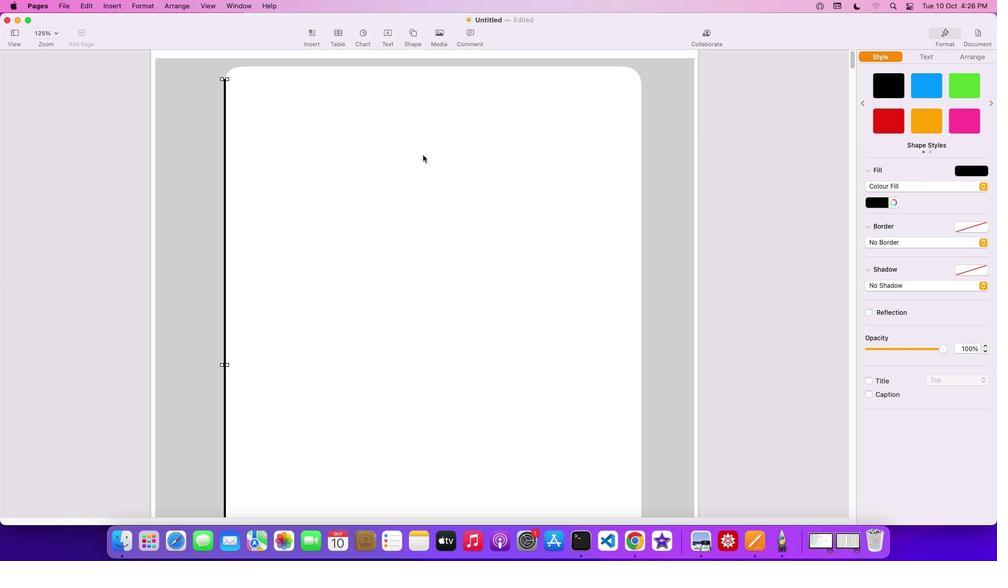 
Action: Mouse scrolled (423, 155) with delta (0, 1)
Screenshot: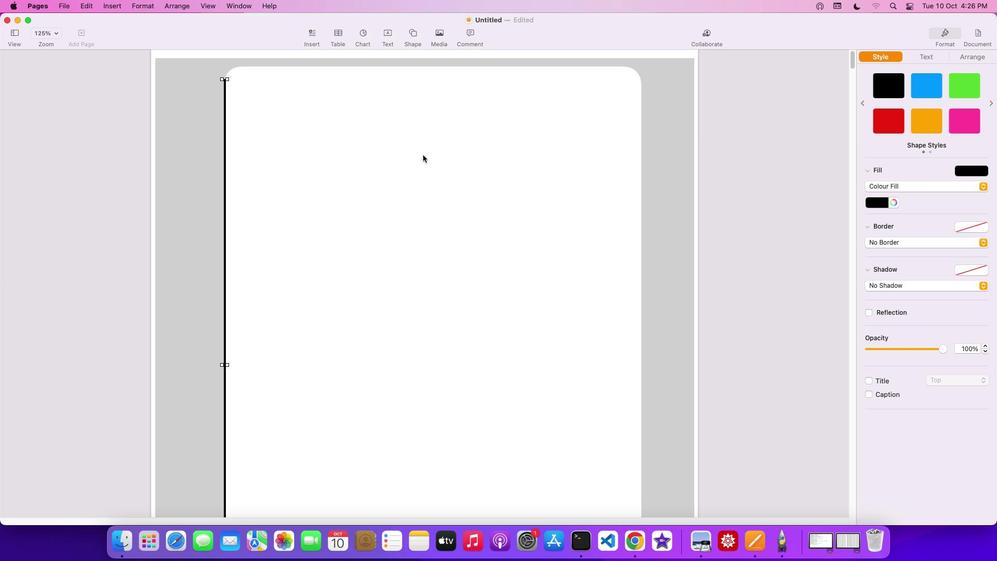 
Action: Mouse scrolled (423, 155) with delta (0, 1)
Screenshot: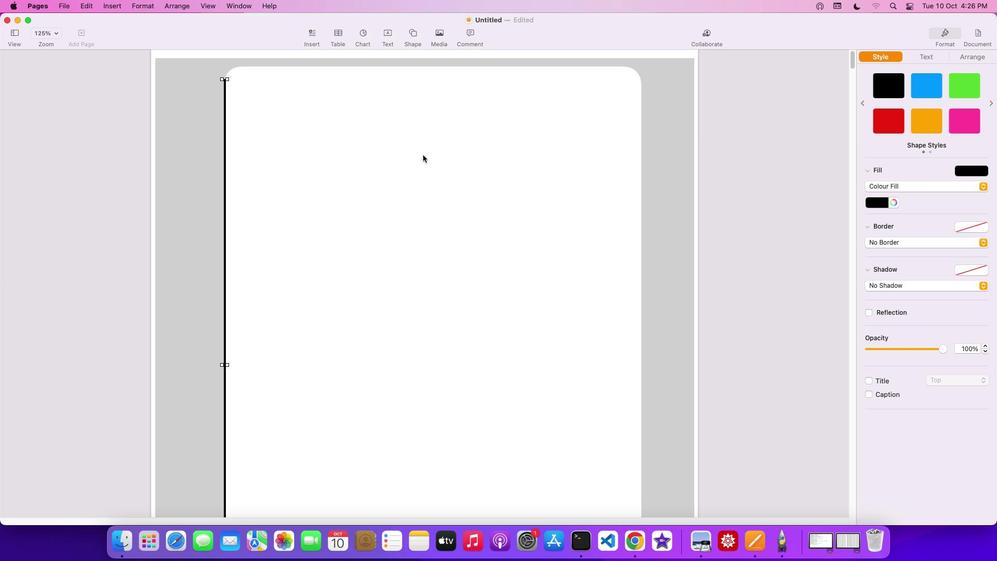 
Action: Mouse scrolled (423, 155) with delta (0, 2)
Screenshot: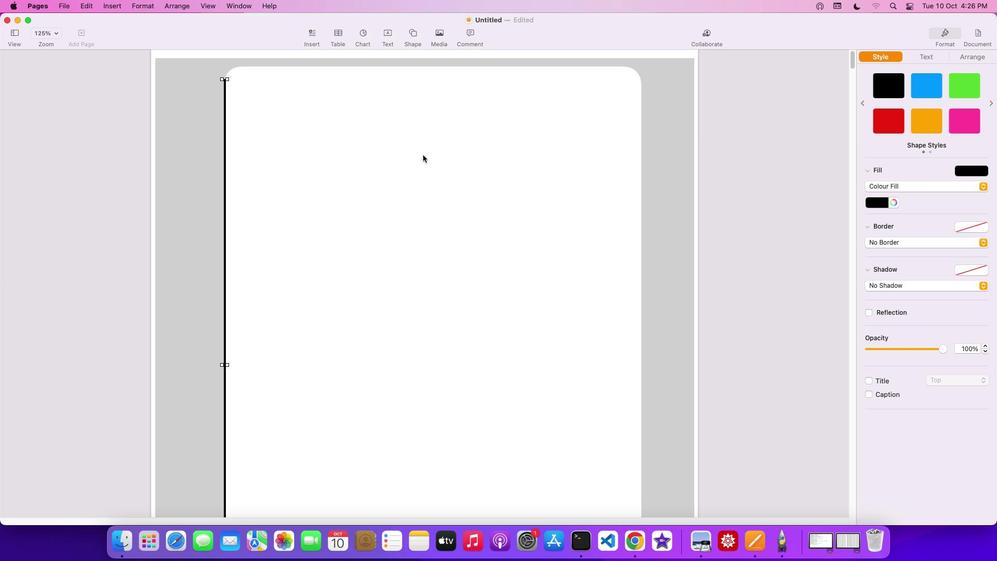 
Action: Mouse scrolled (423, 155) with delta (0, 3)
Screenshot: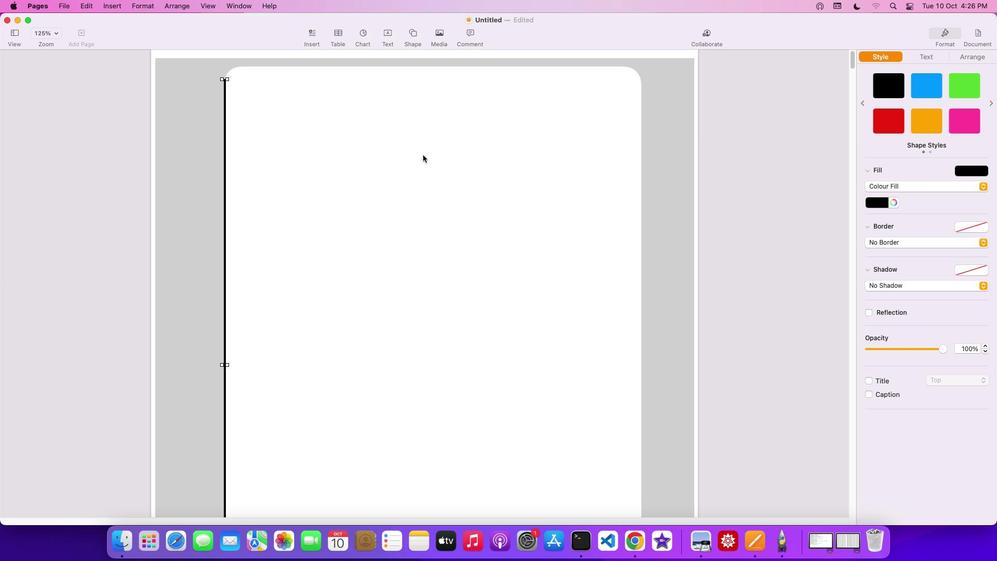 
Action: Mouse moved to (886, 203)
Screenshot: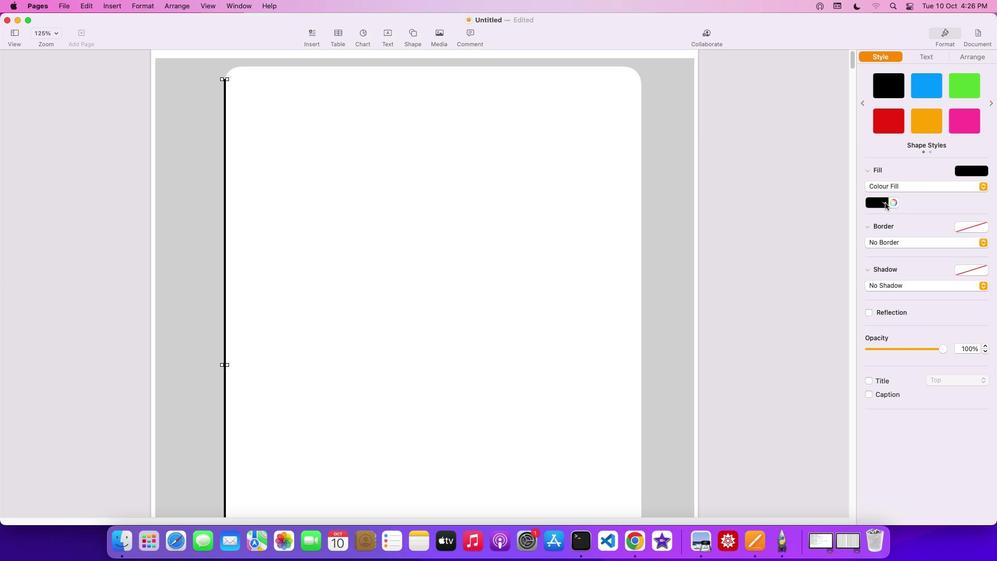
Action: Mouse pressed left at (886, 203)
Screenshot: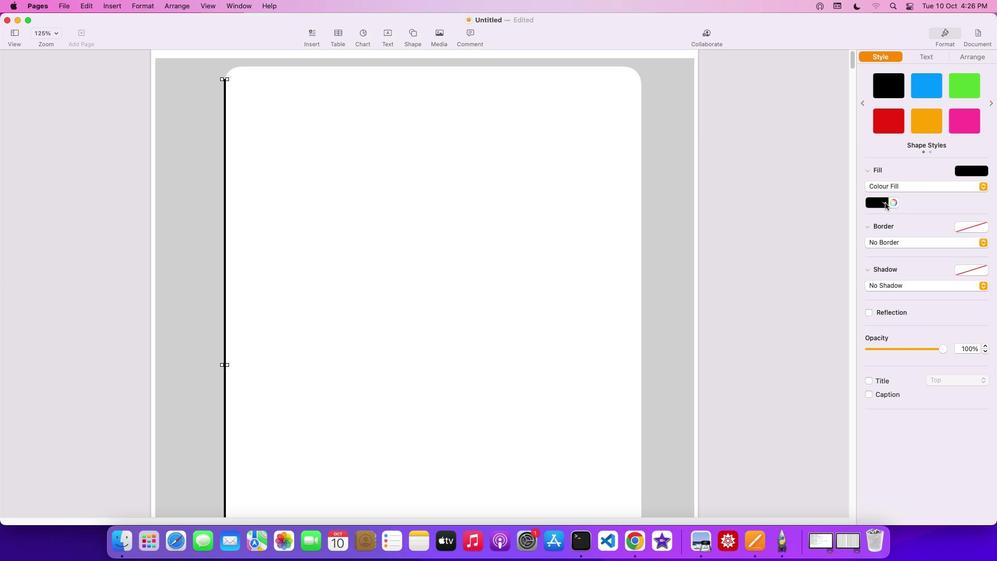
Action: Mouse moved to (836, 269)
Screenshot: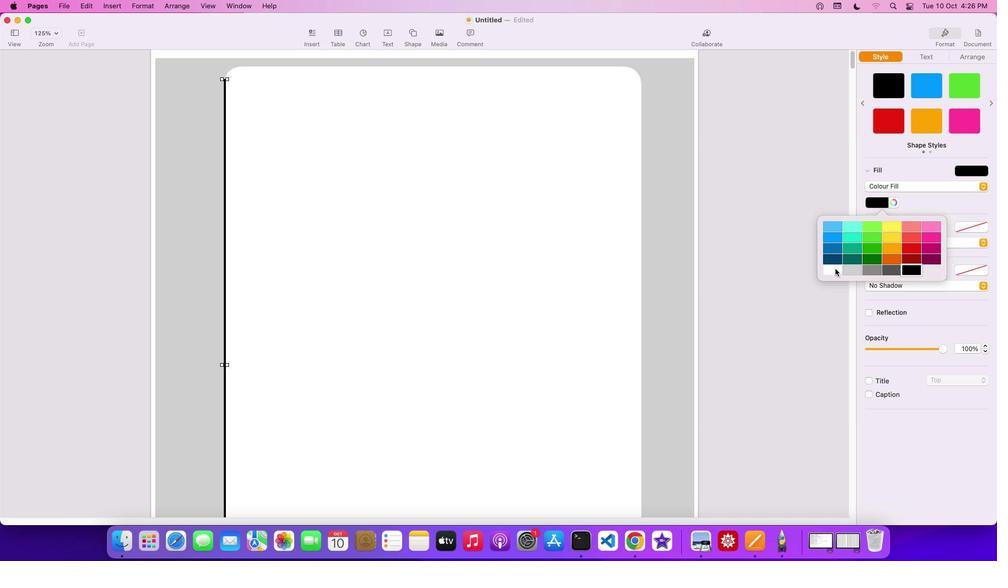 
Action: Mouse pressed left at (836, 269)
Screenshot: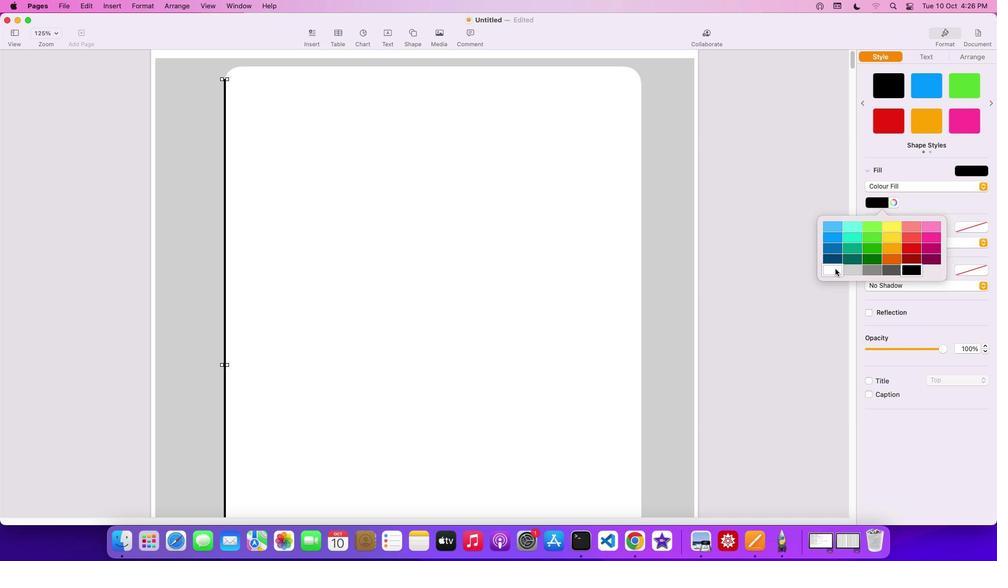 
Action: Mouse moved to (220, 225)
Screenshot: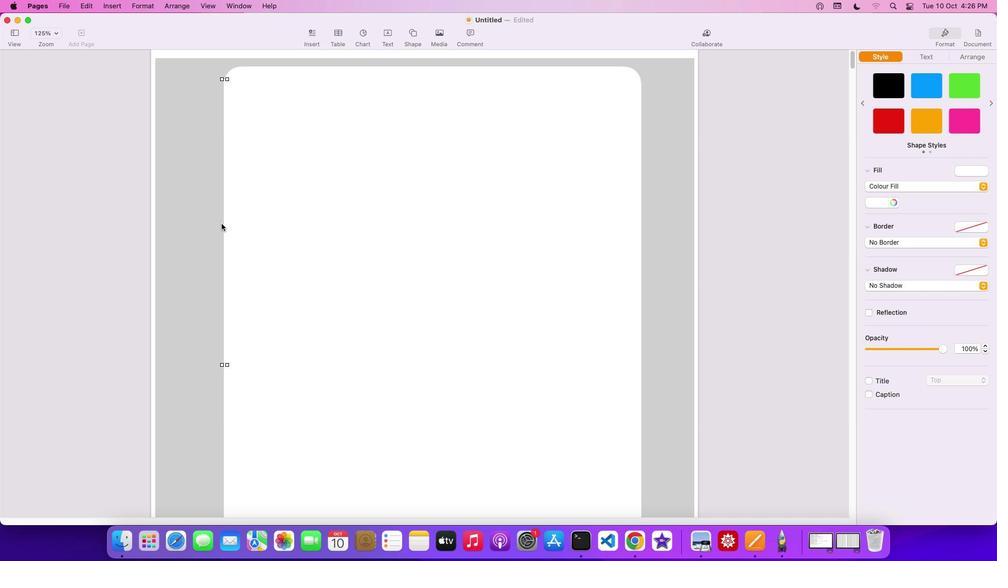 
Action: Key pressed Key.shift
Screenshot: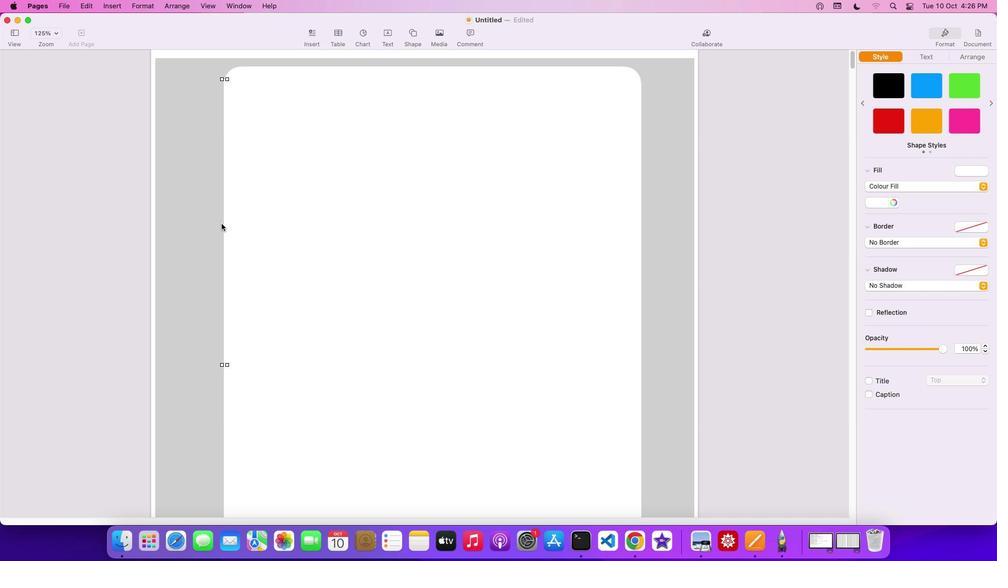 
Action: Mouse moved to (227, 221)
Screenshot: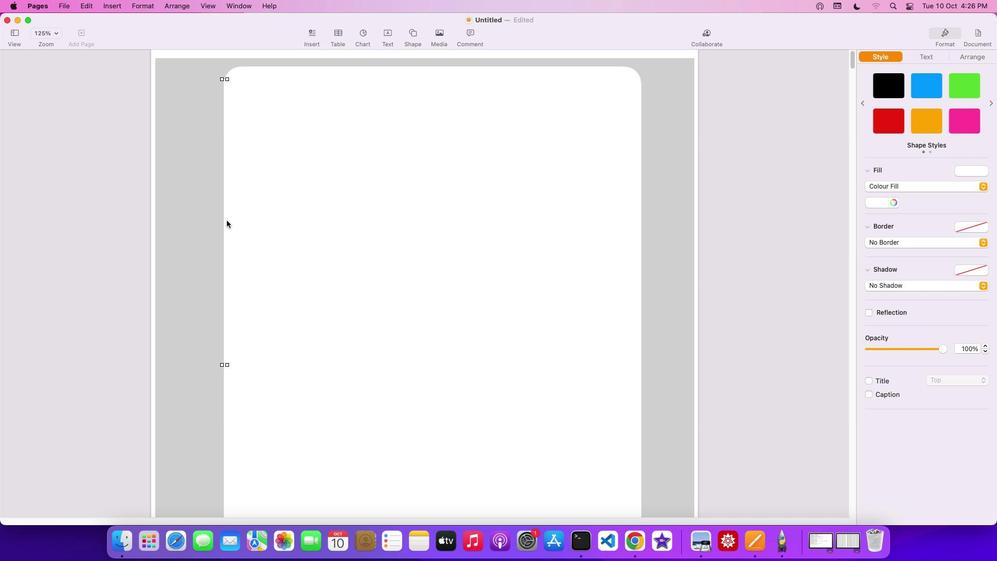 
Action: Mouse pressed left at (227, 221)
Screenshot: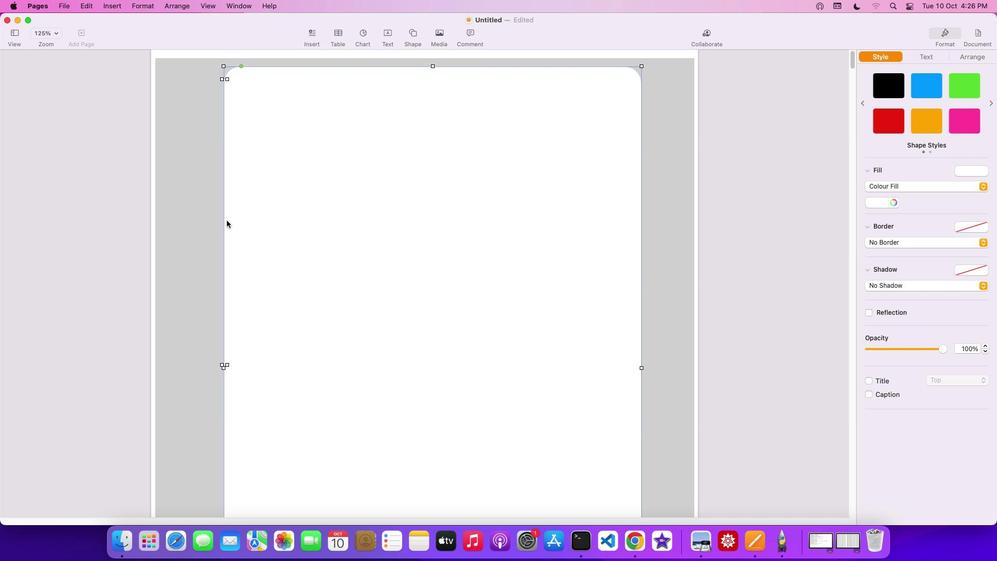 
Action: Mouse moved to (369, 238)
Screenshot: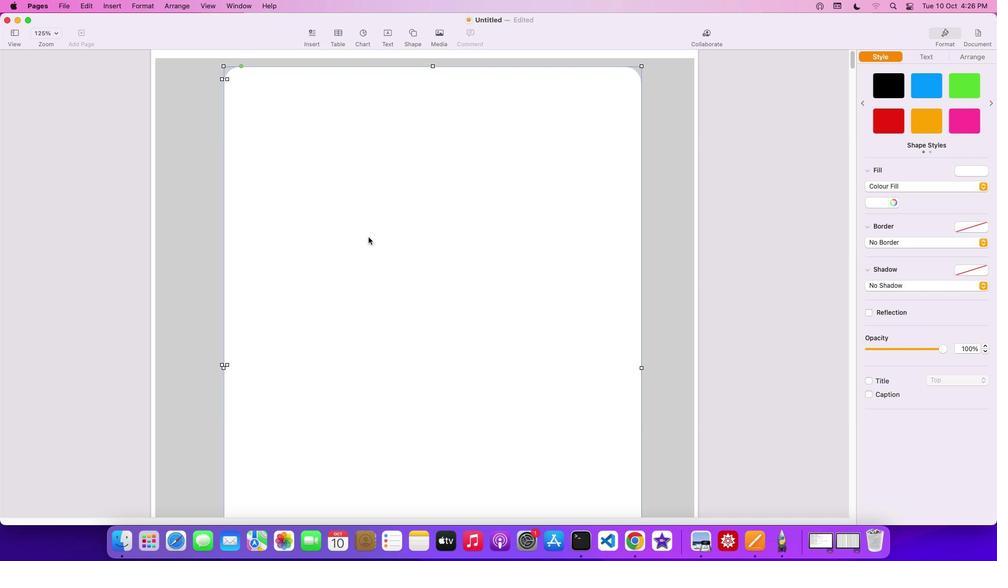 
Action: Mouse pressed left at (369, 238)
Screenshot: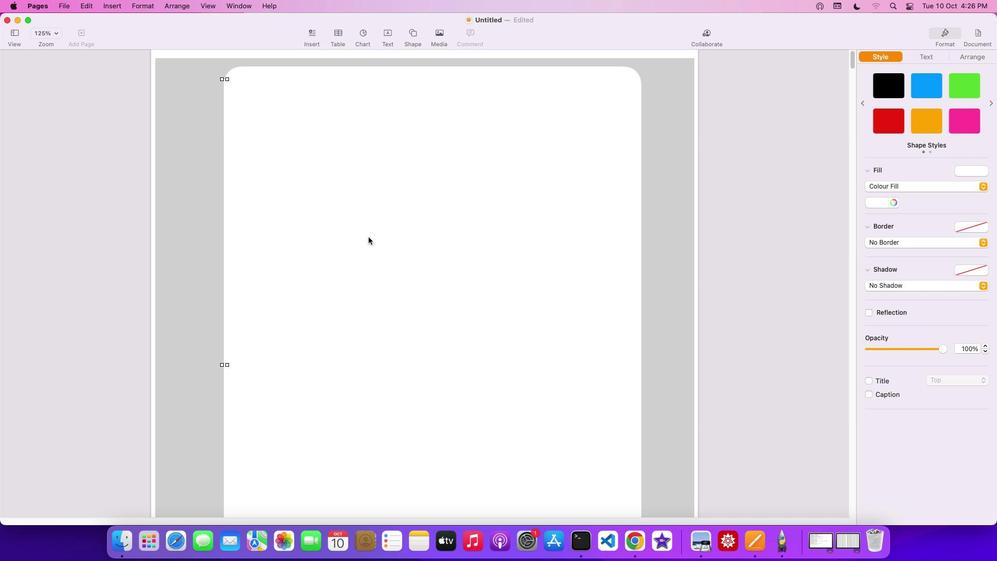 
Action: Mouse moved to (987, 243)
Screenshot: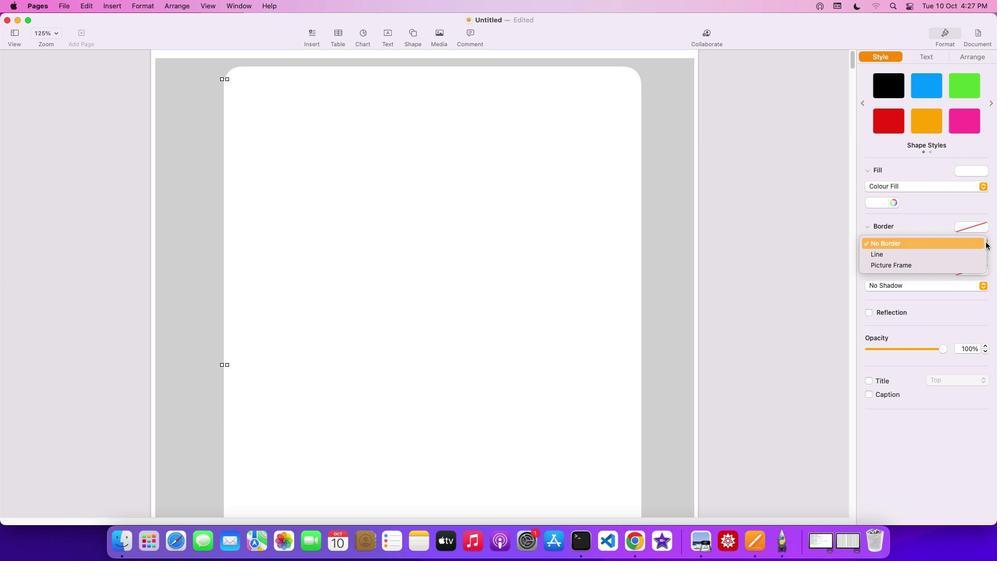 
Action: Mouse pressed left at (987, 243)
Screenshot: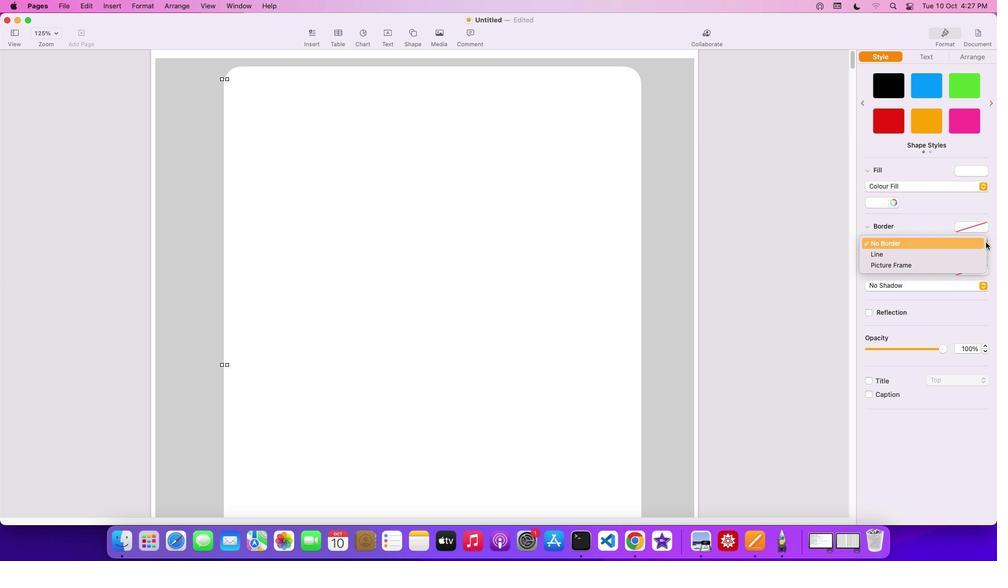 
Action: Mouse moved to (947, 265)
Screenshot: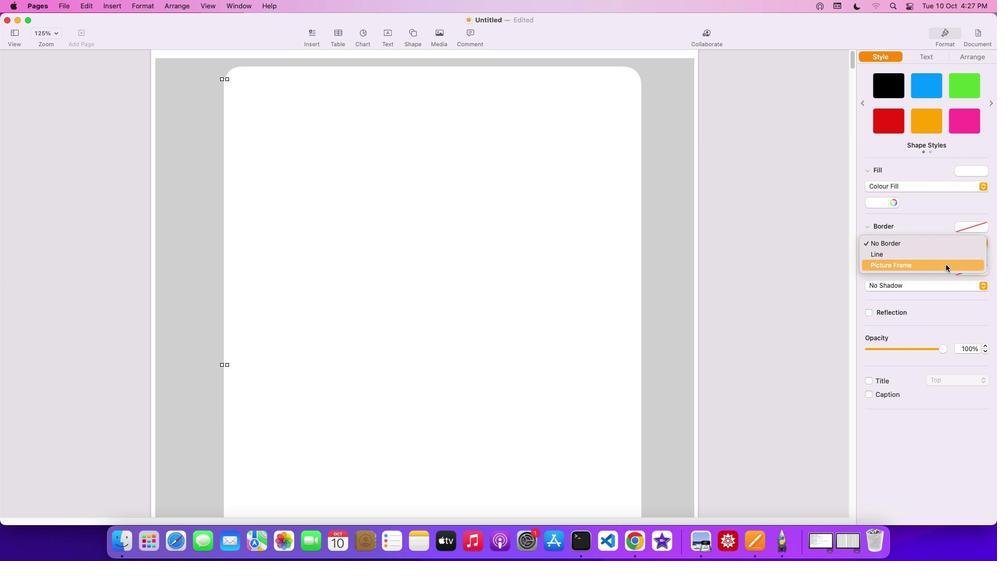 
Action: Mouse pressed left at (947, 265)
Screenshot: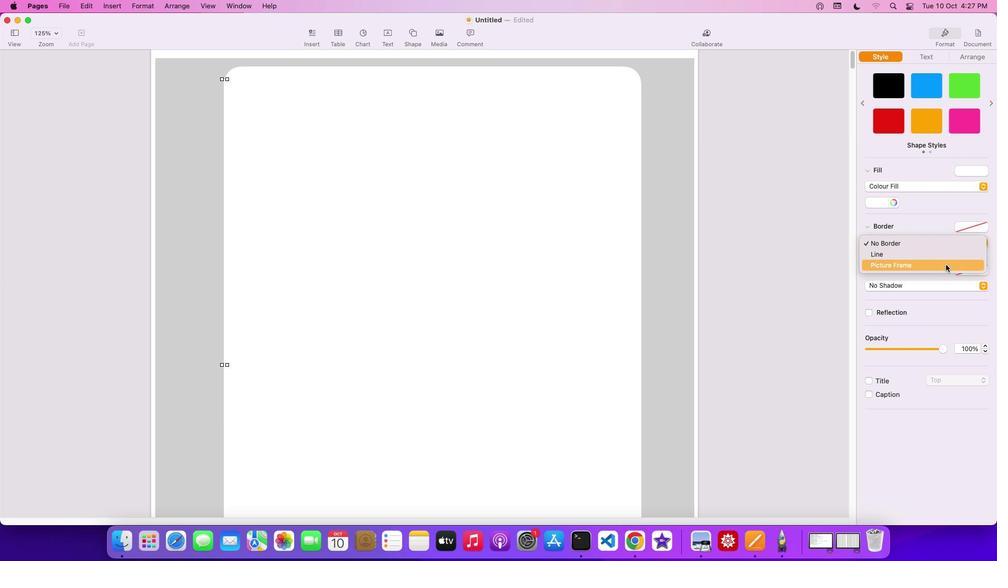 
Action: Mouse moved to (900, 271)
Screenshot: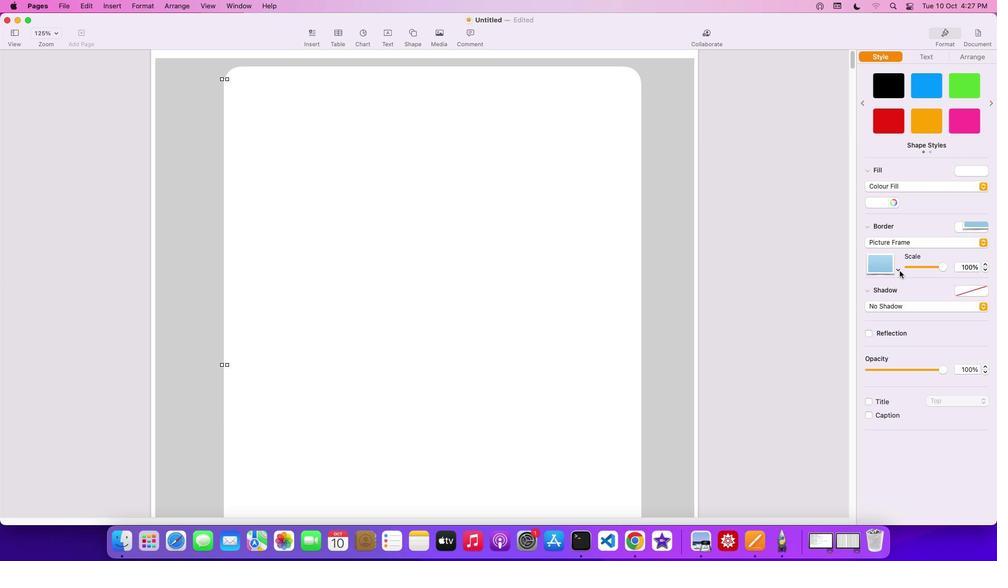 
Action: Mouse pressed left at (900, 271)
Screenshot: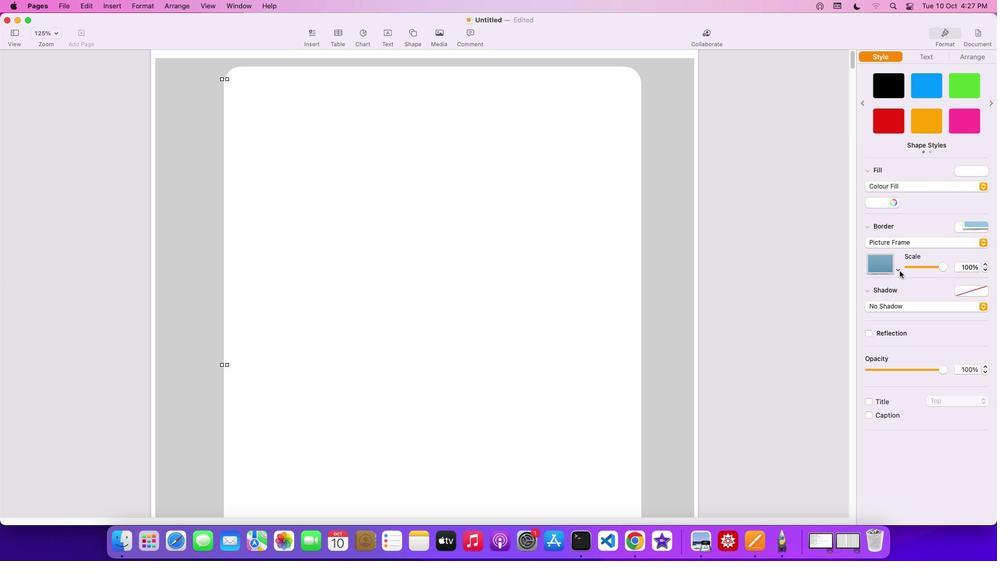 
Action: Mouse moved to (850, 369)
Screenshot: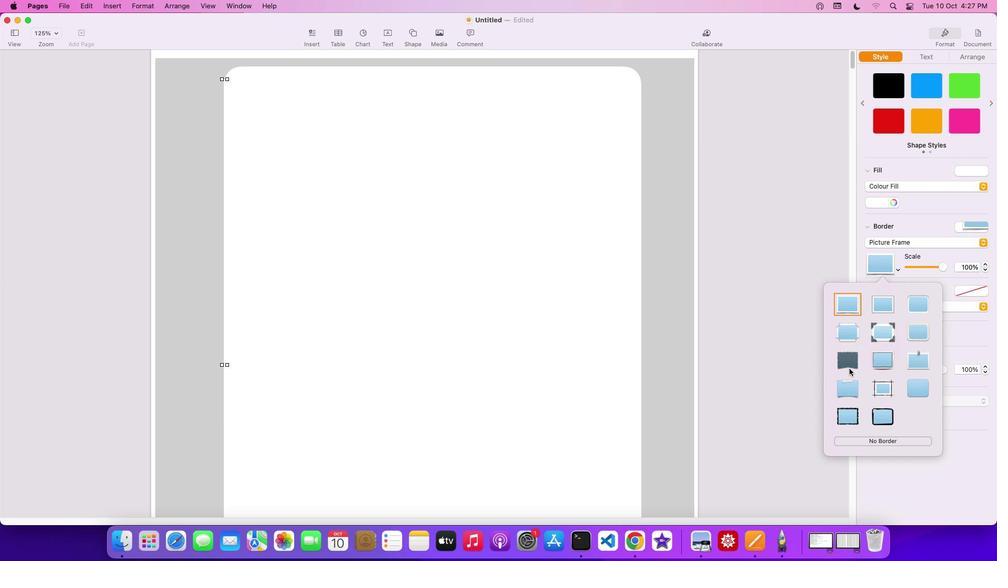 
Action: Mouse pressed left at (850, 369)
Screenshot: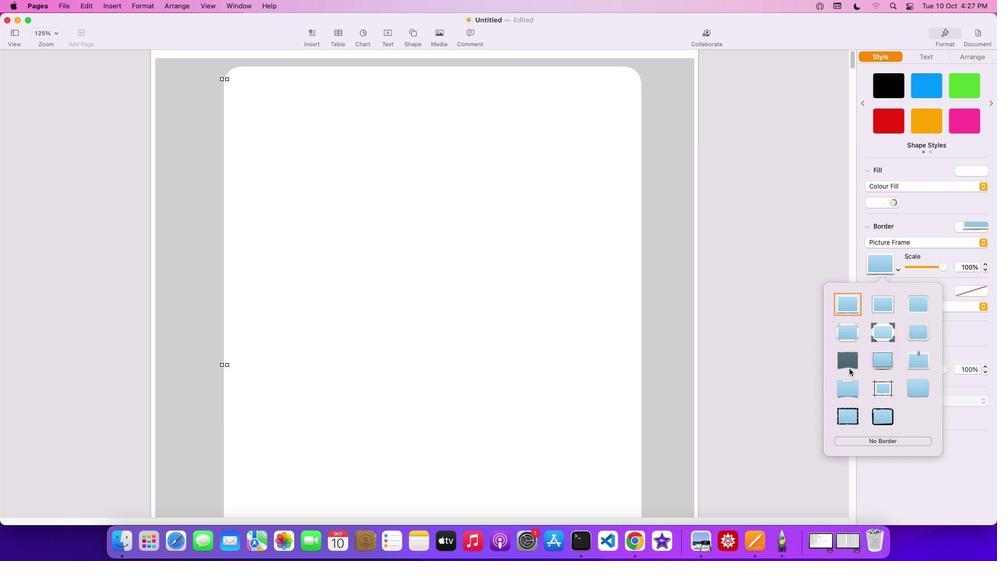 
Action: Mouse moved to (475, 396)
Screenshot: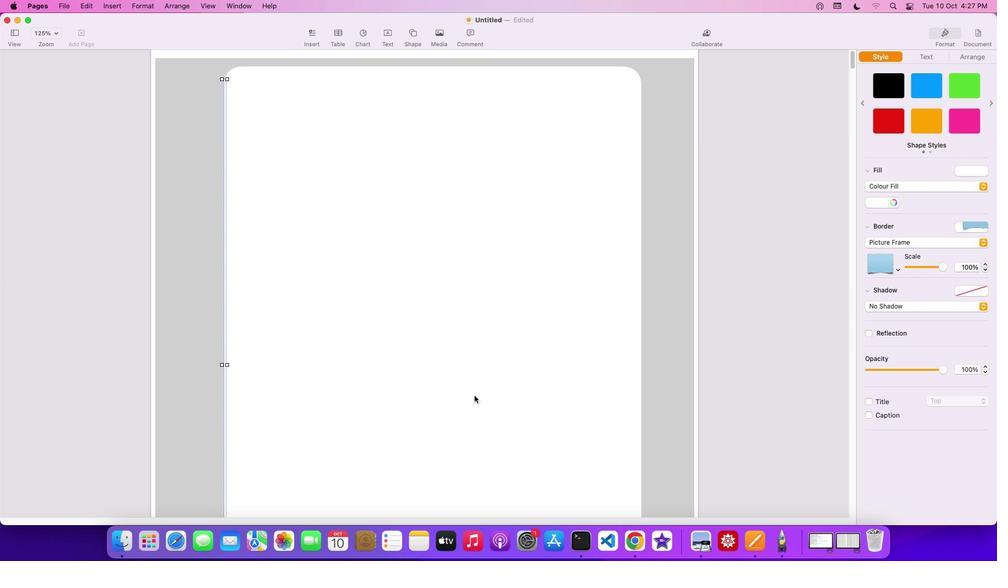 
Action: Mouse pressed left at (475, 396)
Screenshot: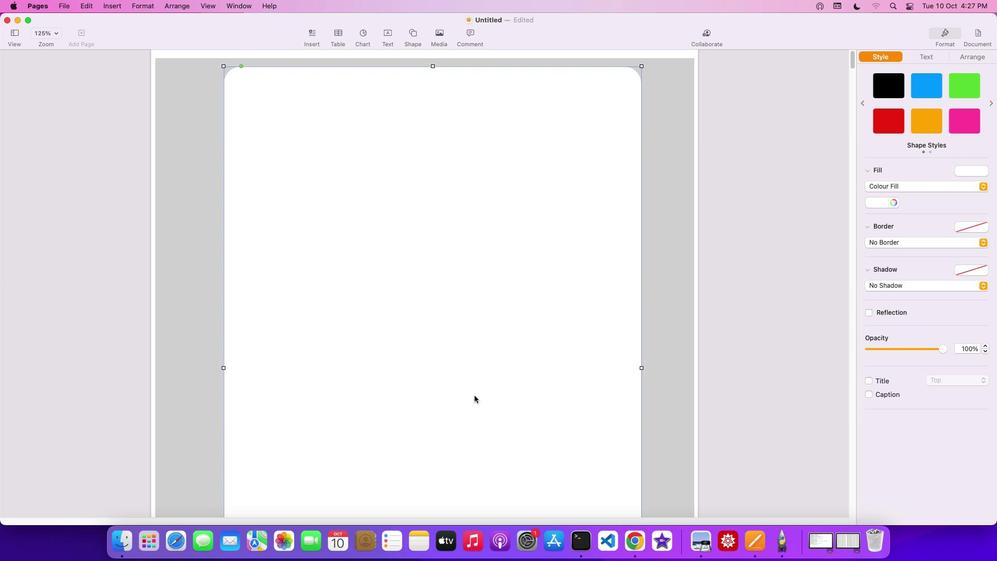 
Action: Mouse moved to (989, 244)
Screenshot: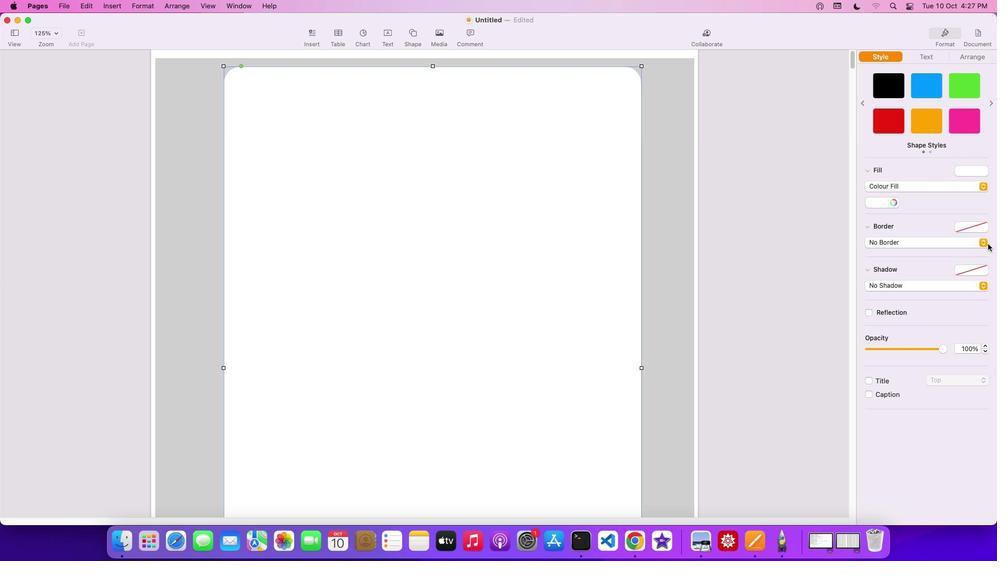 
Action: Mouse pressed left at (989, 244)
Screenshot: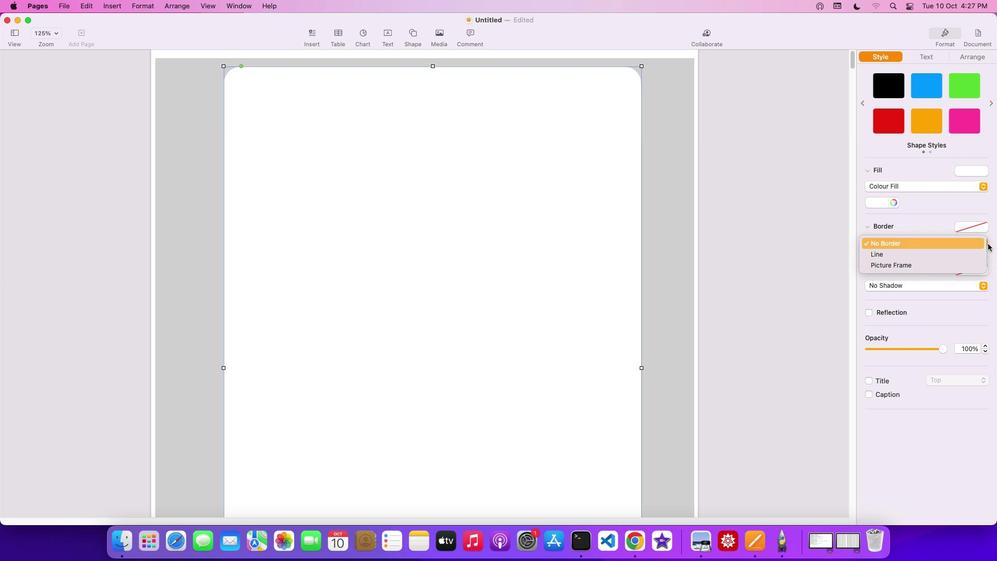 
Action: Mouse moved to (959, 261)
Screenshot: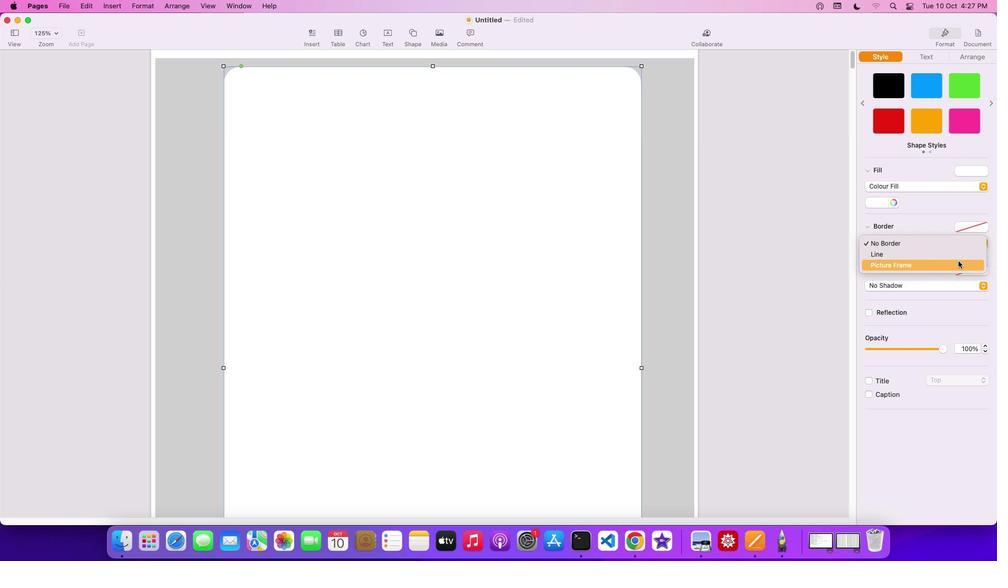 
Action: Mouse pressed left at (959, 261)
Screenshot: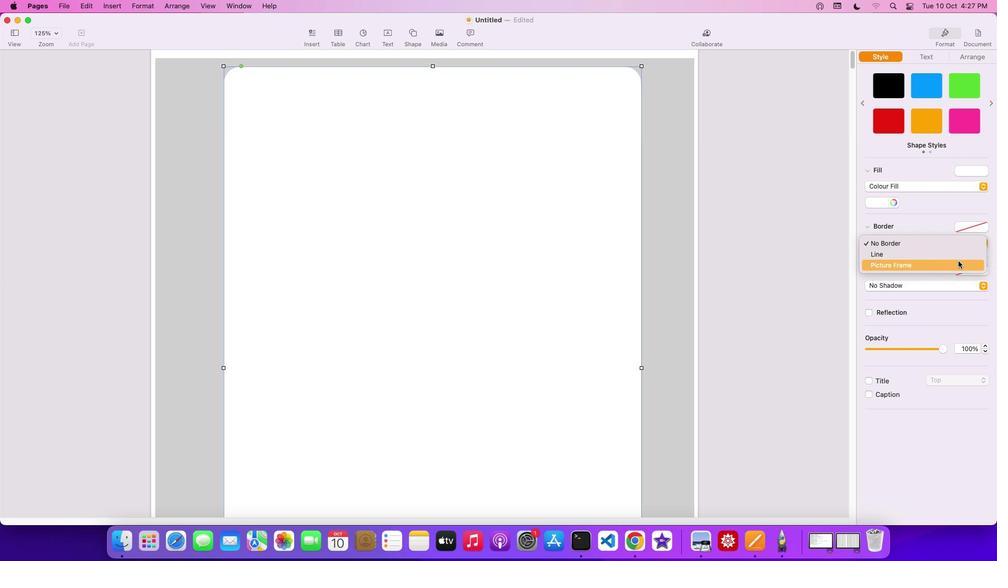 
Action: Mouse moved to (654, 343)
Screenshot: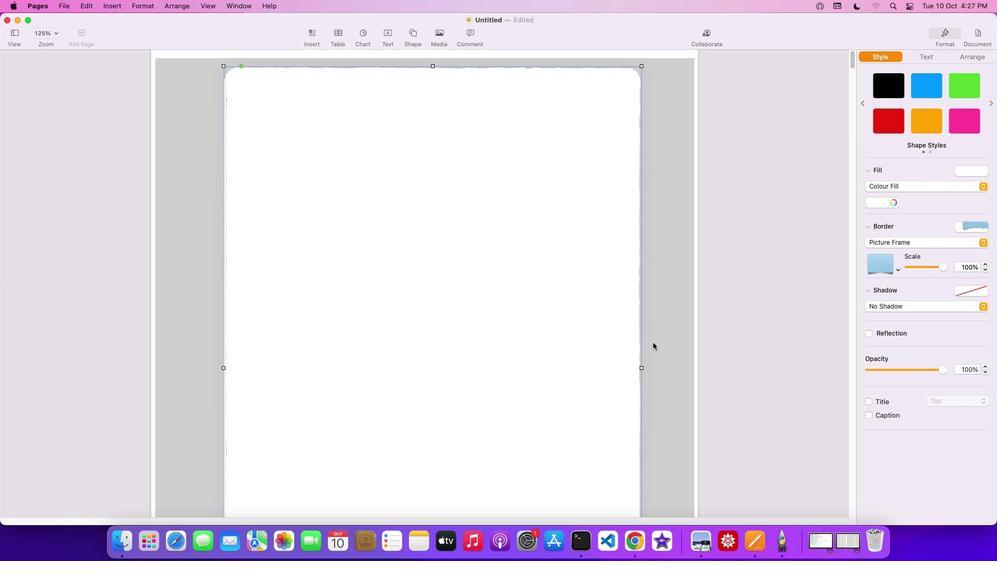 
Action: Mouse pressed left at (654, 343)
Screenshot: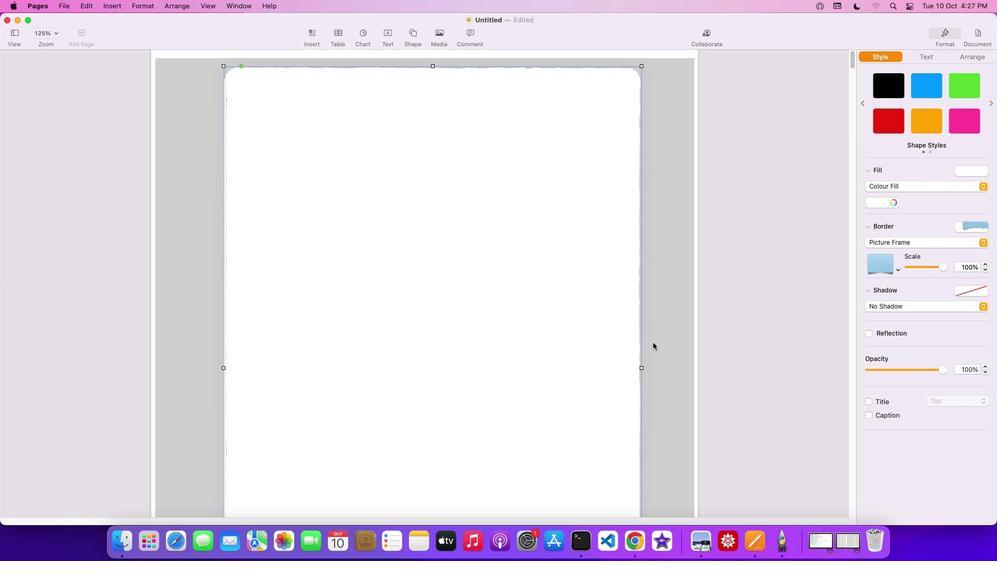 
Action: Mouse moved to (225, 125)
Screenshot: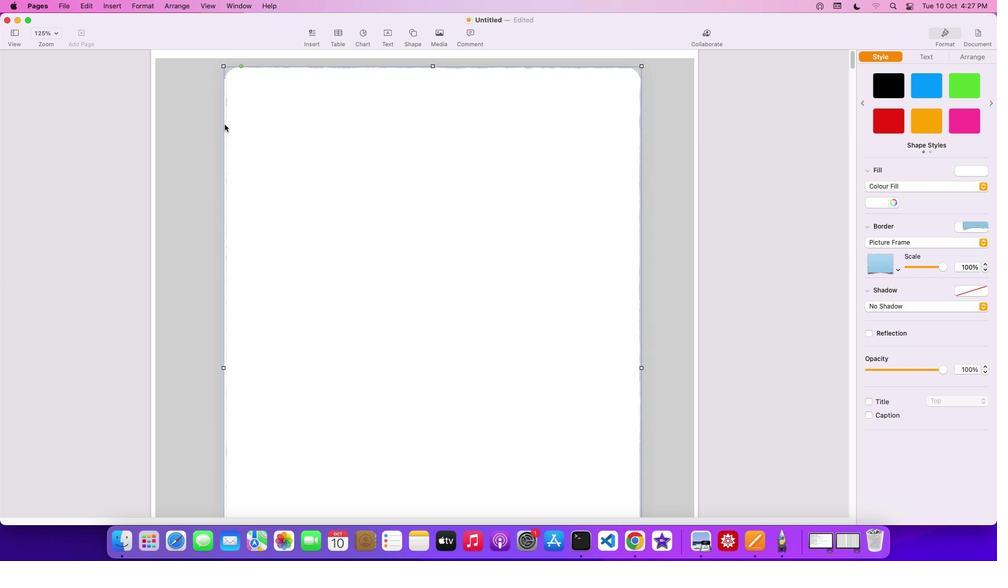 
Action: Mouse pressed left at (225, 125)
